 Task: Set up a project for redesigning the company logo.
Action: Mouse moved to (592, 552)
Screenshot: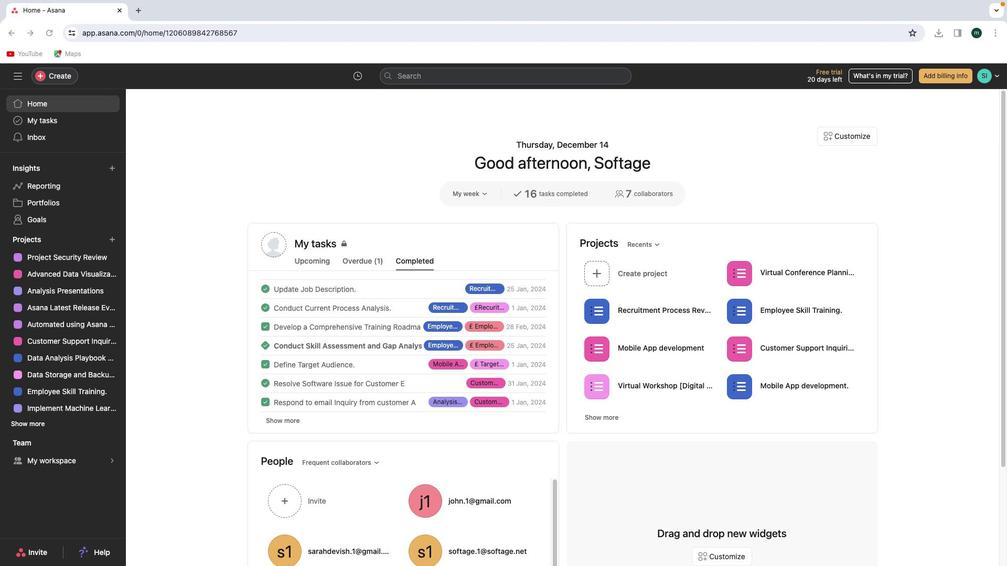 
Action: Mouse pressed left at (592, 552)
Screenshot: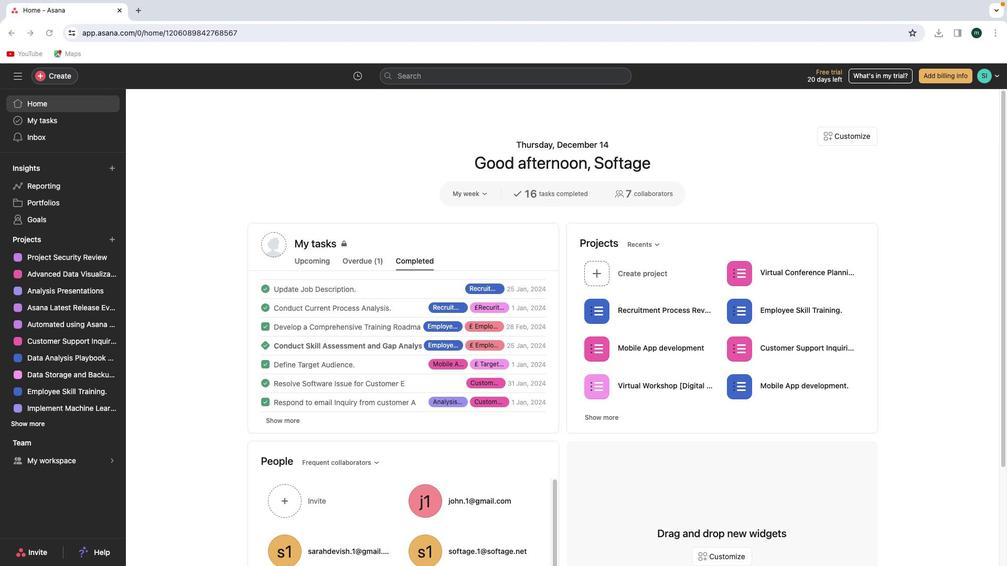
Action: Mouse moved to (397, 52)
Screenshot: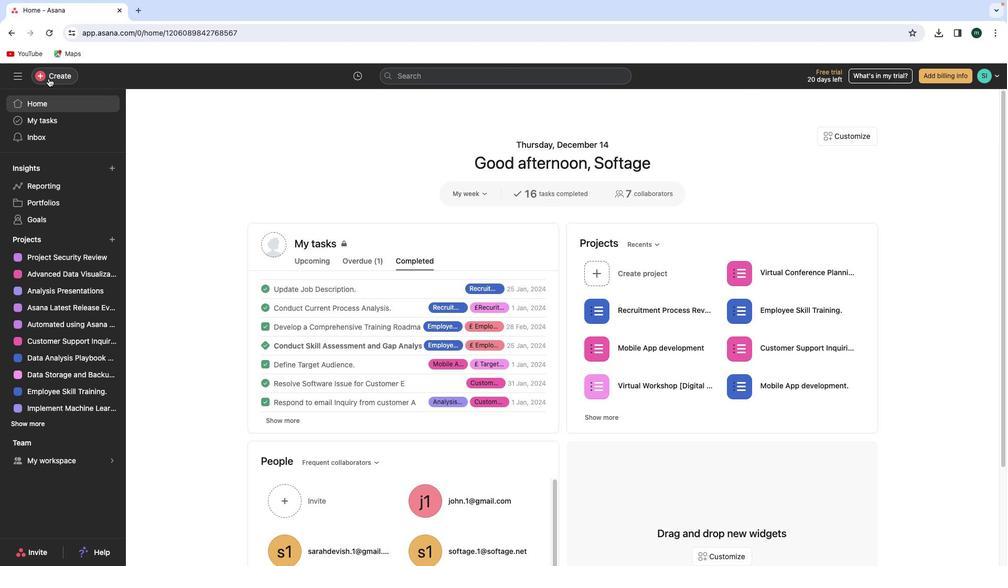 
Action: Mouse pressed left at (397, 52)
Screenshot: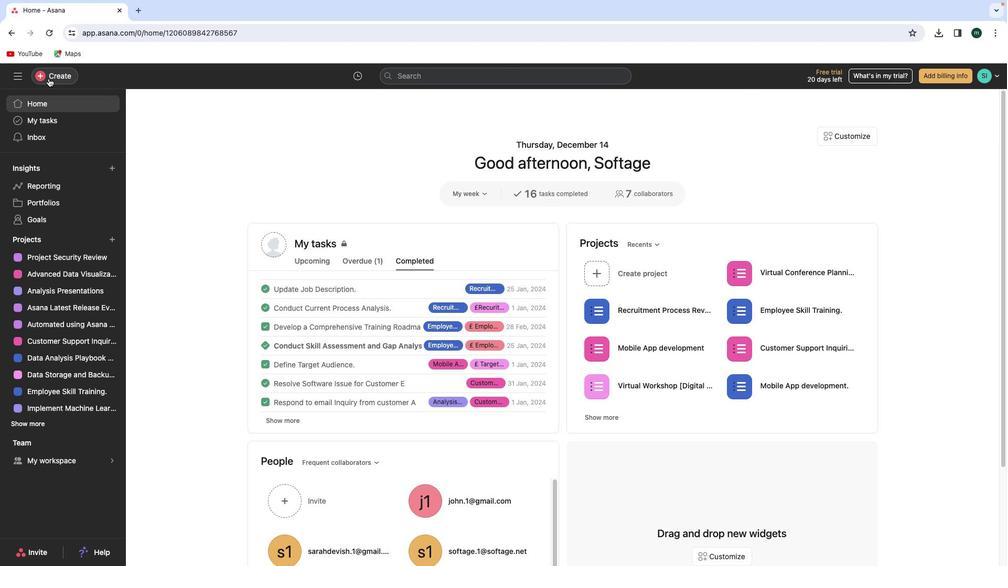 
Action: Mouse moved to (397, 52)
Screenshot: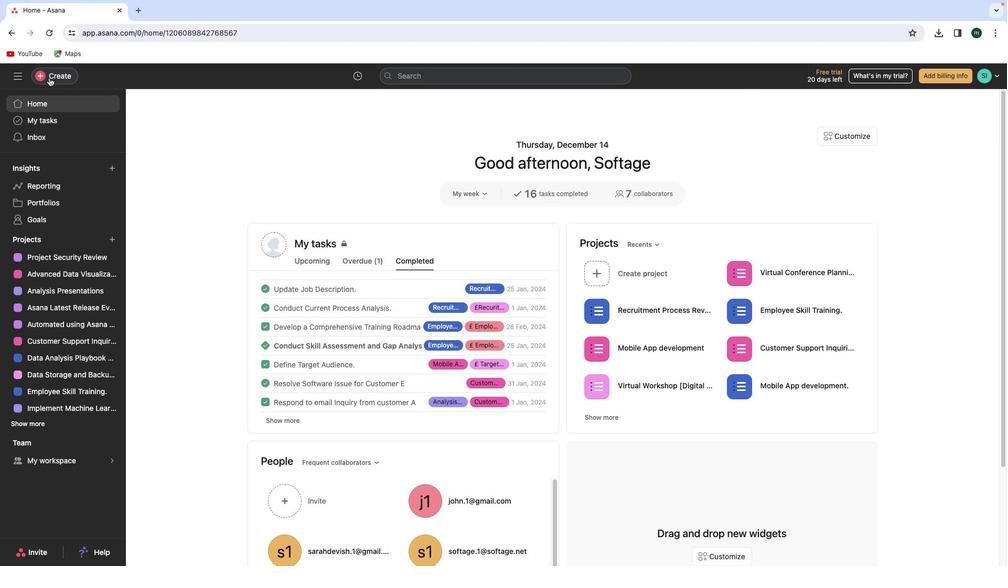 
Action: Mouse pressed left at (397, 52)
Screenshot: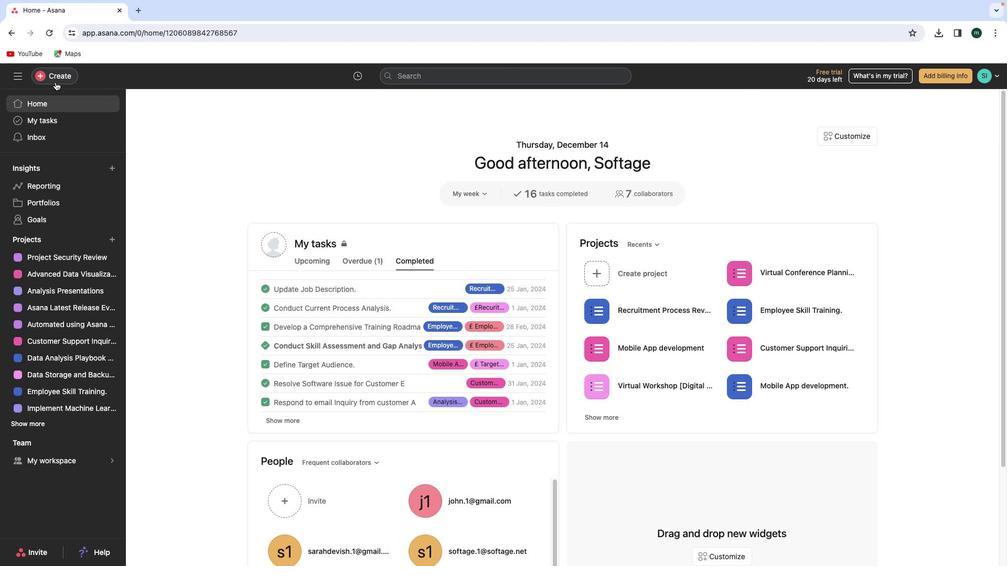 
Action: Mouse moved to (398, 50)
Screenshot: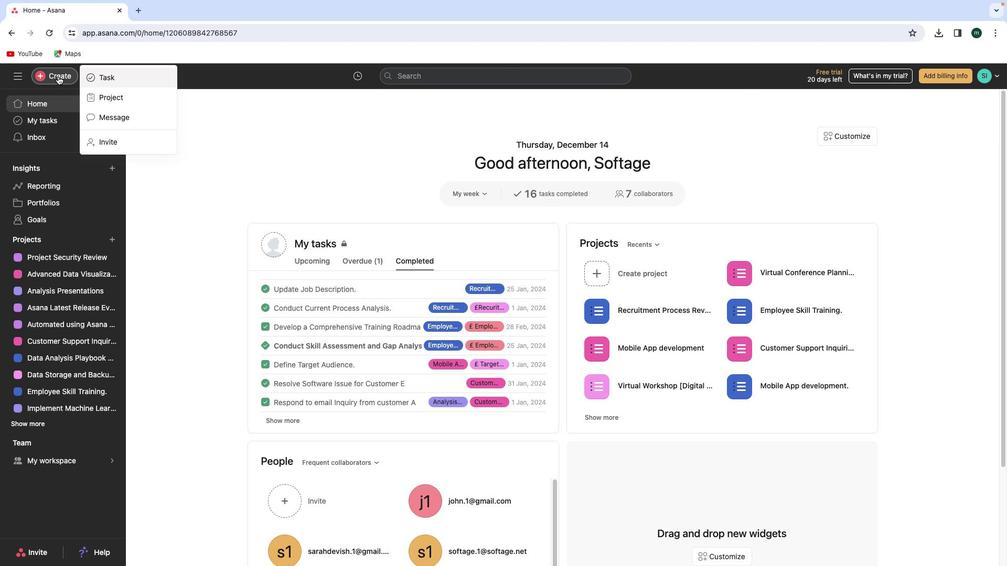 
Action: Mouse pressed left at (398, 50)
Screenshot: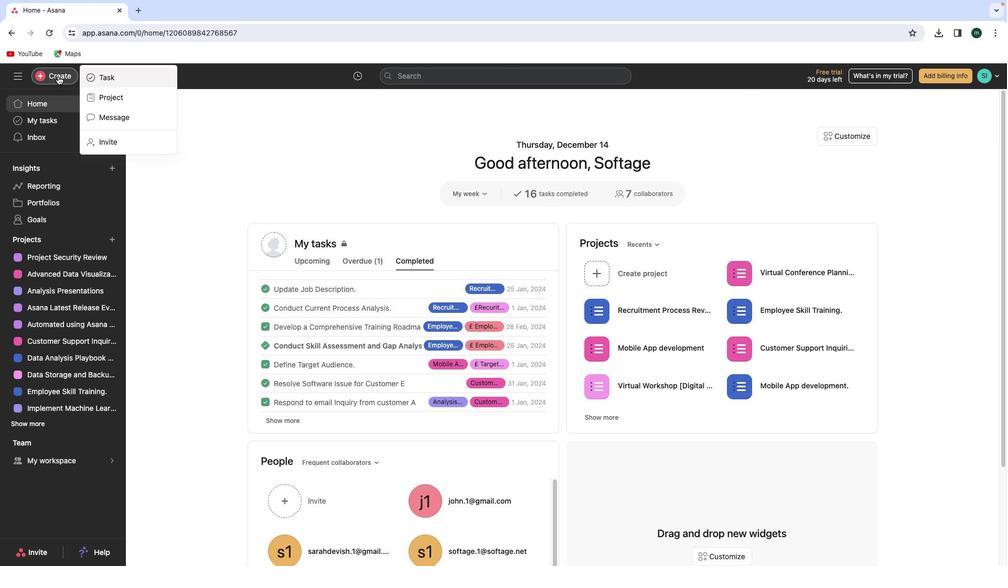 
Action: Mouse moved to (403, 71)
Screenshot: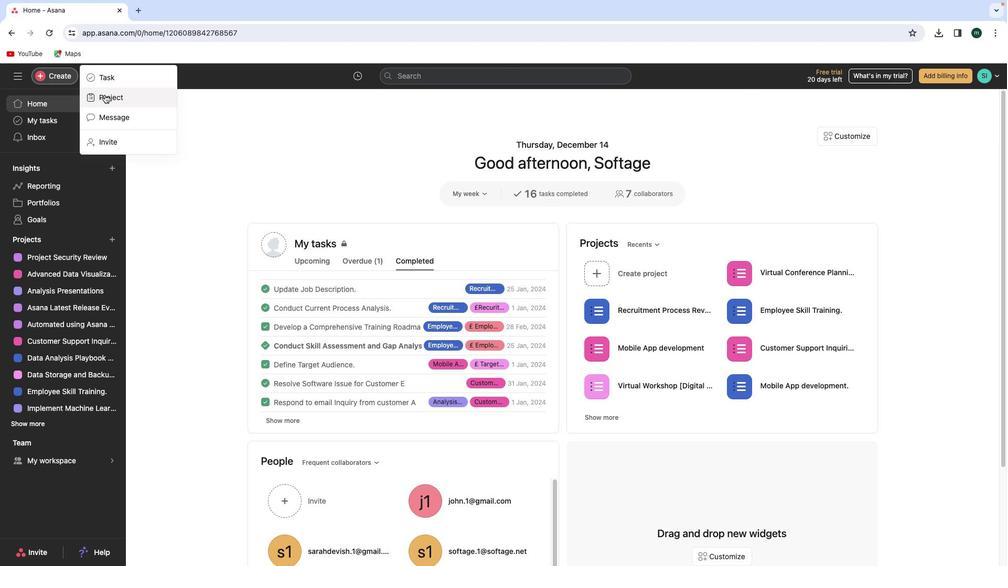 
Action: Mouse pressed left at (403, 71)
Screenshot: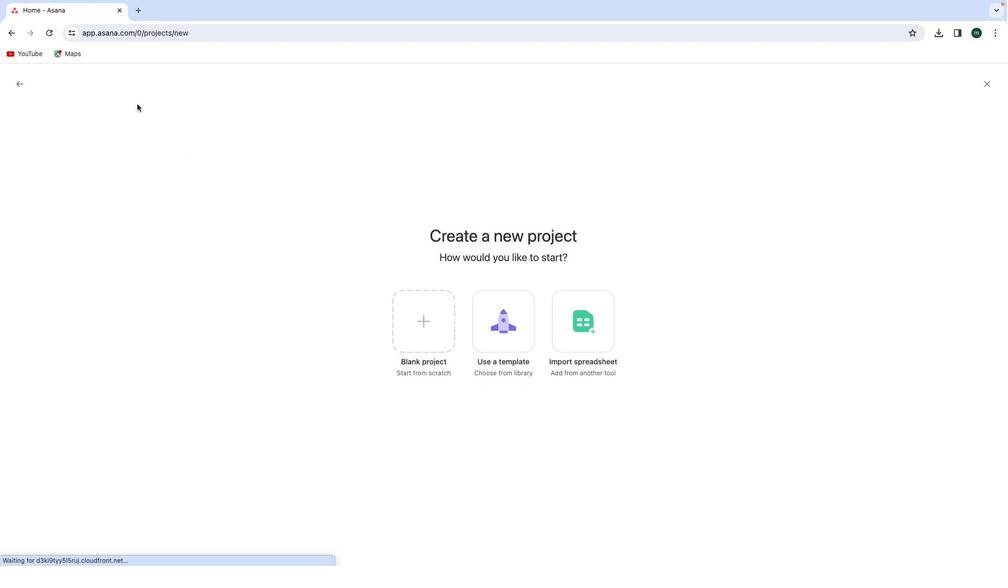 
Action: Mouse moved to (437, 338)
Screenshot: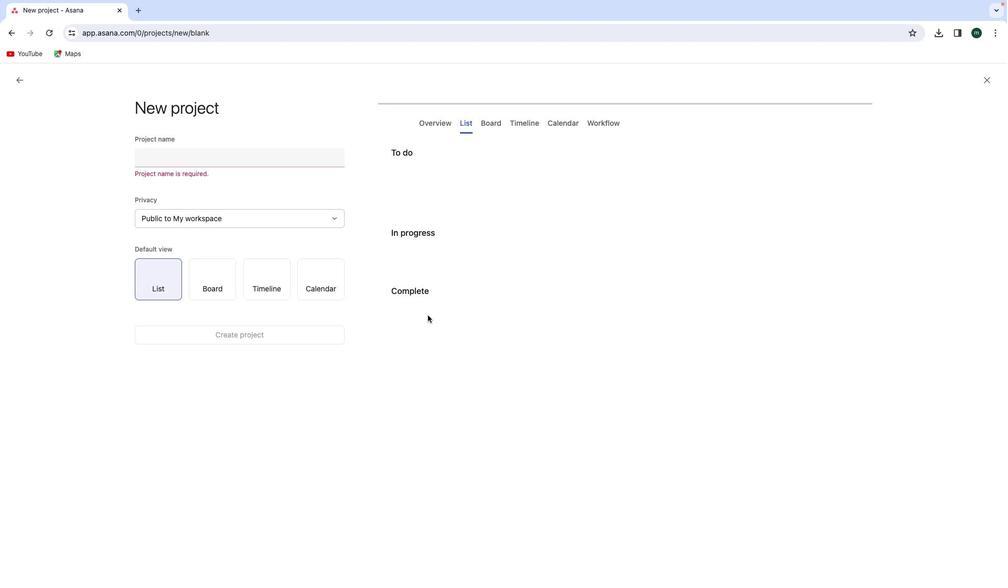 
Action: Mouse pressed left at (437, 338)
Screenshot: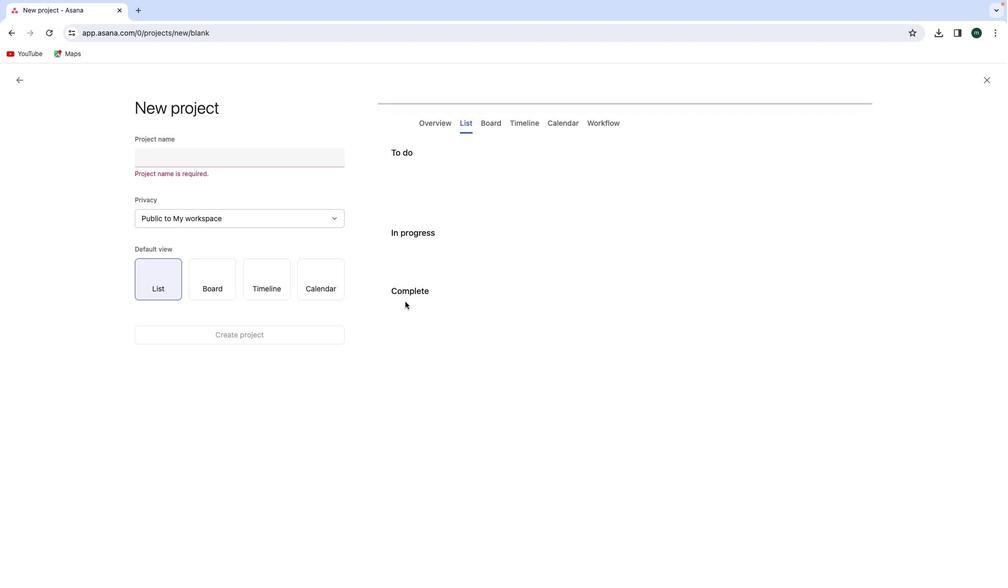 
Action: Mouse moved to (420, 146)
Screenshot: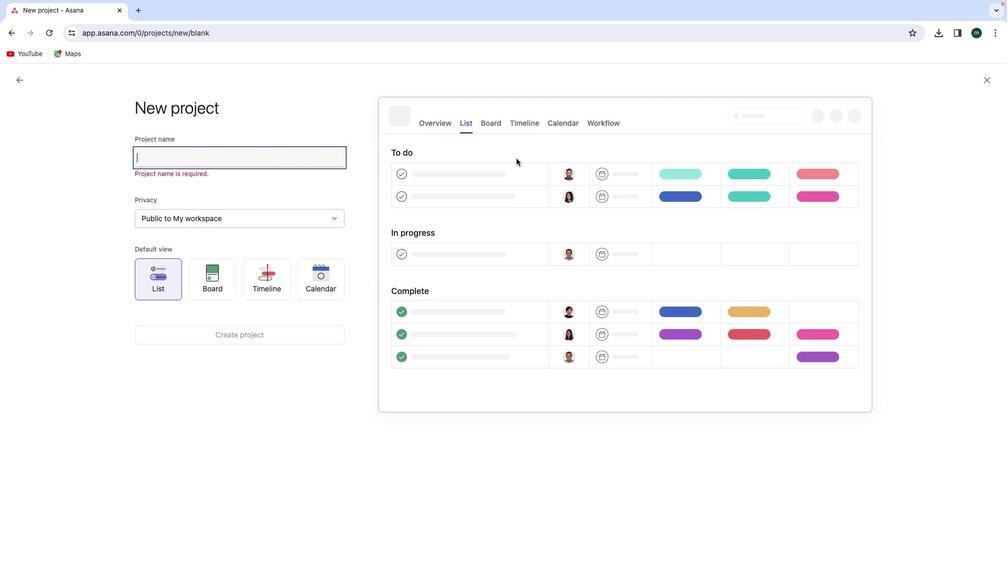 
Action: Mouse pressed left at (420, 146)
Screenshot: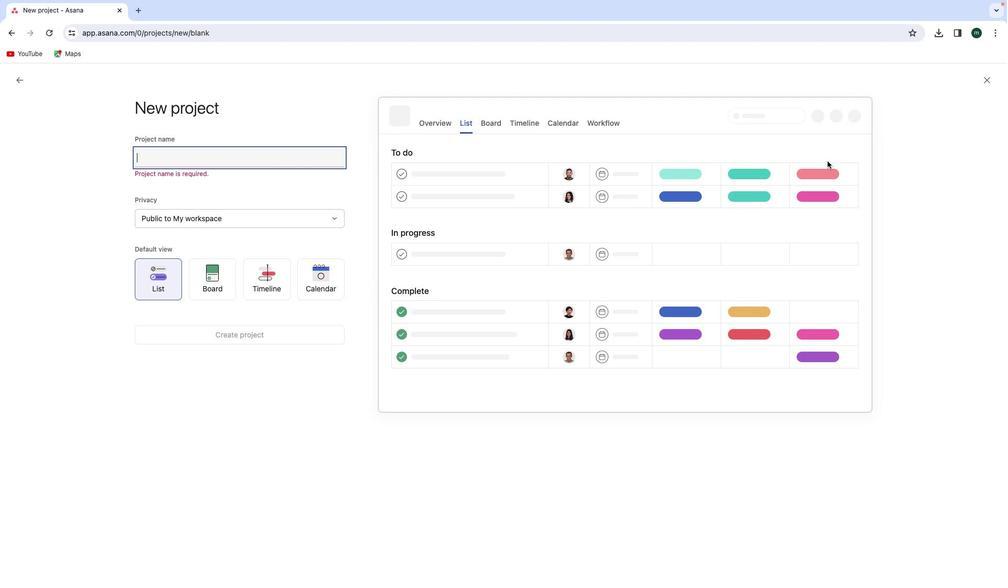 
Action: Mouse moved to (423, 147)
Screenshot: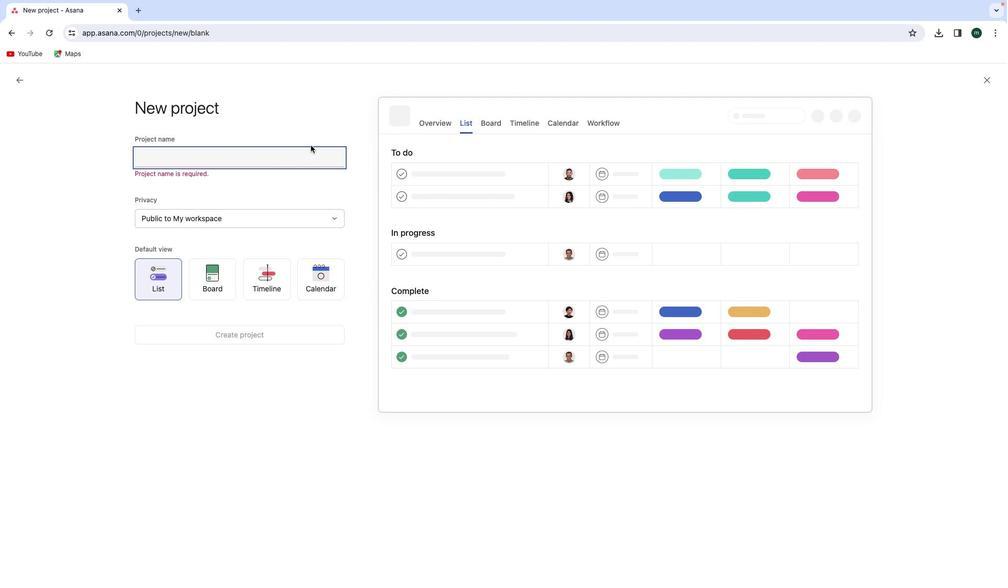 
Action: Mouse pressed left at (423, 147)
Screenshot: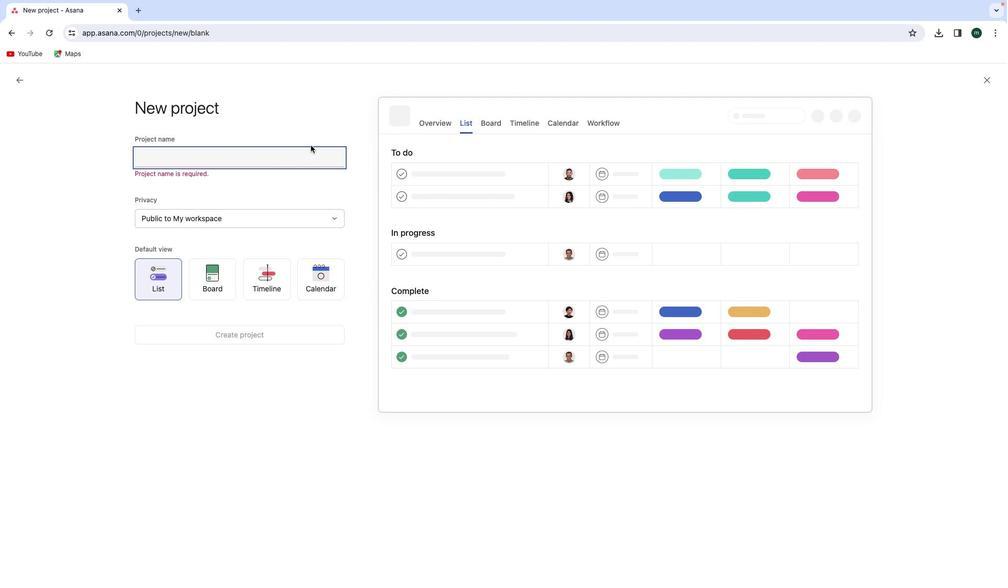 
Action: Mouse moved to (423, 130)
Screenshot: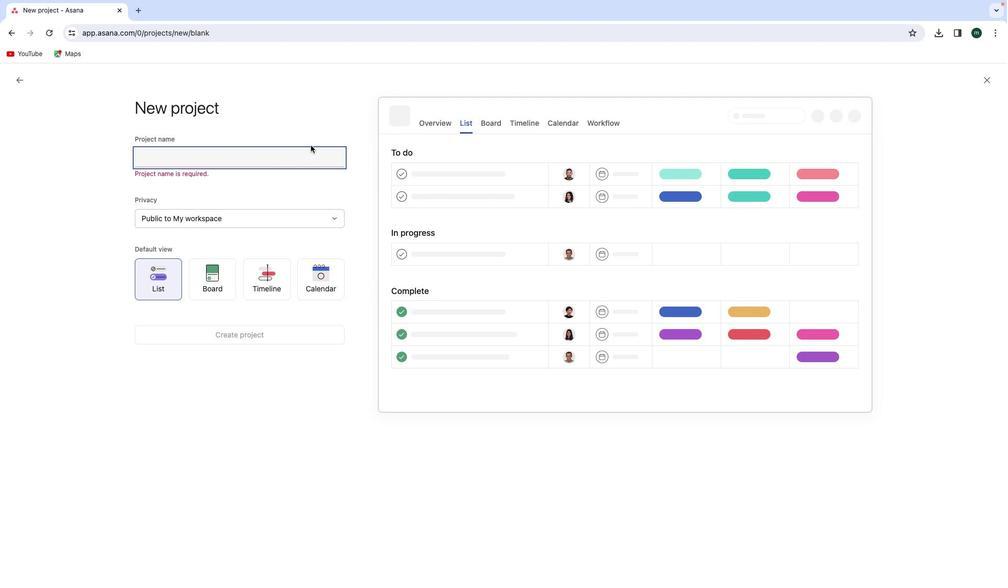 
Action: Key pressed Key.shift'C''o''m''p''a''n''y'Key.spaceKey.shift'L''o''g''o'Key.spaceKey.shift'R''e''d''e''s''i''g''n''.'Key.space
Screenshot: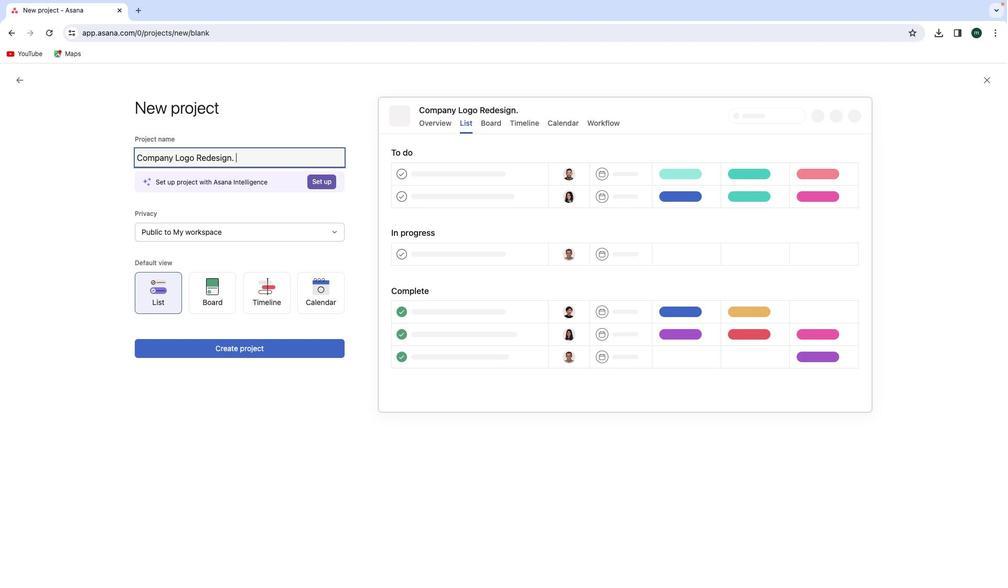
Action: Mouse moved to (424, 226)
Screenshot: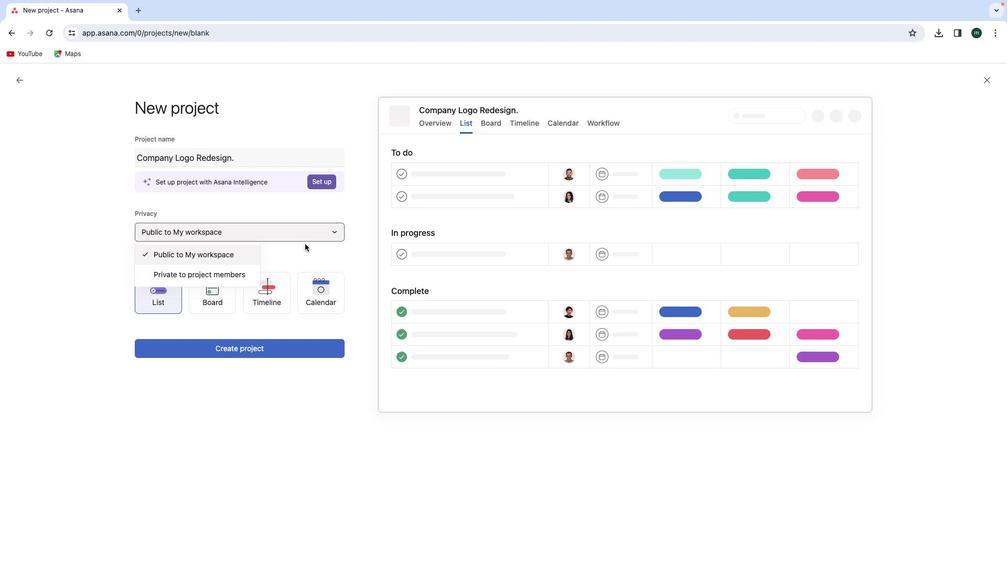 
Action: Mouse pressed left at (424, 226)
Screenshot: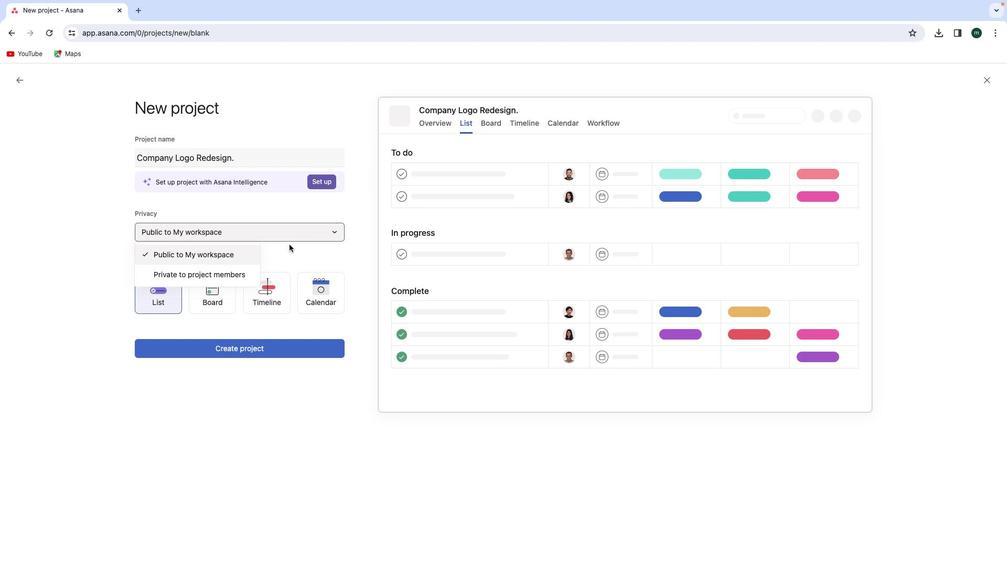 
Action: Mouse moved to (417, 255)
Screenshot: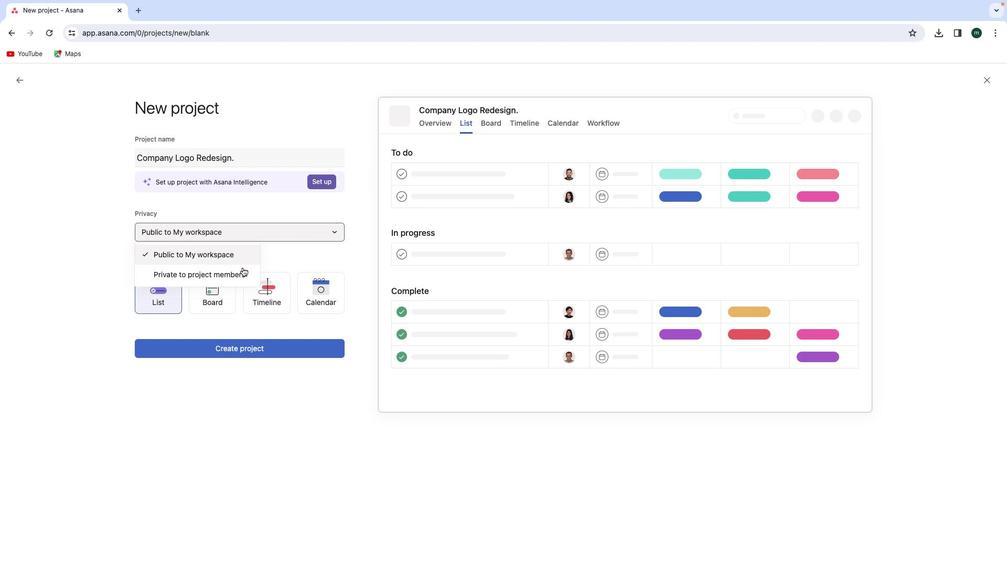 
Action: Mouse pressed left at (417, 255)
Screenshot: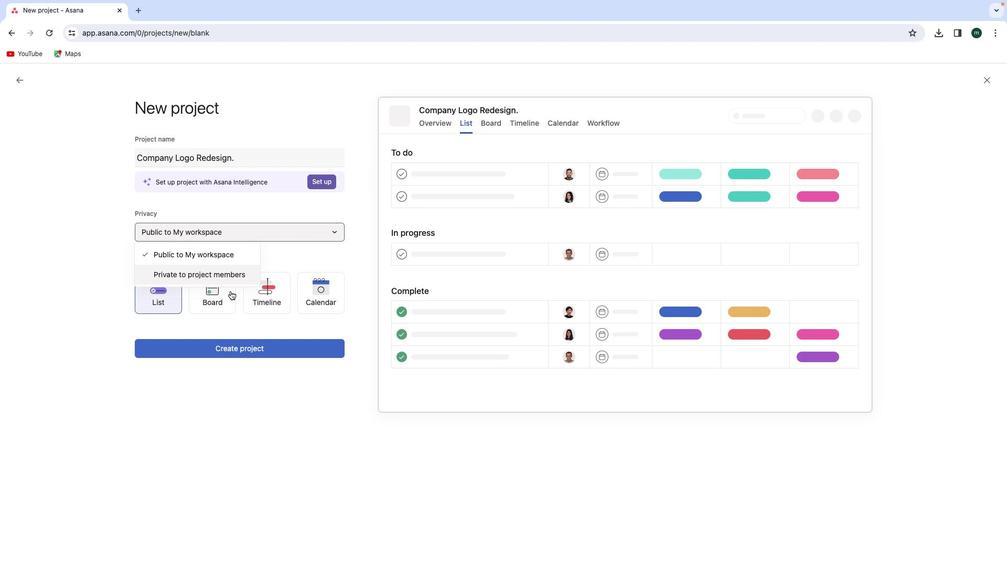 
Action: Mouse moved to (414, 367)
Screenshot: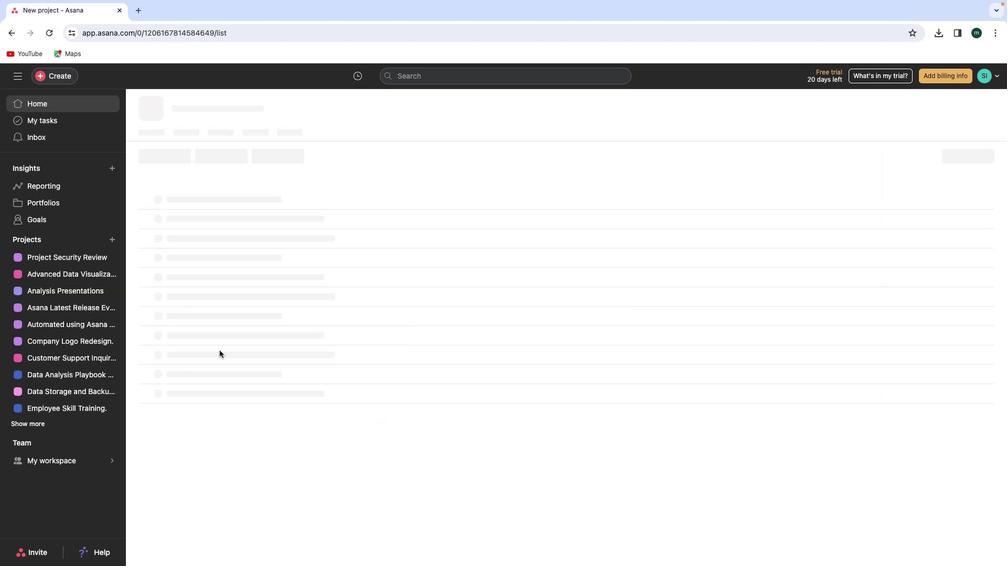 
Action: Mouse pressed left at (414, 367)
Screenshot: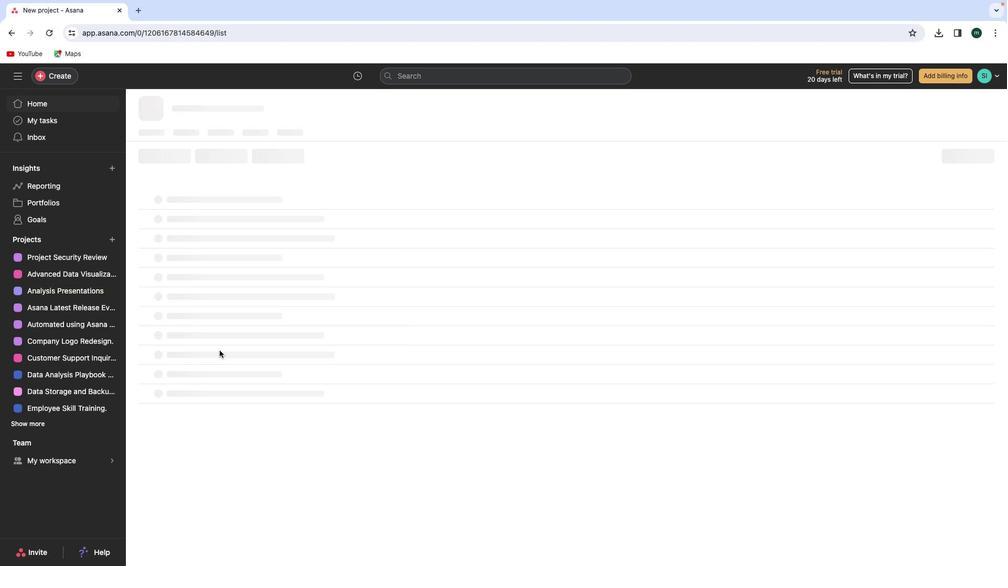 
Action: Mouse moved to (408, 122)
Screenshot: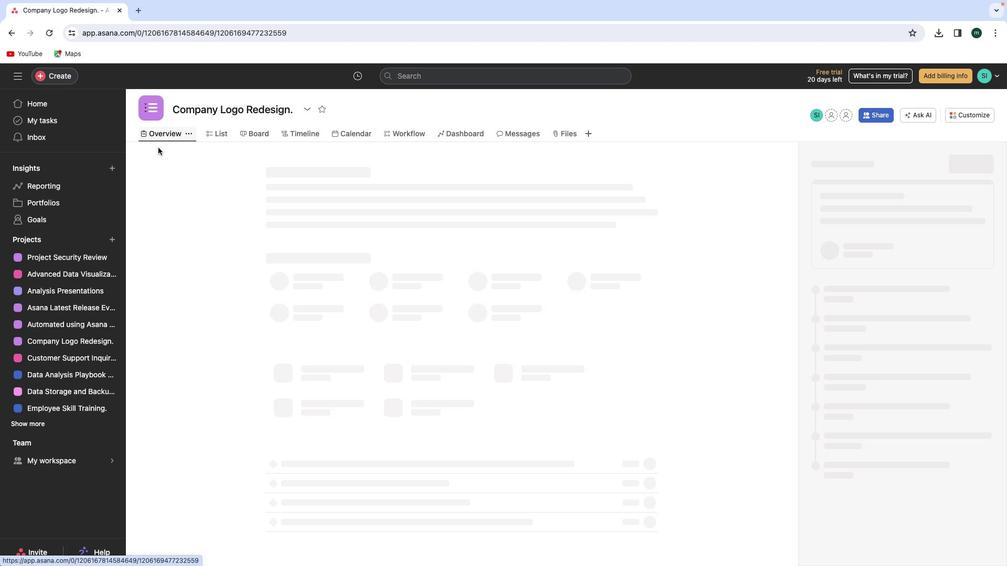 
Action: Mouse pressed left at (408, 122)
Screenshot: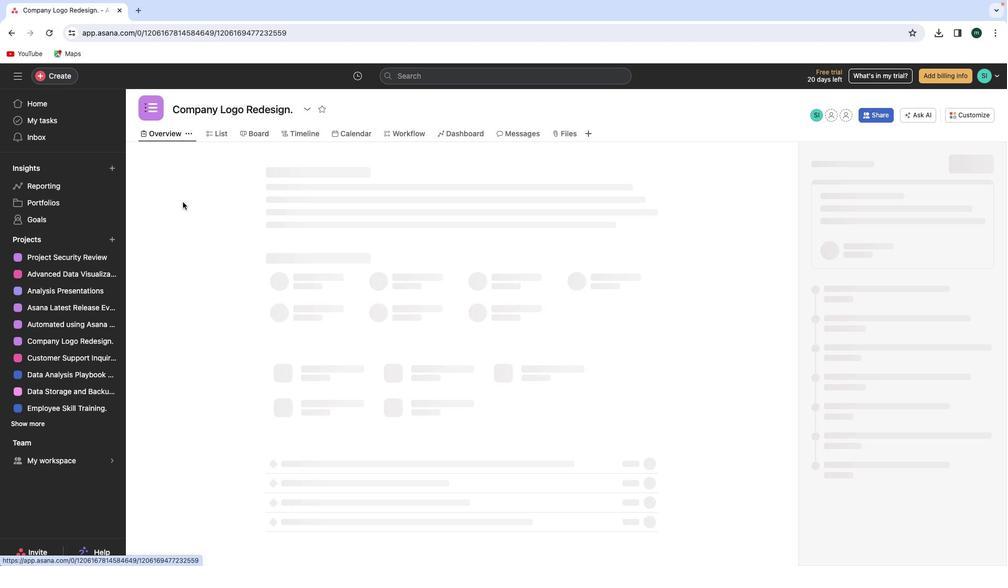 
Action: Mouse moved to (540, 413)
Screenshot: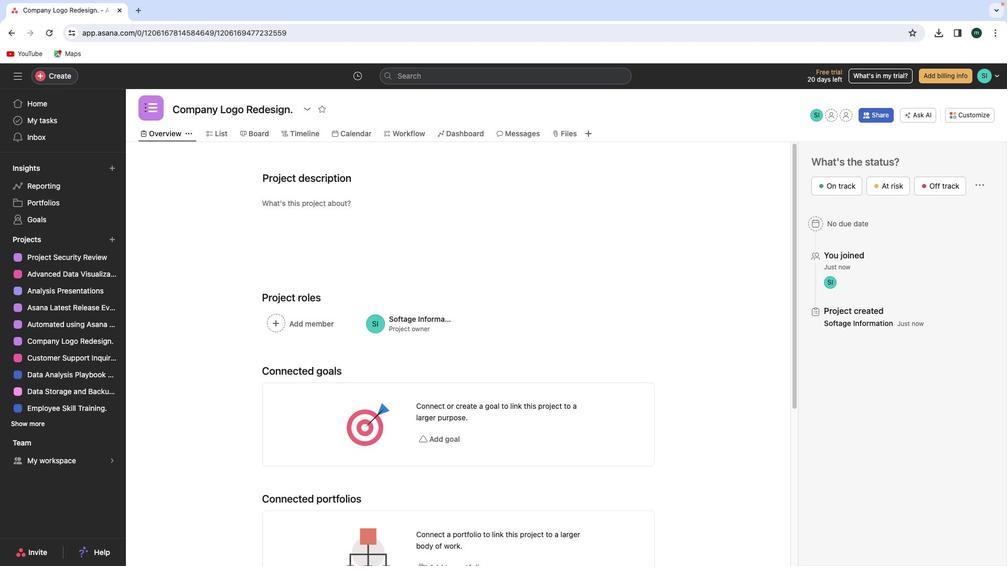 
Action: Mouse scrolled (540, 413) with delta (392, -37)
Screenshot: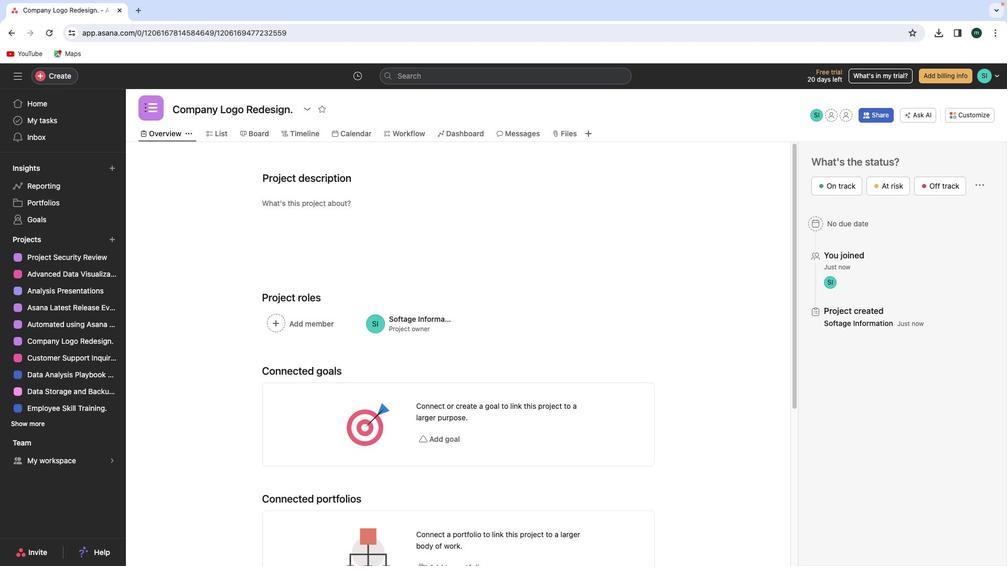 
Action: Mouse moved to (540, 414)
Screenshot: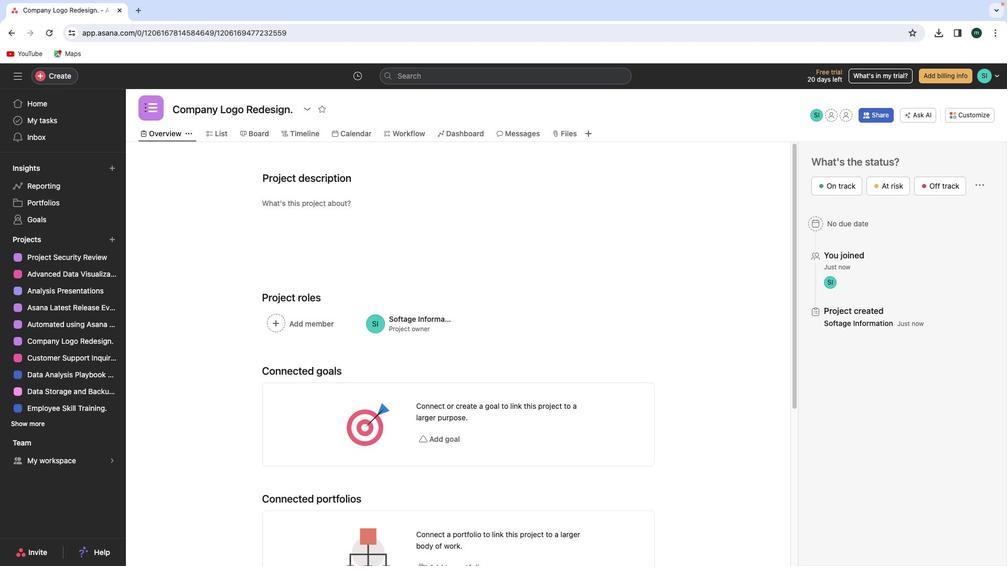 
Action: Mouse scrolled (540, 414) with delta (392, -37)
Screenshot: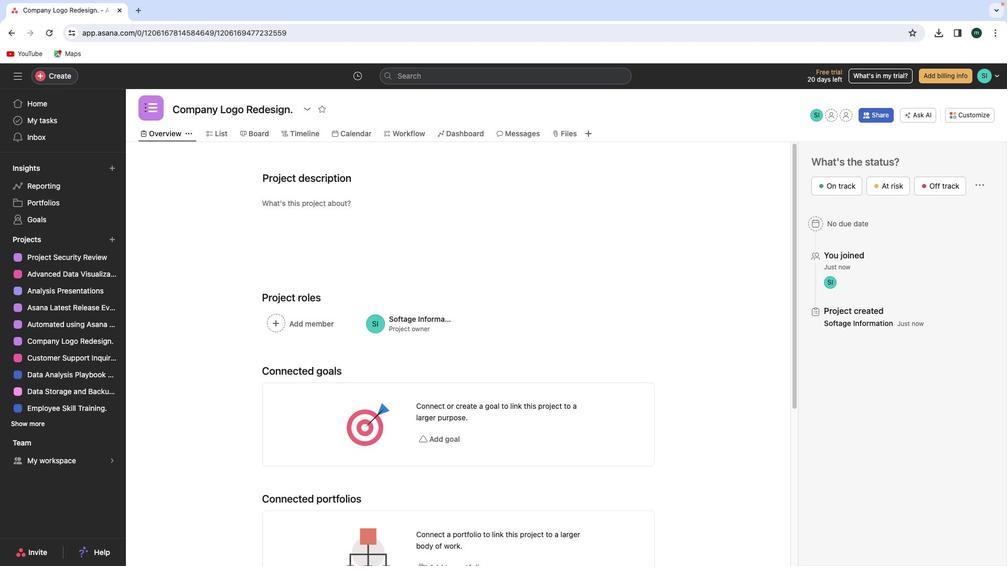 
Action: Mouse moved to (540, 414)
Screenshot: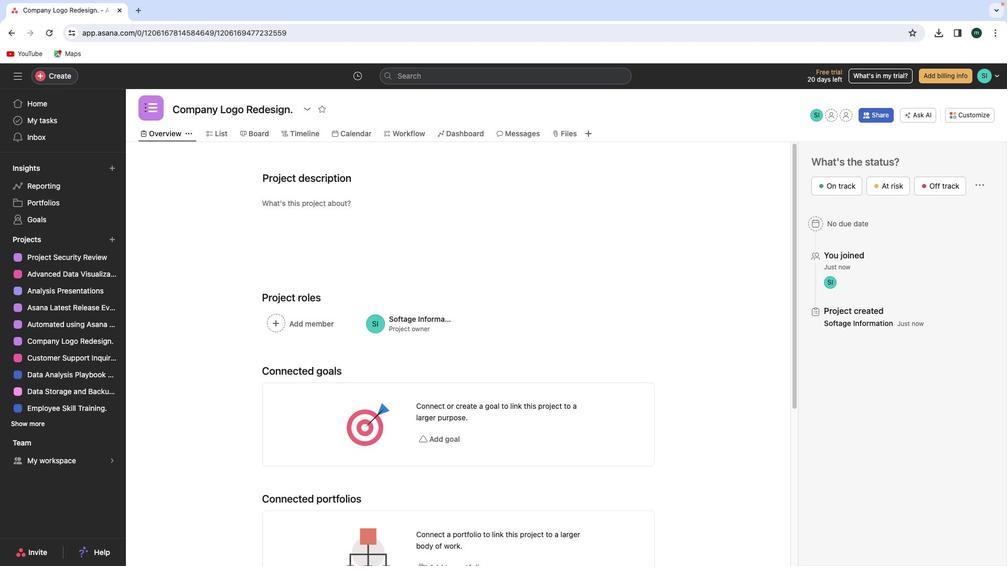 
Action: Mouse scrolled (540, 414) with delta (392, -38)
Screenshot: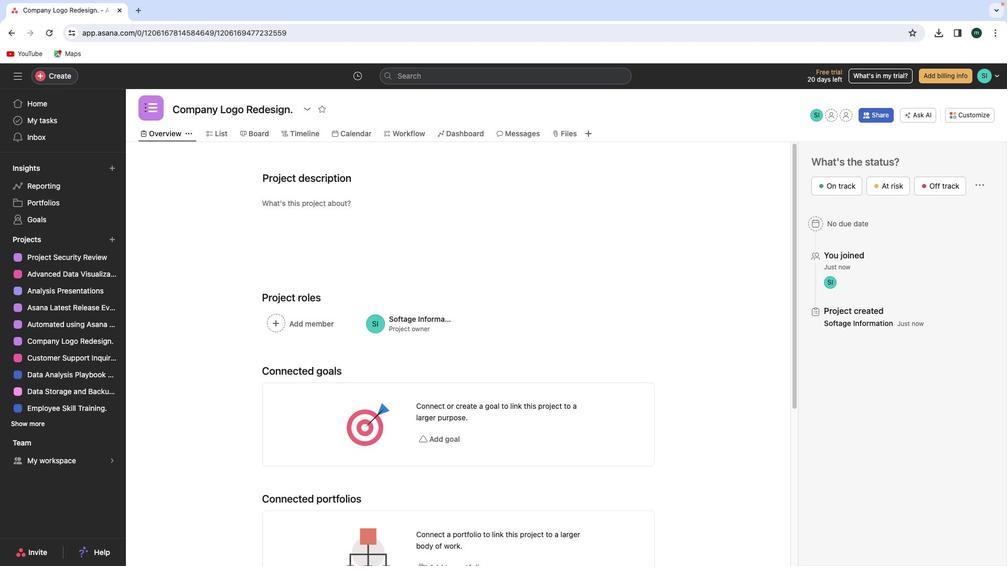 
Action: Mouse moved to (540, 414)
Screenshot: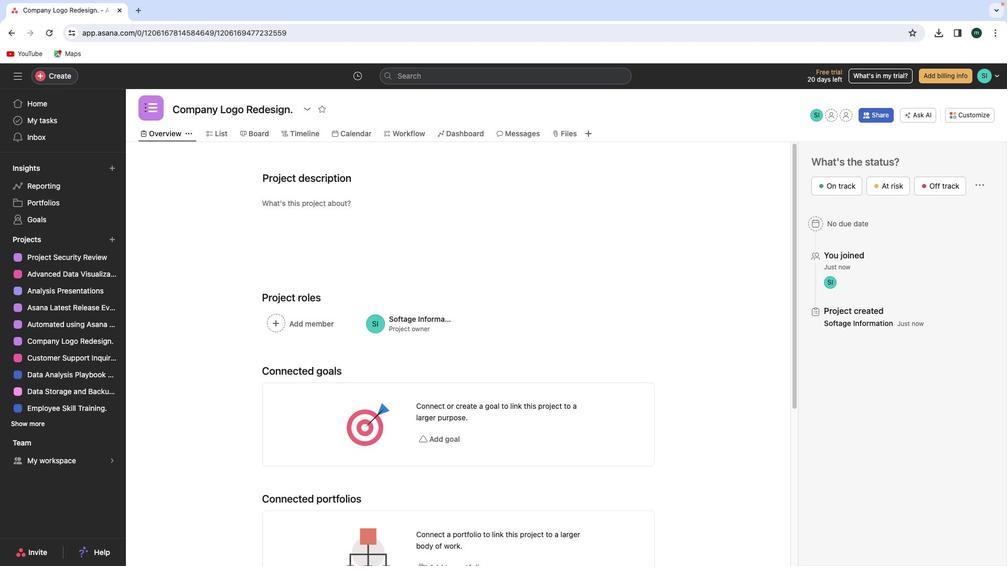 
Action: Mouse scrolled (540, 414) with delta (392, -39)
Screenshot: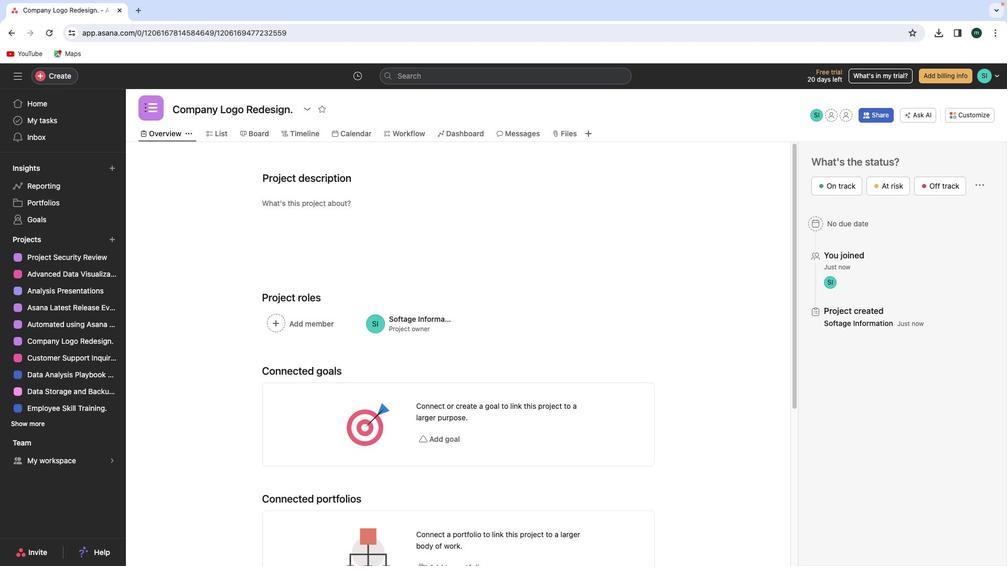
Action: Mouse moved to (541, 414)
Screenshot: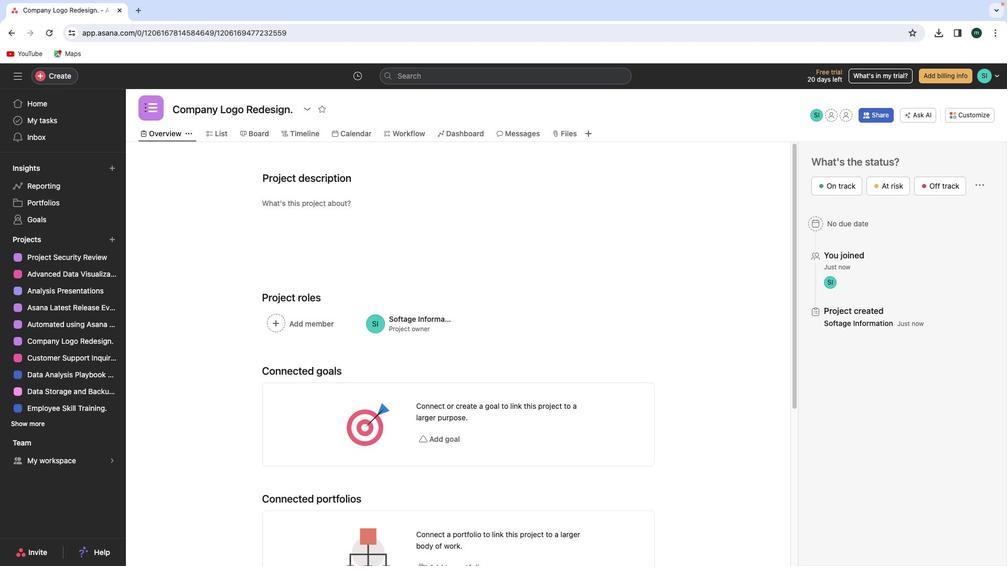 
Action: Mouse scrolled (541, 414) with delta (392, -37)
Screenshot: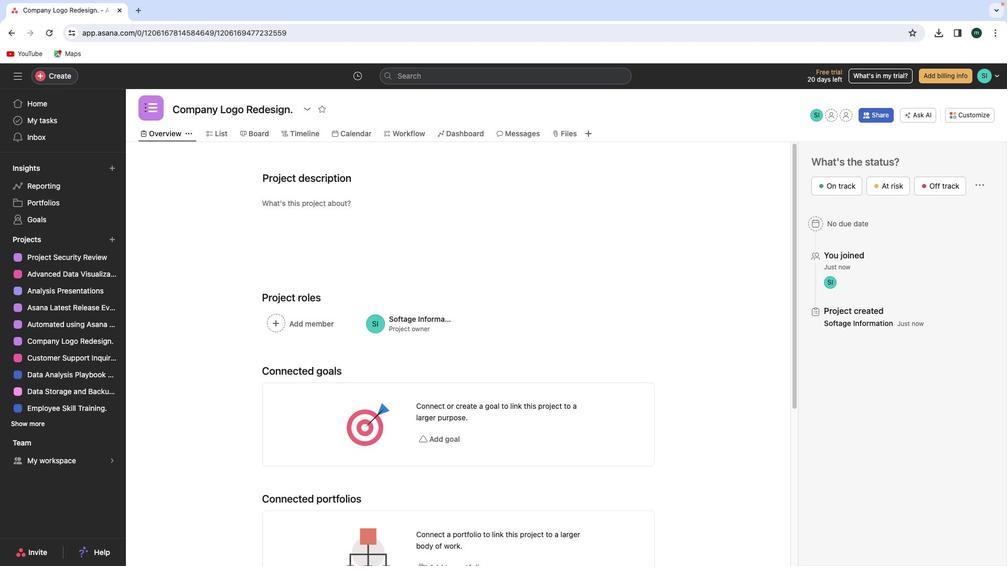 
Action: Mouse moved to (541, 413)
Screenshot: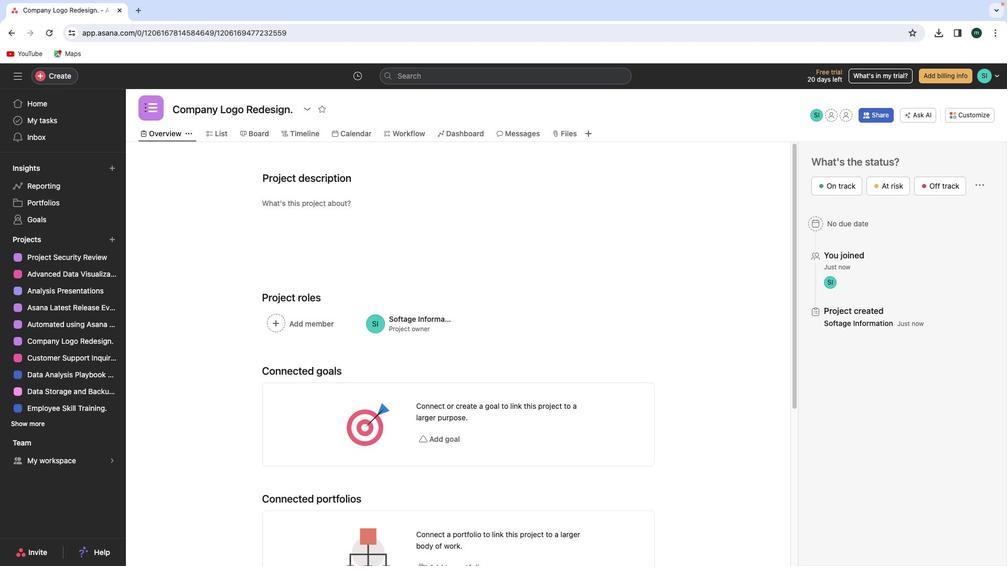 
Action: Mouse scrolled (541, 413) with delta (392, -37)
Screenshot: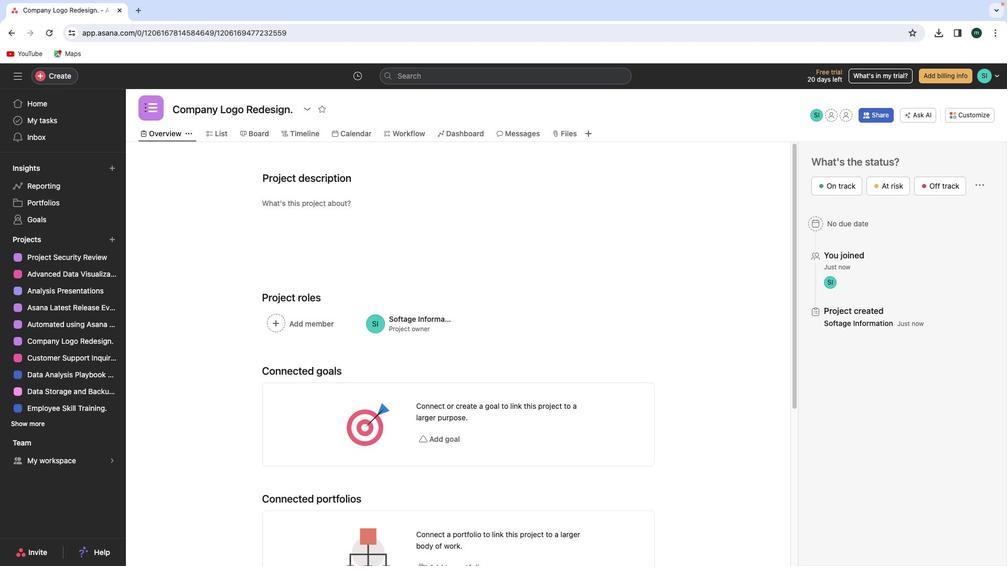 
Action: Mouse moved to (541, 413)
Screenshot: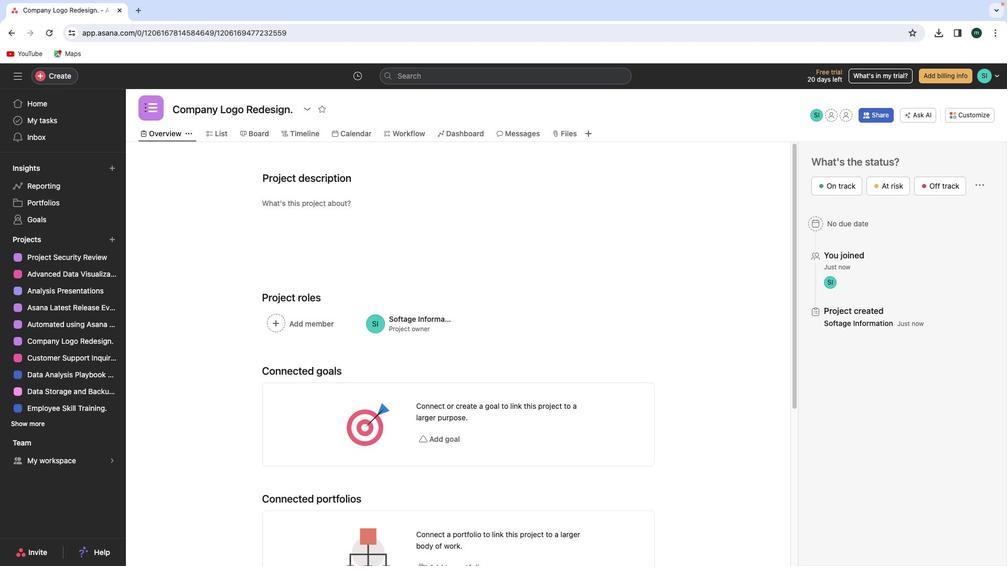 
Action: Mouse scrolled (541, 413) with delta (392, -39)
Screenshot: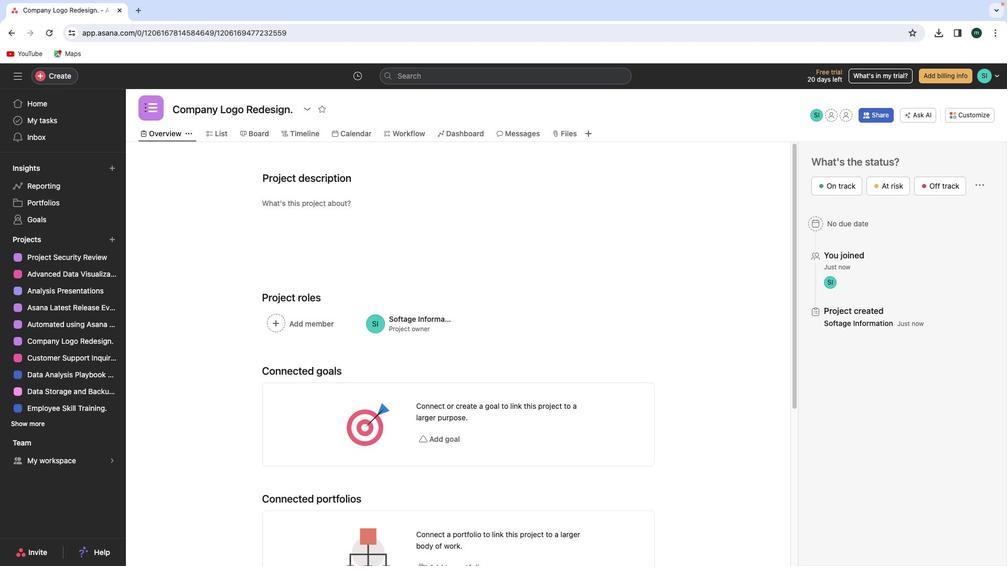 
Action: Mouse moved to (541, 413)
Screenshot: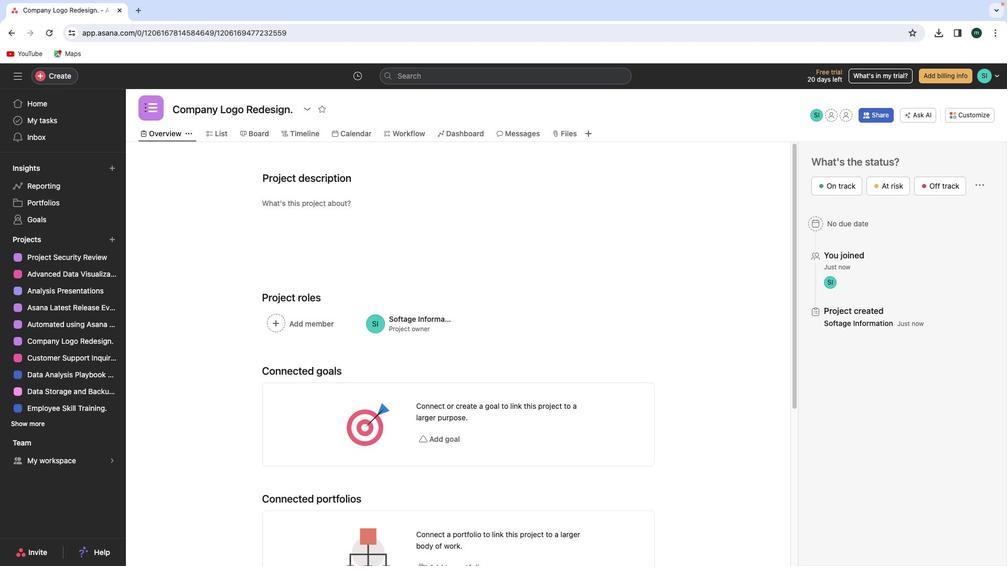 
Action: Mouse scrolled (541, 413) with delta (392, -39)
Screenshot: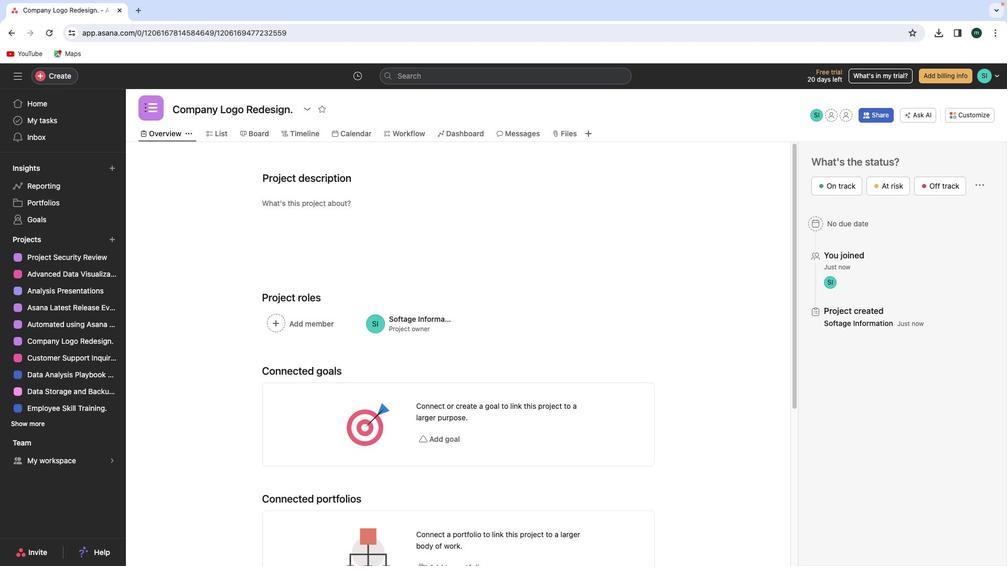 
Action: Mouse moved to (541, 412)
Screenshot: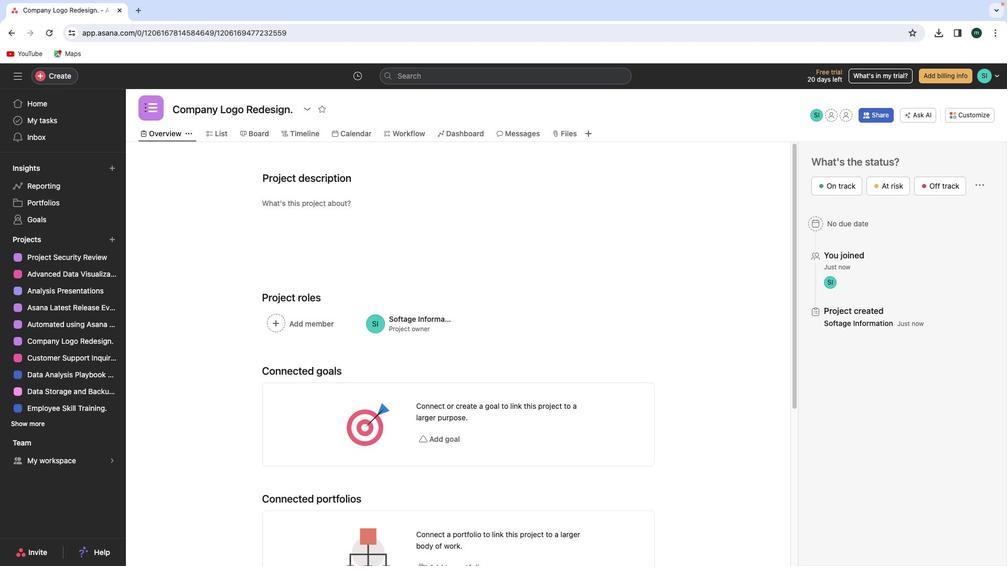 
Action: Mouse scrolled (541, 412) with delta (392, -40)
Screenshot: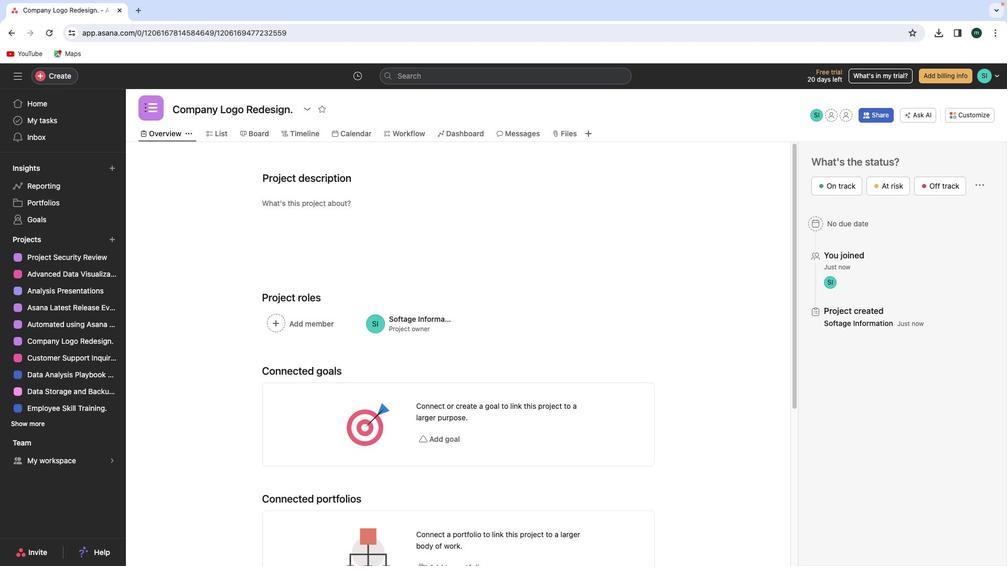 
Action: Mouse moved to (541, 416)
Screenshot: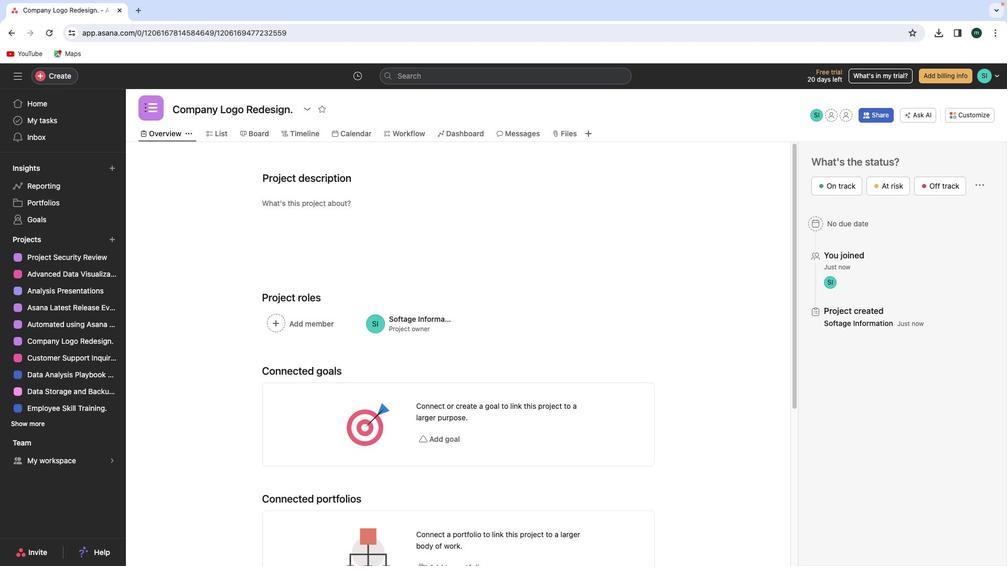
Action: Mouse scrolled (541, 416) with delta (392, -37)
Screenshot: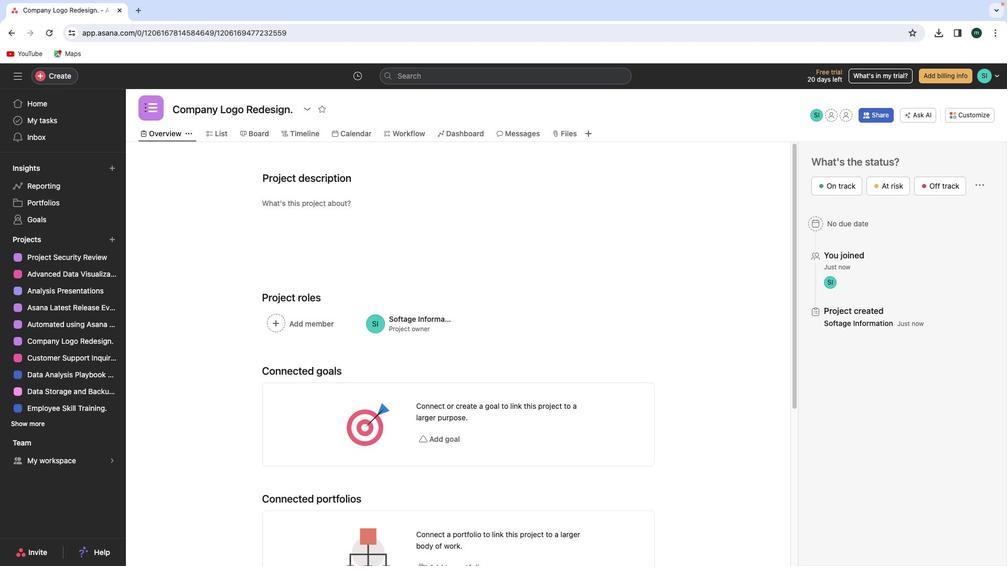 
Action: Mouse scrolled (541, 416) with delta (392, -37)
Screenshot: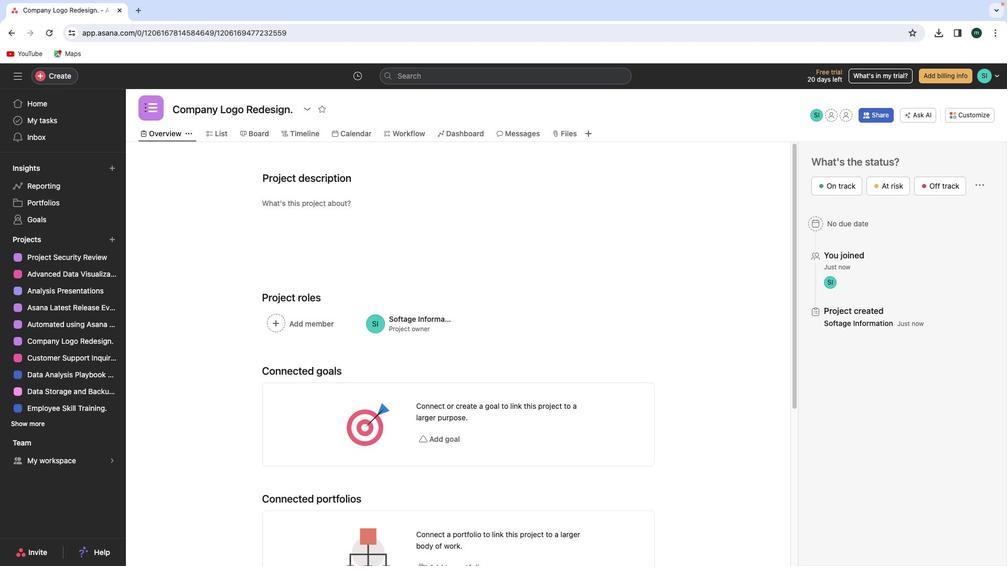 
Action: Mouse scrolled (541, 416) with delta (392, -39)
Screenshot: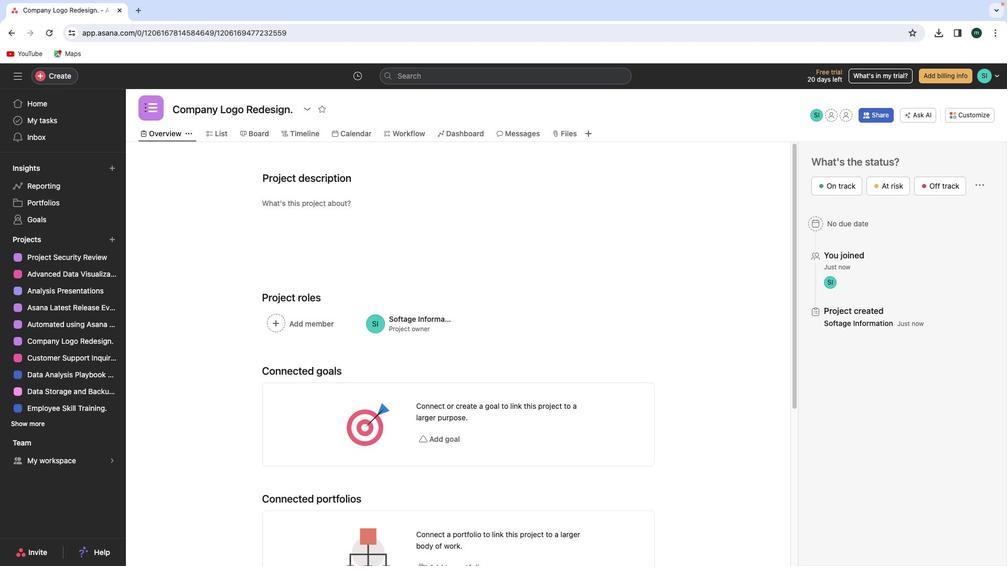 
Action: Mouse moved to (541, 415)
Screenshot: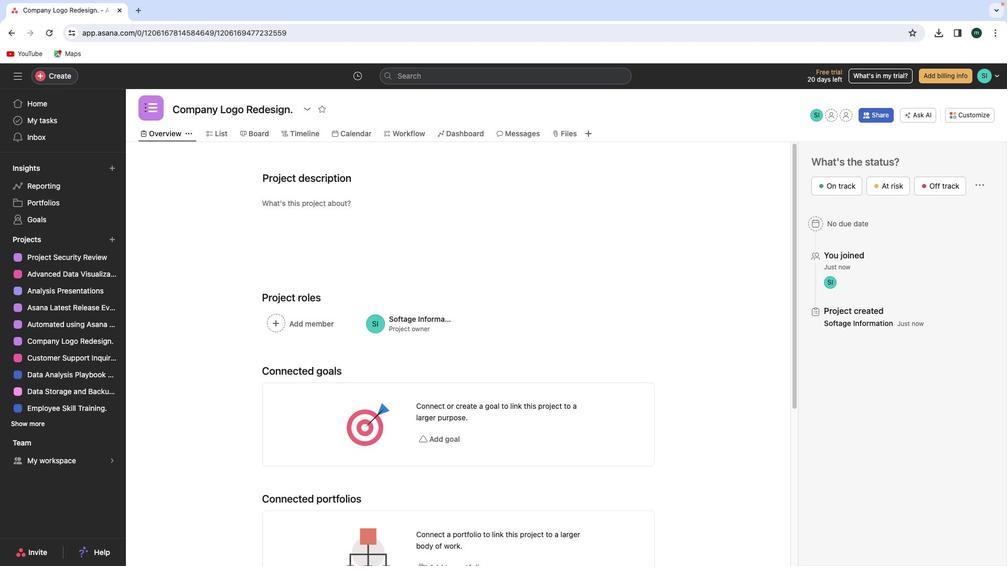 
Action: Mouse scrolled (541, 415) with delta (392, -39)
Screenshot: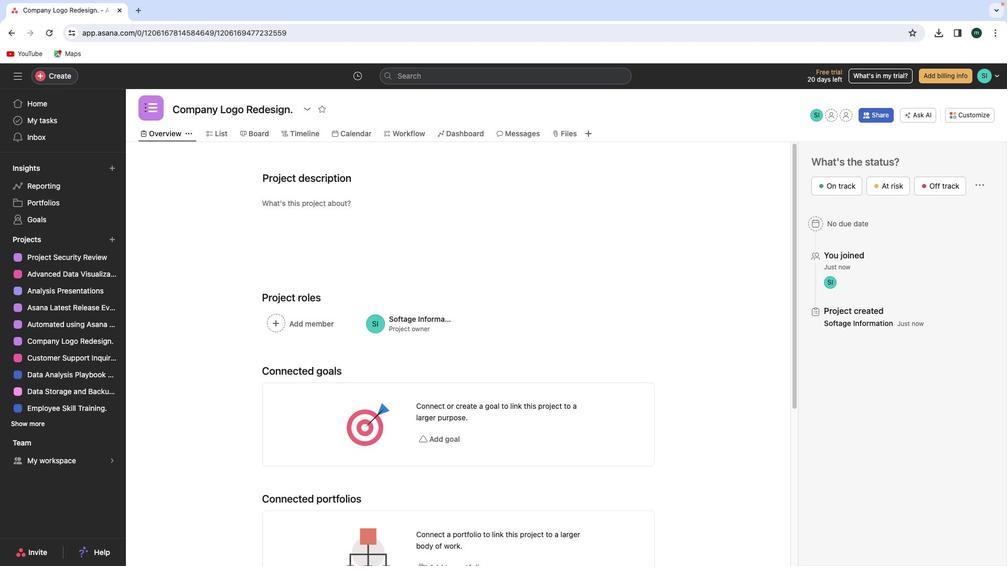 
Action: Mouse scrolled (541, 415) with delta (392, -40)
Screenshot: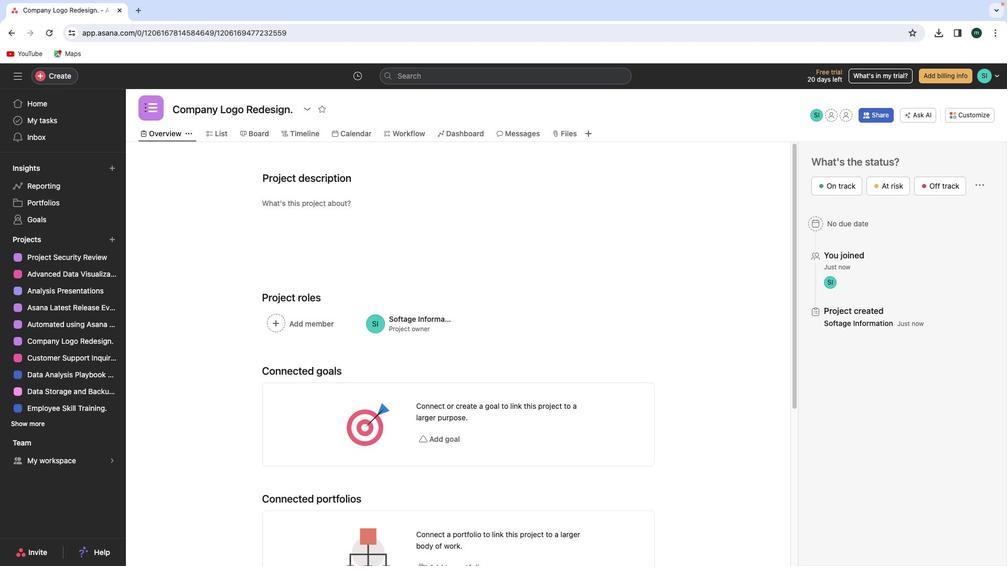 
Action: Mouse moved to (541, 416)
Screenshot: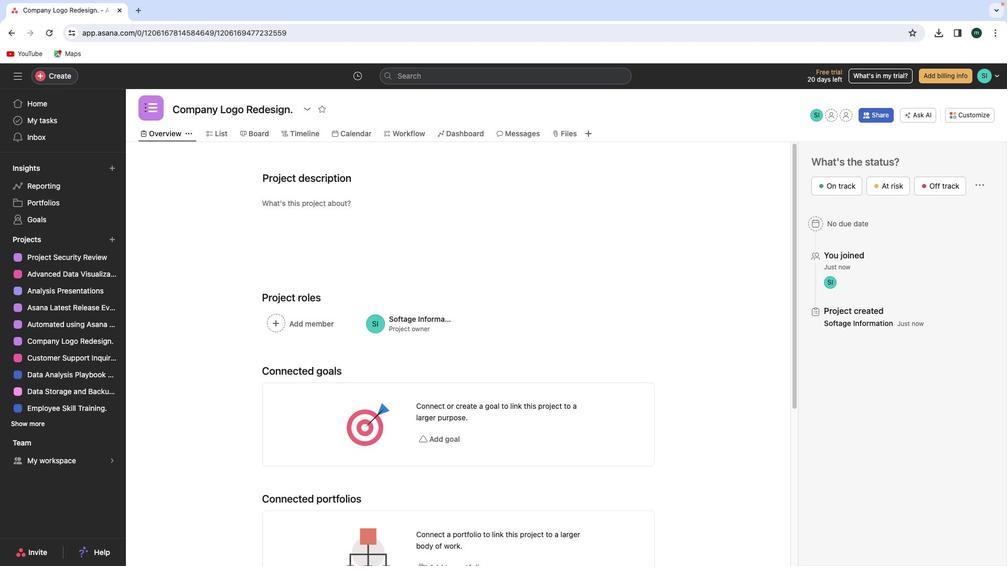 
Action: Mouse scrolled (541, 416) with delta (392, -37)
Screenshot: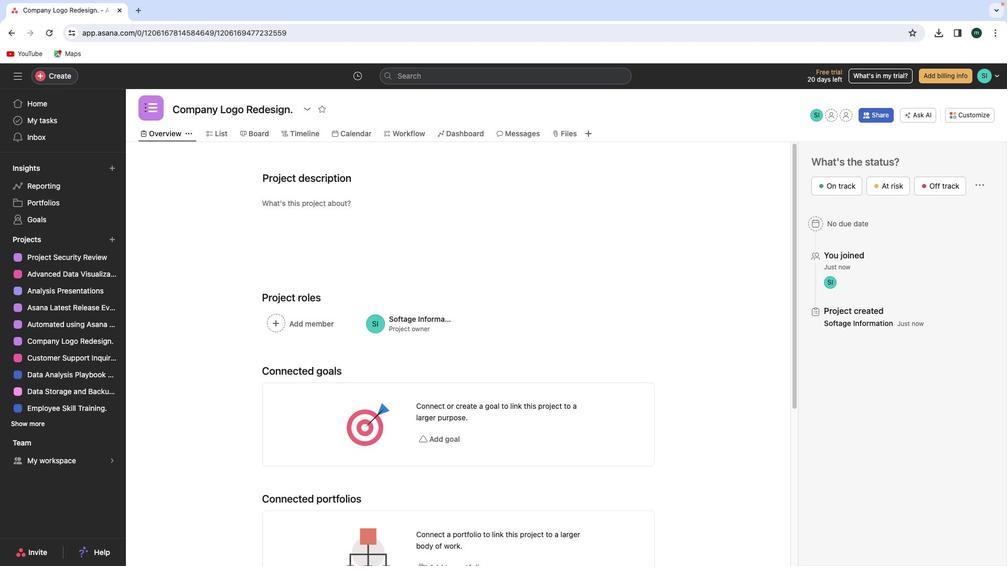 
Action: Mouse scrolled (541, 416) with delta (392, -37)
Screenshot: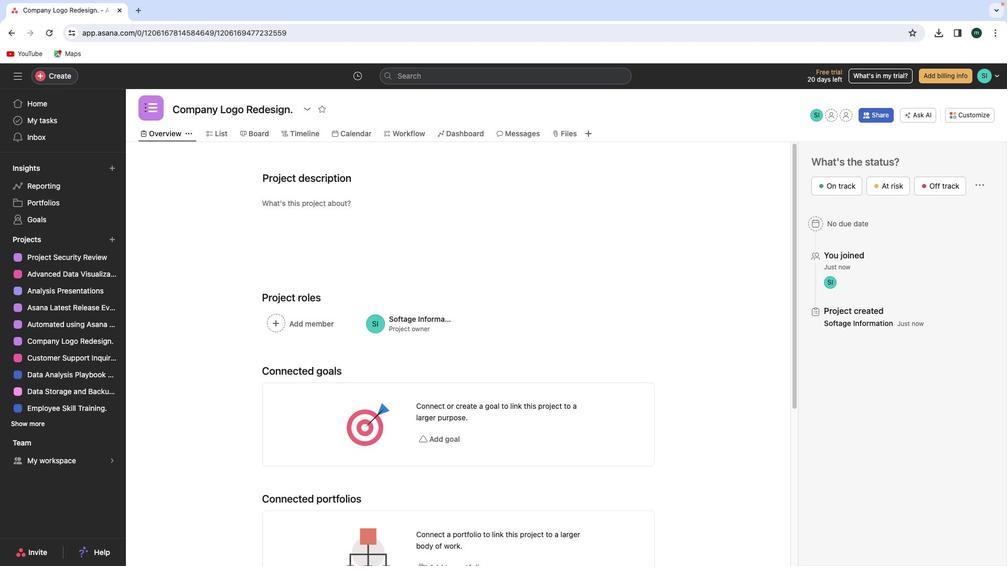 
Action: Mouse scrolled (541, 416) with delta (392, -38)
Screenshot: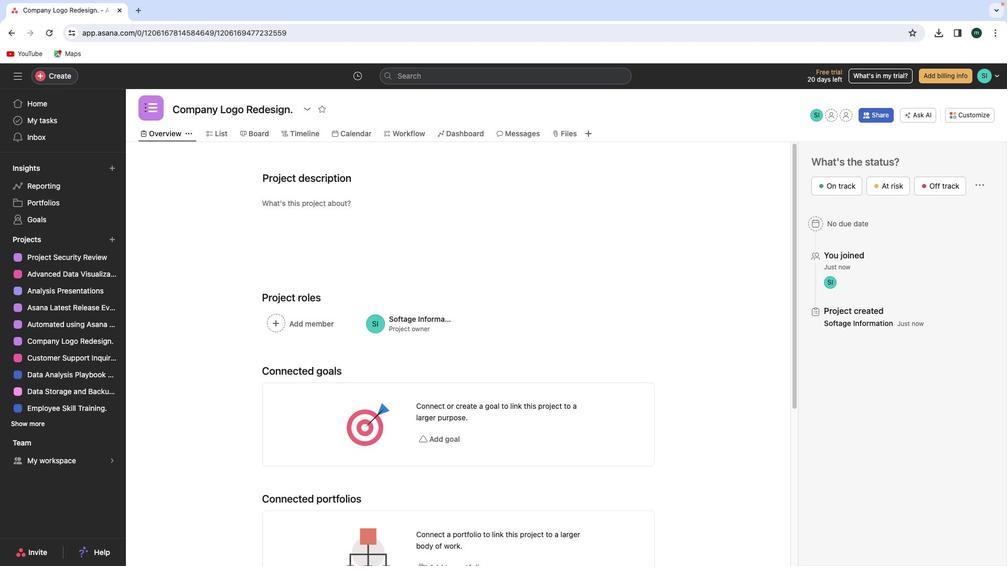 
Action: Mouse scrolled (541, 416) with delta (392, -39)
Screenshot: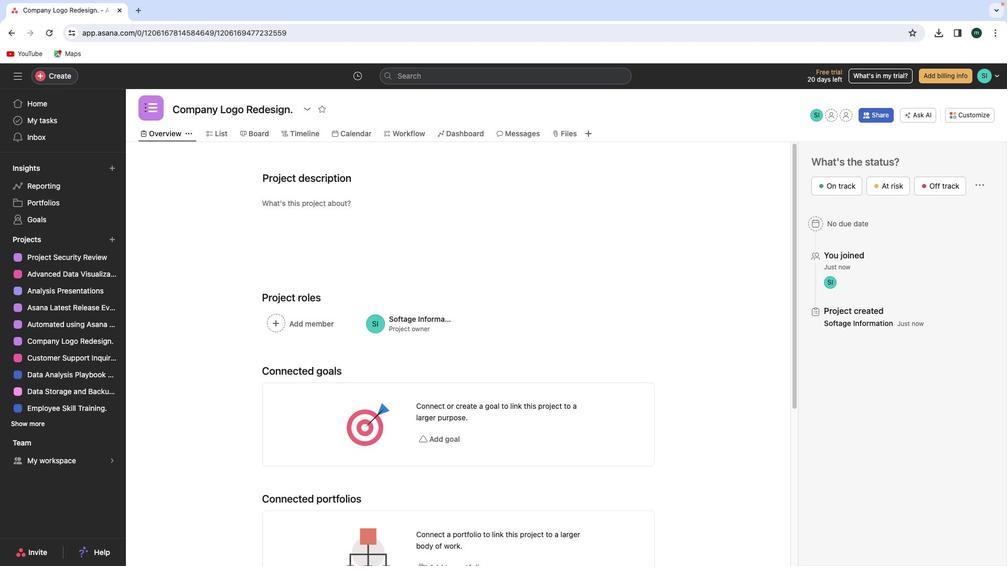 
Action: Mouse moved to (541, 417)
Screenshot: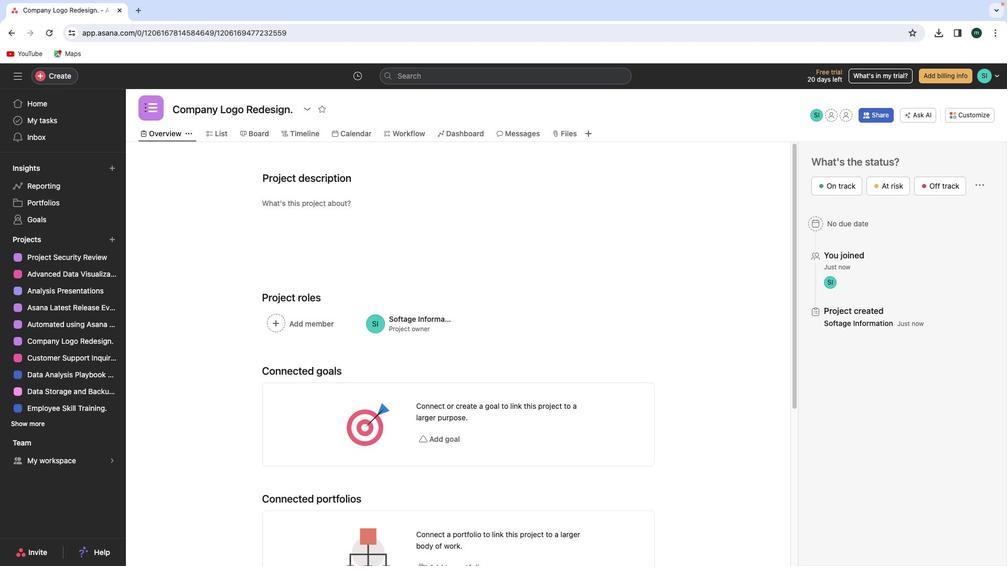 
Action: Mouse scrolled (541, 417) with delta (392, -37)
Screenshot: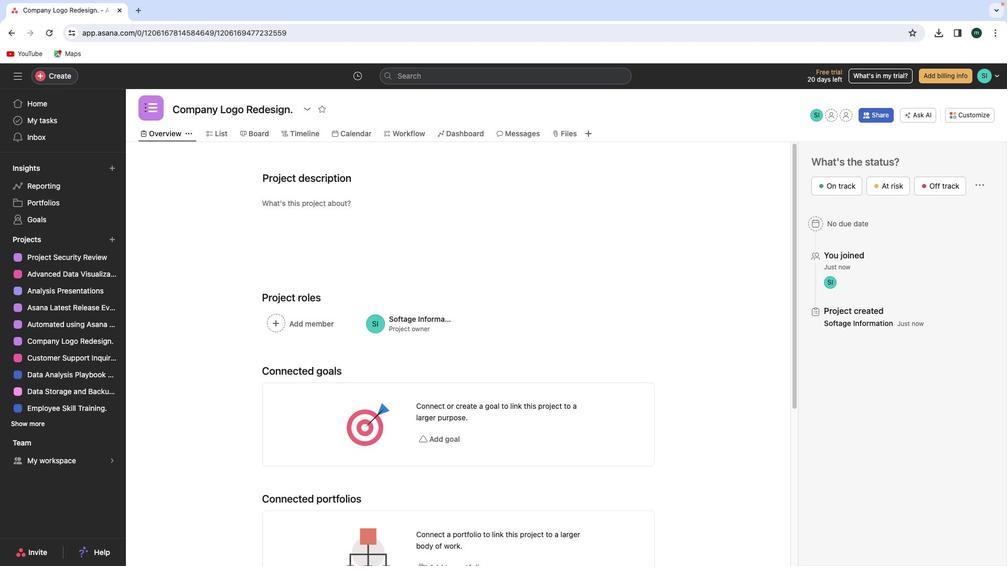 
Action: Mouse scrolled (541, 417) with delta (392, -37)
Screenshot: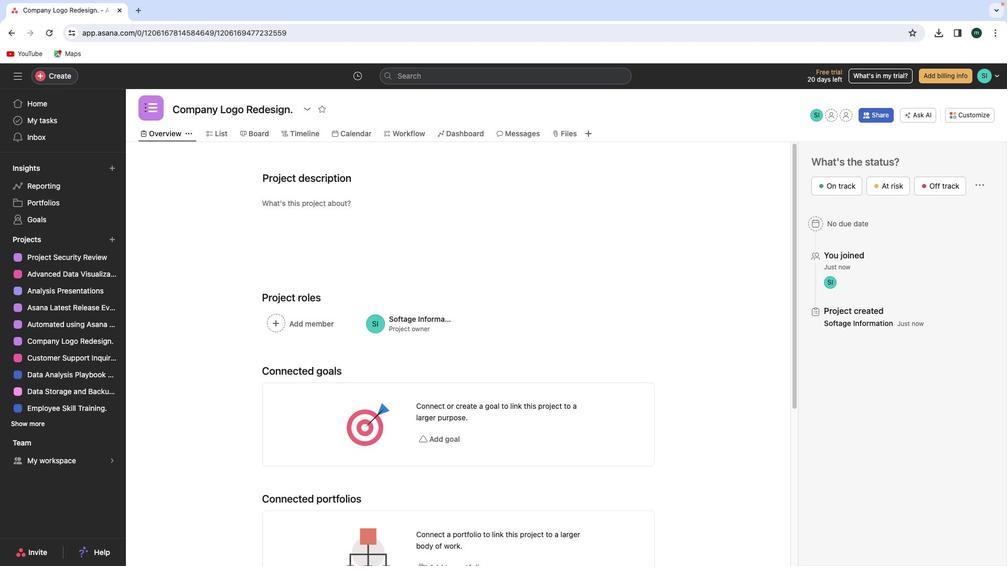 
Action: Mouse scrolled (541, 417) with delta (392, -38)
Screenshot: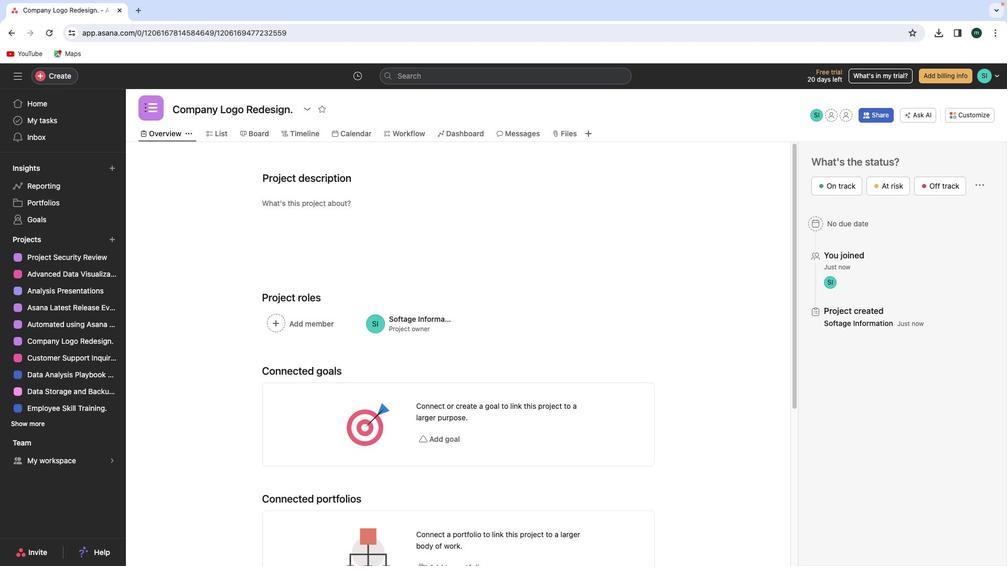 
Action: Mouse moved to (427, 231)
Screenshot: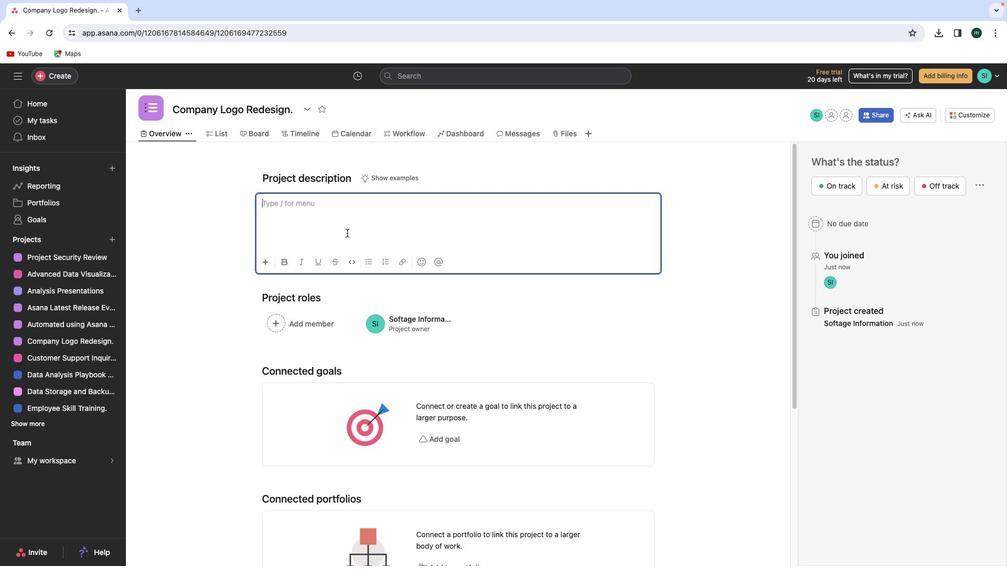 
Action: Mouse pressed left at (427, 231)
Screenshot: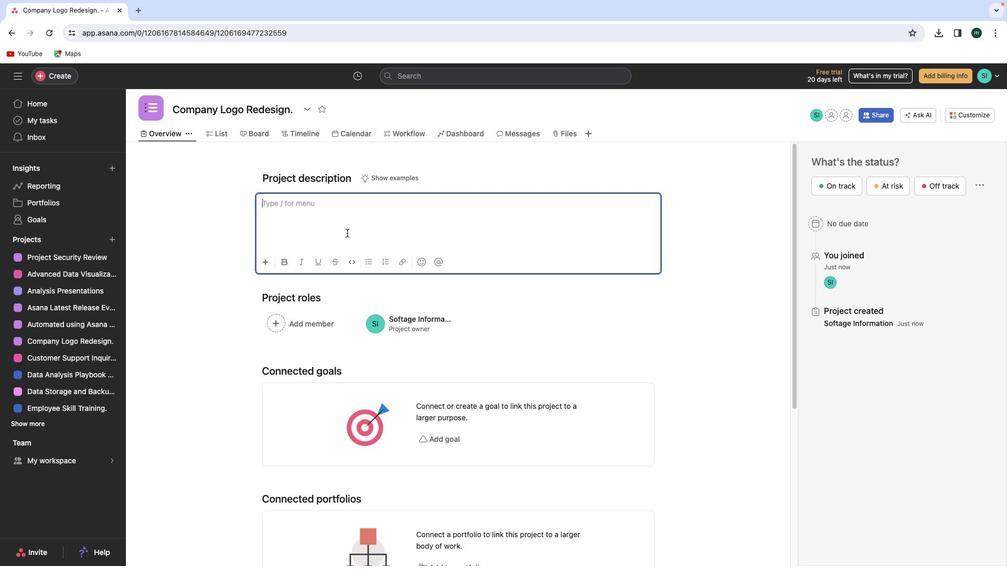
Action: Mouse moved to (427, 231)
Screenshot: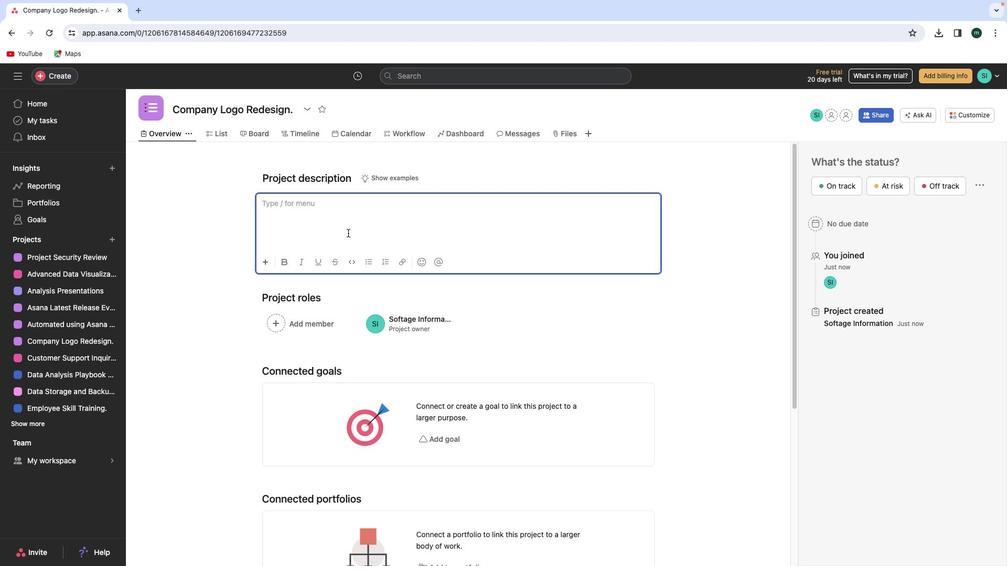 
Action: Key pressed Key.shift'I''n''i''t''a''t''i''n''g'Key.spaceKey.backspaceKey.backspaceKey.backspace'n''g'Key.spaceKey.backspaceKey.backspaceKey.backspaceKey.backspaceKey.backspaceKey.backspaceKey.backspace't''i''a''t''i''n''g'Key.space'a'Key.space'p''r''o''j''e''c''t'Key.space'f''o''r'Key.space'a'Key.space'c''o''m''p''a''n''y'Key.space'l''o''g''o'Key.spaceKey.shift'R''e''d''e''s''i''g''n'Key.spaceKey.backspace','Key.space'i''n''v''o''l''v''i''n''g'Key.space't''a''s''k''s'Key.space'a'Key.backspace'f''r''o''m'Key.space'r''e''s''e''a''r''c''h'Key.space'a''n''d'Key.space'c''o''n''c''e''p''t''u''a''l''i''z''a''t''i''o''n'Key.space't''o'Key.space'd''e''s''i''g''n'Key.space't'Key.backspace'f'Key.backspace'd''r''a''f''t''s'Key.spaceKey.backspace','Key.space'f''e''e''d''b''a''c''k'Key.spaceKey.backspace','Key.space'a''n''d'Key.space'f''i''n''a''l''i''z''a''t''i''o''n'Key.spaceKey.backspaceKey.backspaceKey.backspaceKey.backspaceKey.backspaceKey.backspaceKey.backspaceKey.backspaceKey.backspace'l''i''z''a''t''i''o''n''.'Key.spaceKey.shift'A''s''s''i''g''i''n''i''n''g'Key.spaceKey.backspaceKey.backspaceKey.backspaceKey.backspaceKey.backspaceKey.backspace'n''i''n''g'Key.space'r''e''s''p''o''n''s''i''b''i''l''i''t''i''e''s'Key.spaceKey.backspace','Key.space's''e''t''t''i''n''g'Key.space'd''u''e'Key.space'd''a''t''e''s'Key.space'a'Key.backspace'm'Key.spaceKey.backspaceKey.backspaceKey.backspaceKey.backspace's'','Key.space'a''n''d'Key.space'l''e''v''e''r''a''g''i''n''g'Key.spaceKey.backspace'.'Key.space
Screenshot: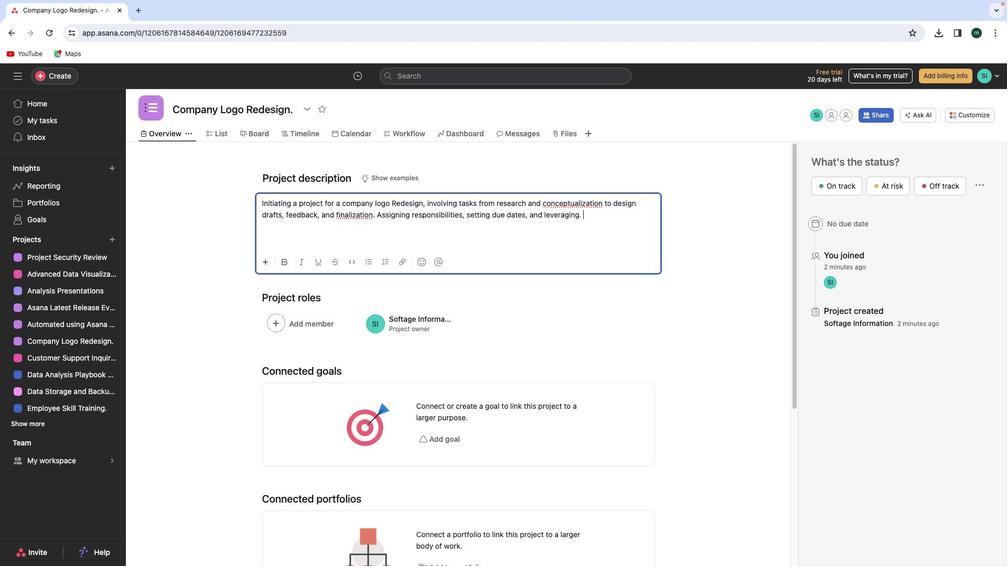 
Action: Mouse moved to (447, 197)
Screenshot: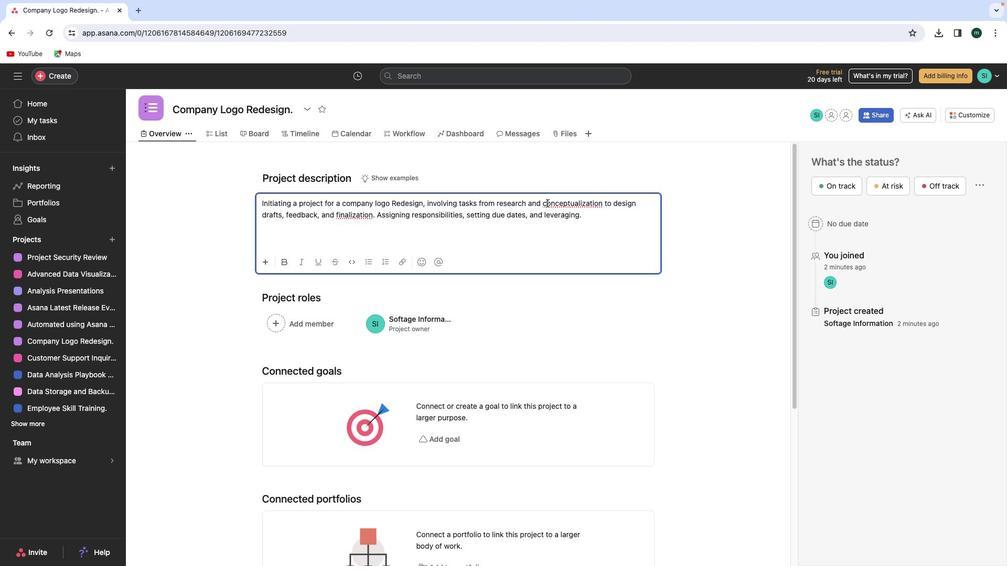 
Action: Mouse pressed left at (447, 197)
Screenshot: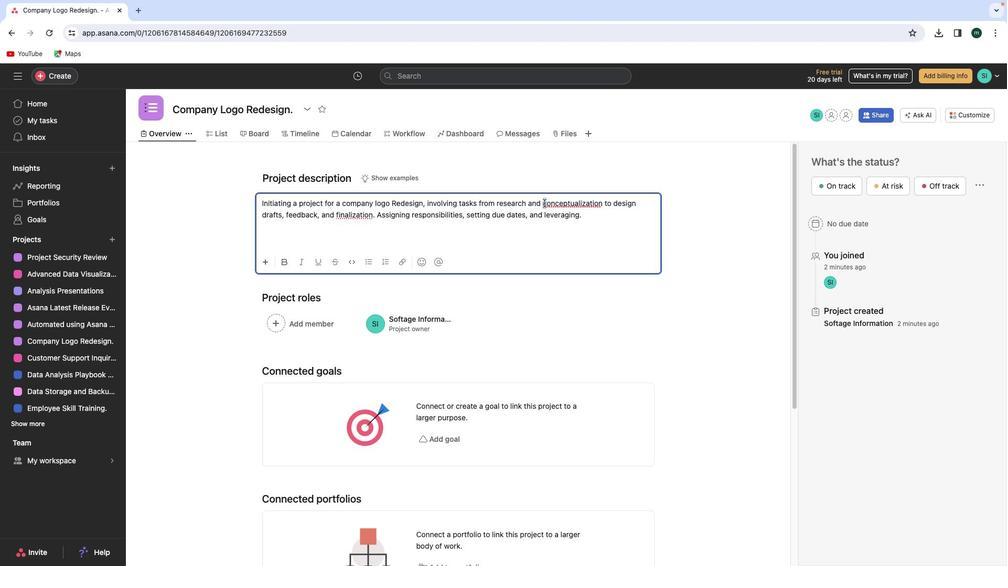 
Action: Mouse moved to (447, 198)
Screenshot: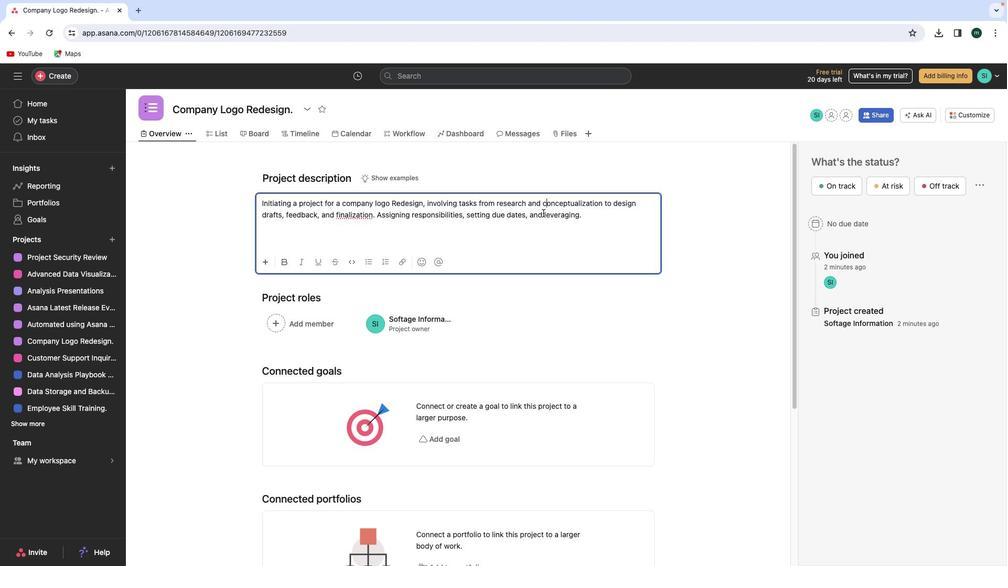 
Action: Key pressed 'c'
Screenshot: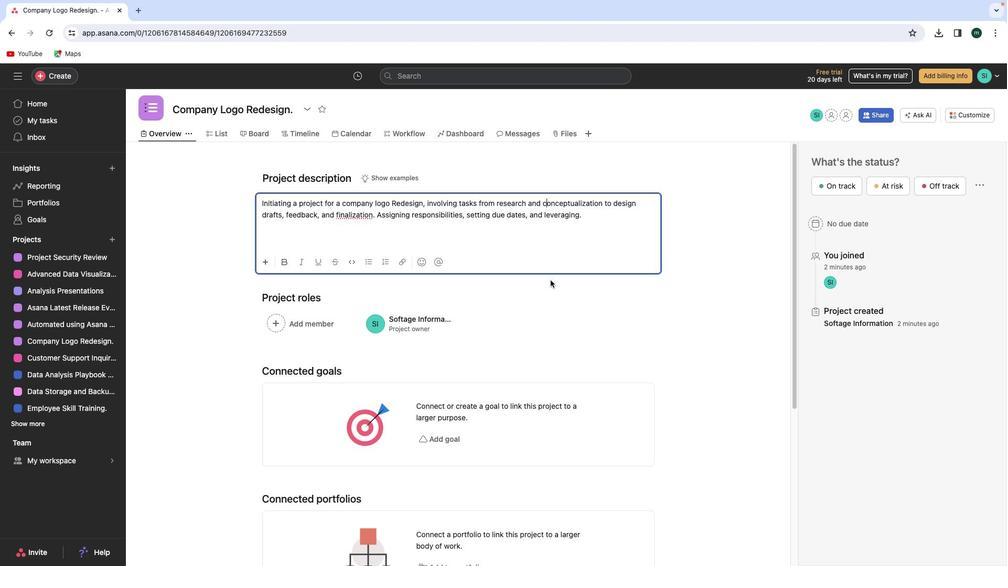 
Action: Mouse moved to (447, 306)
Screenshot: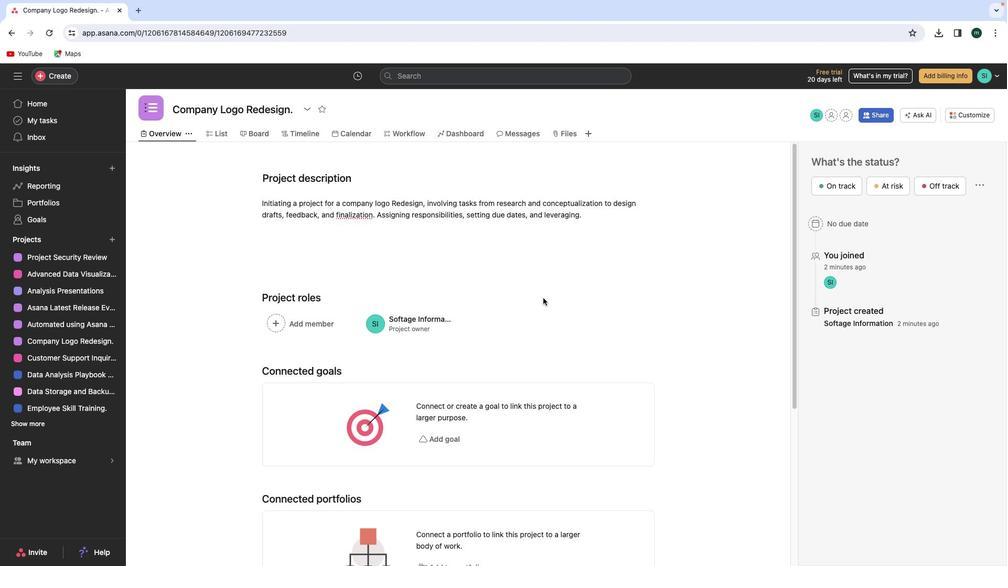 
Action: Mouse pressed left at (447, 306)
Screenshot: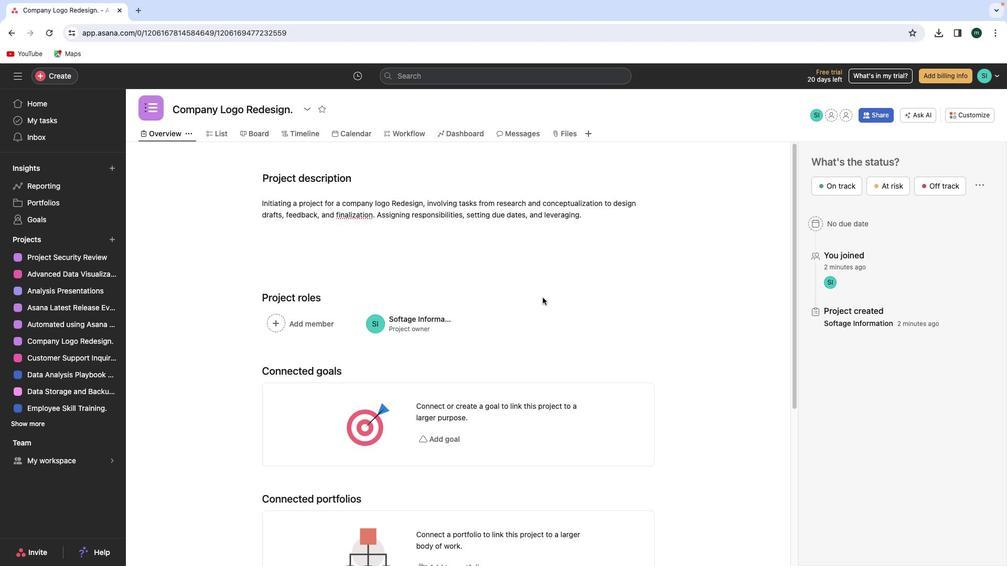 
Action: Mouse moved to (426, 208)
Screenshot: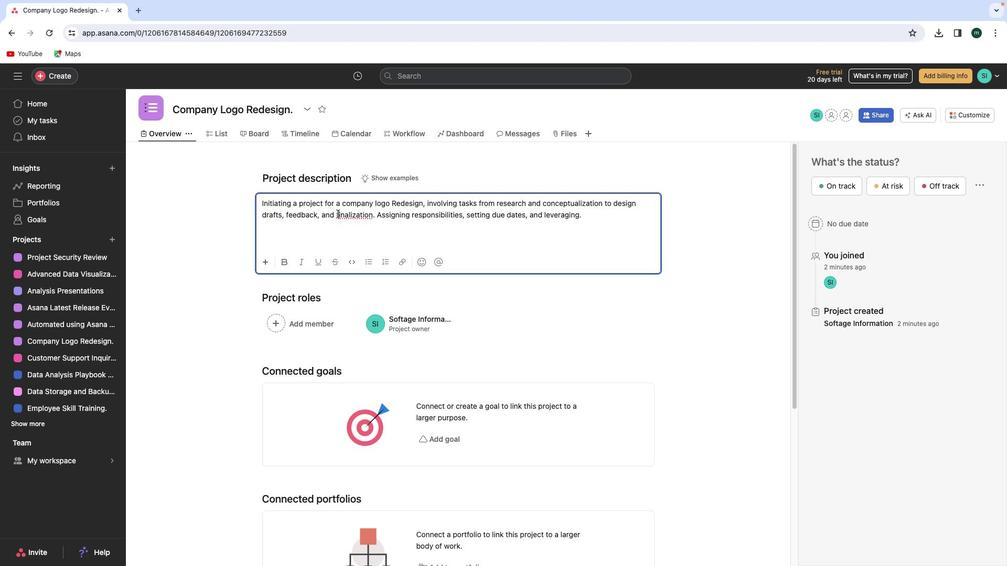 
Action: Mouse pressed left at (426, 208)
Screenshot: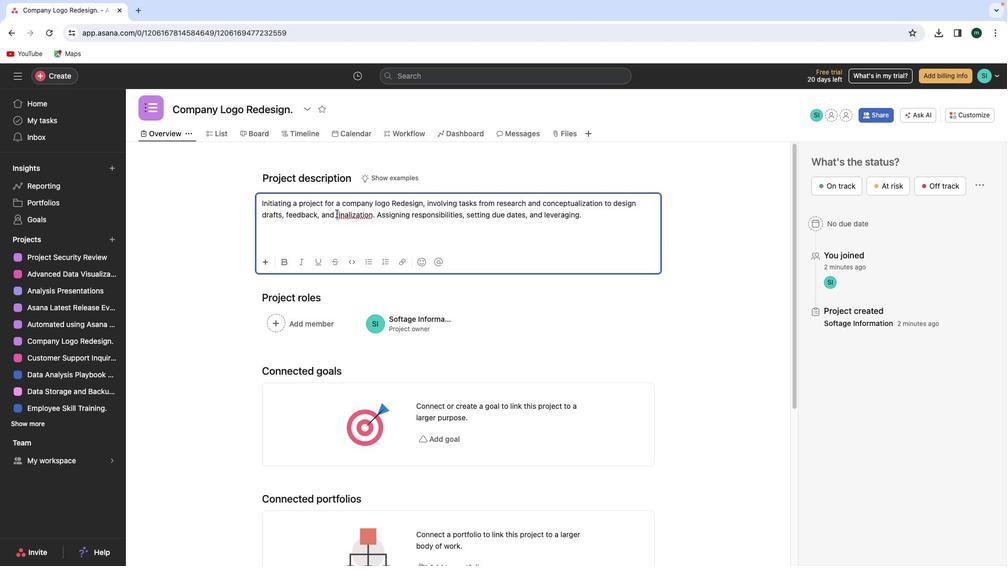 
Action: Mouse moved to (426, 210)
Screenshot: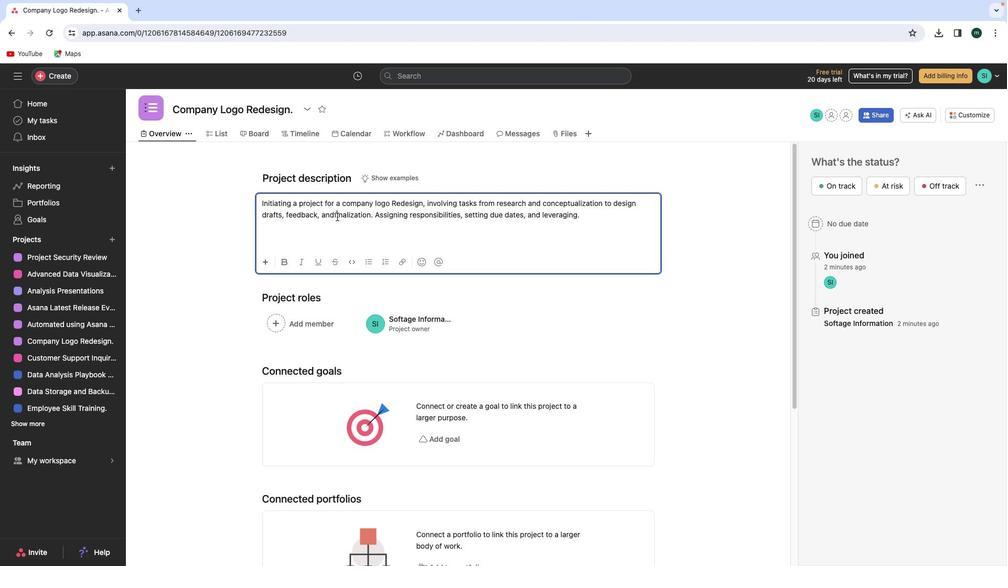 
Action: Key pressed 'f'
Screenshot: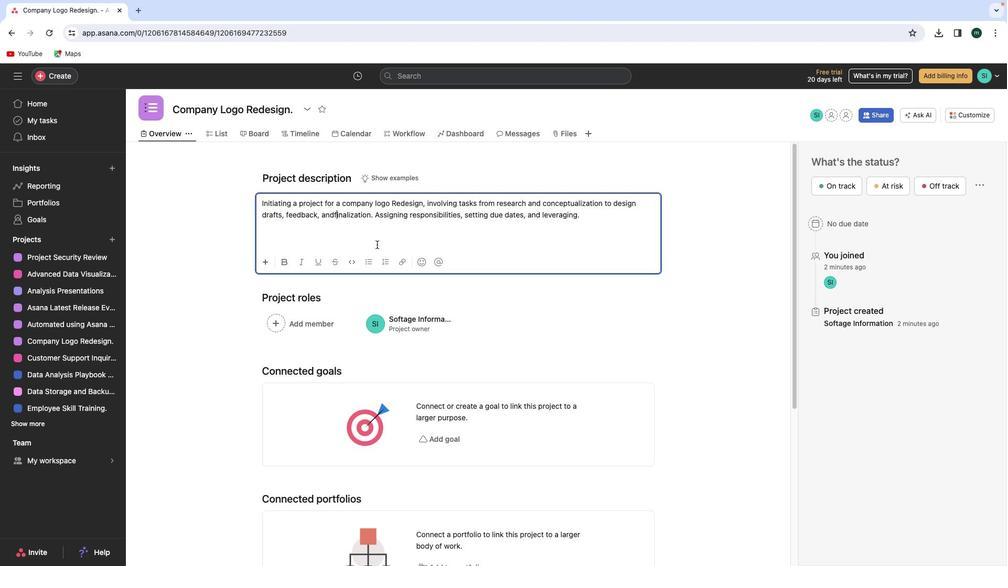 
Action: Mouse moved to (430, 242)
Screenshot: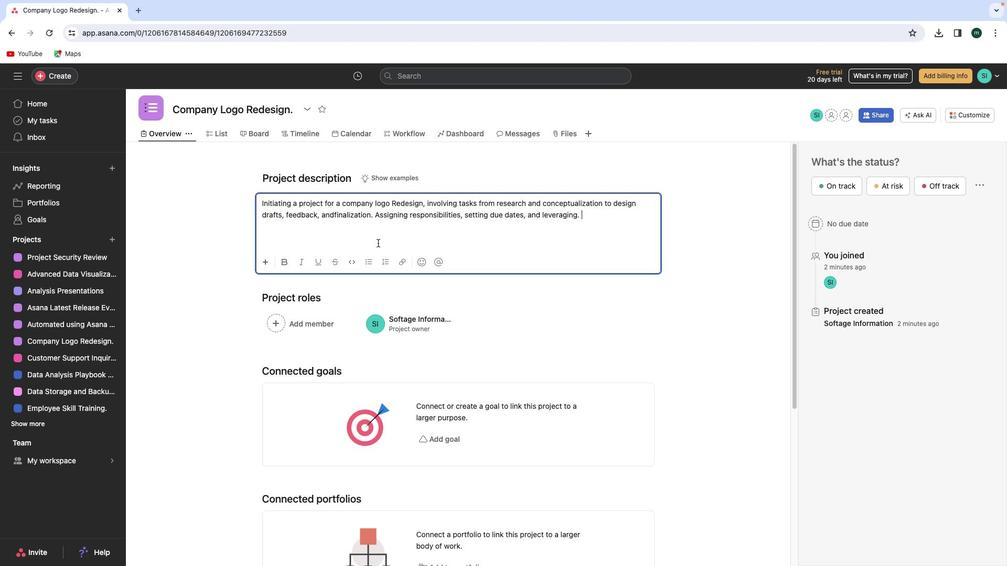 
Action: Mouse pressed left at (430, 242)
Screenshot: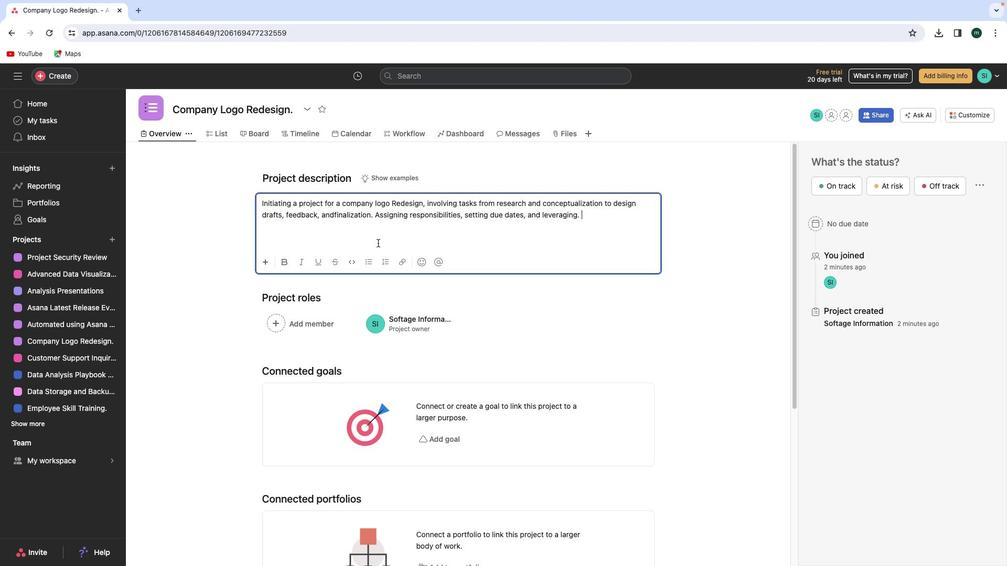 
Action: Mouse moved to (426, 210)
Screenshot: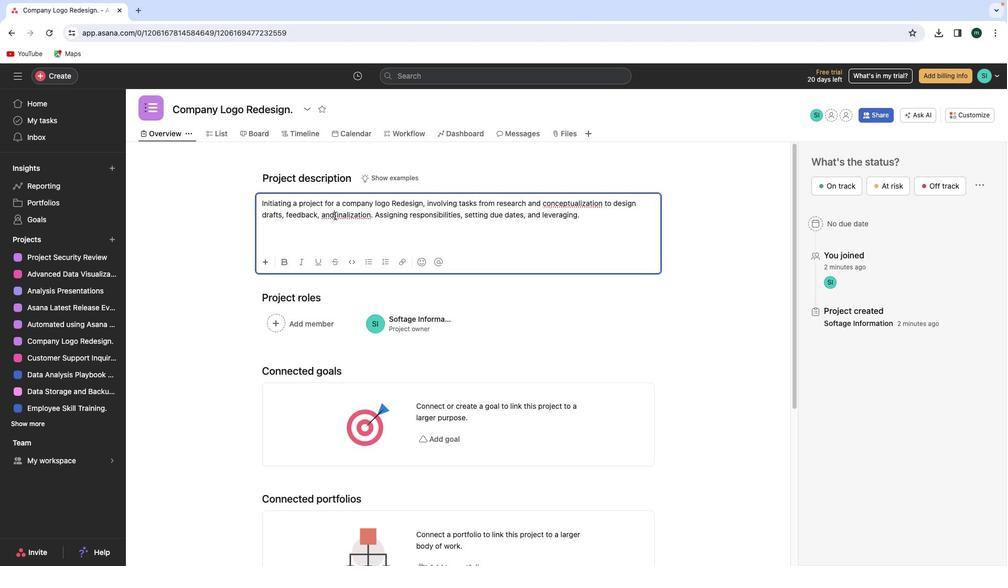 
Action: Mouse pressed left at (426, 210)
Screenshot: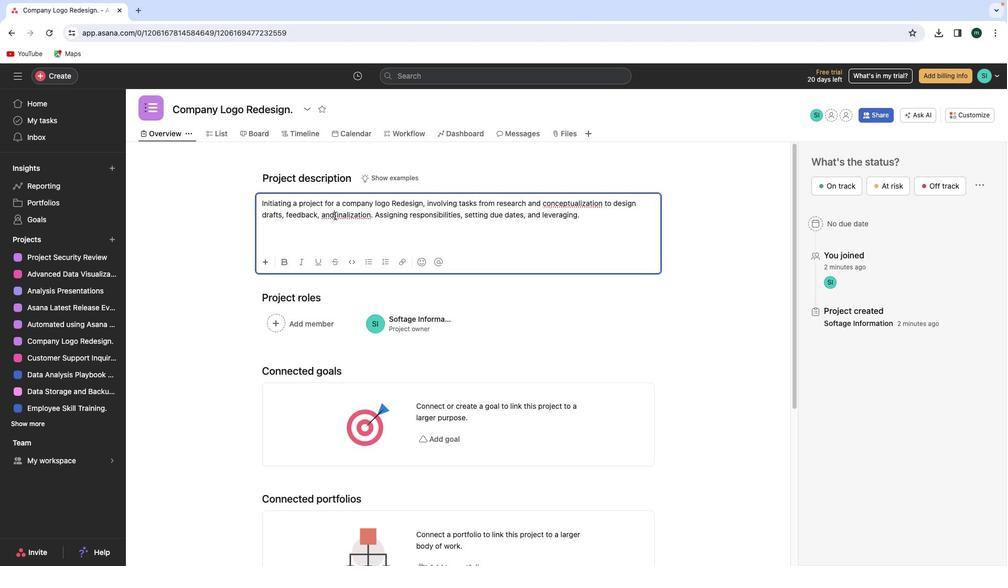 
Action: Key pressed Key.space
Screenshot: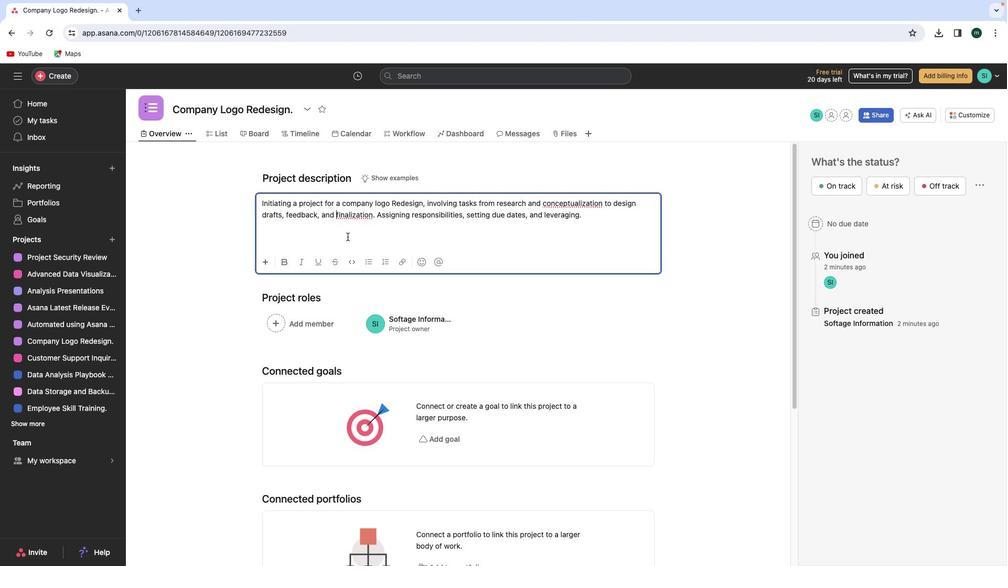
Action: Mouse moved to (427, 235)
Screenshot: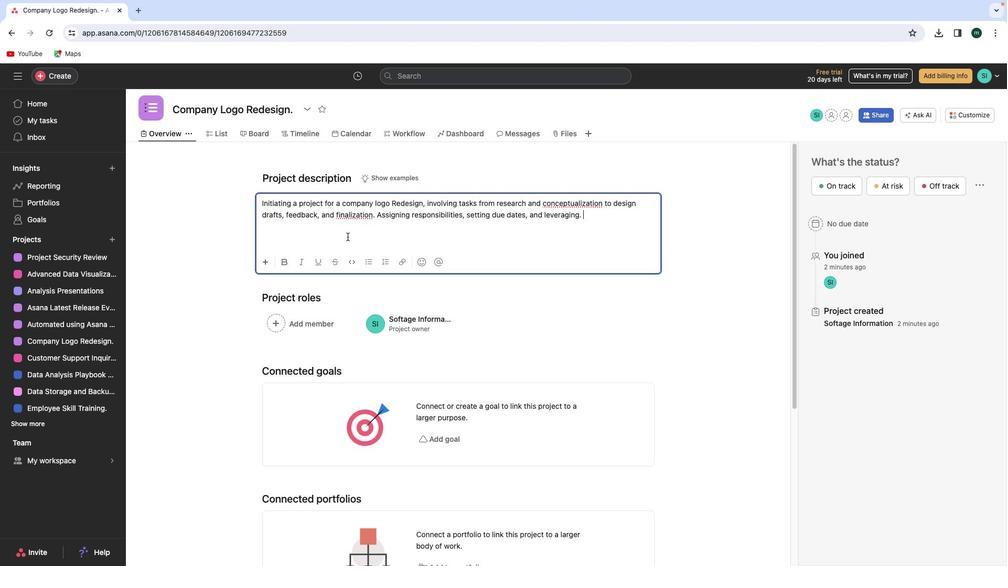 
Action: Mouse pressed left at (427, 235)
Screenshot: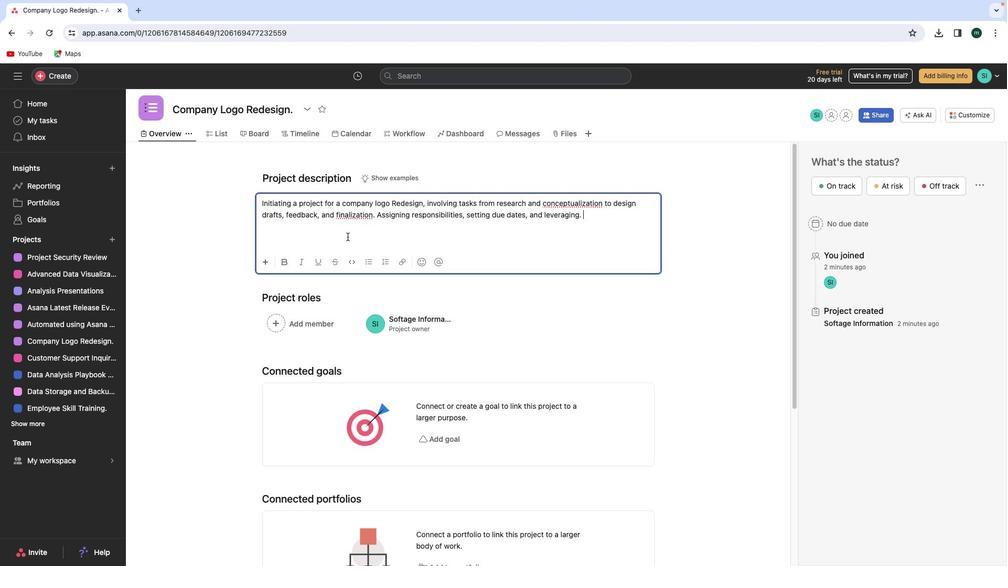 
Action: Mouse moved to (418, 196)
Screenshot: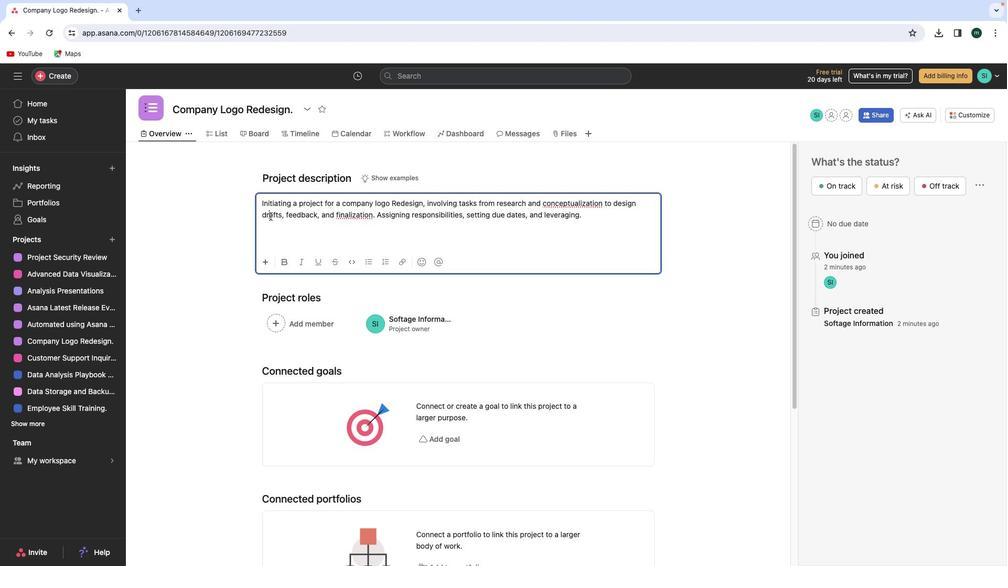 
Action: Mouse pressed left at (418, 196)
Screenshot: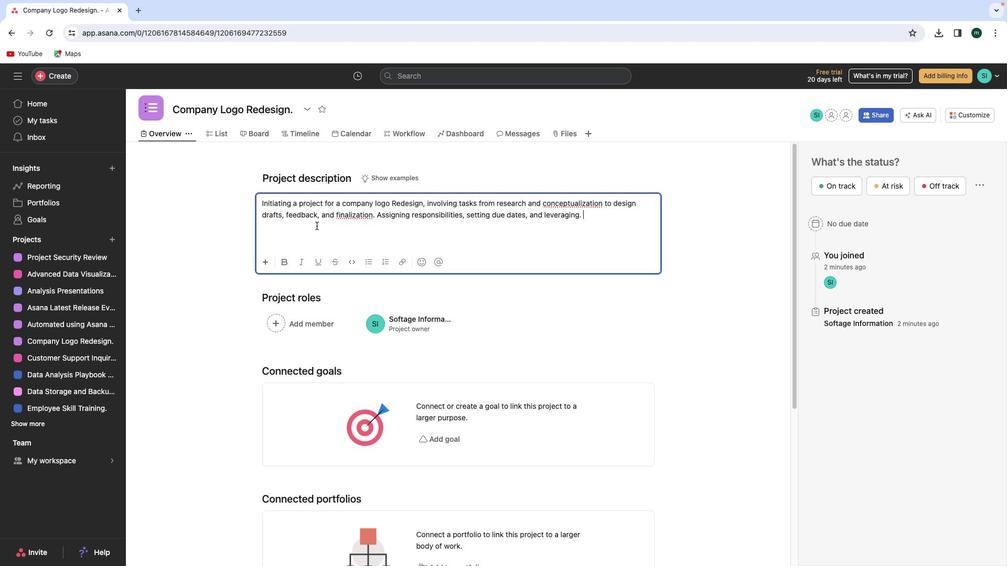 
Action: Mouse moved to (418, 197)
Screenshot: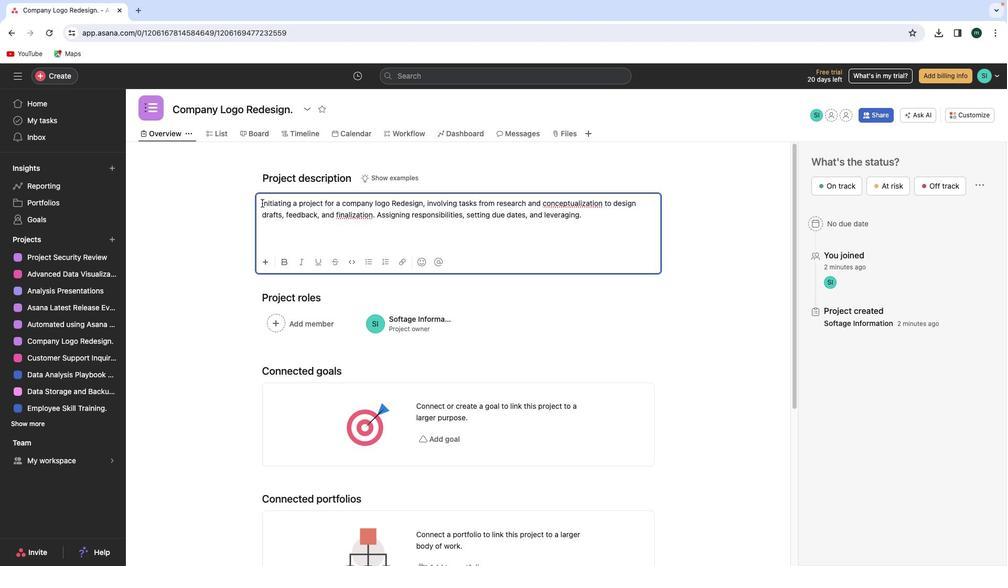 
Action: Mouse pressed left at (418, 197)
Screenshot: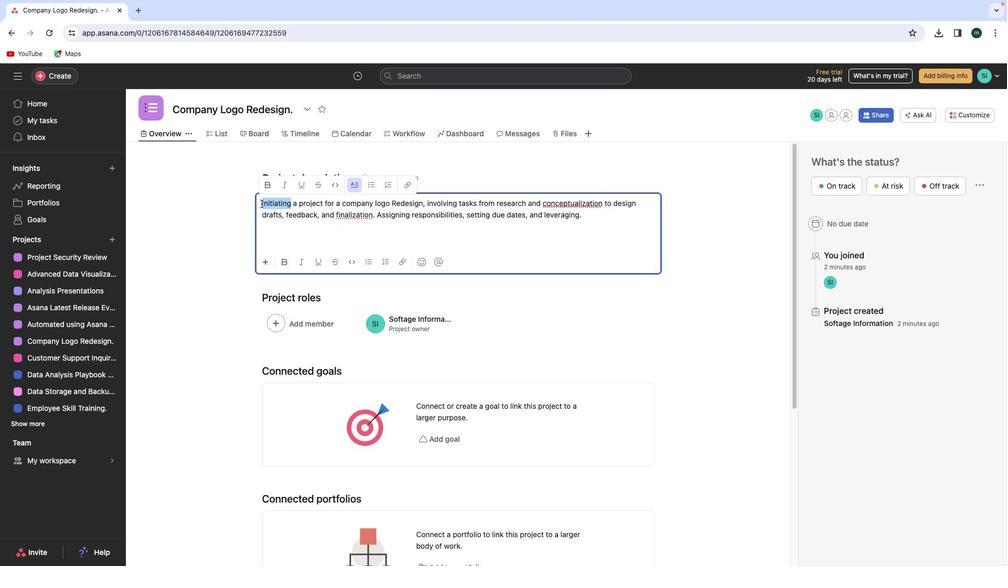 
Action: Mouse pressed left at (418, 197)
Screenshot: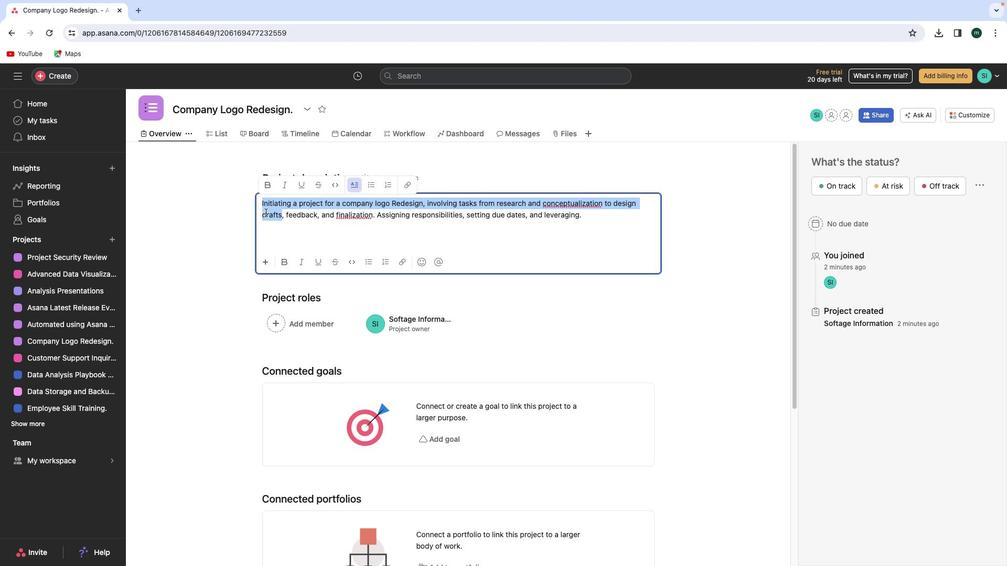 
Action: Mouse moved to (422, 175)
Screenshot: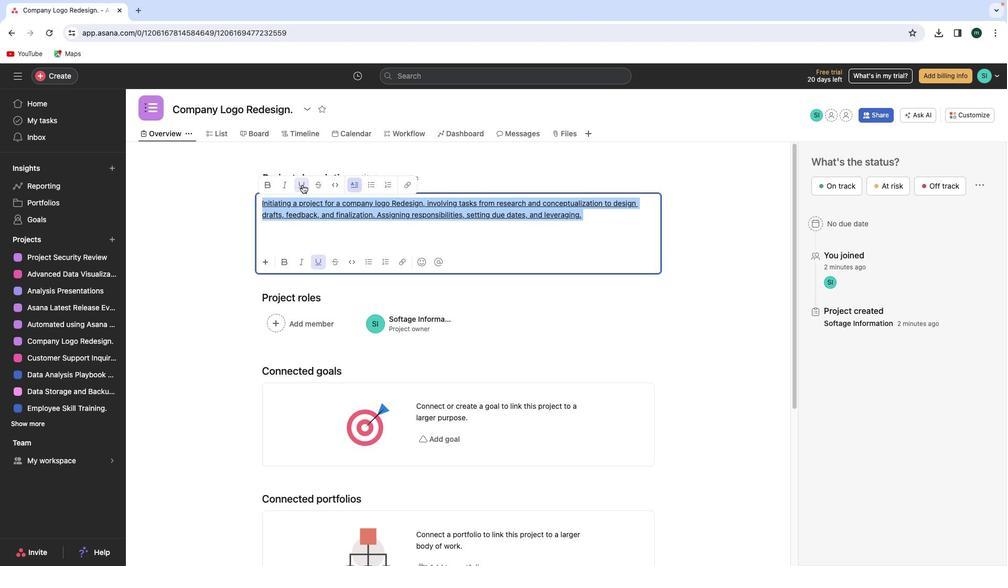 
Action: Mouse pressed left at (422, 175)
Screenshot: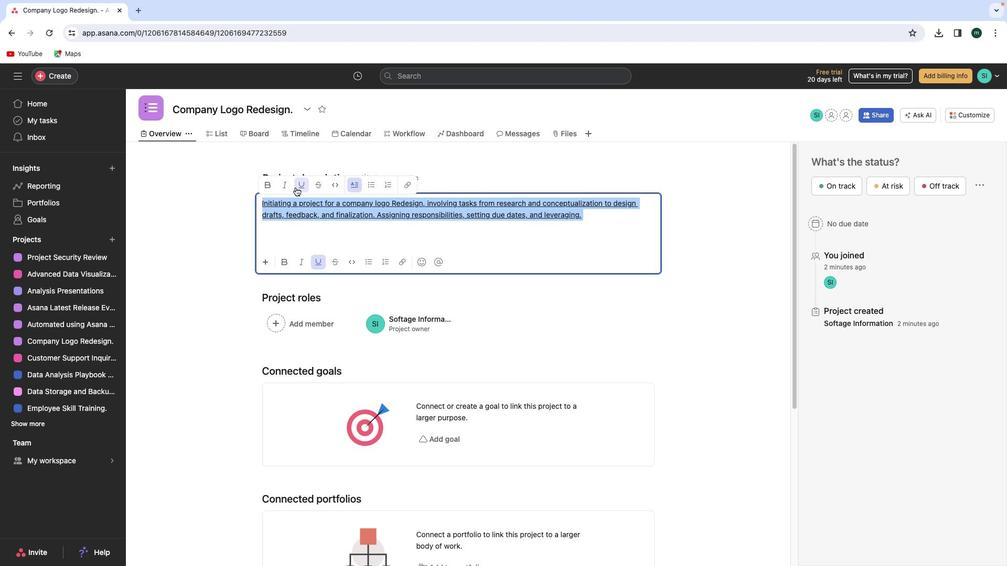 
Action: Mouse moved to (421, 178)
Screenshot: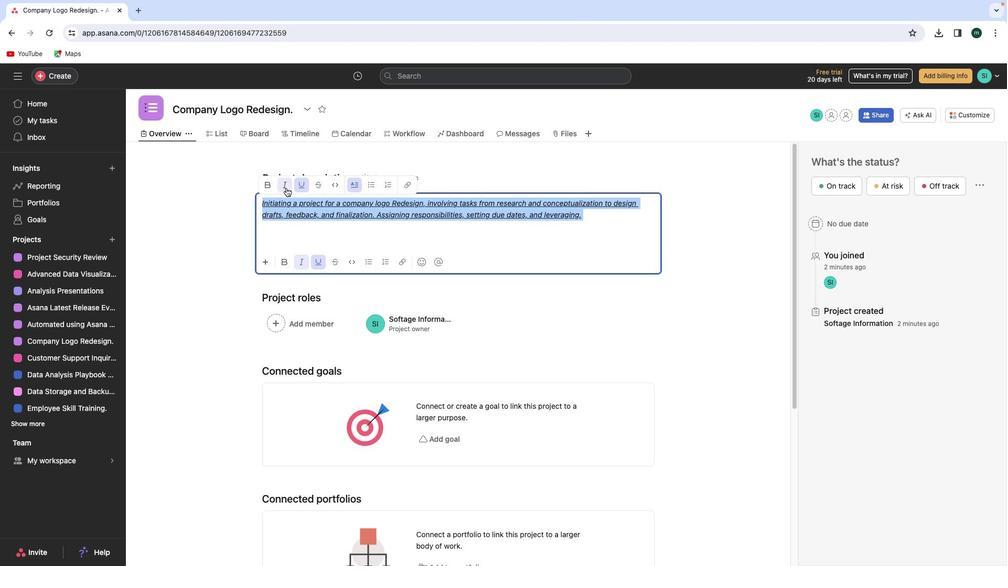 
Action: Mouse pressed left at (421, 178)
Screenshot: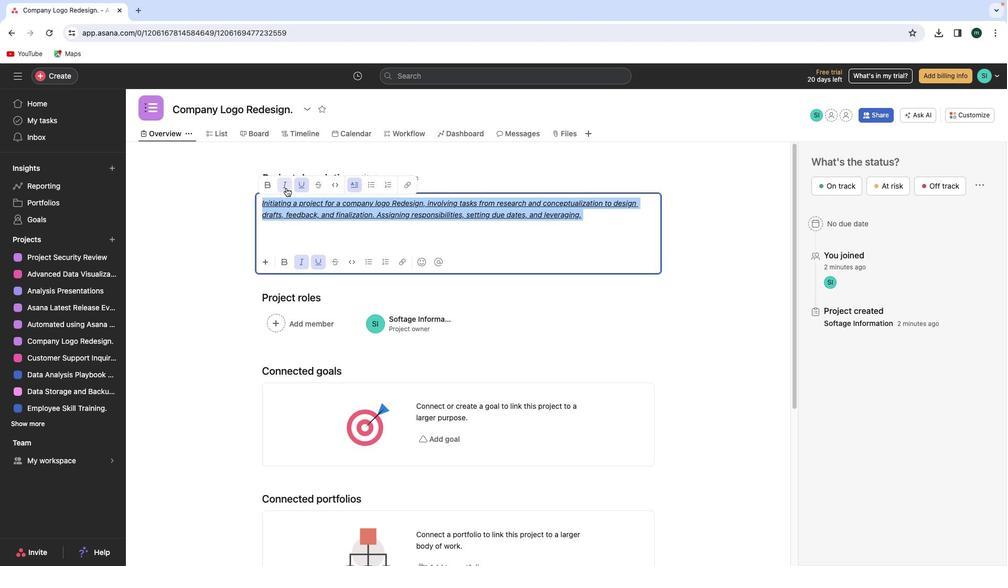 
Action: Mouse moved to (419, 181)
Screenshot: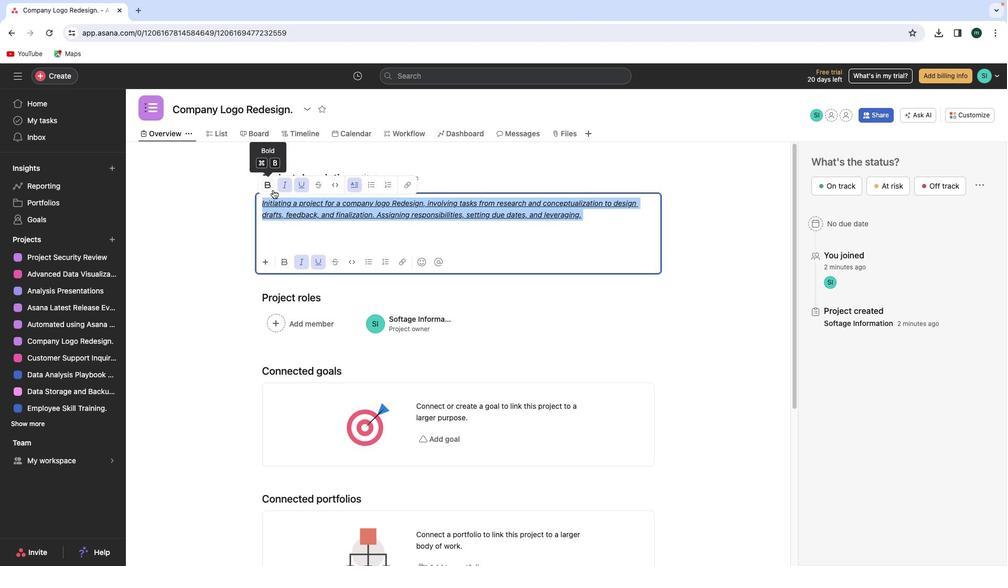 
Action: Mouse pressed left at (419, 181)
Screenshot: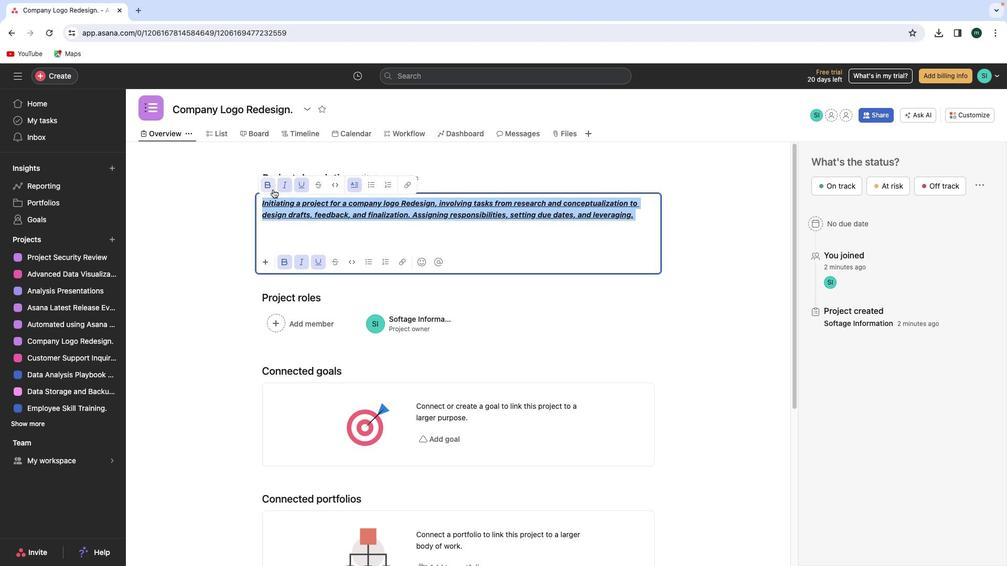 
Action: Mouse moved to (426, 179)
Screenshot: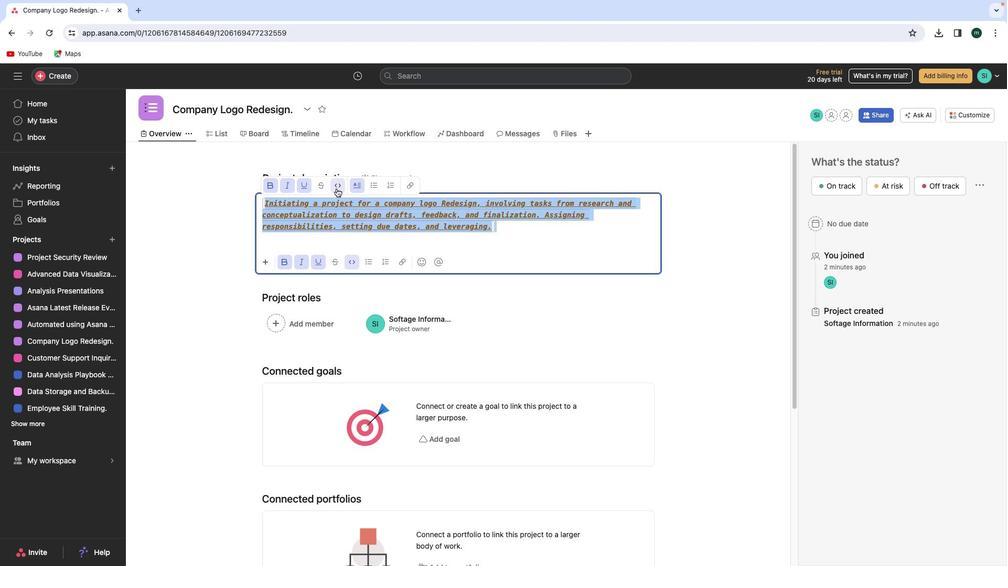 
Action: Mouse pressed left at (426, 179)
Screenshot: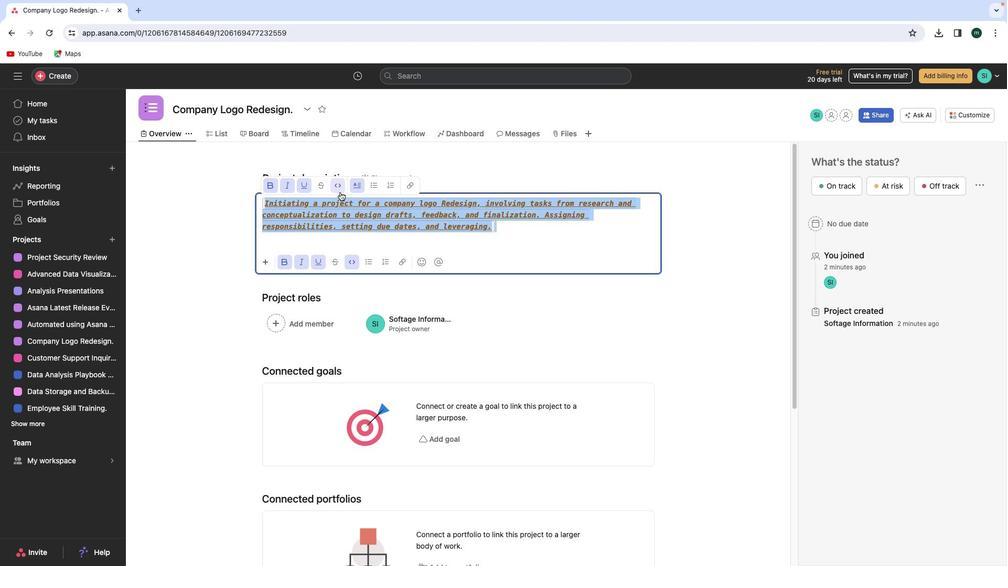 
Action: Mouse moved to (444, 325)
Screenshot: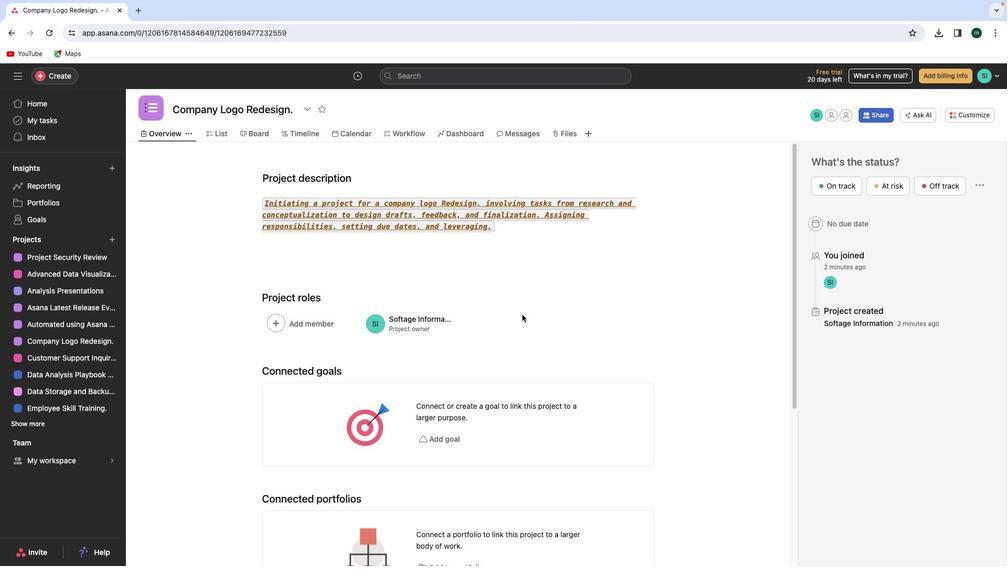 
Action: Mouse pressed left at (444, 325)
Screenshot: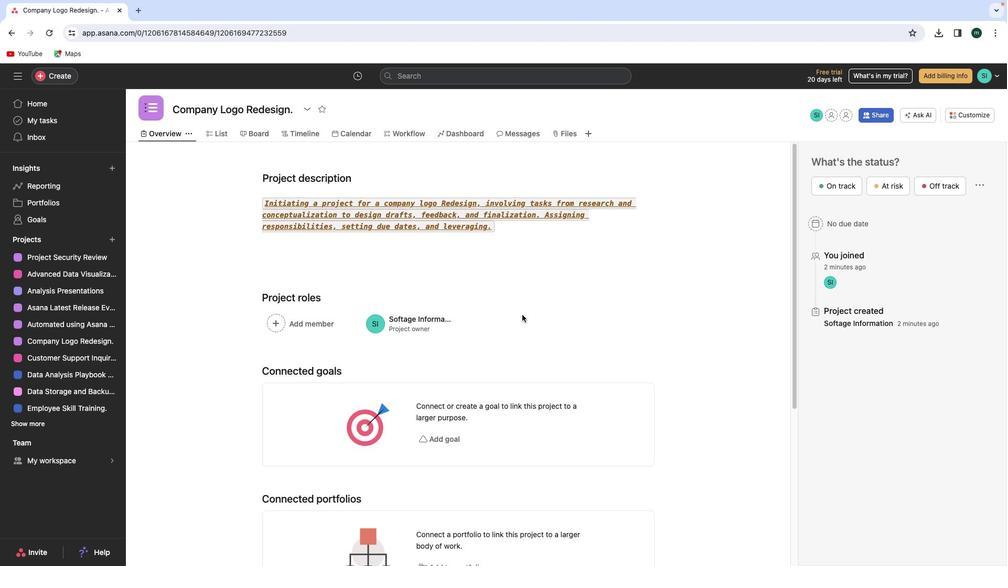 
Action: Mouse moved to (443, 319)
Screenshot: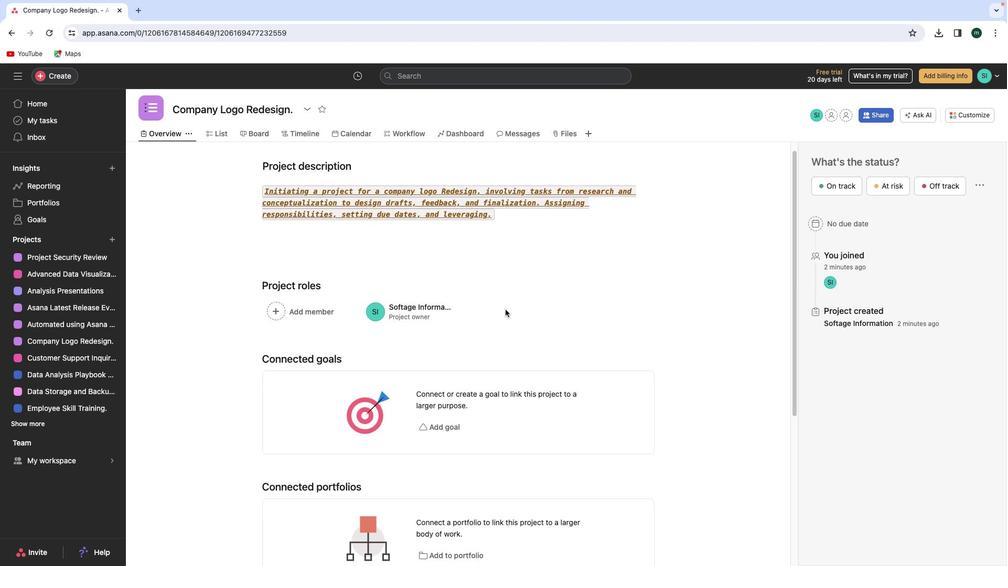 
Action: Mouse scrolled (443, 319) with delta (392, -37)
Screenshot: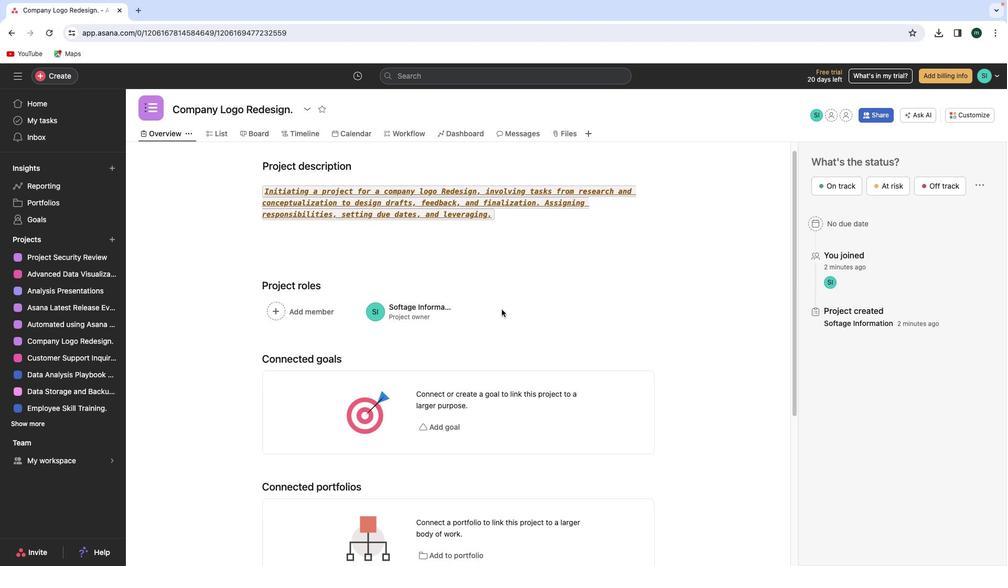 
Action: Mouse scrolled (443, 319) with delta (392, -37)
Screenshot: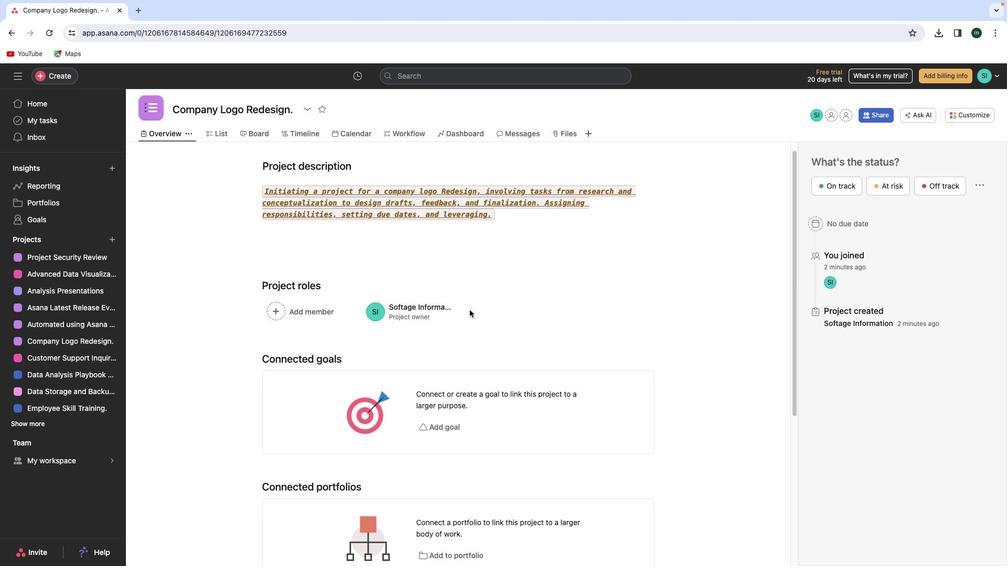 
Action: Mouse moved to (422, 325)
Screenshot: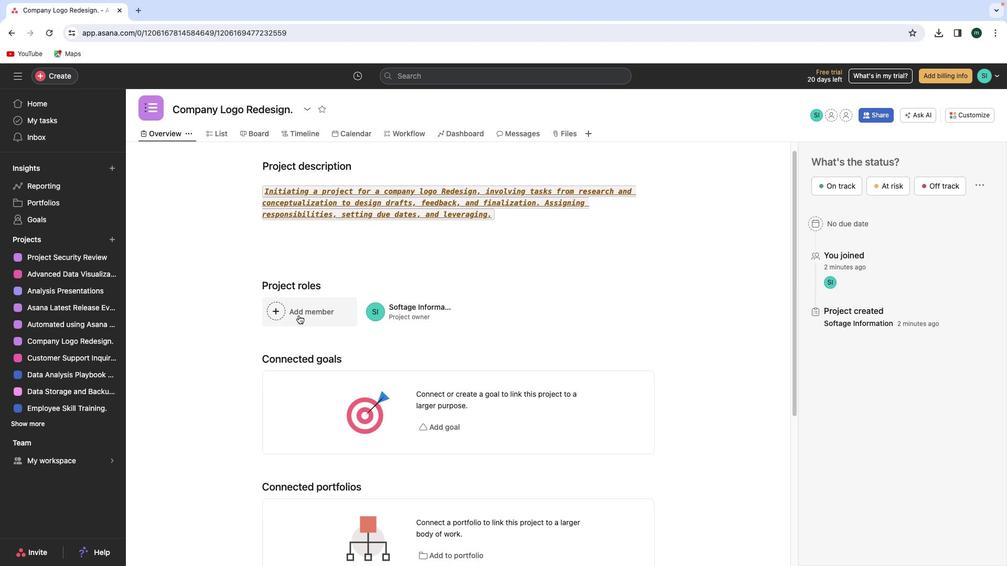 
Action: Mouse pressed left at (422, 325)
Screenshot: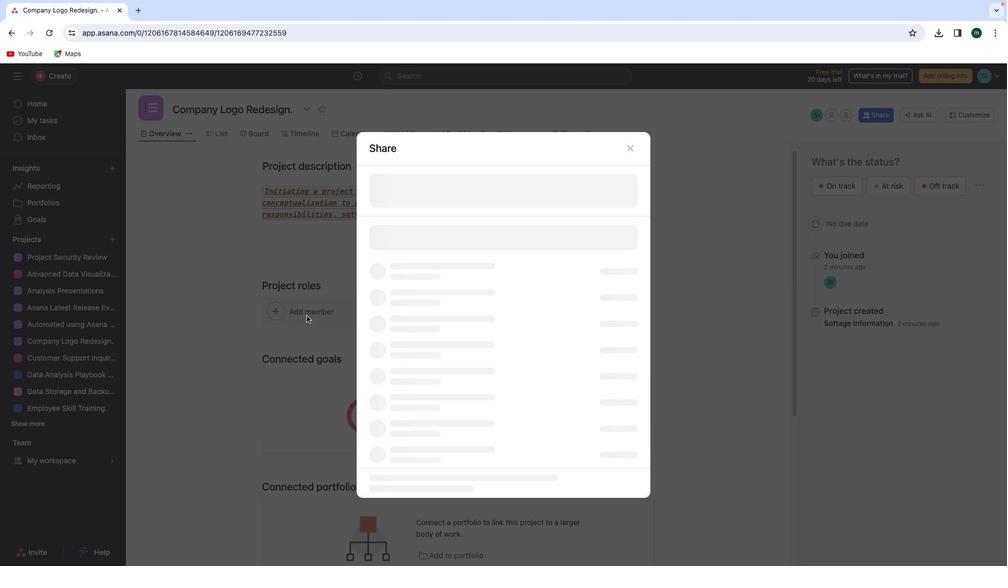 
Action: Mouse moved to (437, 280)
Screenshot: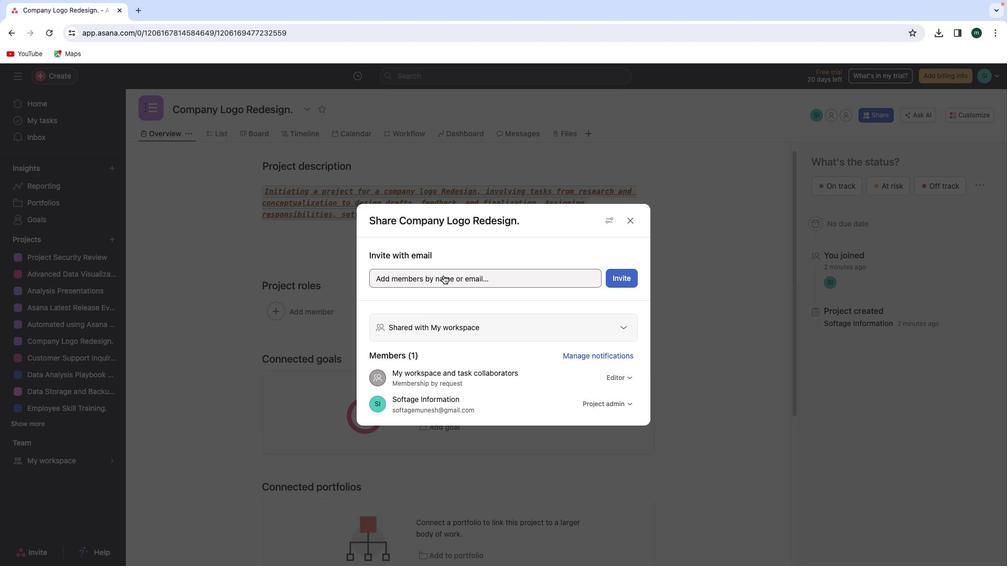 
Action: Mouse pressed left at (437, 280)
Screenshot: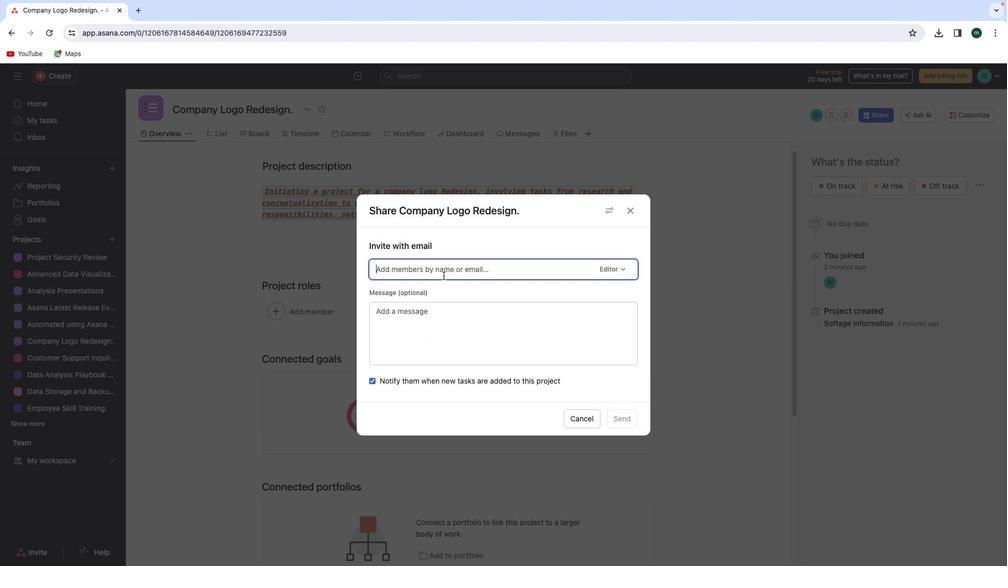 
Action: Mouse moved to (436, 285)
Screenshot: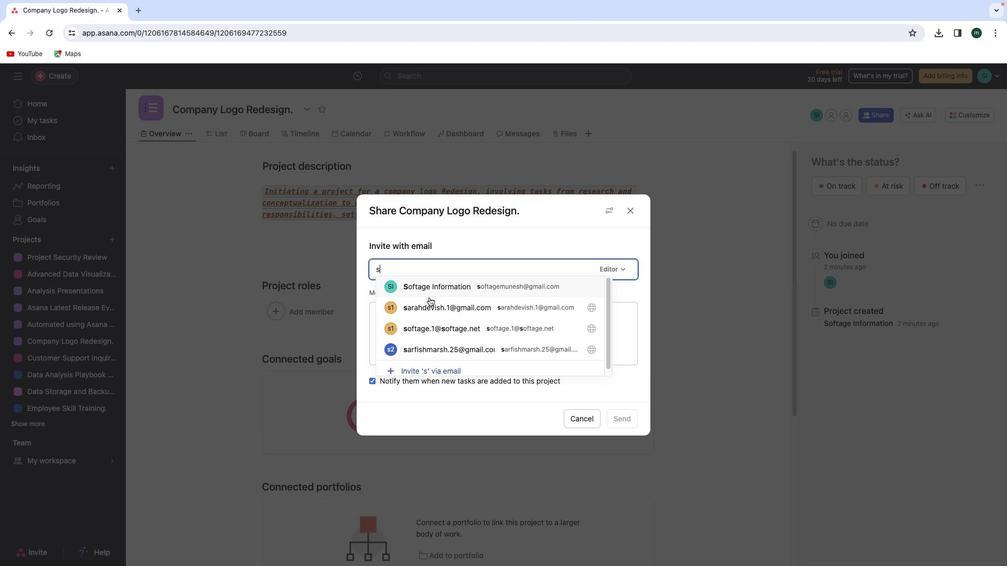 
Action: Key pressed 's'
Screenshot: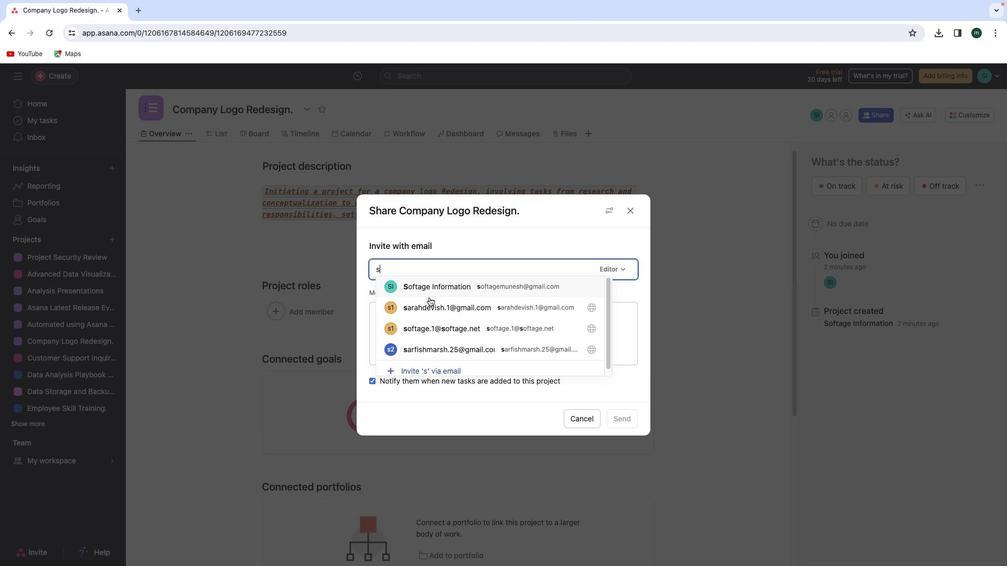 
Action: Mouse moved to (435, 298)
Screenshot: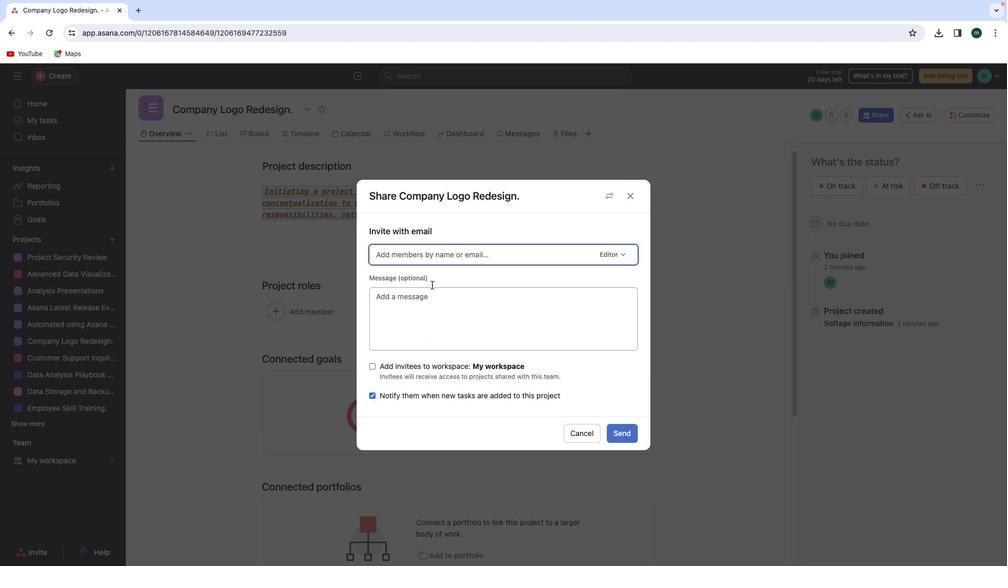 
Action: Mouse pressed left at (435, 298)
Screenshot: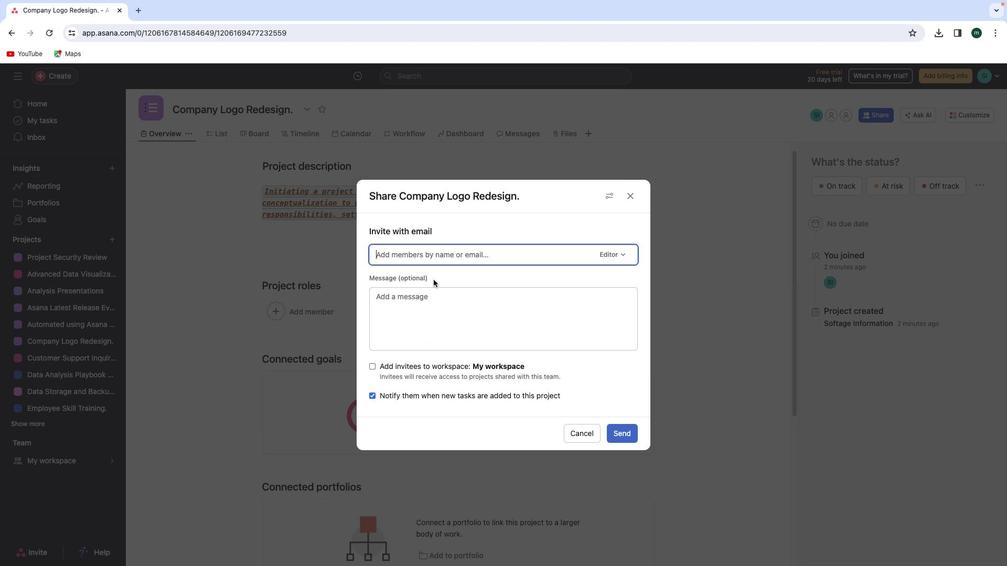 
Action: Mouse moved to (441, 260)
Screenshot: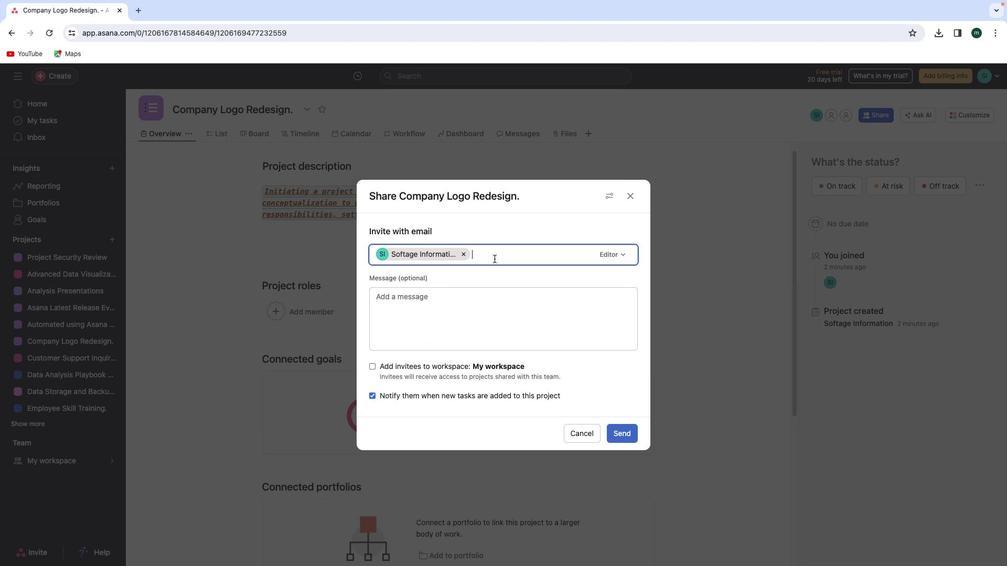 
Action: Key pressed 's'
Screenshot: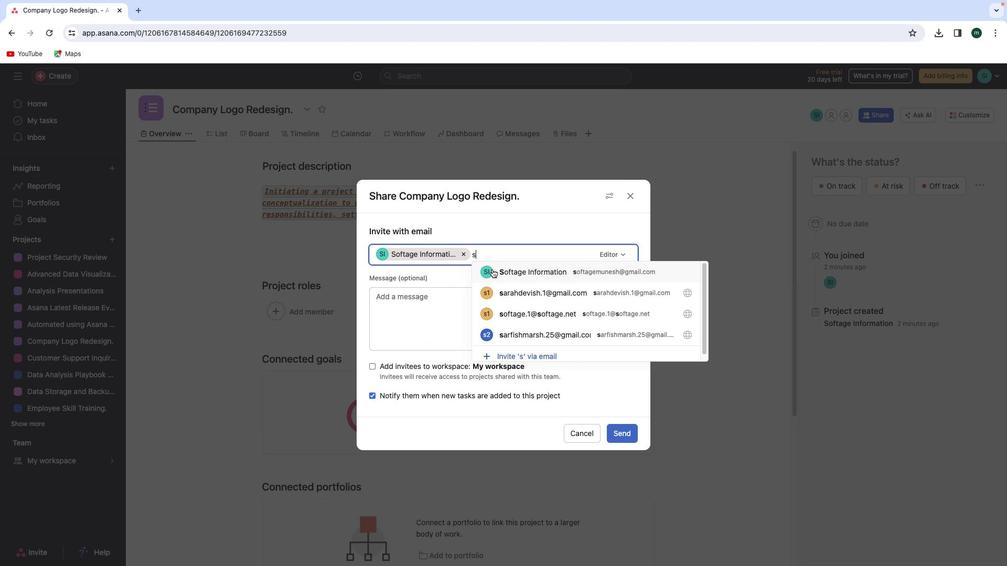 
Action: Mouse moved to (442, 305)
Screenshot: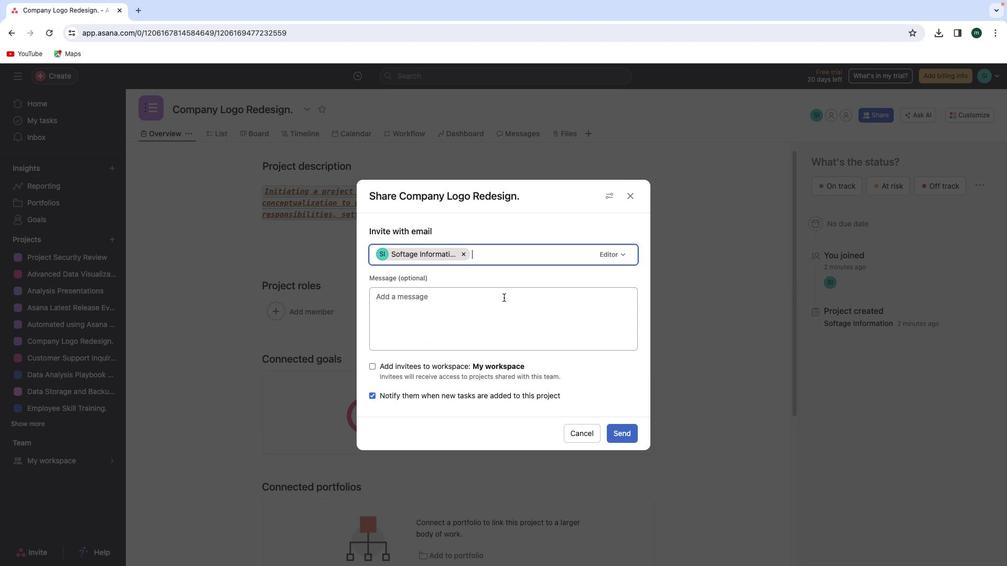 
Action: Mouse pressed left at (442, 305)
Screenshot: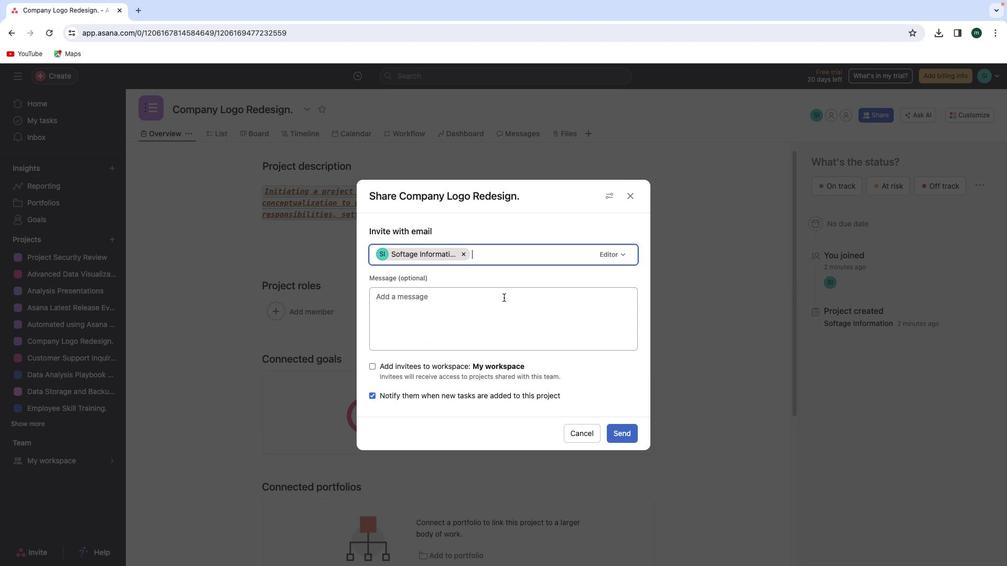 
Action: Mouse moved to (442, 305)
Screenshot: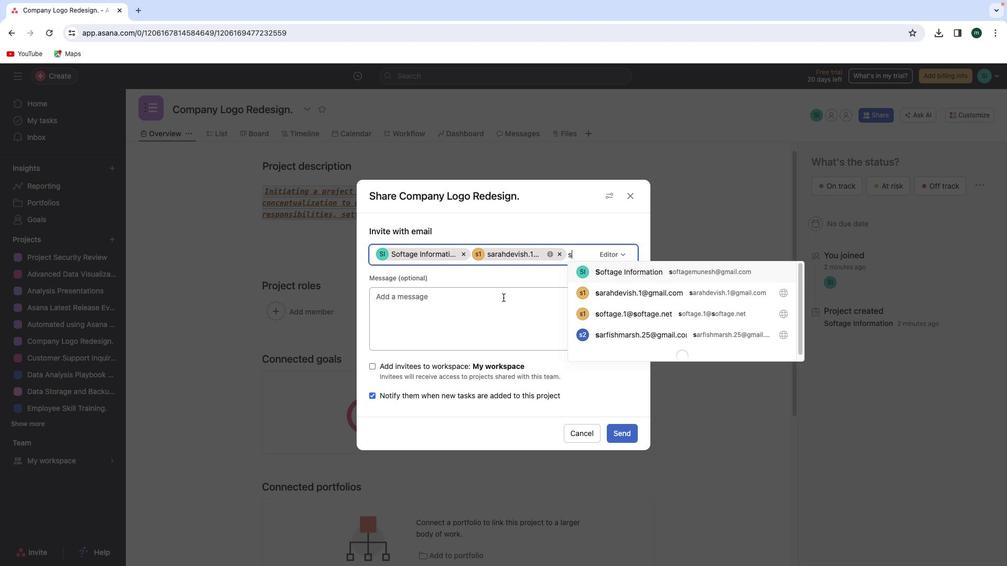 
Action: Key pressed 's'
Screenshot: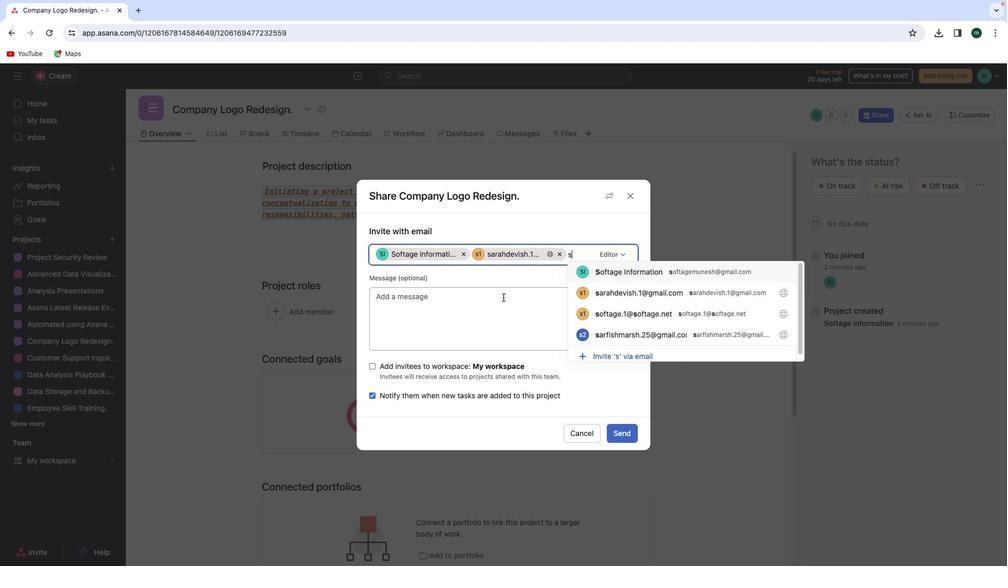 
Action: Mouse moved to (452, 321)
Screenshot: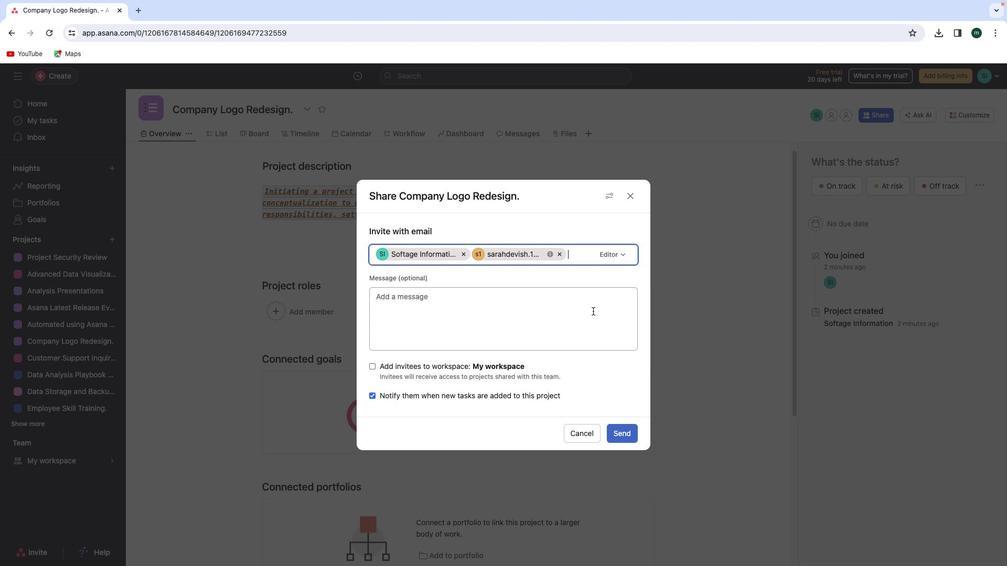 
Action: Mouse pressed left at (452, 321)
Screenshot: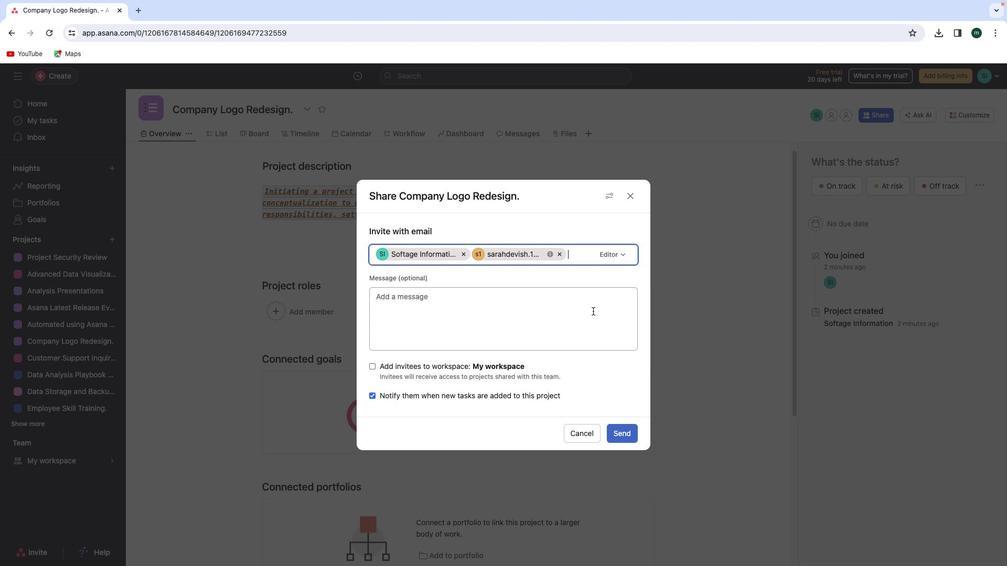 
Action: Mouse moved to (451, 320)
Screenshot: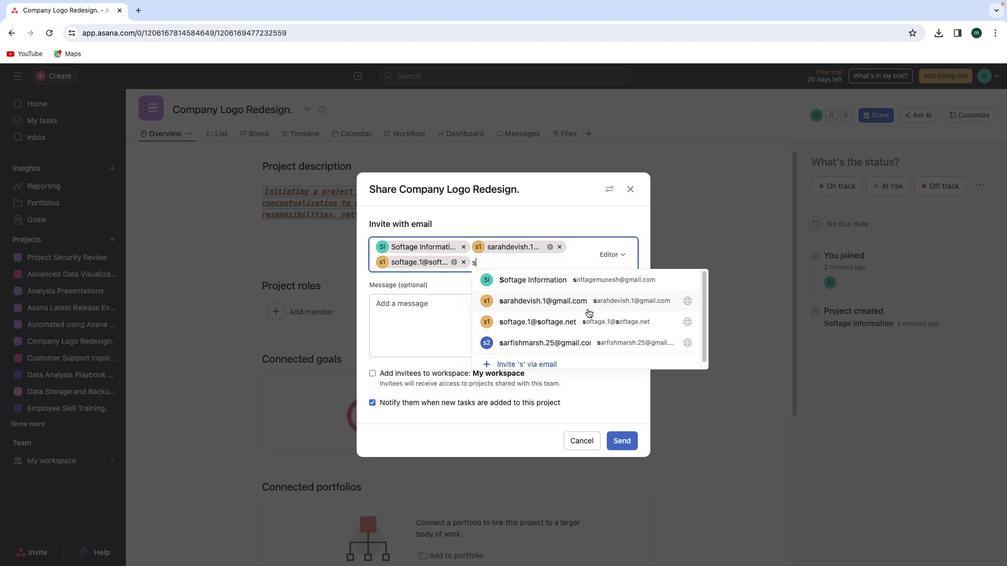 
Action: Key pressed 's'
Screenshot: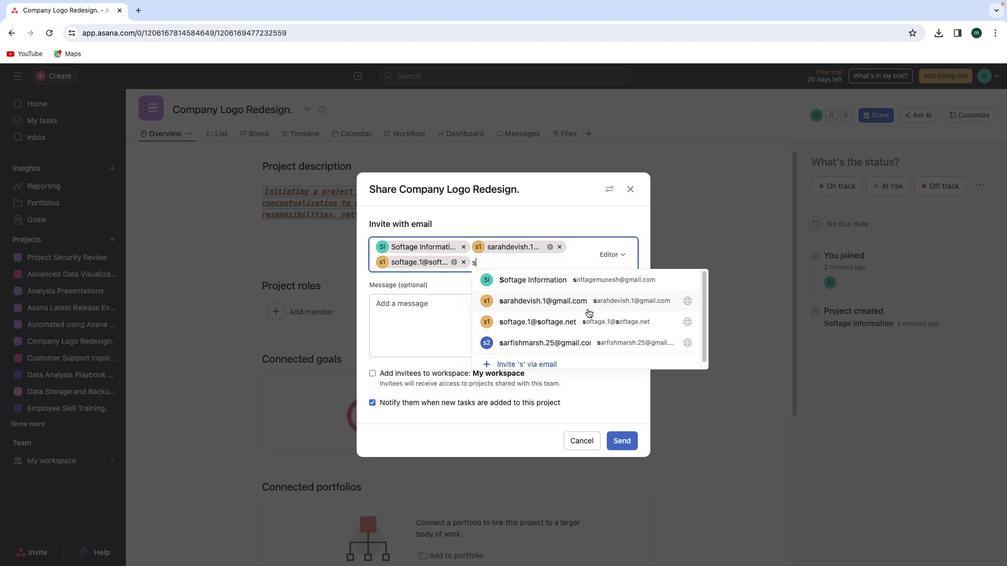
Action: Mouse moved to (448, 356)
Screenshot: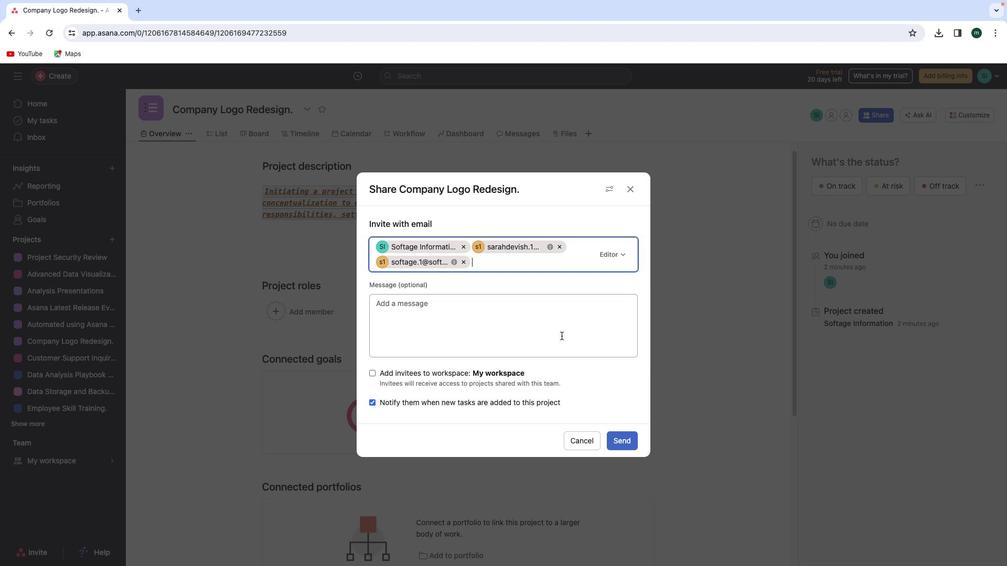 
Action: Mouse pressed left at (448, 356)
Screenshot: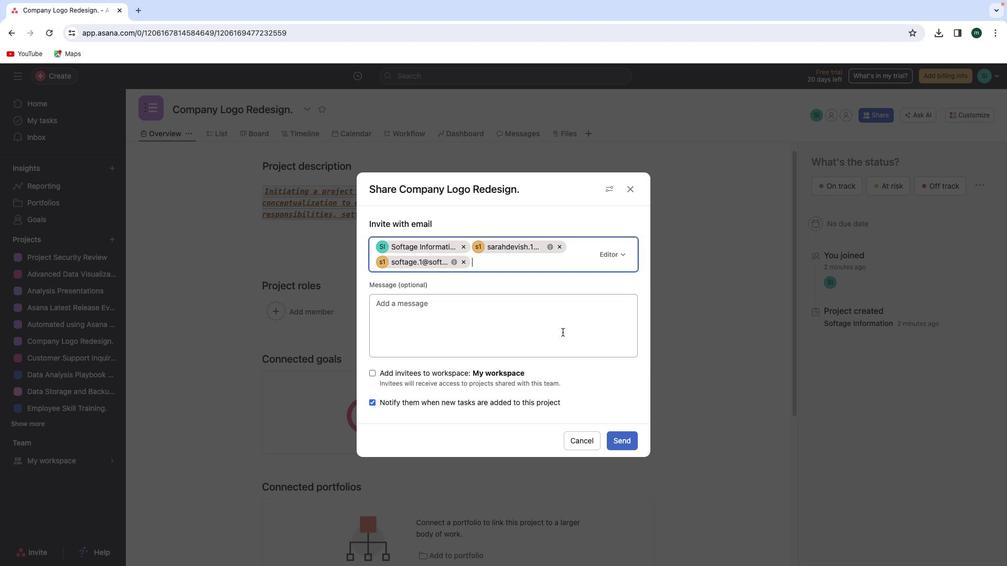 
Action: Mouse moved to (449, 286)
Screenshot: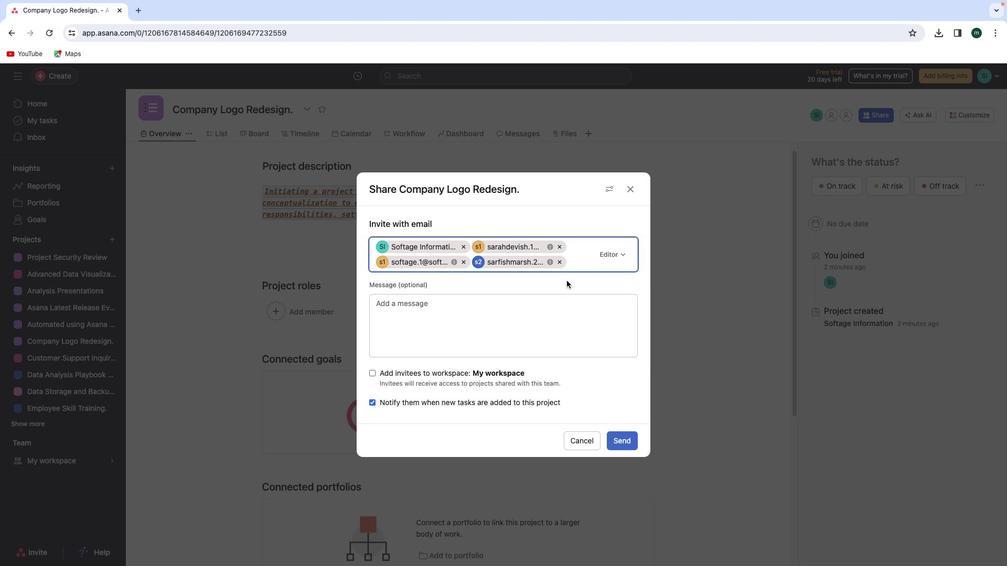 
Action: Key pressed 'w'
Screenshot: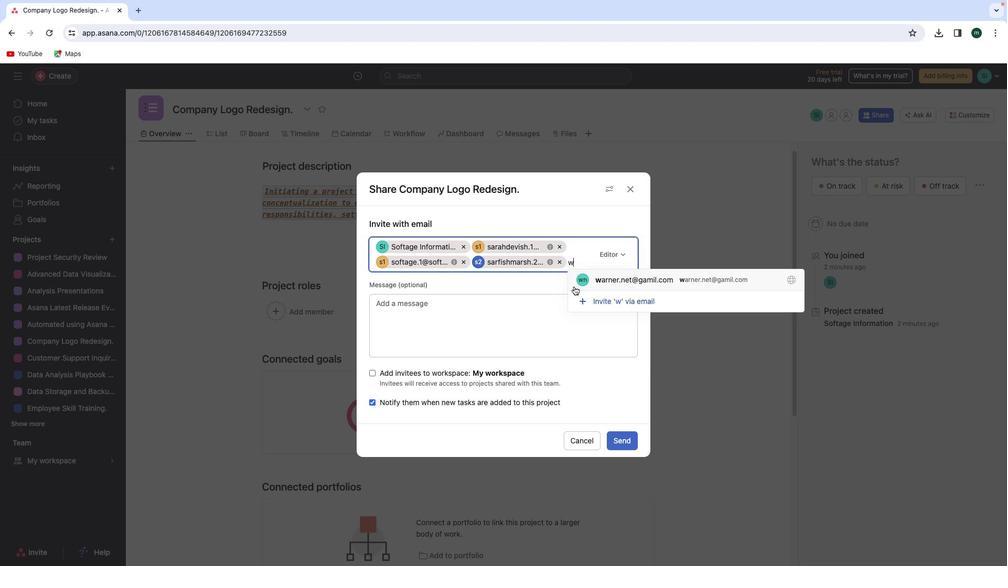 
Action: Mouse moved to (452, 291)
Screenshot: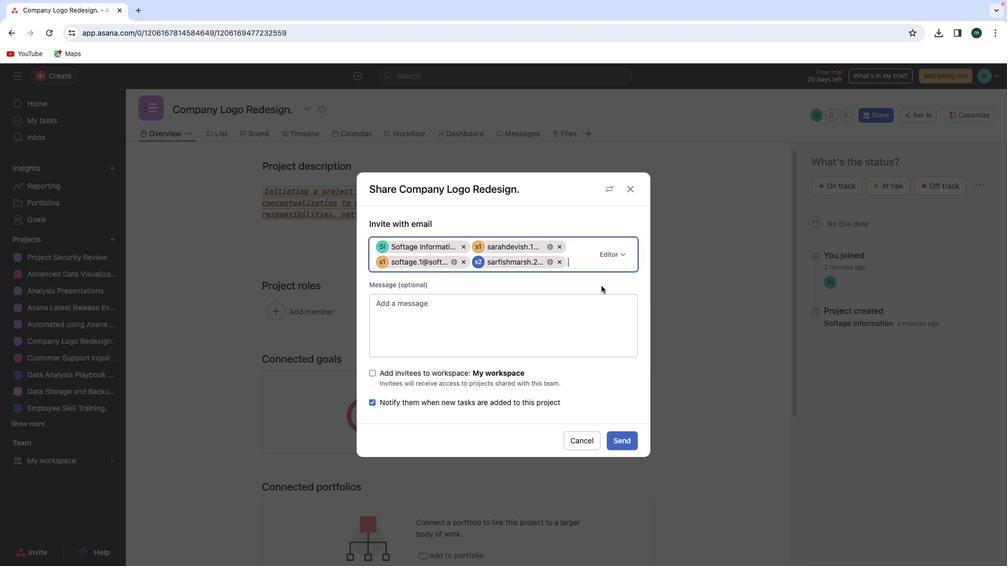 
Action: Mouse pressed left at (452, 291)
Screenshot: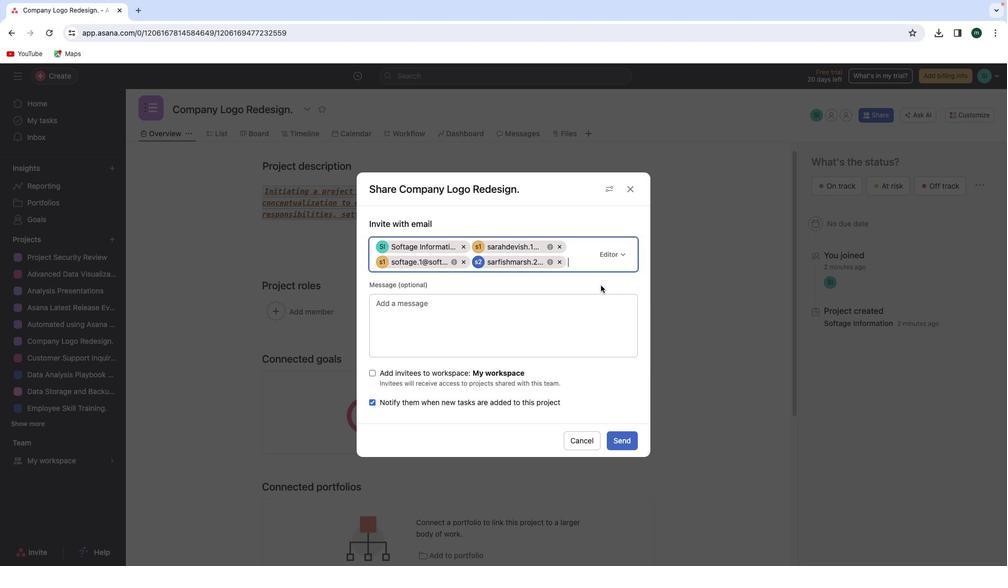 
Action: Mouse moved to (452, 293)
Screenshot: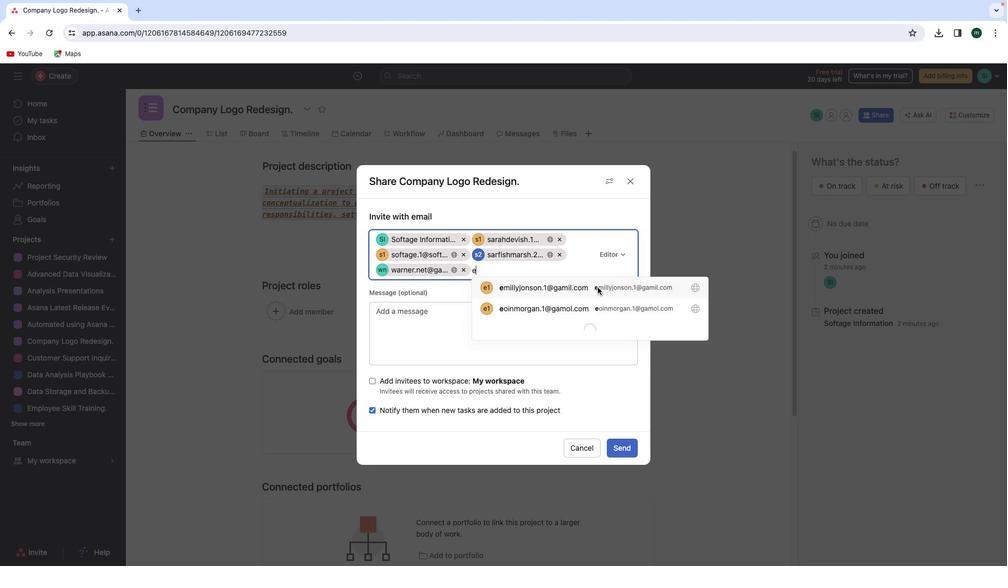 
Action: Key pressed 'e'
Screenshot: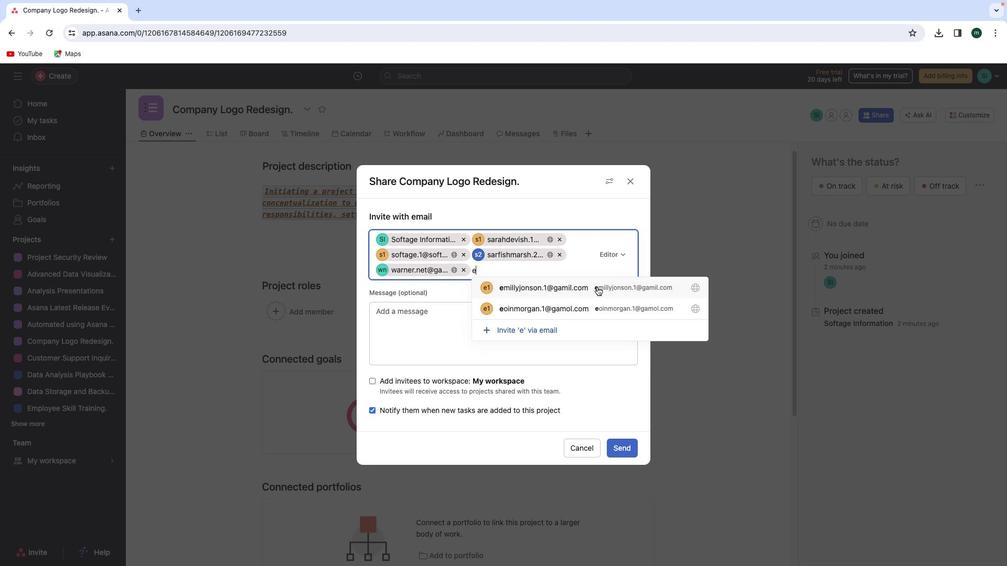 
Action: Mouse moved to (453, 303)
Screenshot: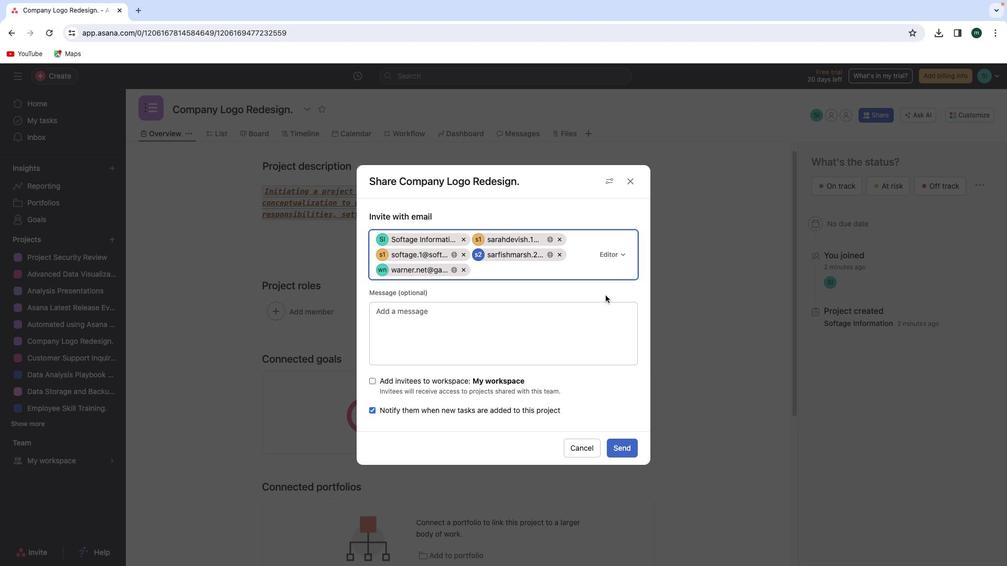 
Action: Mouse pressed left at (453, 303)
Screenshot: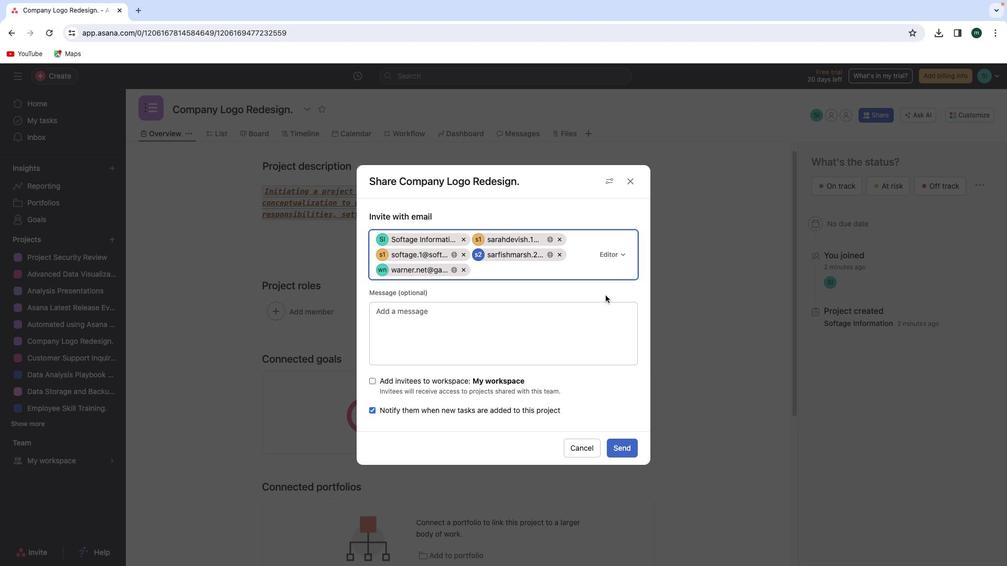 
Action: Mouse moved to (452, 303)
Screenshot: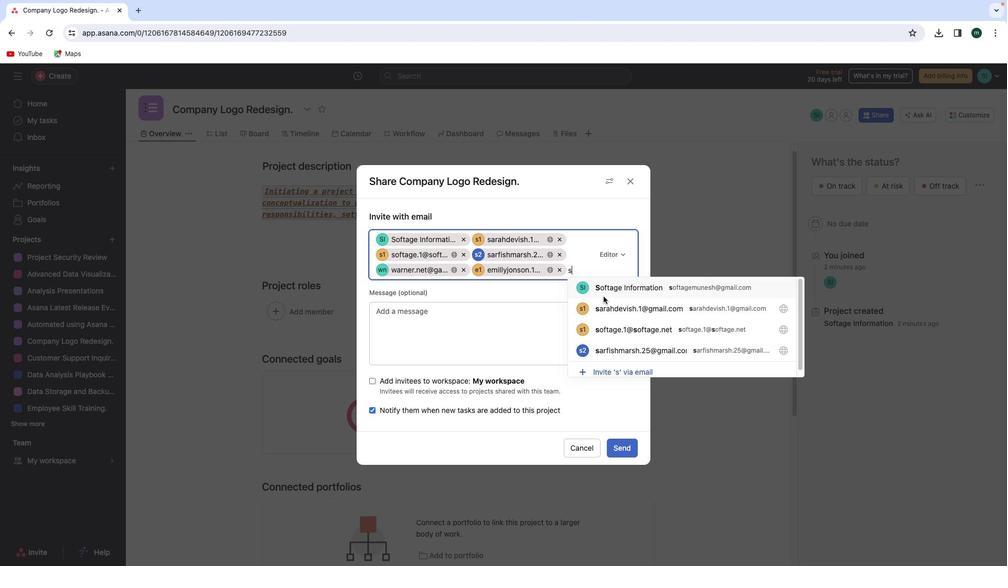 
Action: Key pressed 's'
Screenshot: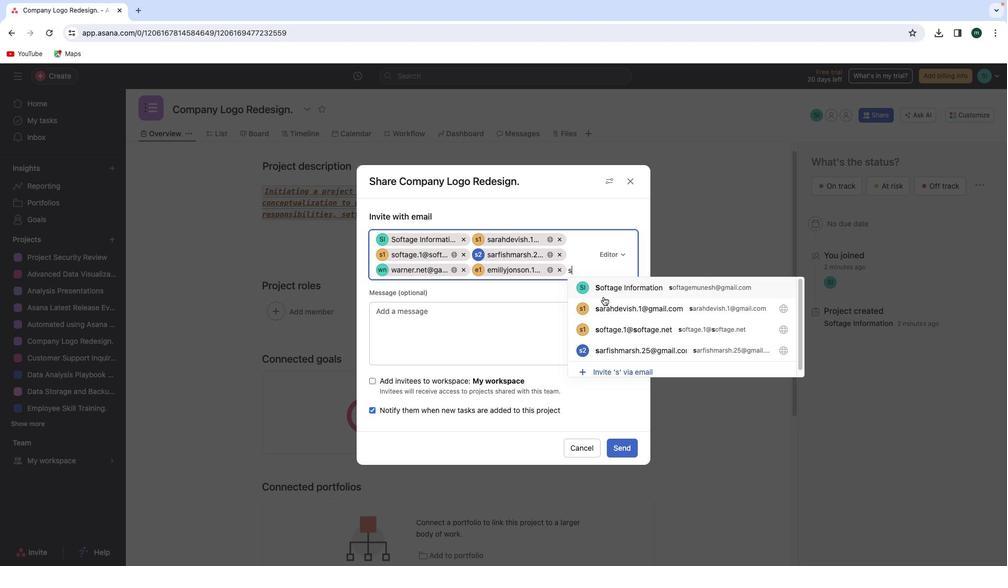 
Action: Mouse moved to (454, 340)
Screenshot: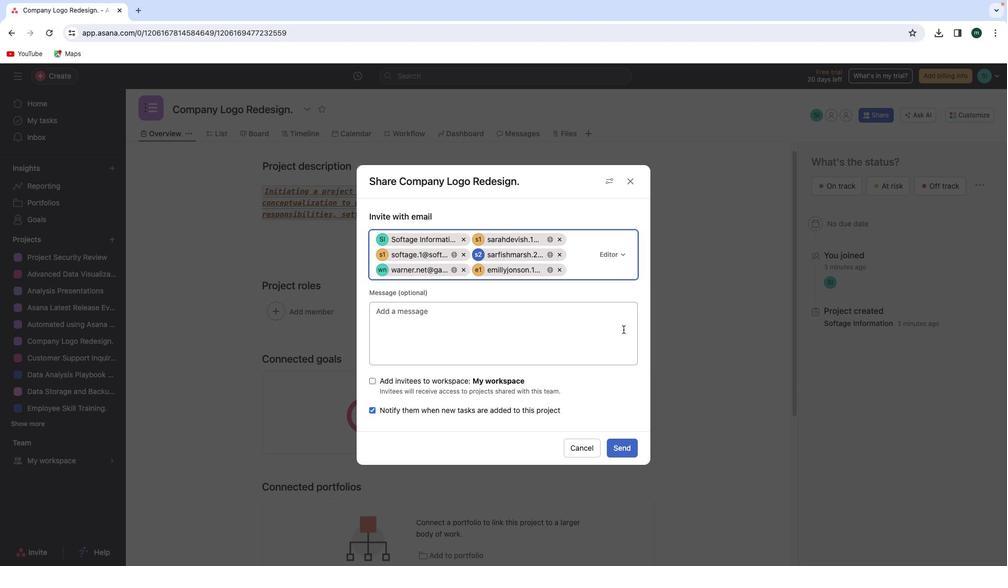 
Action: Key pressed Key.backspace
Screenshot: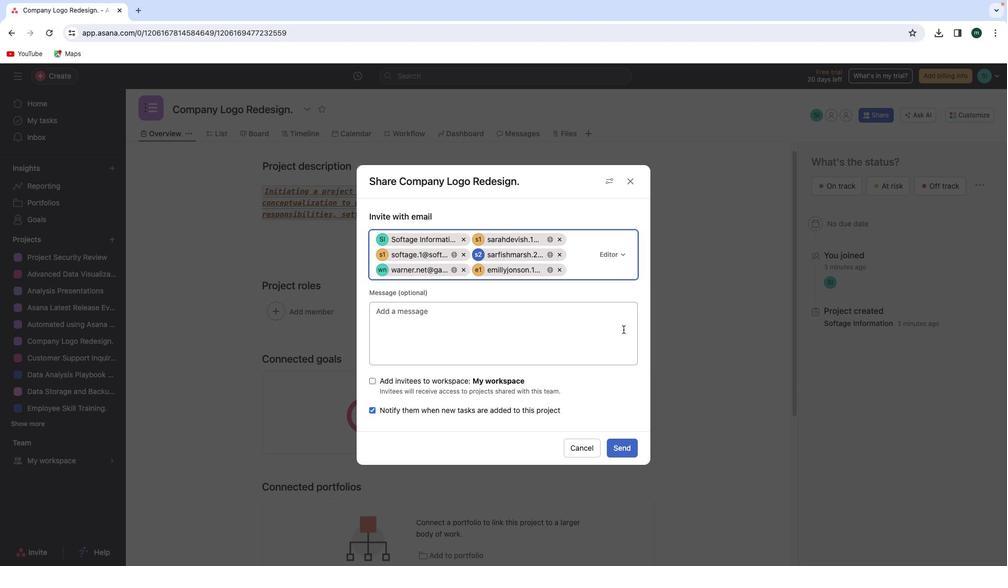 
Action: Mouse moved to (454, 342)
Screenshot: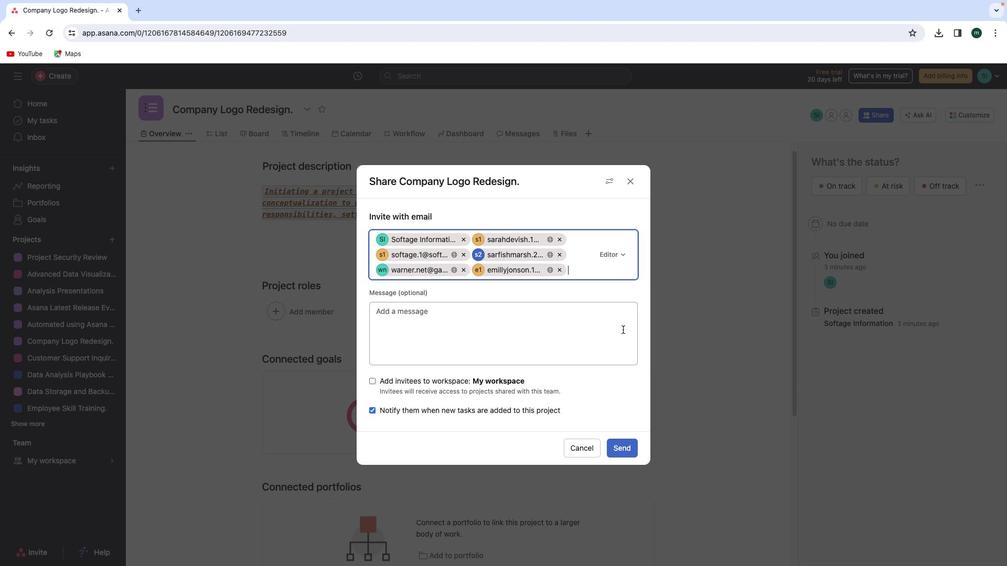 
Action: Key pressed 'e'
Screenshot: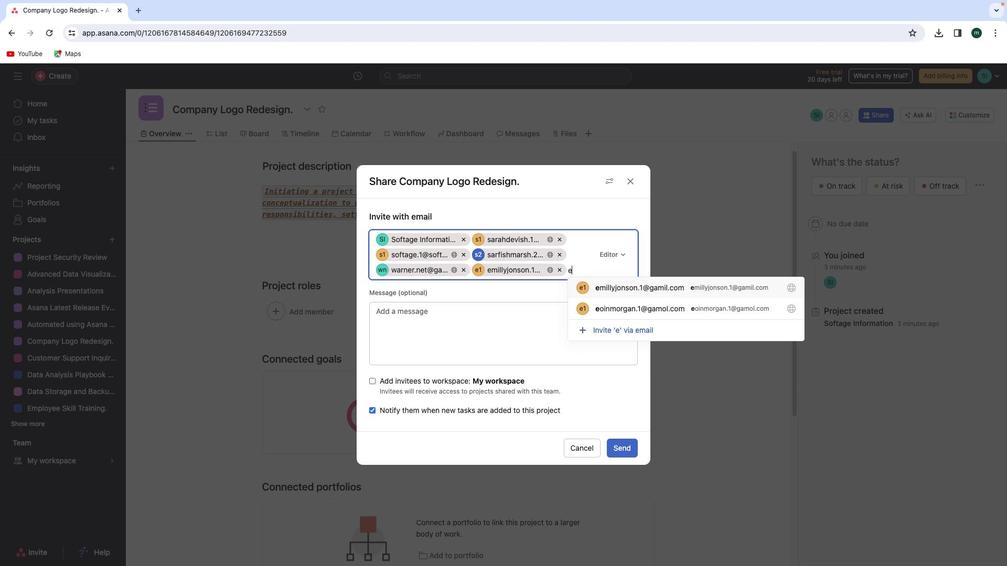 
Action: Mouse moved to (455, 319)
Screenshot: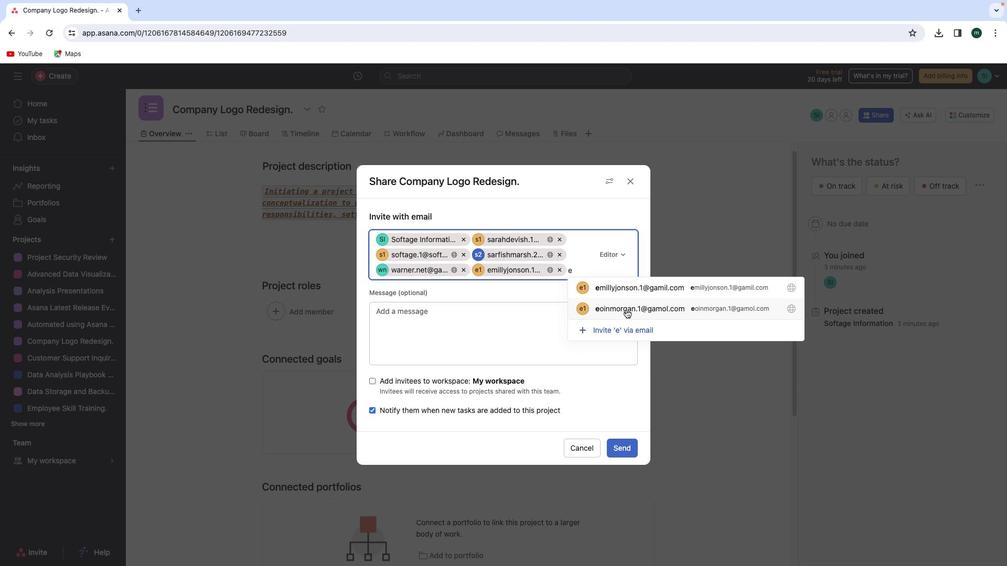 
Action: Mouse pressed left at (455, 319)
Screenshot: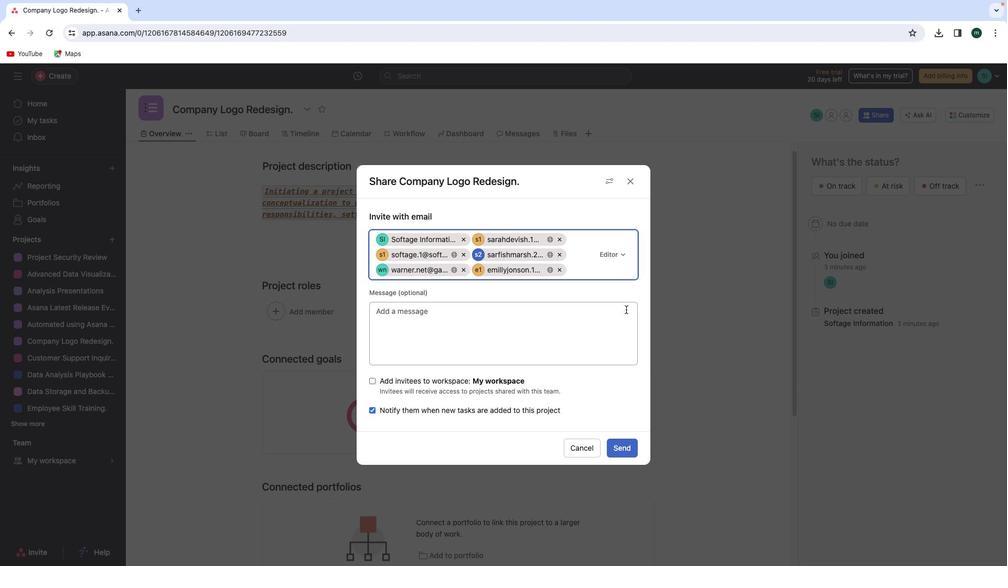 
Action: Mouse moved to (454, 482)
Screenshot: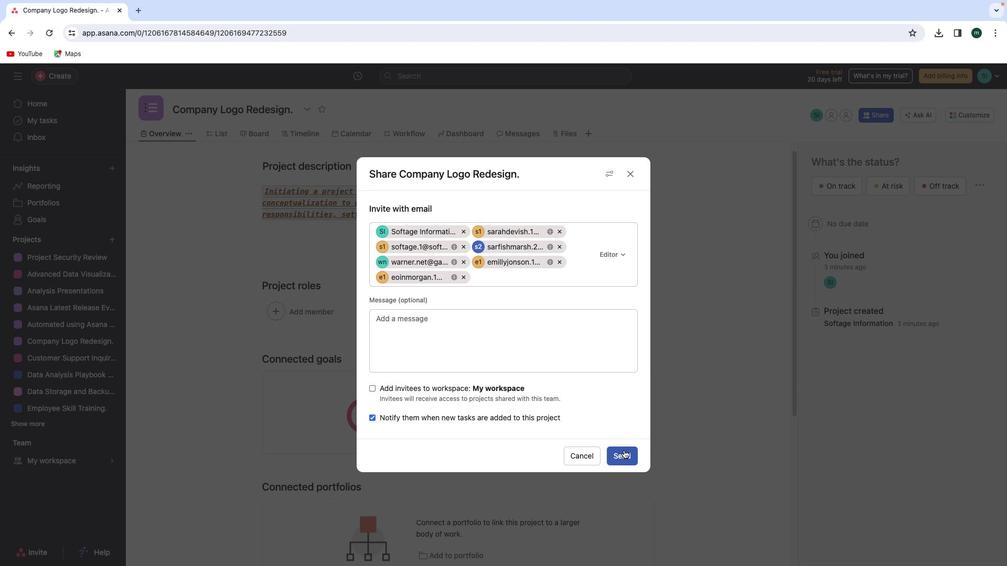 
Action: Mouse pressed left at (454, 482)
Screenshot: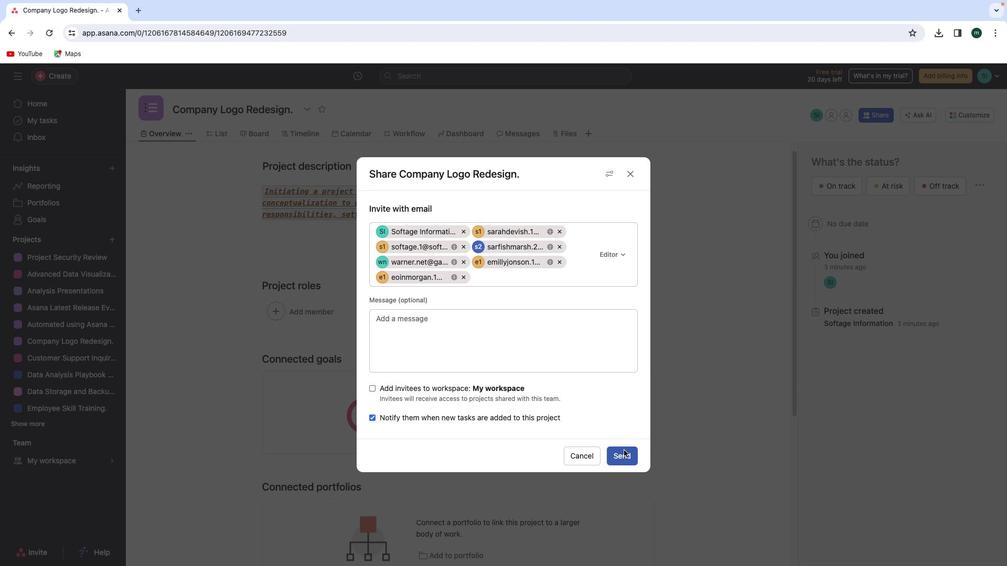 
Action: Mouse moved to (461, 354)
Screenshot: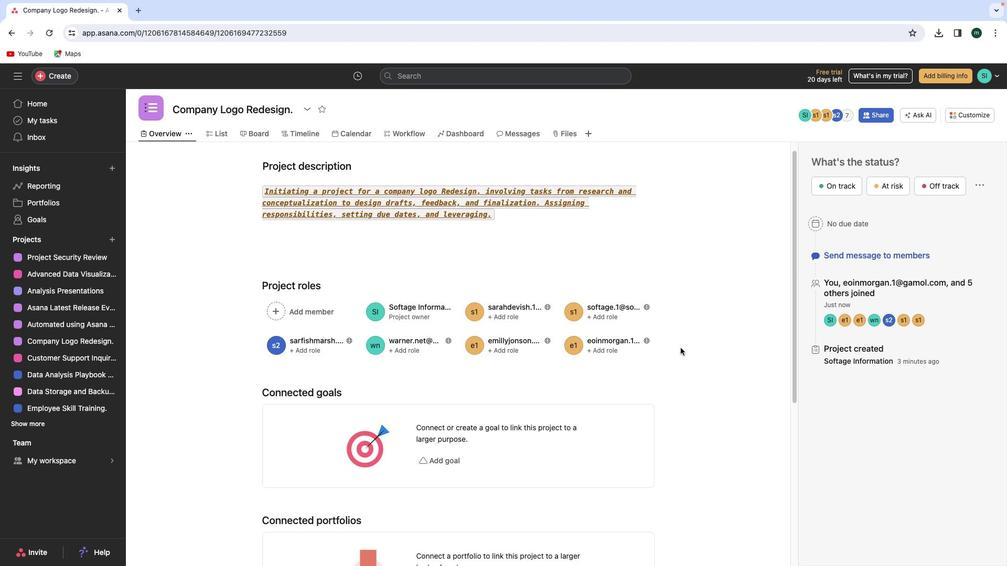 
Action: Mouse pressed left at (461, 354)
Screenshot: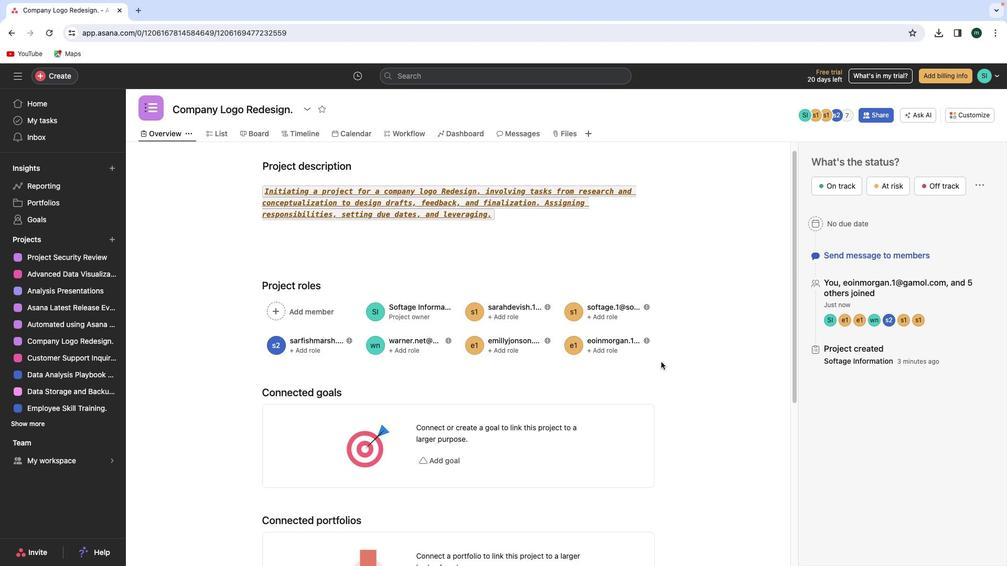 
Action: Mouse moved to (437, 492)
Screenshot: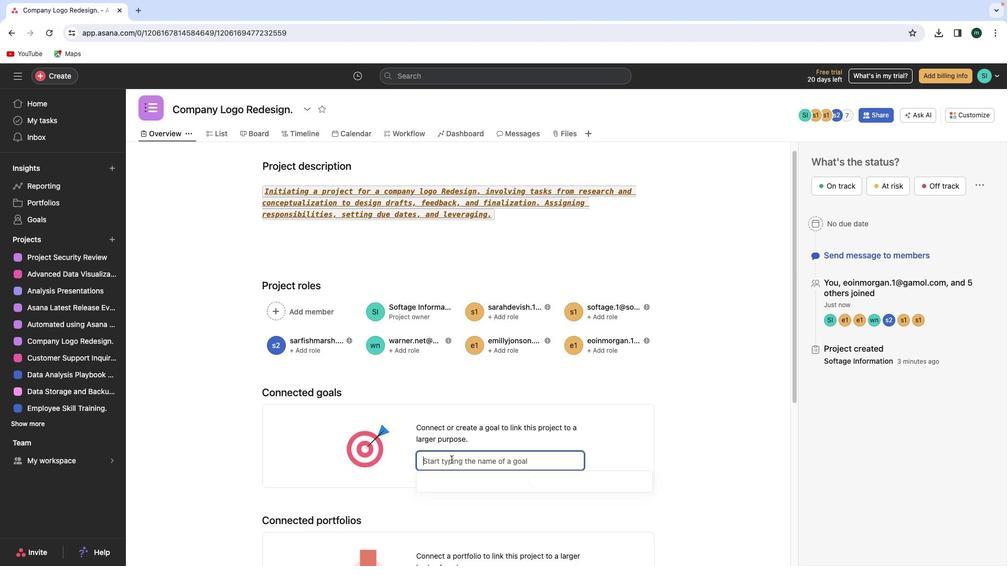 
Action: Mouse pressed left at (437, 492)
Screenshot: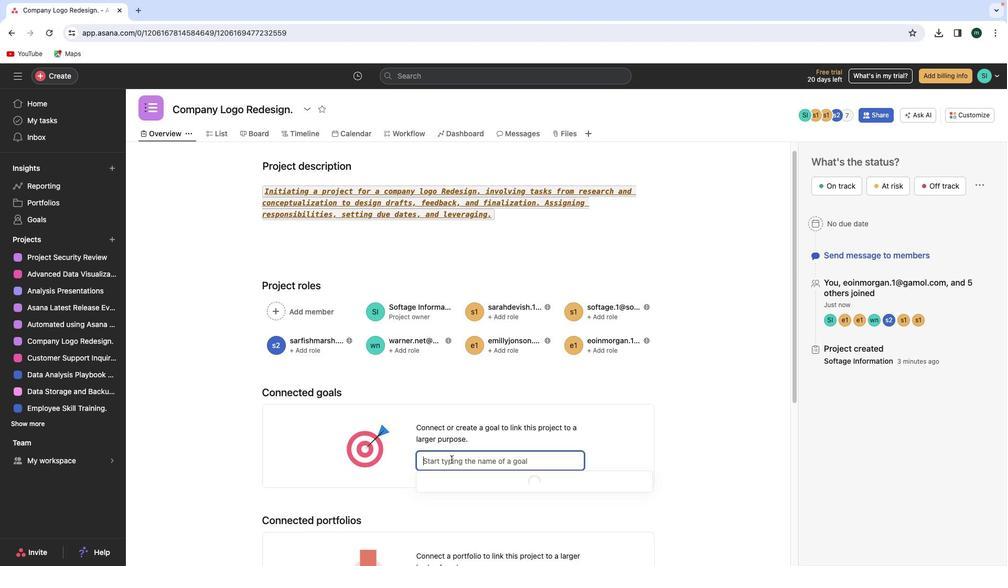 
Action: Mouse moved to (438, 498)
Screenshot: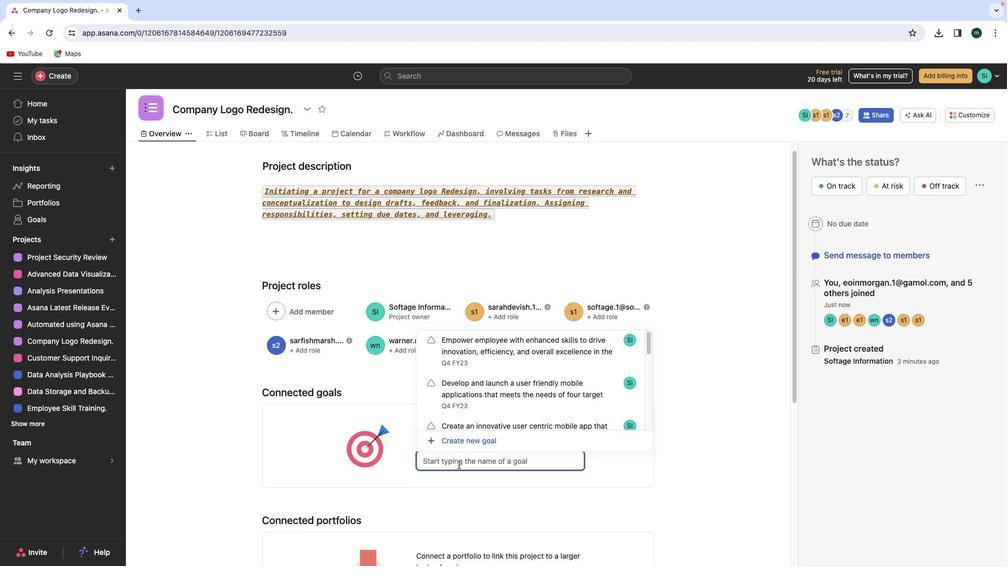 
Action: Mouse pressed left at (438, 498)
Screenshot: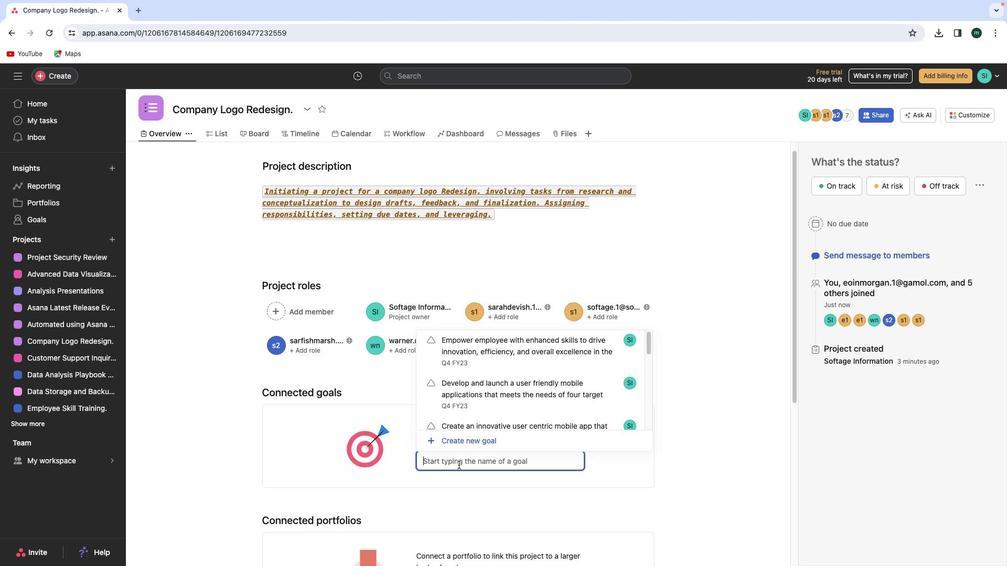 
Action: Mouse moved to (438, 497)
Screenshot: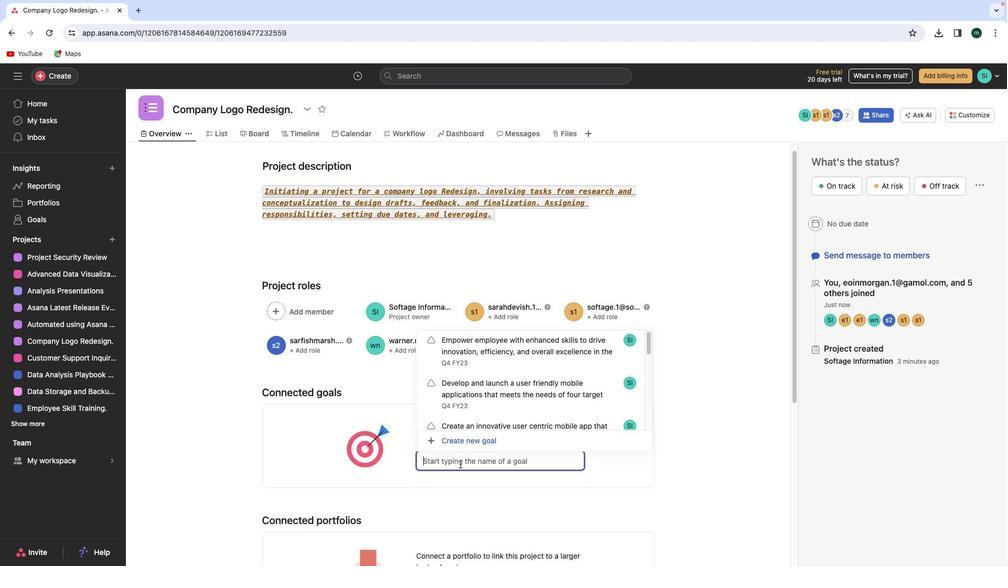 
Action: Key pressed Key.shift'R''e''v''a''m''p'Key.space't''h''e'Key.space'c''o''m''p''a''n''y'"'"'s'Key.space'v''i''s''u''a''l'Key.space'i''d''e''n''t''i''t''y'Key.space't''h''r''o''u''g''h'Key.space'a'Key.space'l''o''g''o'Key.space'r''e''d''e''s''i''n''g'Key.spaceKey.backspaceKey.backspaceKey.backspace'g''n'Key.spaceKey.backspace','Key.space'e''n''s''u''r''i''g''n'Key.spaceKey.backspaceKey.backspaceKey.backspace'n''g'Key.space'a'Key.space'm''o''d''e''r''n'','Key.space'i''m''p''a''c''t''f''u''l'','Key.space'a''n''d'Key.space'b''r''a''n''d'Key.space'-'Key.space'a''l''i''g''n''e''d'Key.space'r''e''p''r''e''s''e''n''t''a''t''i''o''n''.'Key.space
Screenshot: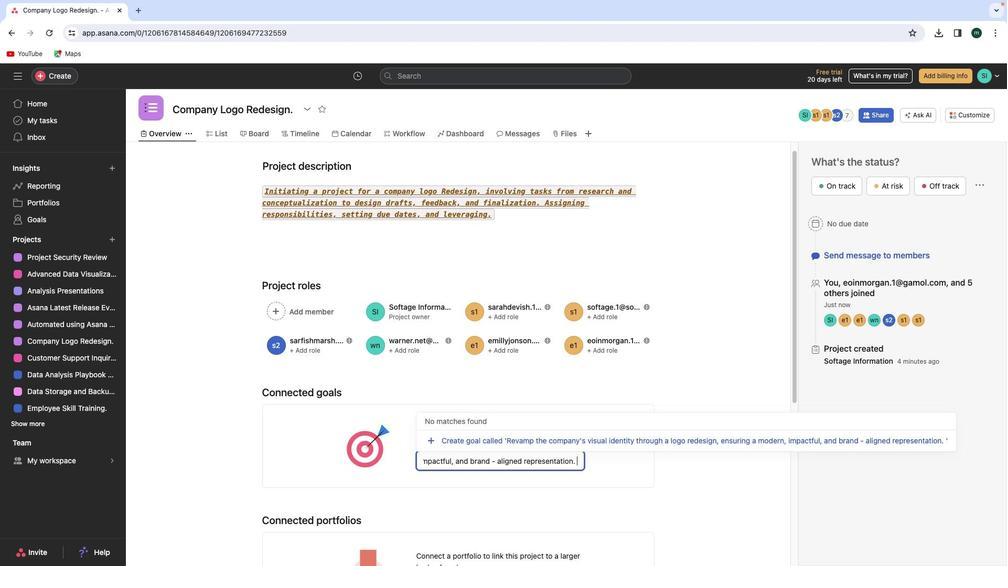 
Action: Mouse moved to (444, 474)
Screenshot: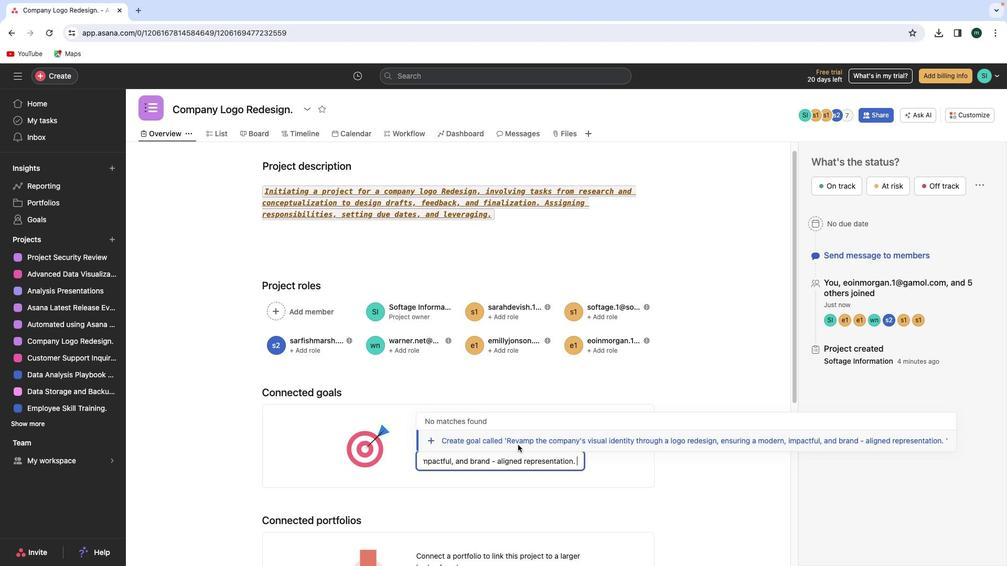 
Action: Mouse pressed left at (444, 474)
Screenshot: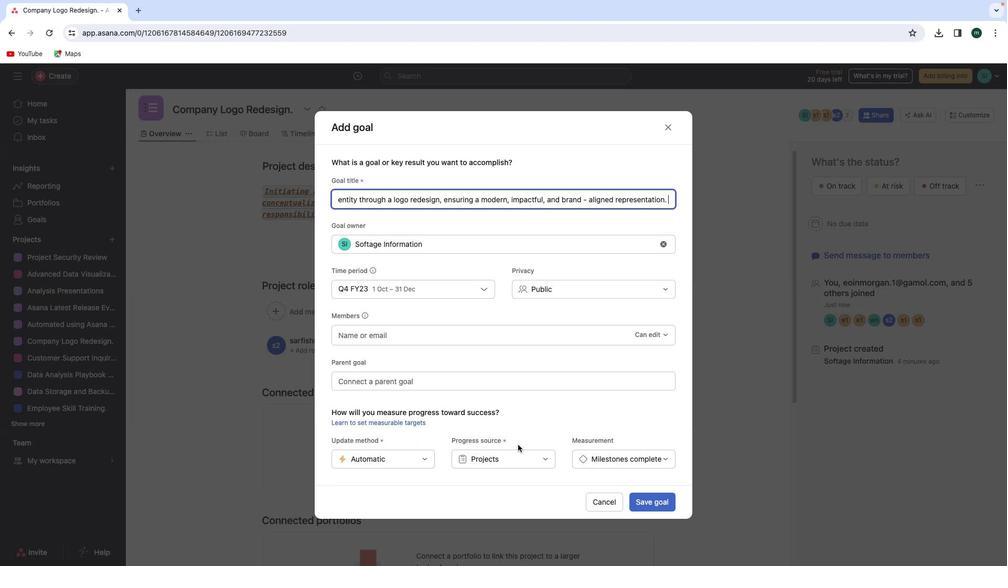 
Action: Mouse moved to (440, 287)
Screenshot: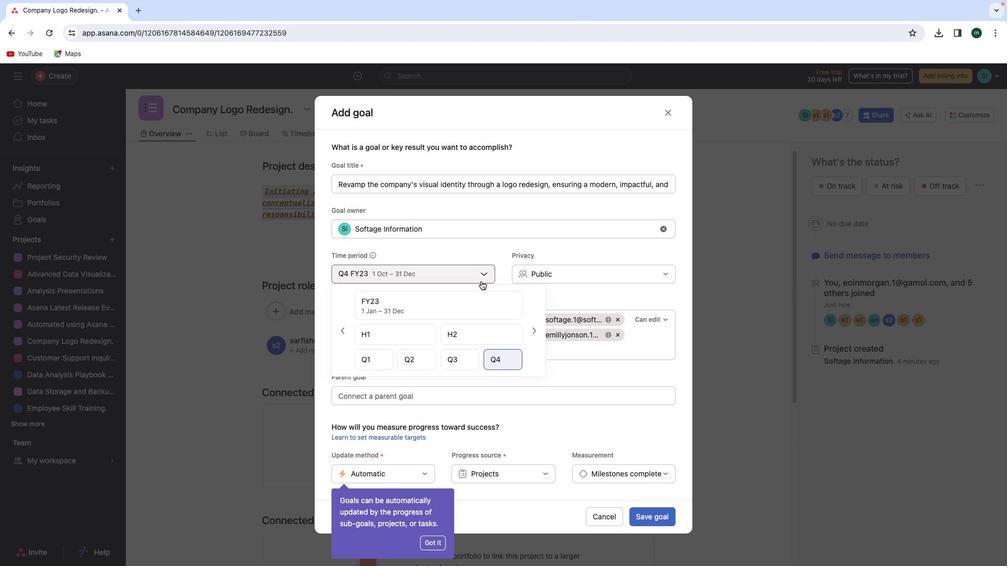 
Action: Mouse pressed left at (440, 287)
Screenshot: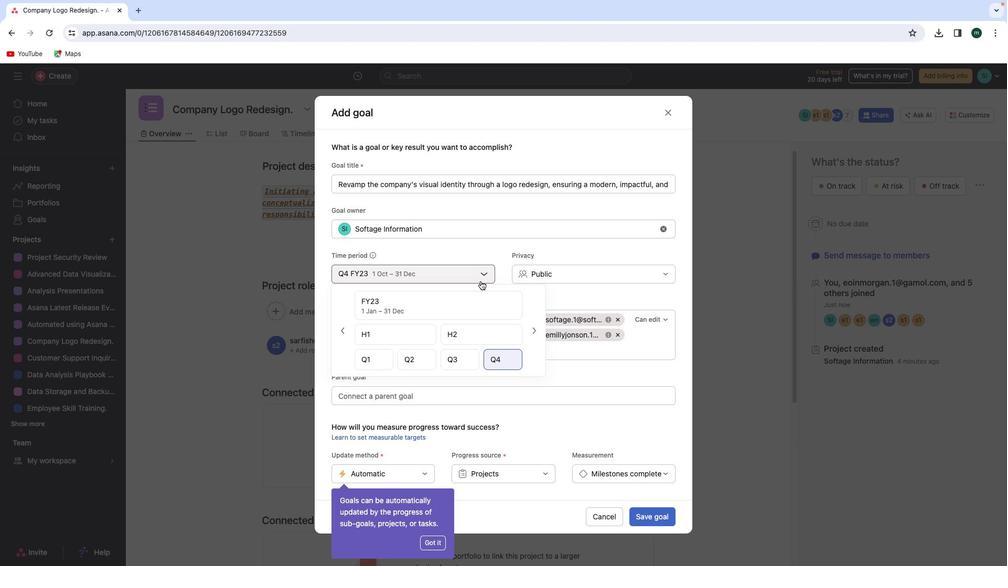 
Action: Mouse moved to (441, 385)
Screenshot: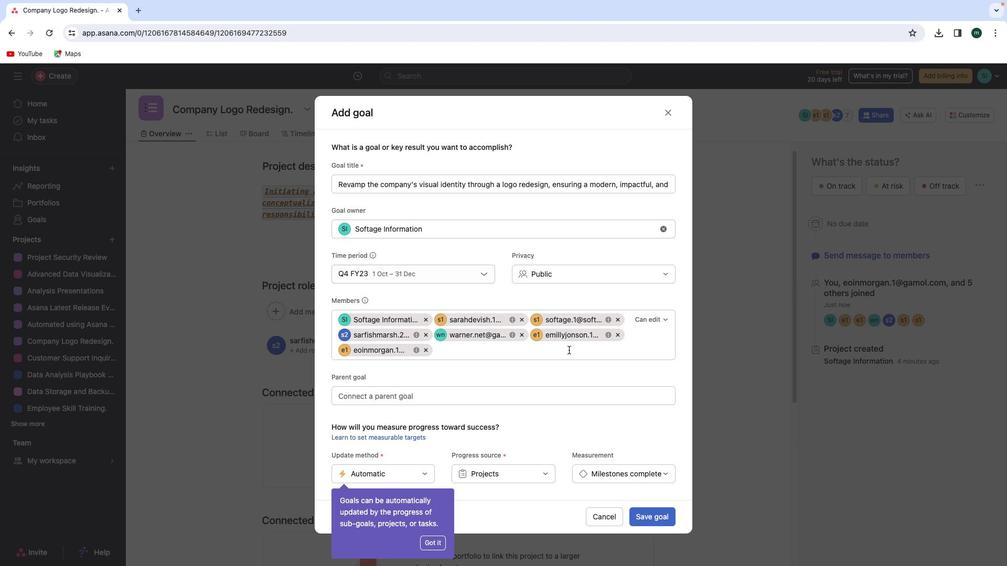 
Action: Mouse pressed left at (441, 385)
Screenshot: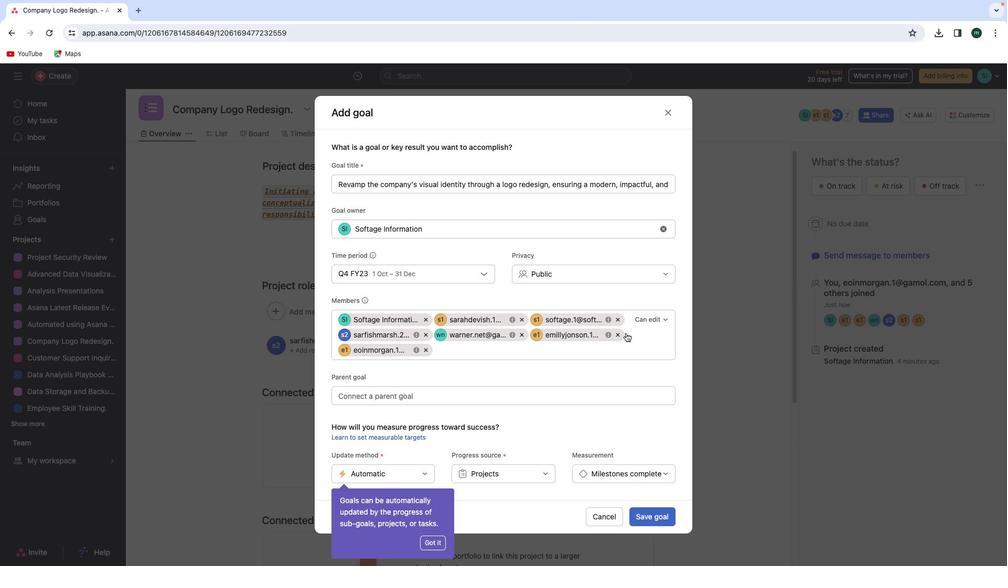 
Action: Mouse moved to (456, 282)
Screenshot: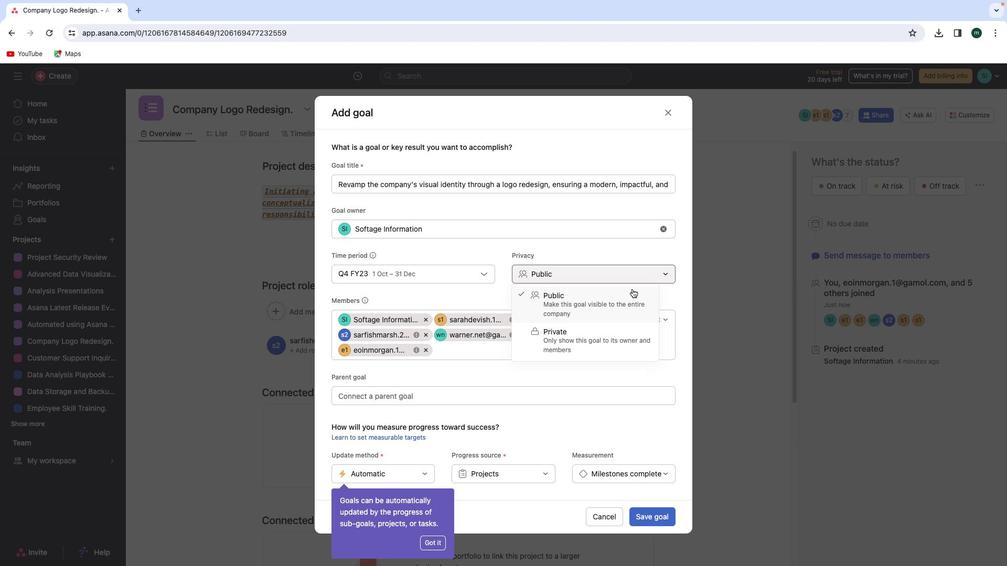 
Action: Mouse pressed left at (456, 282)
Screenshot: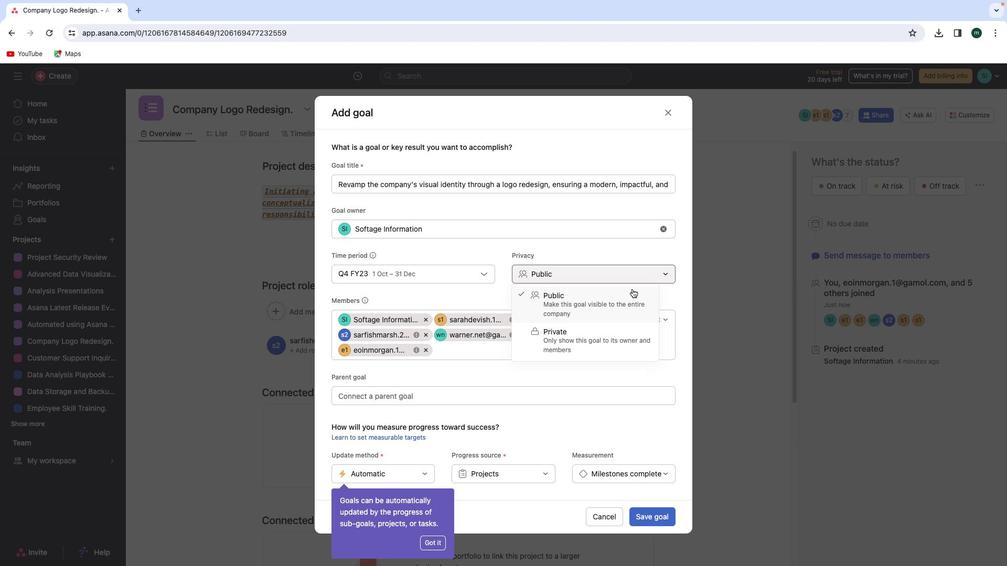 
Action: Mouse moved to (453, 317)
Screenshot: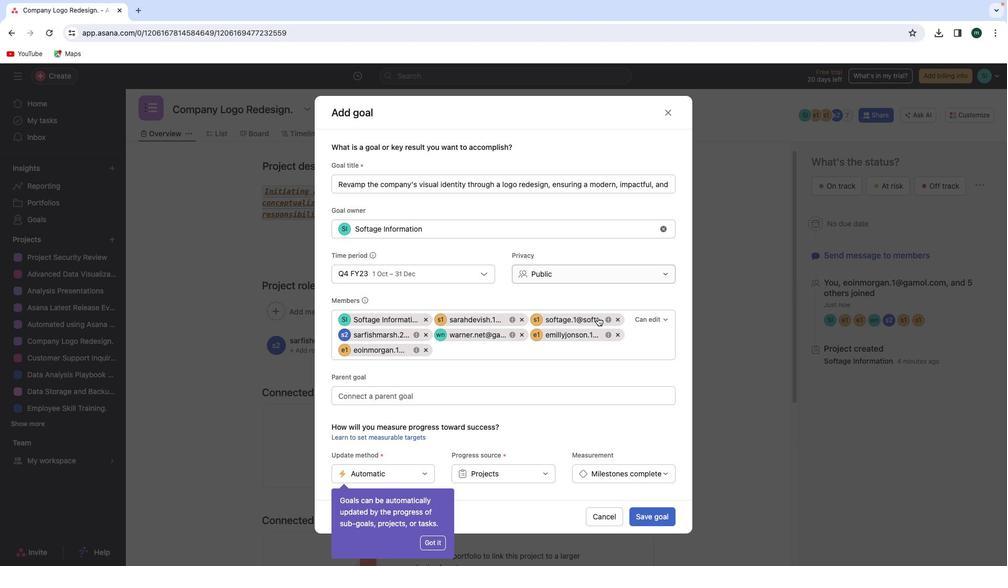
Action: Mouse pressed left at (453, 317)
Screenshot: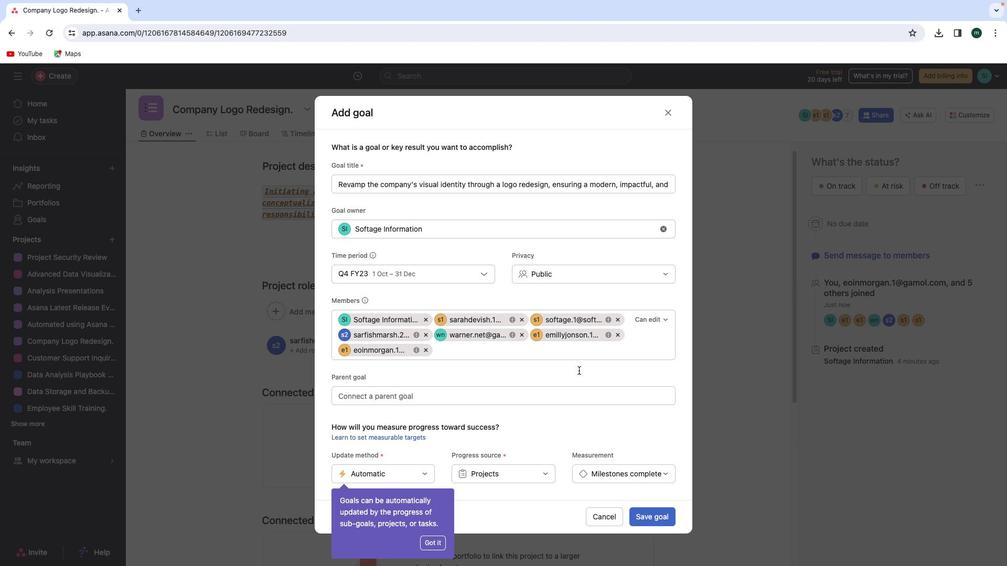 
Action: Mouse moved to (438, 416)
Screenshot: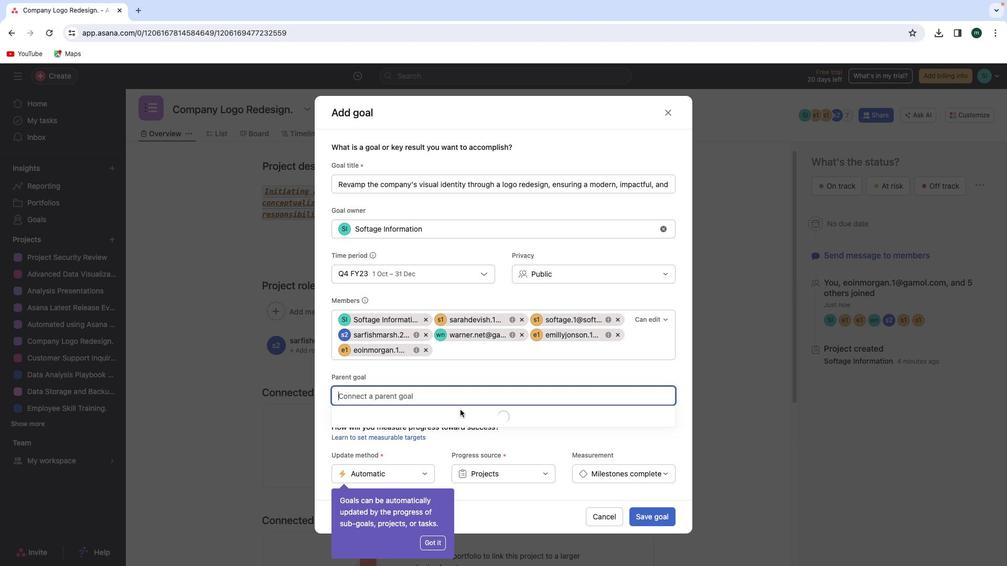 
Action: Mouse pressed left at (438, 416)
Screenshot: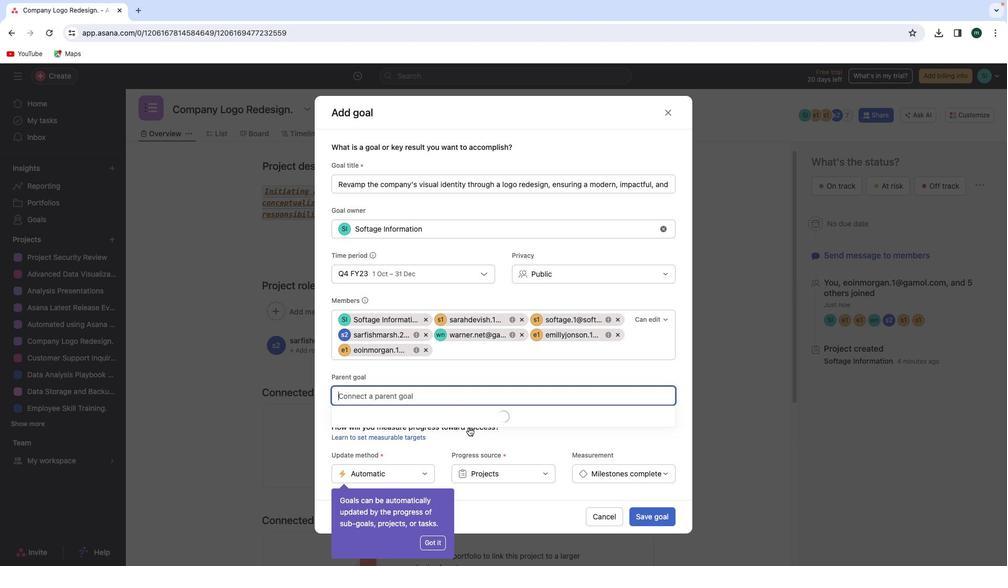 
Action: Mouse moved to (440, 463)
Screenshot: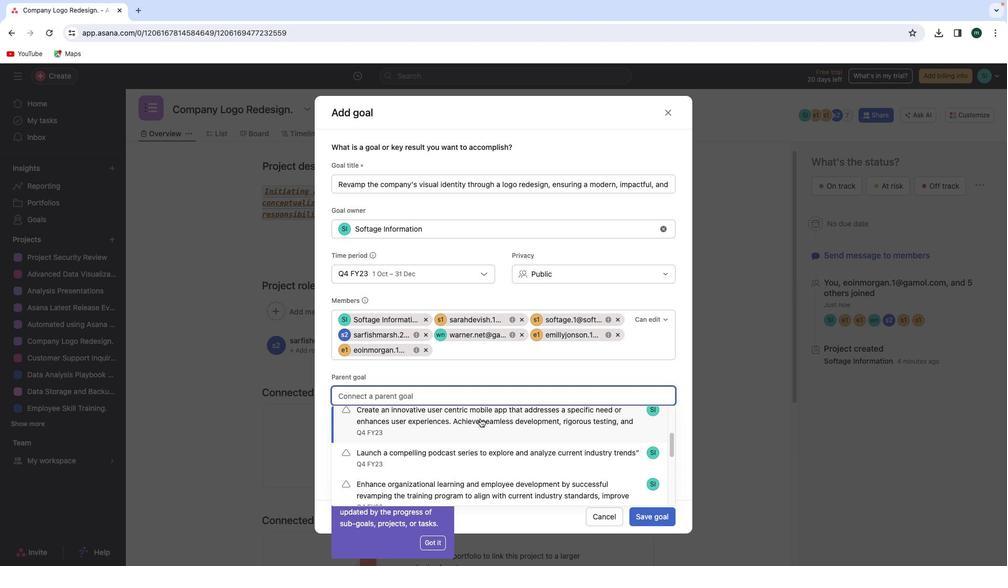 
Action: Mouse scrolled (440, 463) with delta (392, -37)
Screenshot: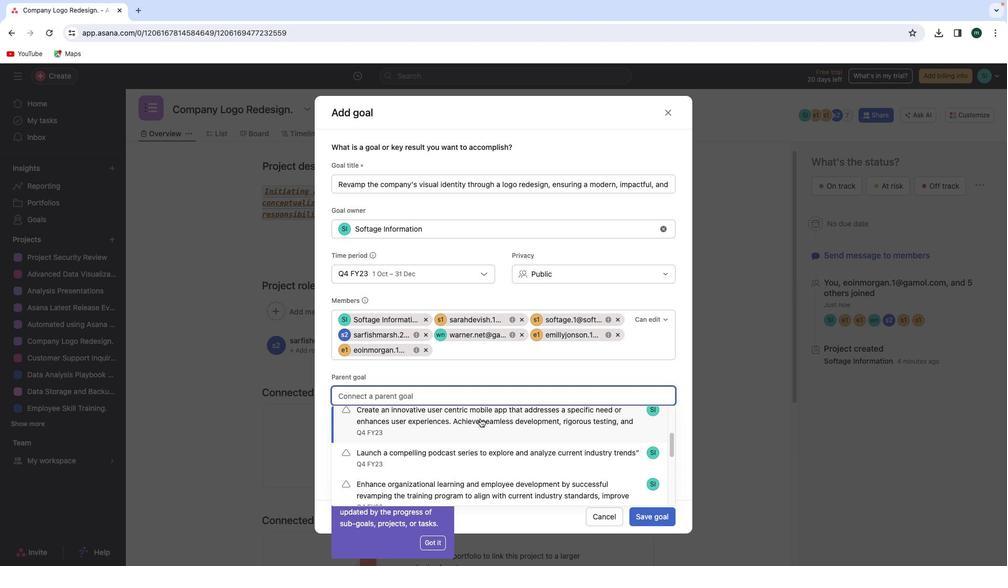 
Action: Mouse moved to (440, 463)
Screenshot: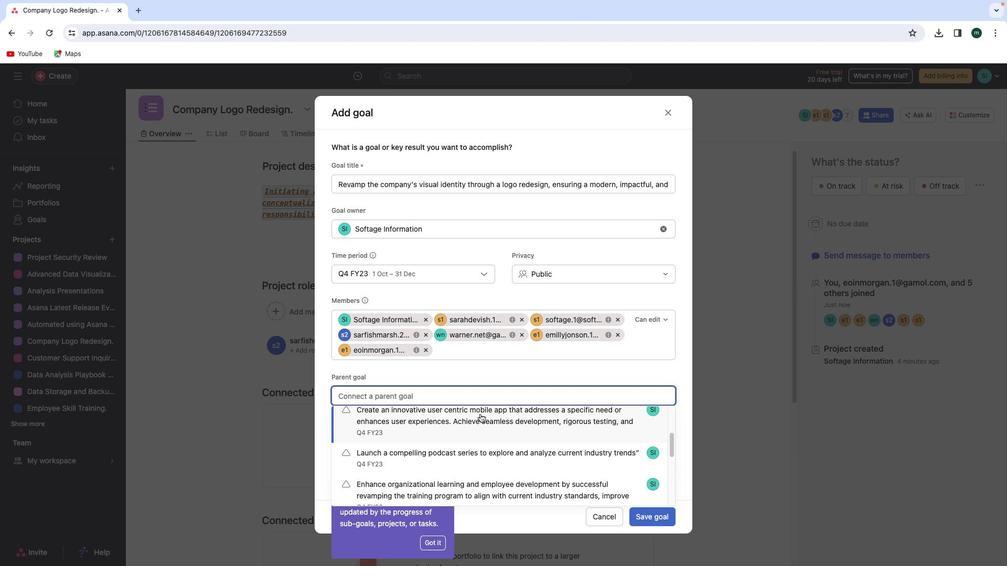 
Action: Mouse scrolled (440, 463) with delta (392, -37)
Screenshot: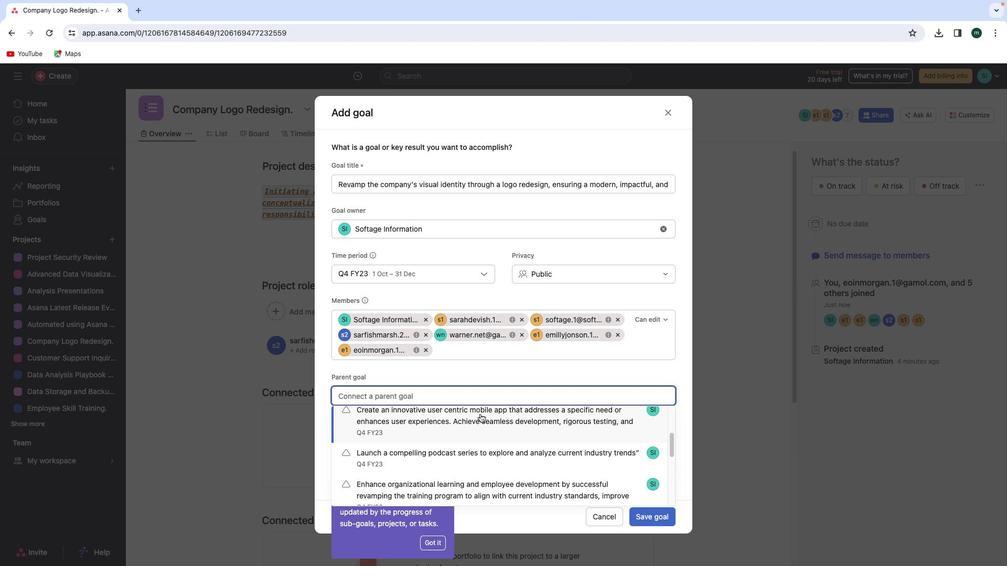 
Action: Mouse moved to (440, 463)
Screenshot: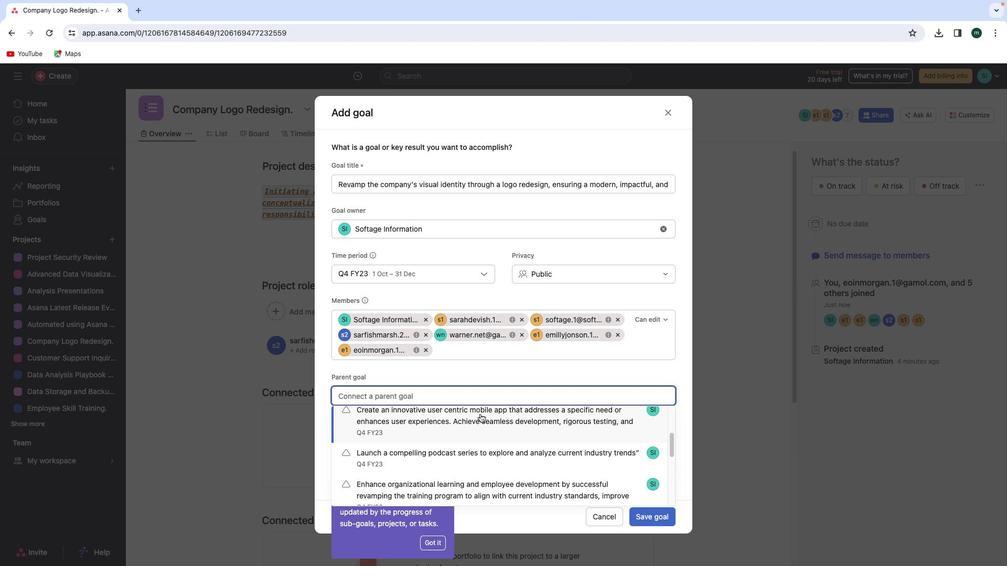 
Action: Mouse scrolled (440, 463) with delta (392, -38)
Screenshot: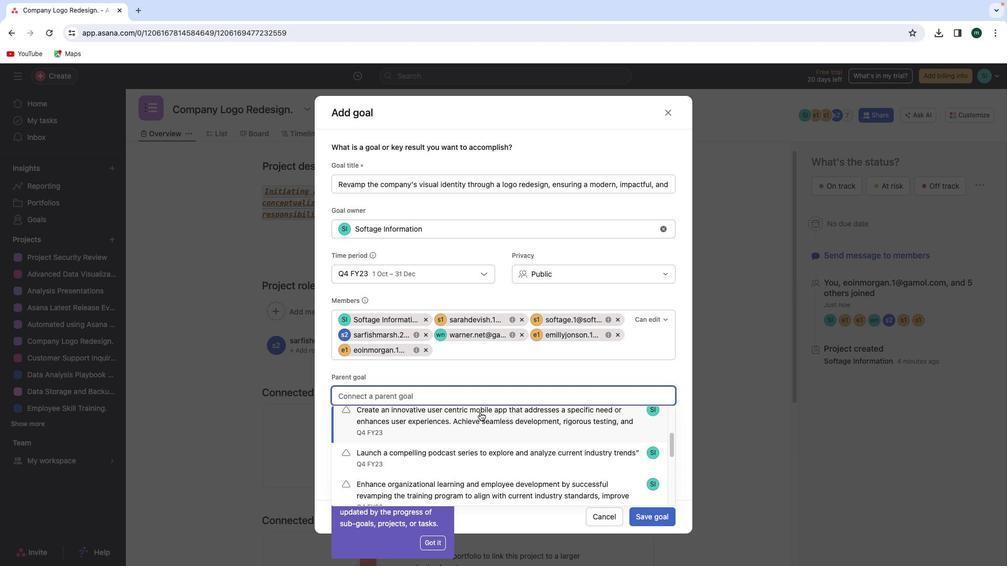 
Action: Mouse moved to (440, 437)
Screenshot: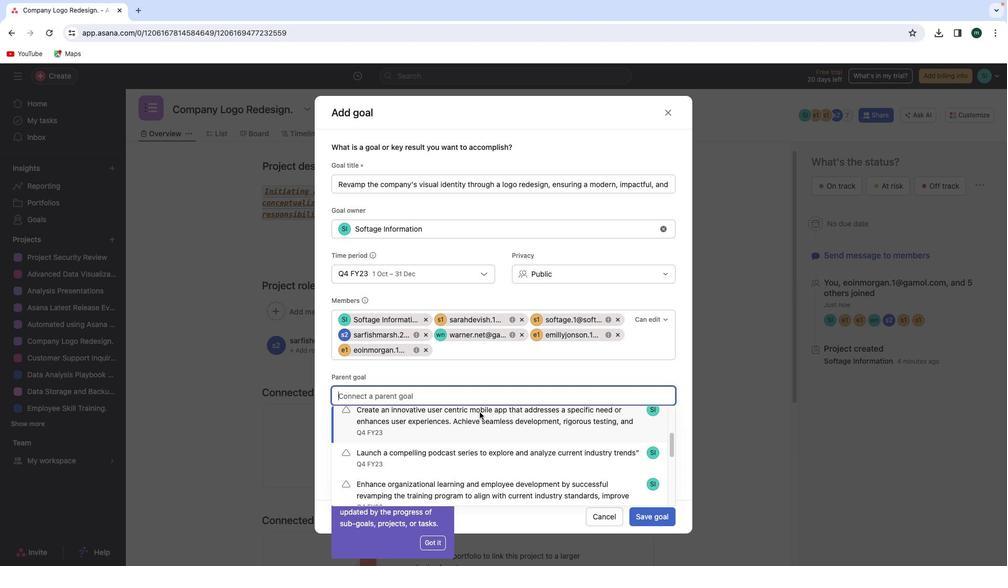 
Action: Mouse pressed left at (440, 437)
Screenshot: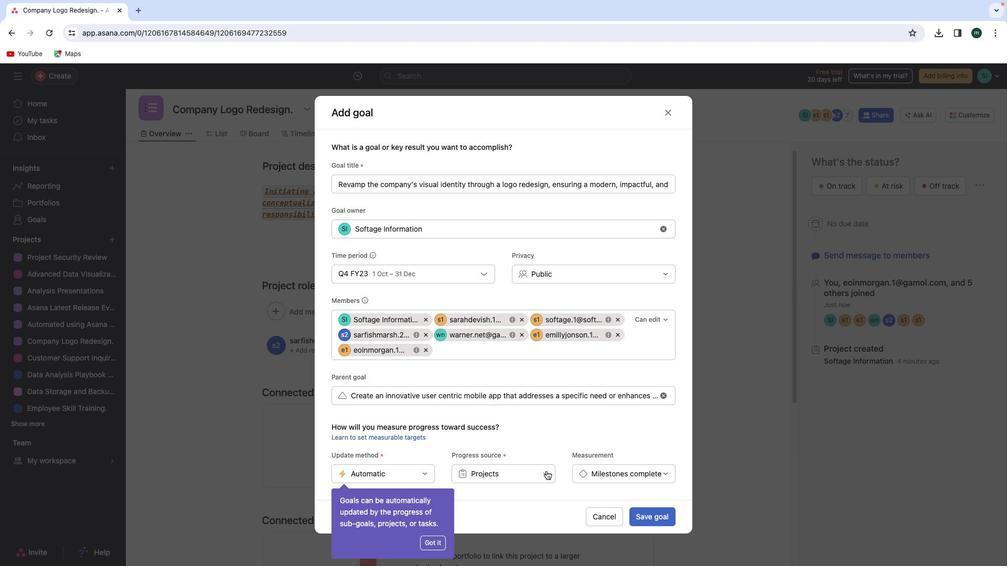 
Action: Mouse moved to (458, 563)
Screenshot: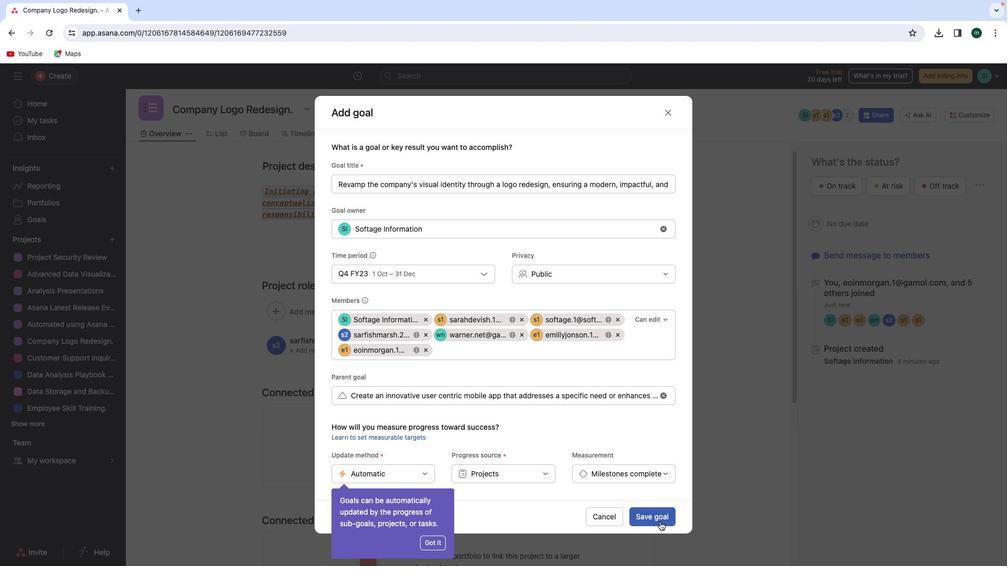 
Action: Mouse pressed left at (458, 563)
Screenshot: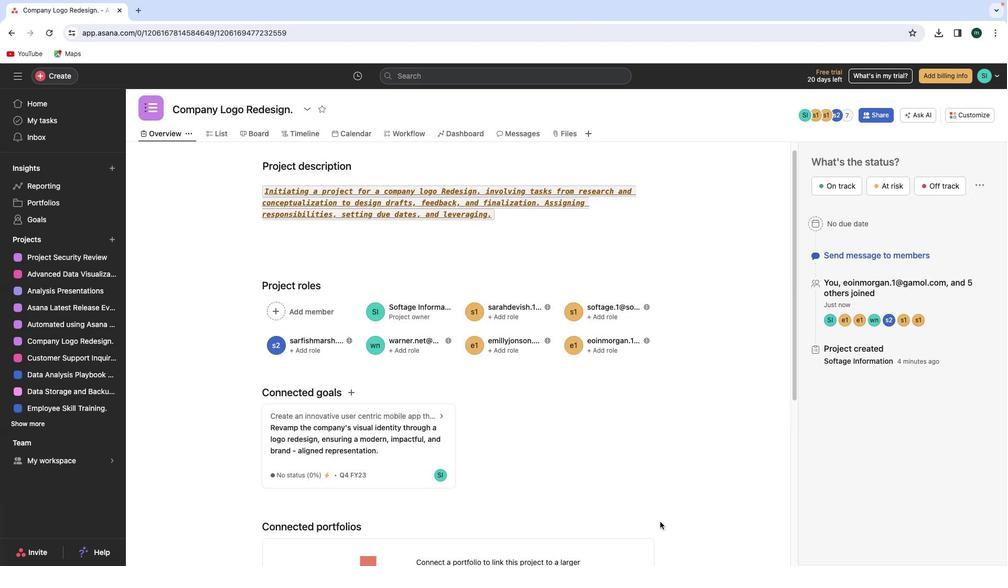 
Action: Mouse moved to (475, 221)
Screenshot: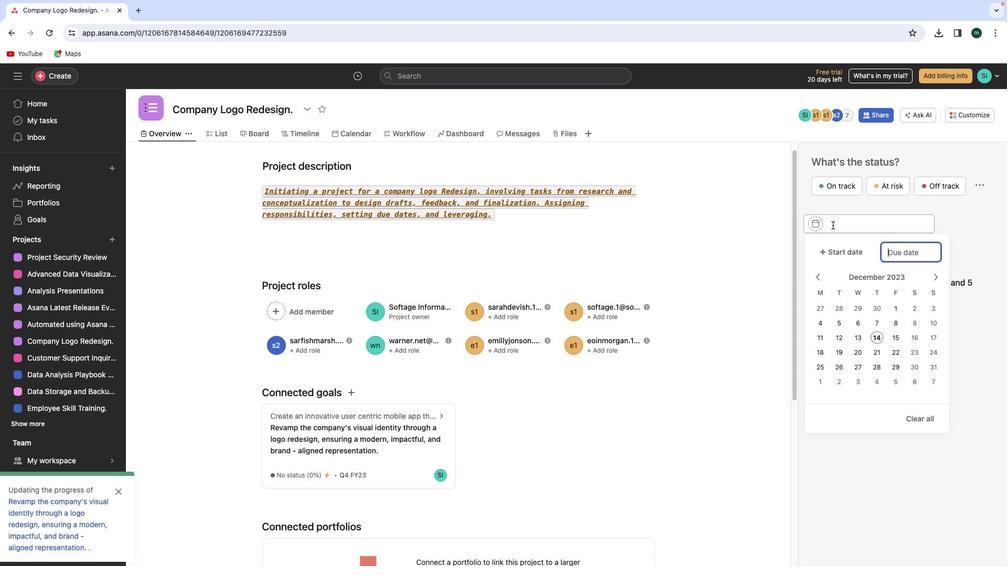 
Action: Mouse pressed left at (475, 221)
Screenshot: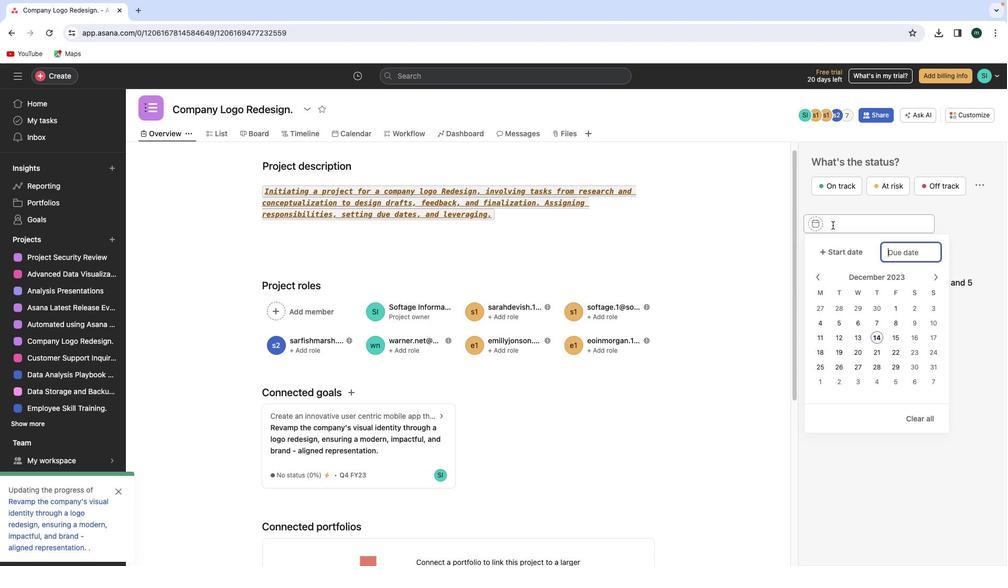 
Action: Mouse moved to (476, 257)
Screenshot: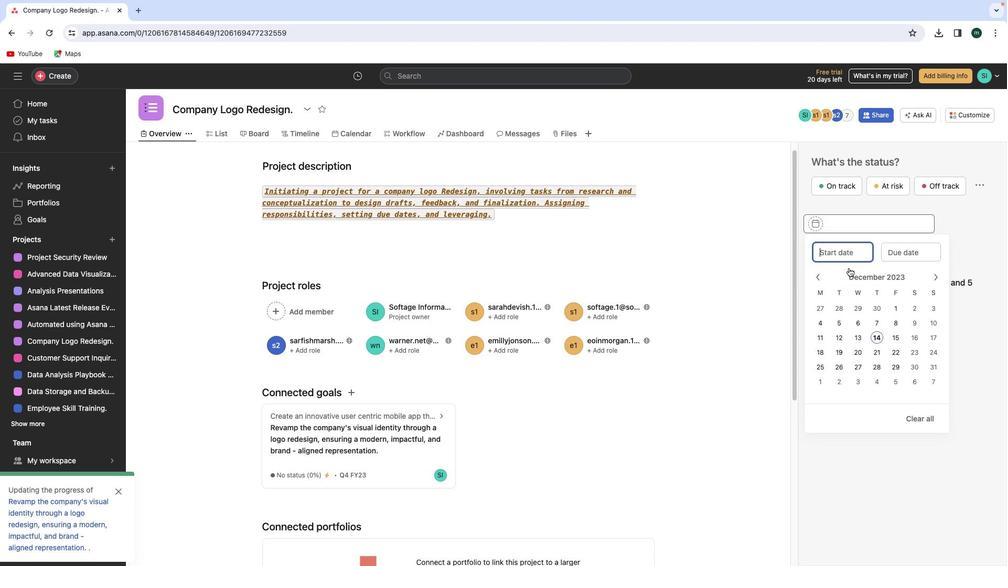 
Action: Mouse pressed left at (476, 257)
Screenshot: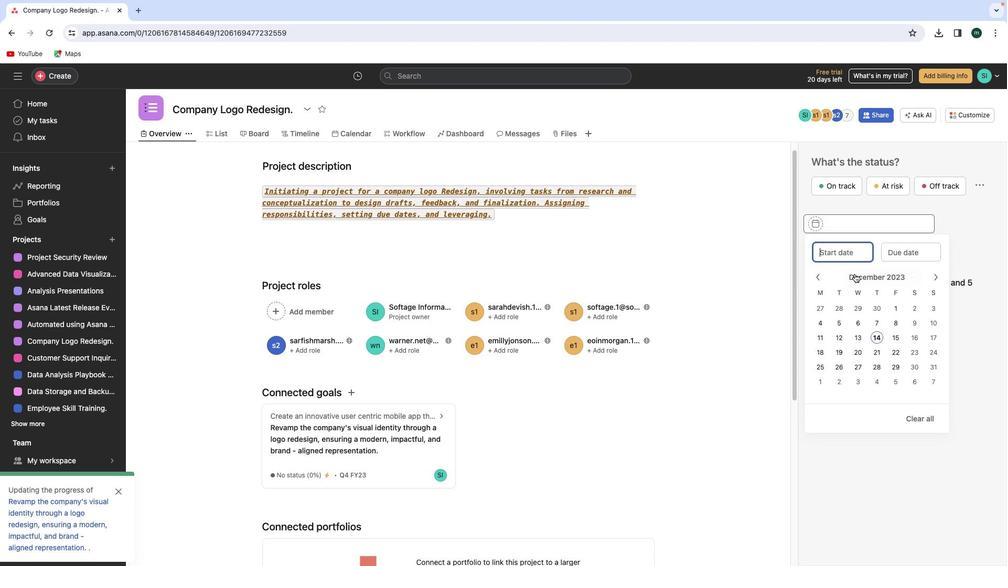 
Action: Mouse moved to (486, 289)
Screenshot: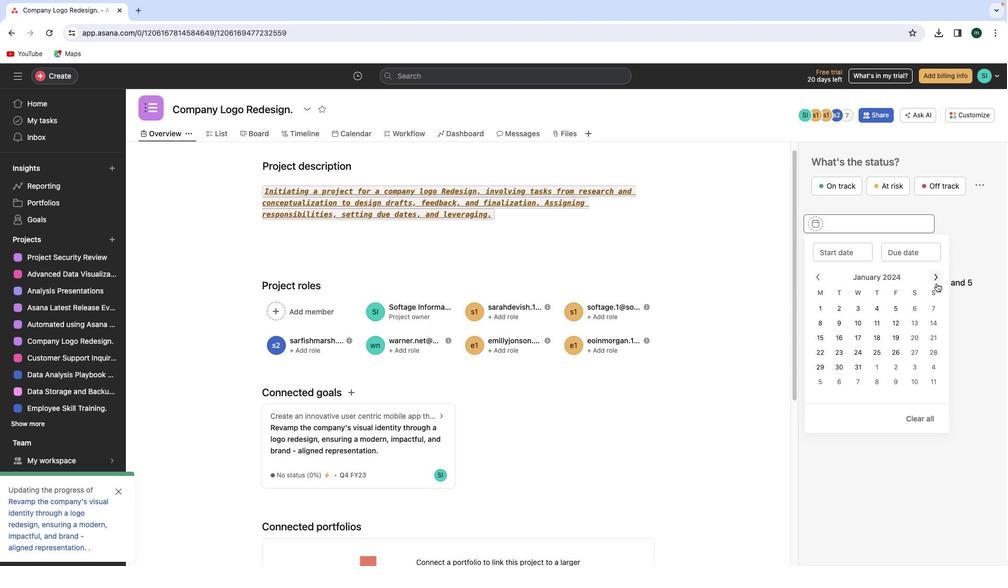 
Action: Mouse pressed left at (486, 289)
Screenshot: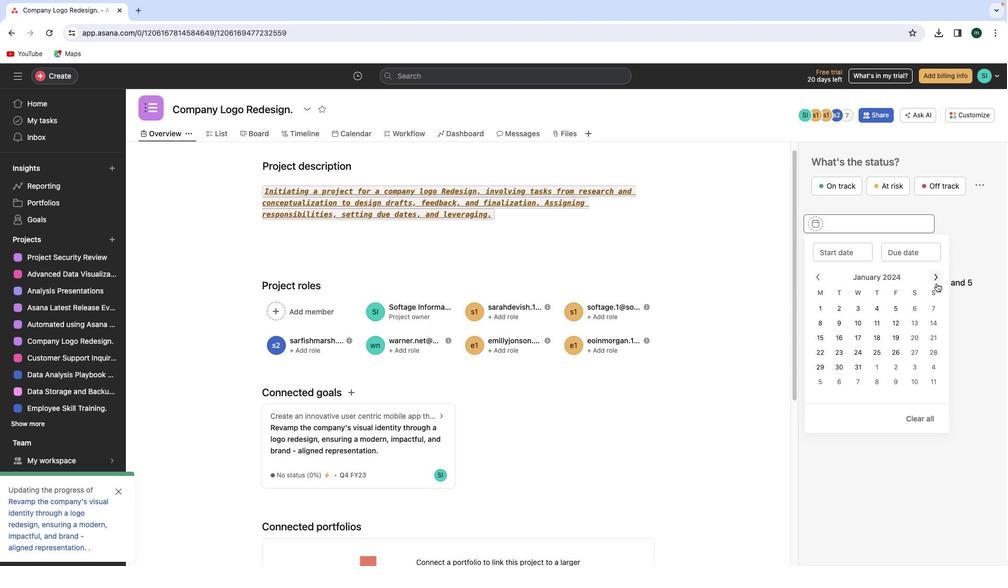 
Action: Mouse pressed left at (486, 289)
Screenshot: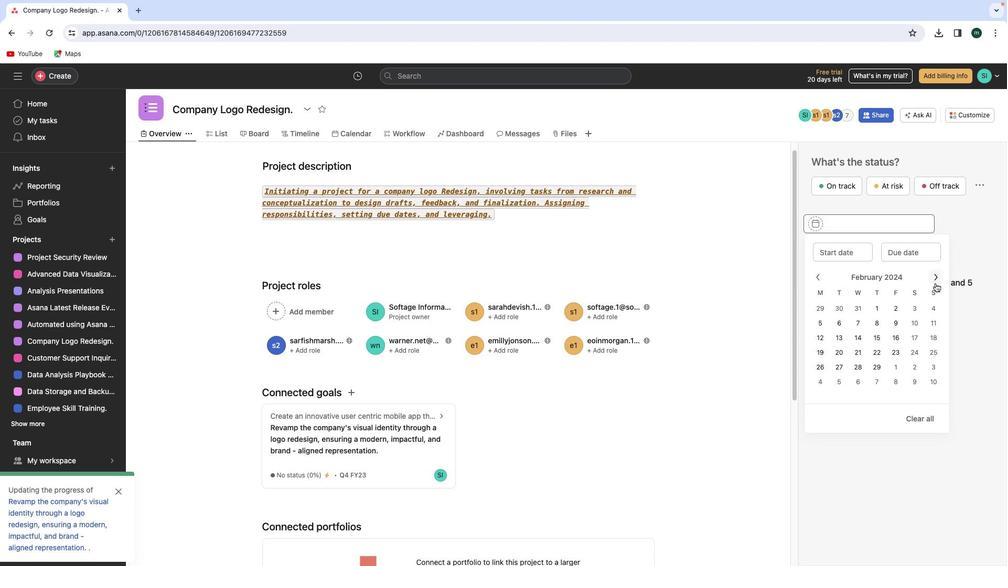 
Action: Mouse moved to (480, 317)
Screenshot: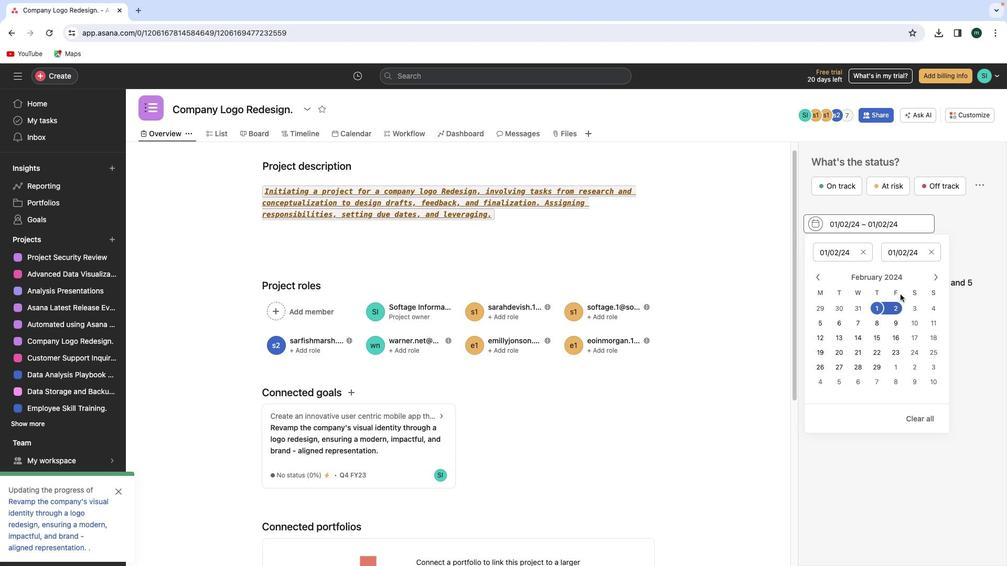 
Action: Mouse pressed left at (480, 317)
Screenshot: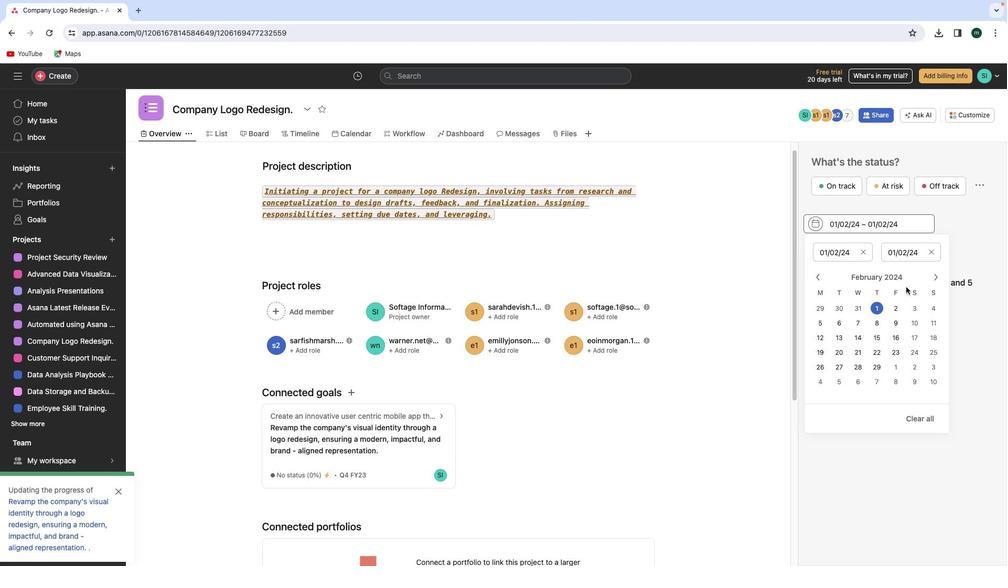 
Action: Mouse moved to (485, 256)
Screenshot: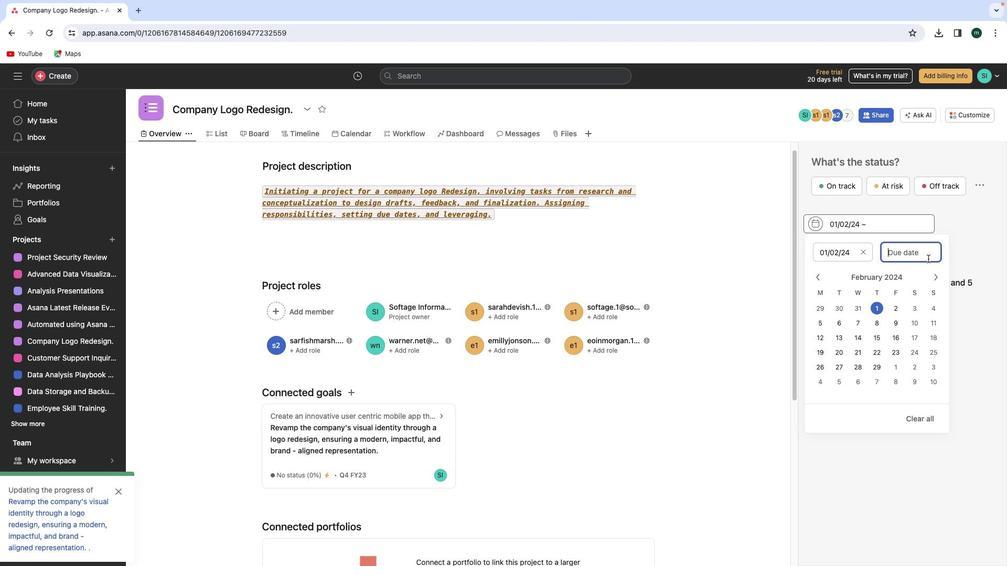
Action: Mouse pressed left at (485, 256)
Screenshot: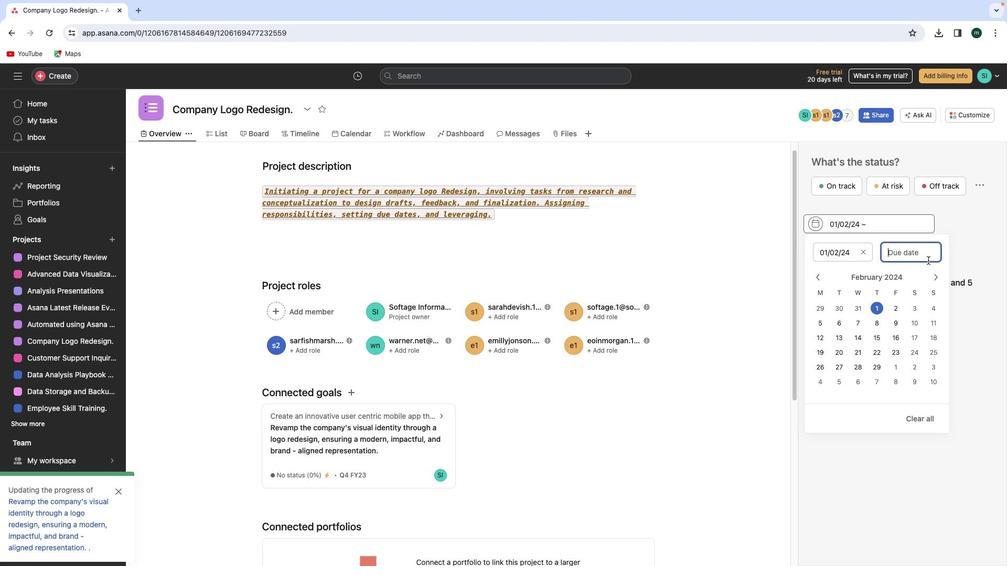 
Action: Mouse moved to (485, 280)
Screenshot: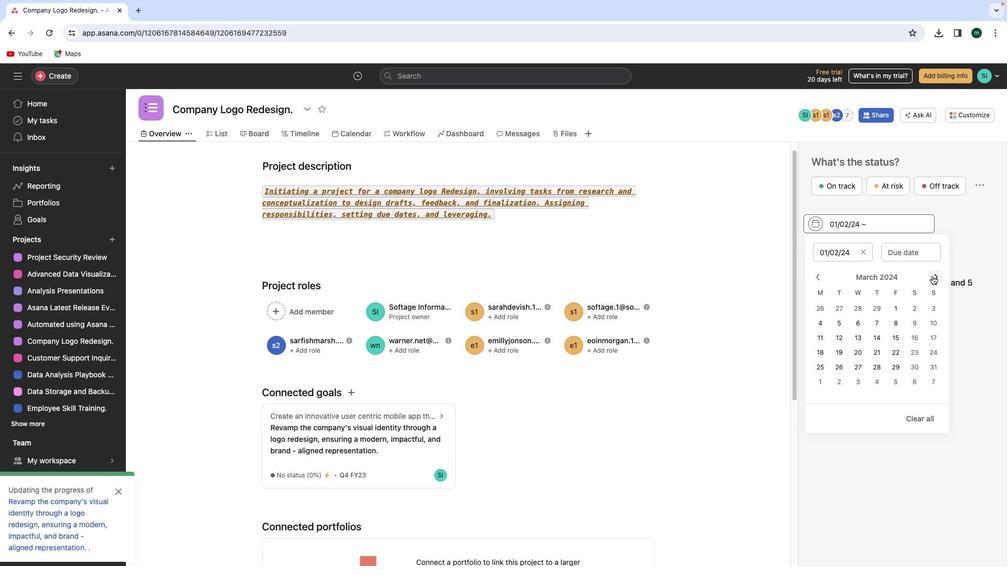 
Action: Mouse pressed left at (485, 280)
Screenshot: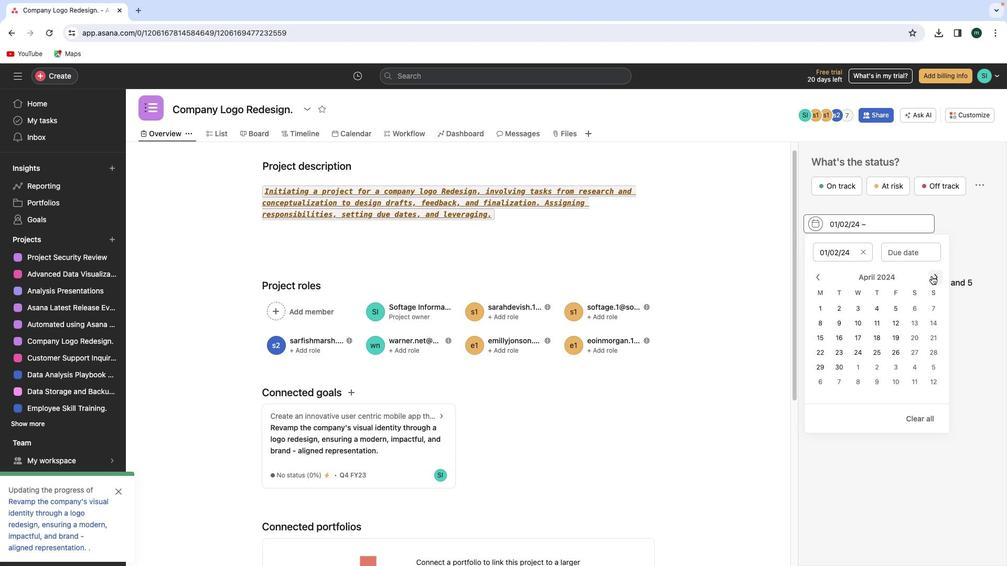 
Action: Mouse pressed left at (485, 280)
Screenshot: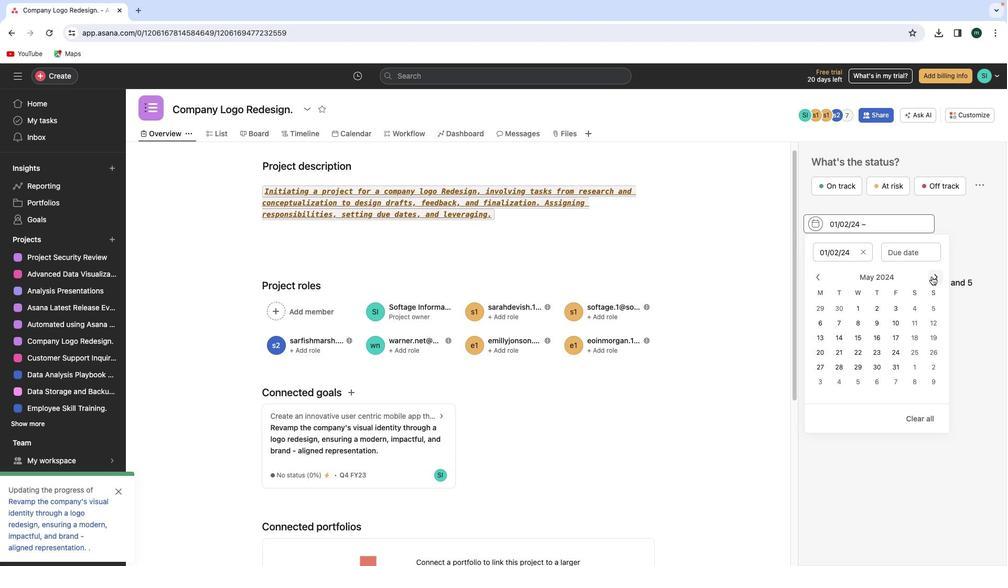 
Action: Mouse moved to (485, 280)
Screenshot: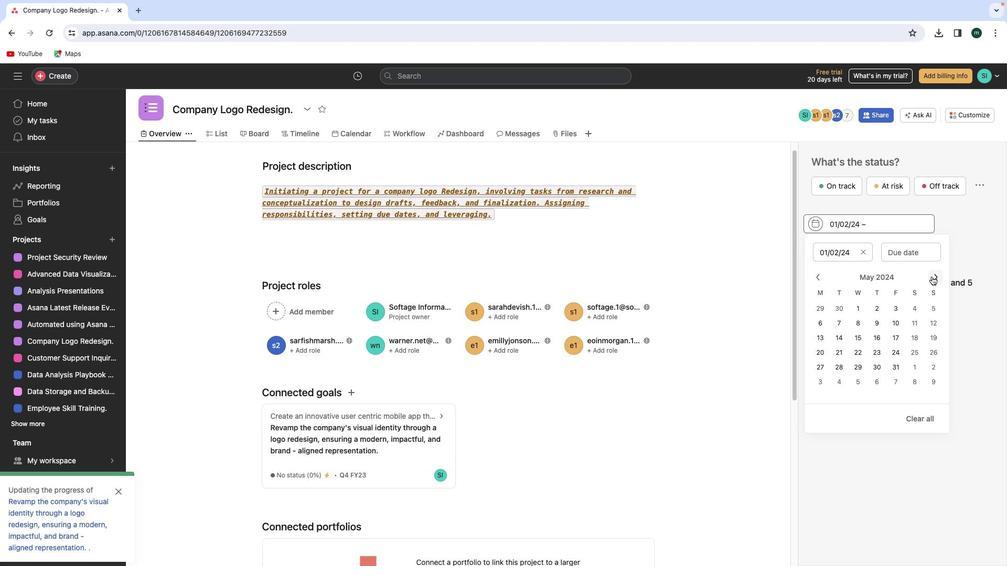 
Action: Mouse pressed left at (485, 280)
Screenshot: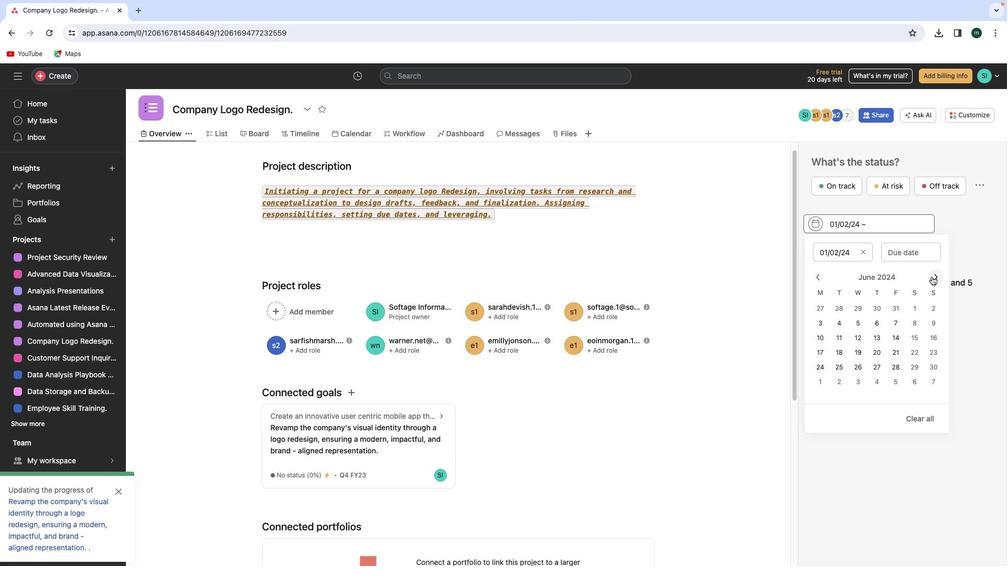 
Action: Mouse moved to (485, 280)
Screenshot: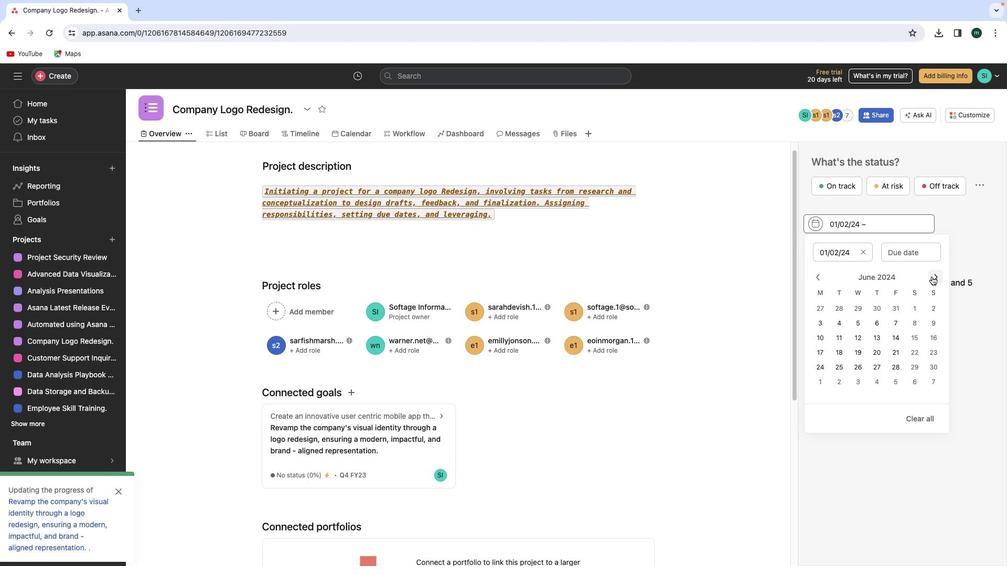 
Action: Mouse pressed left at (485, 280)
Screenshot: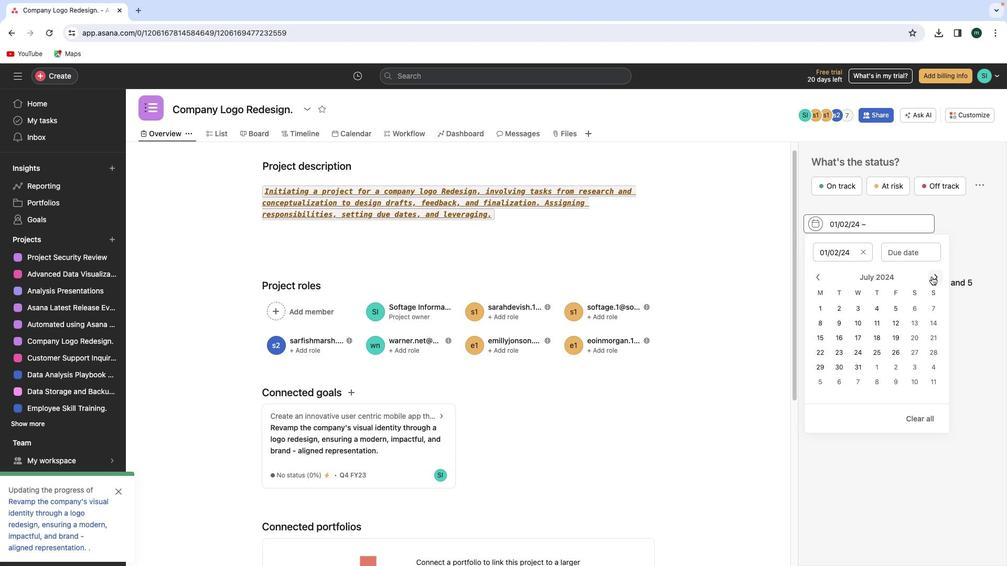 
Action: Mouse pressed left at (485, 280)
Screenshot: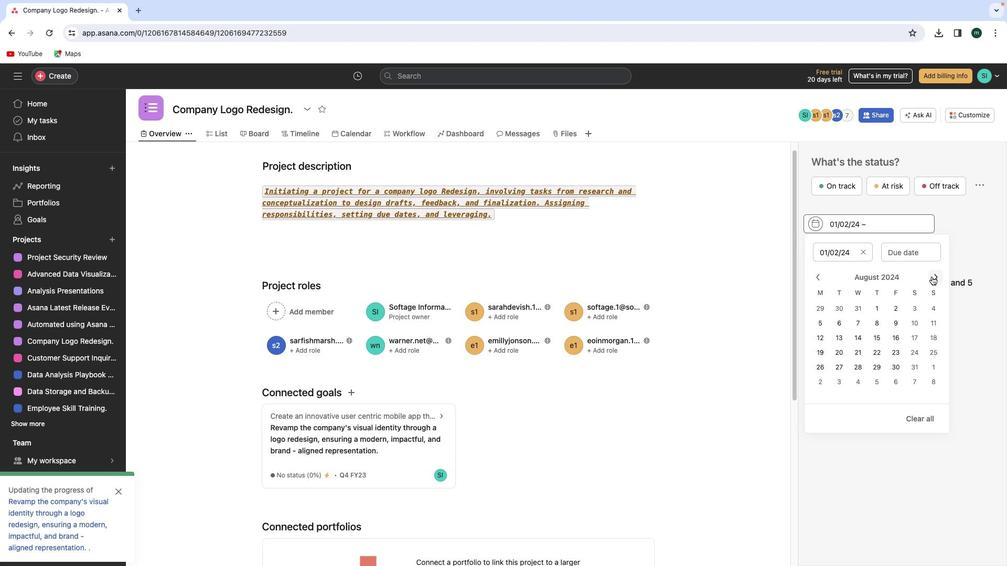
Action: Mouse pressed left at (485, 280)
Screenshot: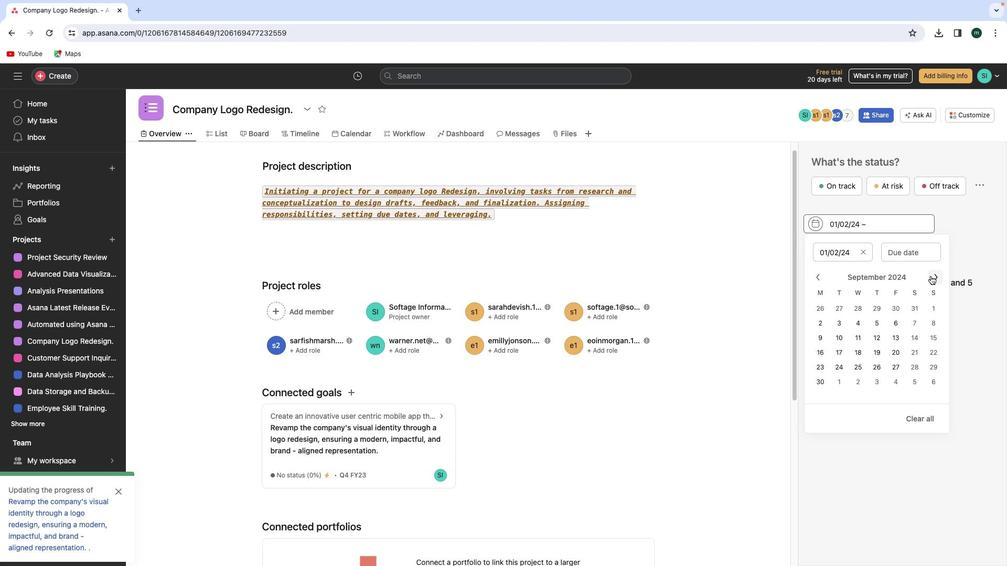 
Action: Mouse pressed left at (485, 280)
Screenshot: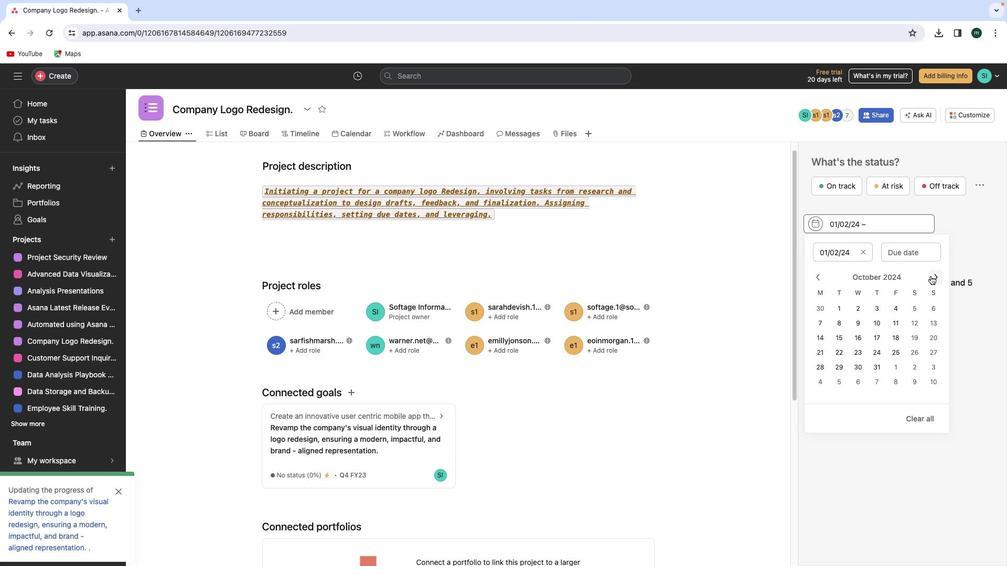 
Action: Mouse moved to (485, 280)
Screenshot: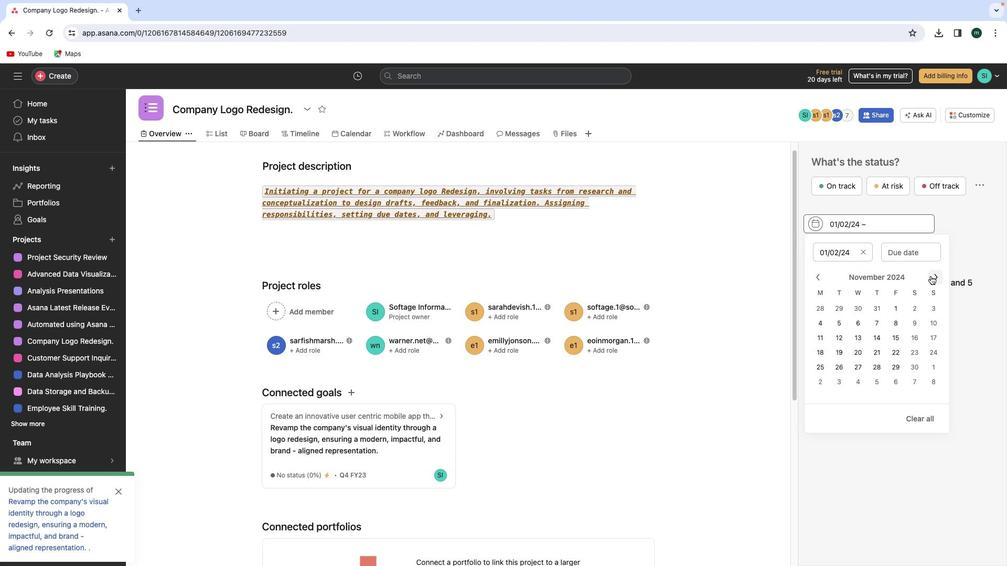 
Action: Mouse pressed left at (485, 280)
Screenshot: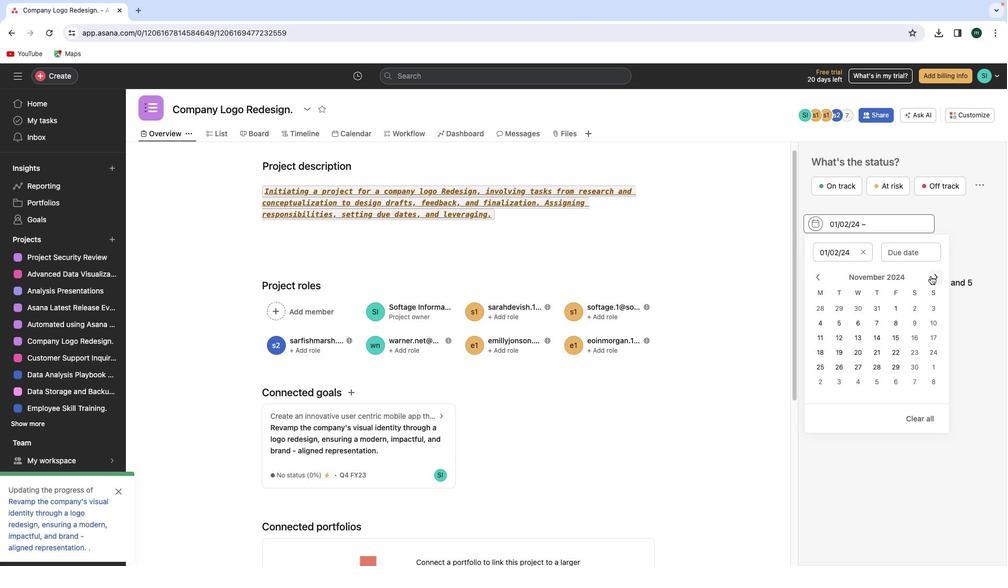 
Action: Mouse pressed left at (485, 280)
Screenshot: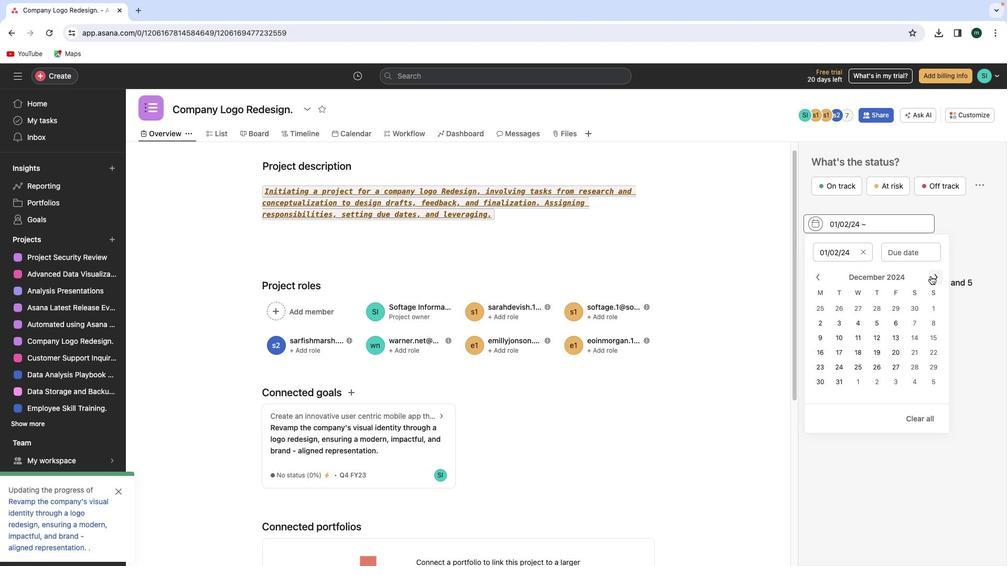
Action: Mouse pressed left at (485, 280)
Screenshot: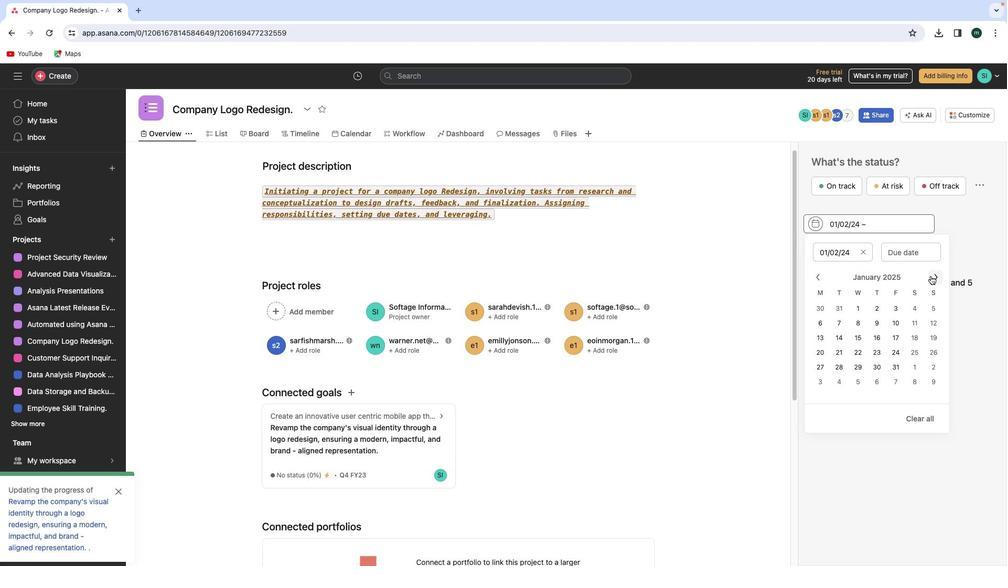 
Action: Mouse pressed left at (485, 280)
Screenshot: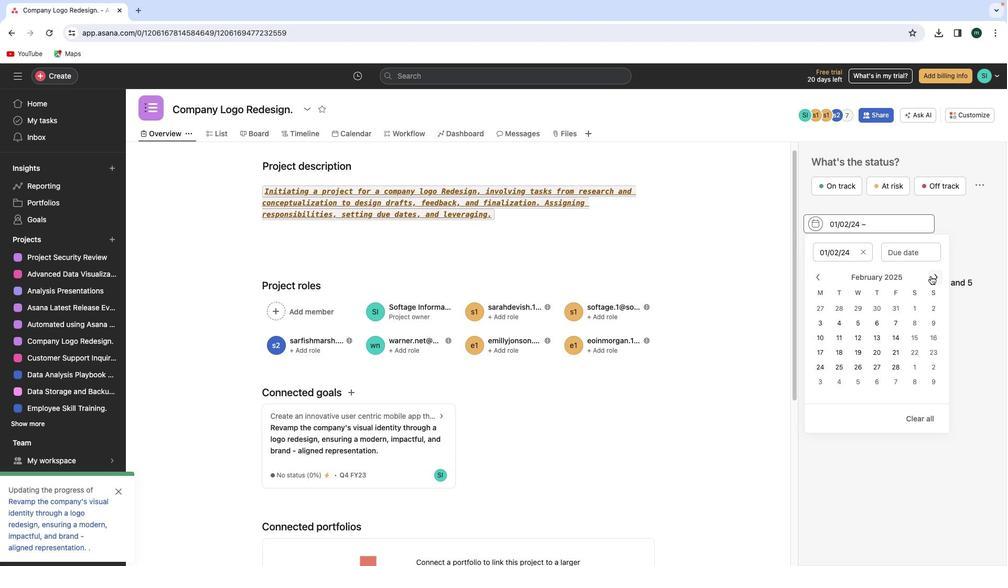 
Action: Mouse pressed left at (485, 280)
Screenshot: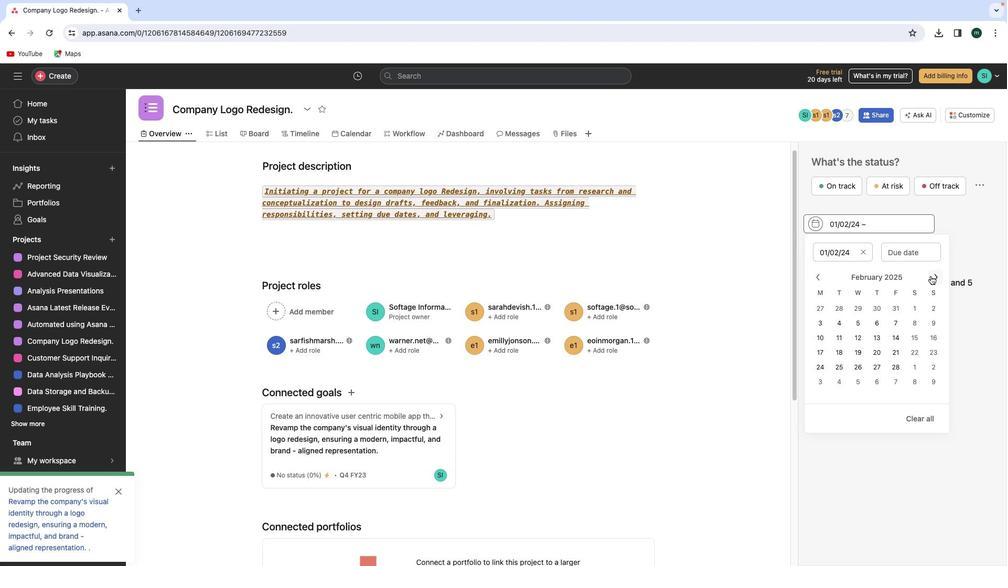 
Action: Mouse pressed left at (485, 280)
Screenshot: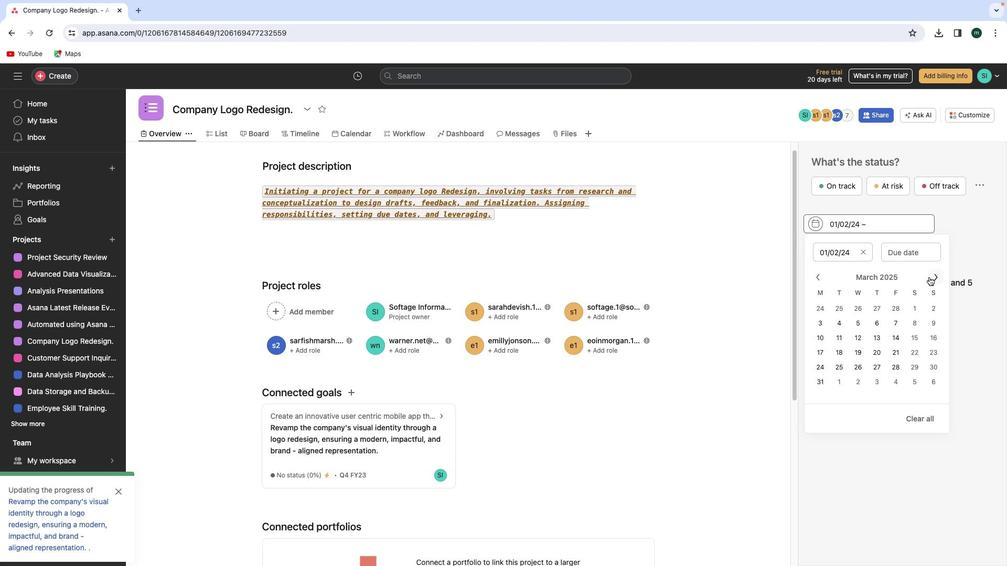 
Action: Mouse moved to (486, 282)
Screenshot: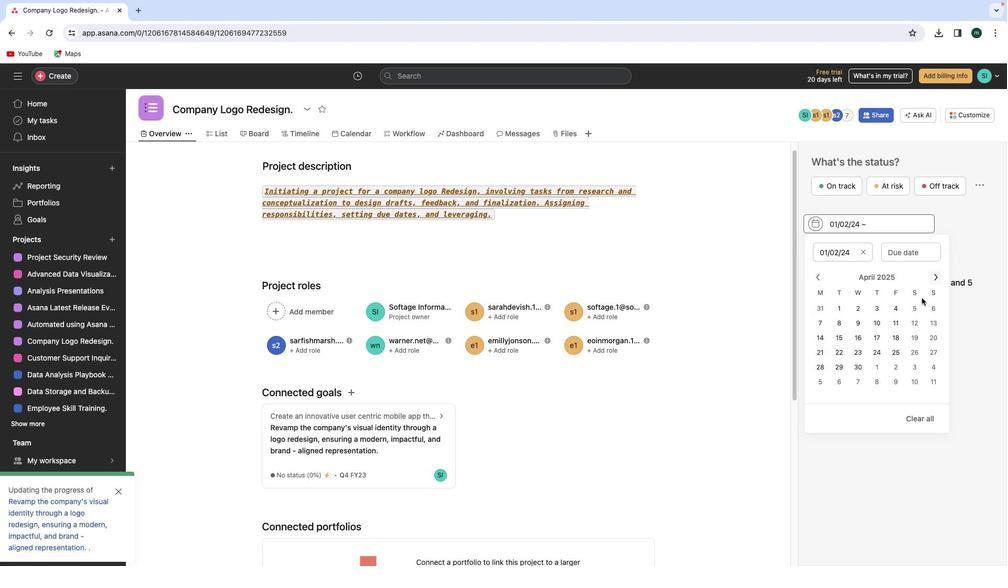 
Action: Mouse pressed left at (486, 282)
Screenshot: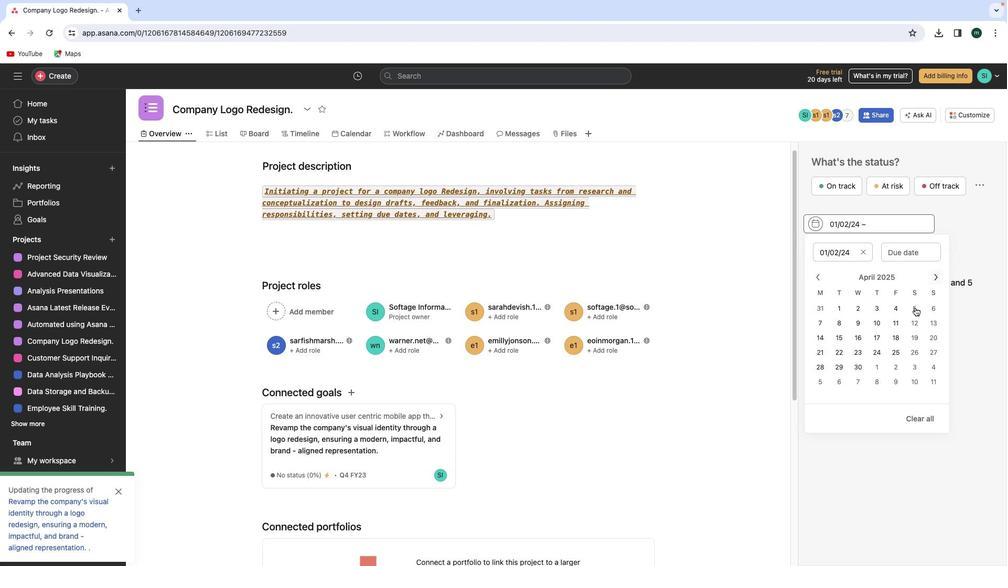 
Action: Mouse moved to (481, 367)
Screenshot: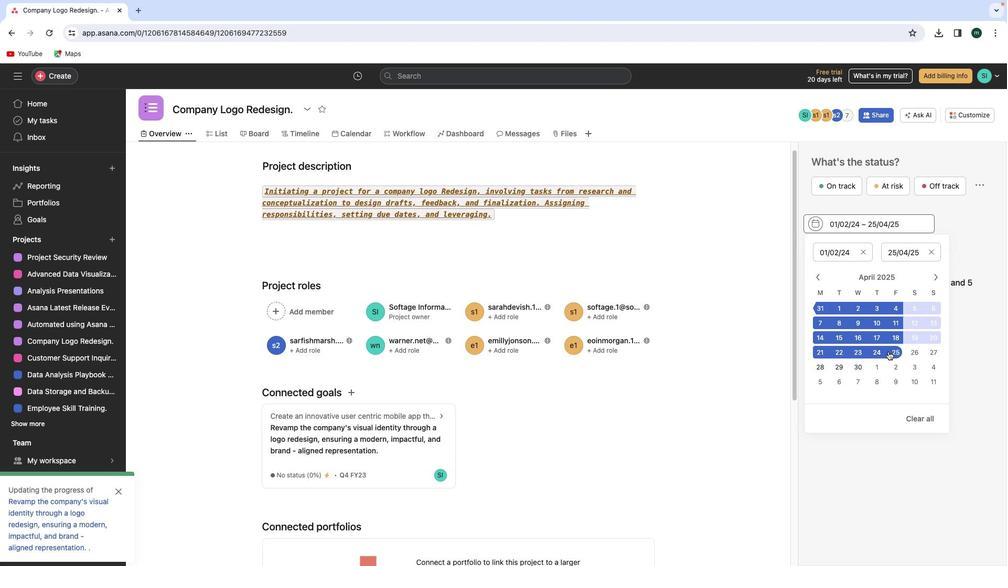 
Action: Mouse pressed left at (481, 367)
Screenshot: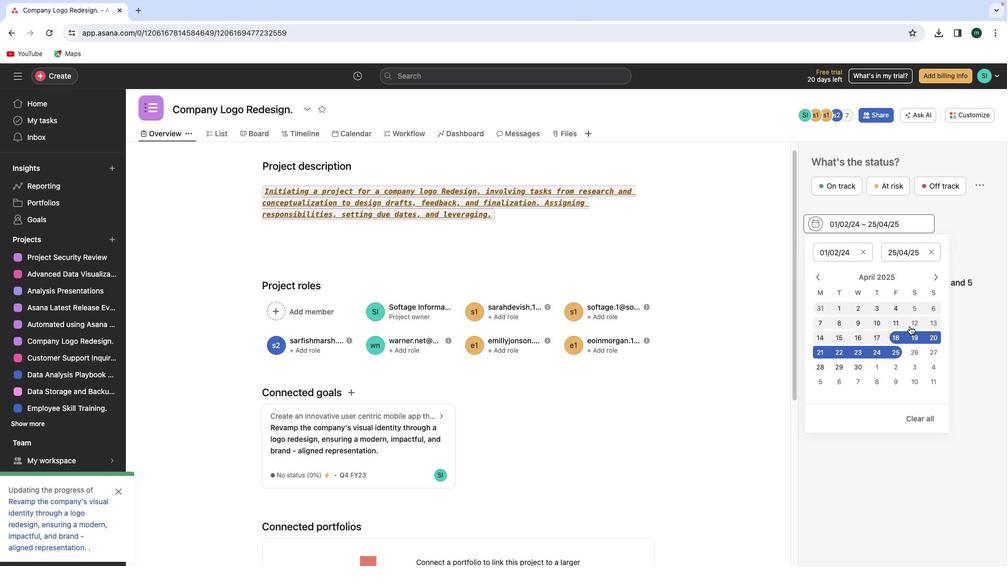 
Action: Mouse moved to (488, 263)
Screenshot: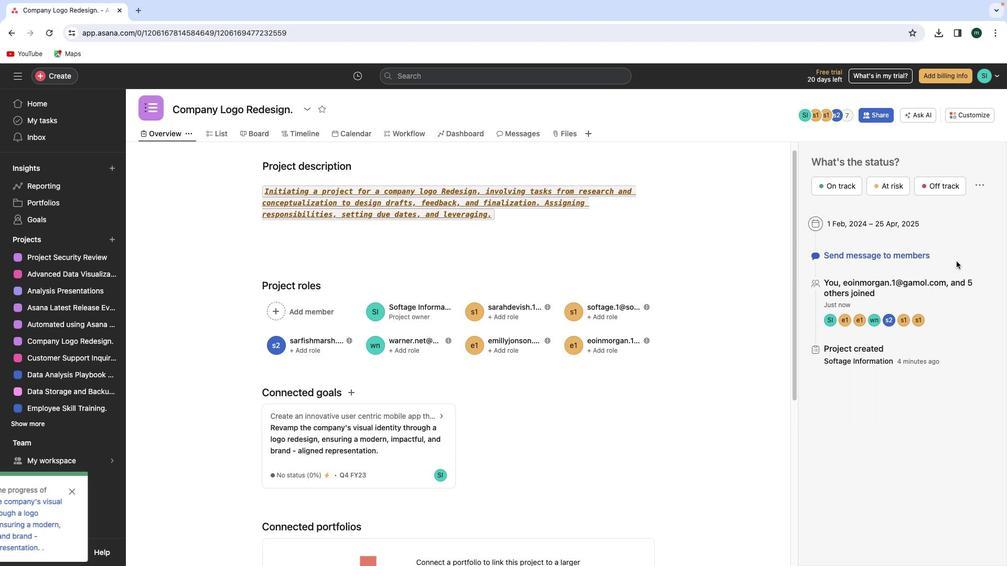 
Action: Mouse pressed left at (488, 263)
Screenshot: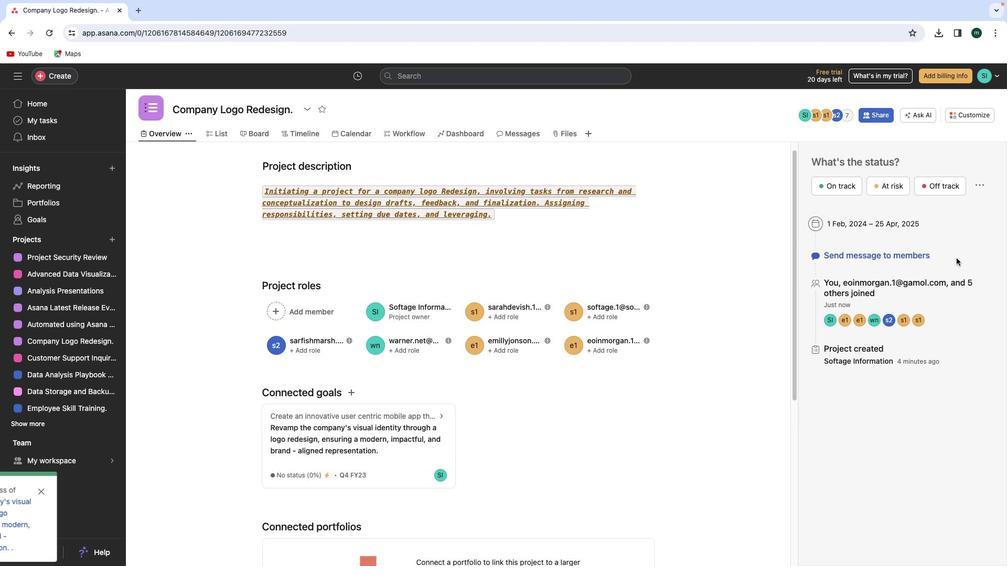 
Action: Mouse moved to (413, 118)
Screenshot: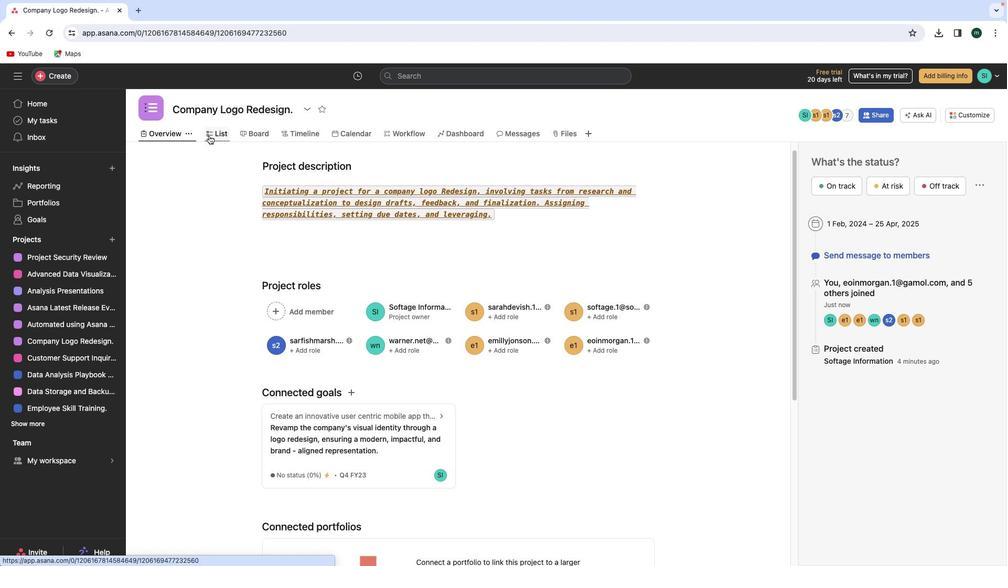 
Action: Mouse pressed left at (413, 118)
Screenshot: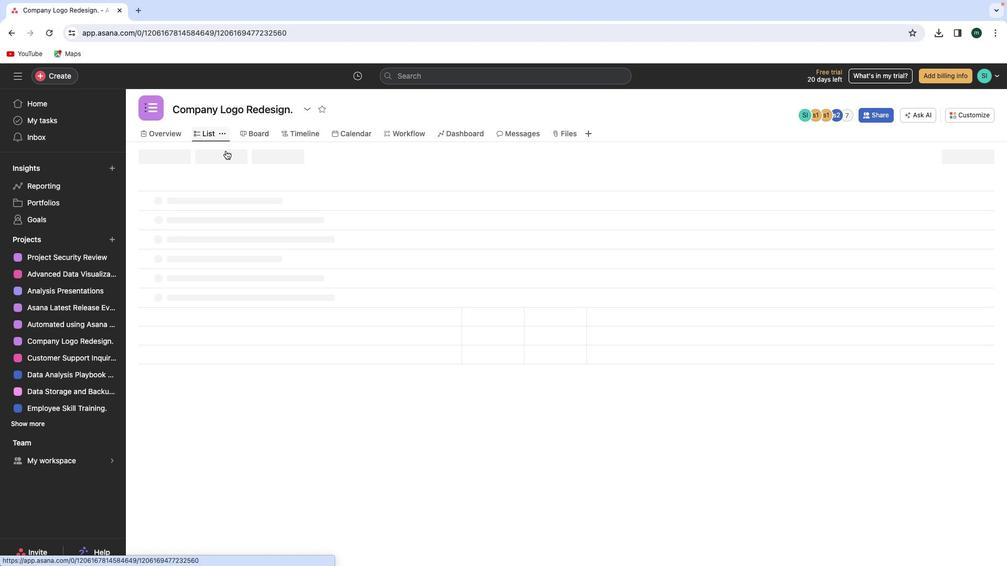 
Action: Mouse moved to (565, 394)
Screenshot: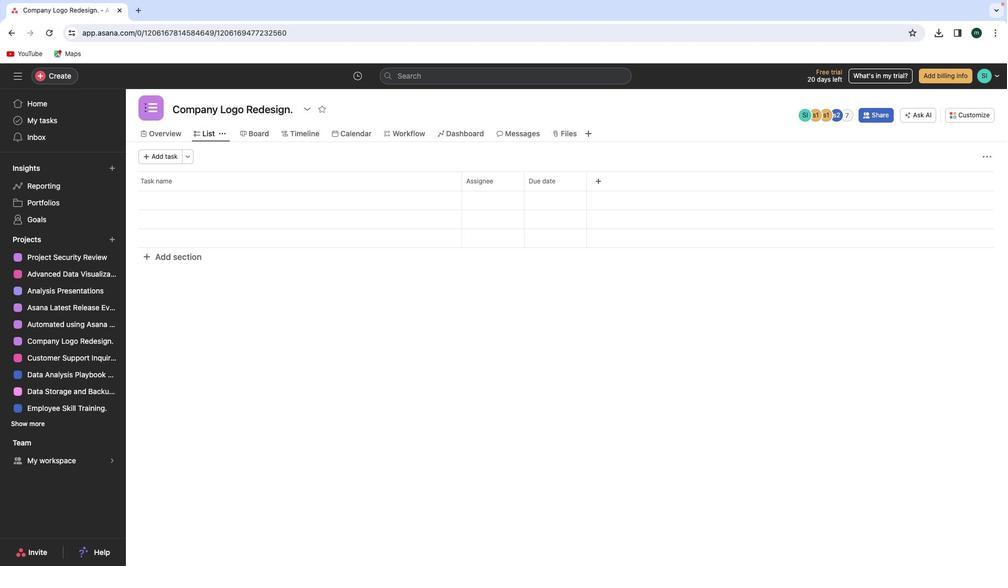 
Action: Mouse scrolled (565, 394) with delta (392, -36)
Screenshot: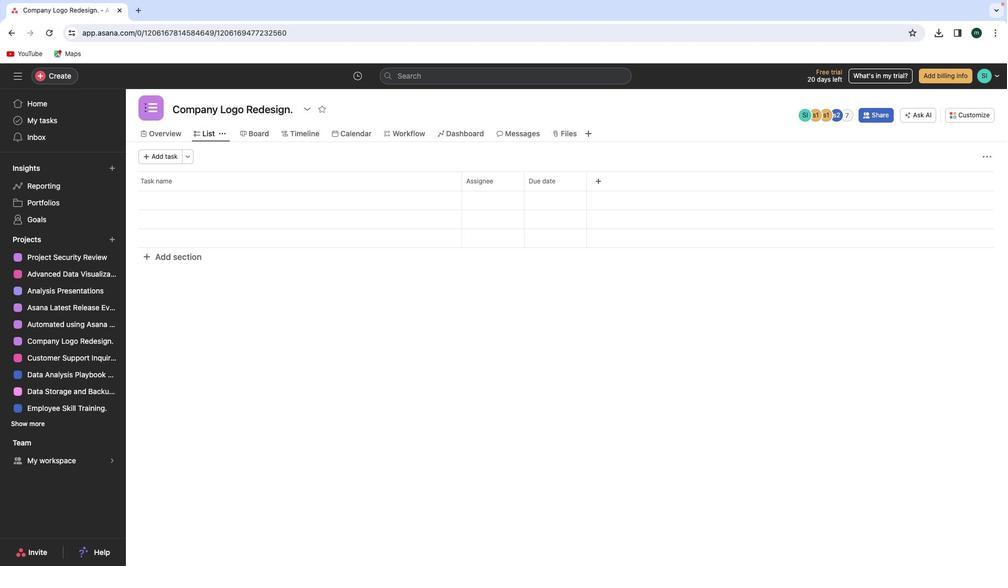 
Action: Mouse scrolled (565, 394) with delta (392, -36)
Screenshot: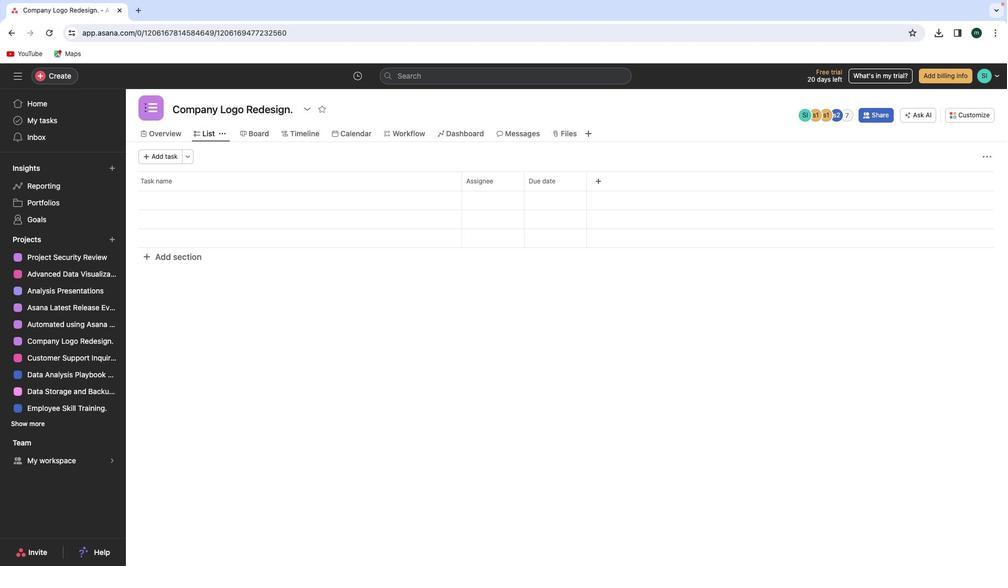 
Action: Mouse moved to (565, 394)
Screenshot: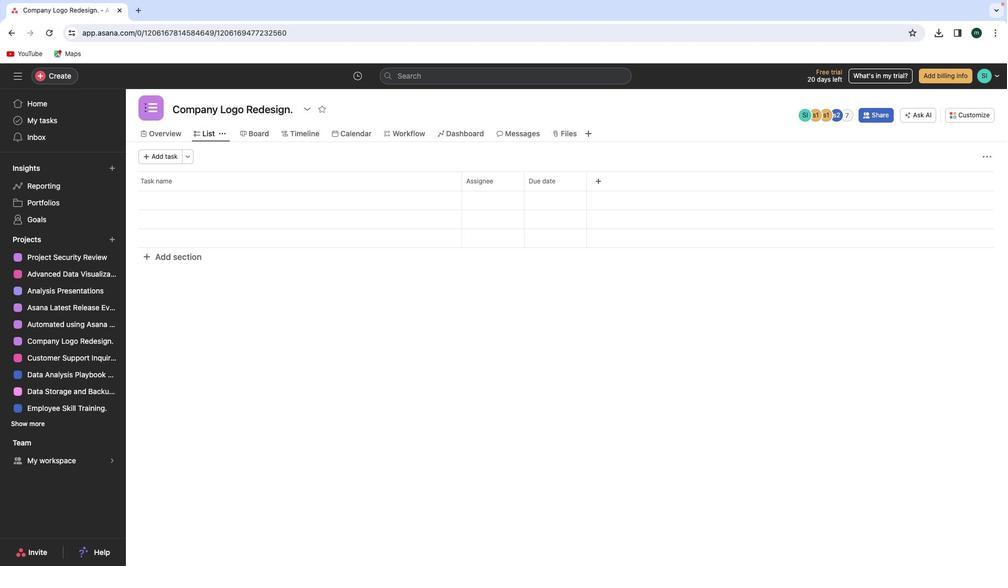 
Action: Mouse scrolled (565, 394) with delta (392, -35)
Screenshot: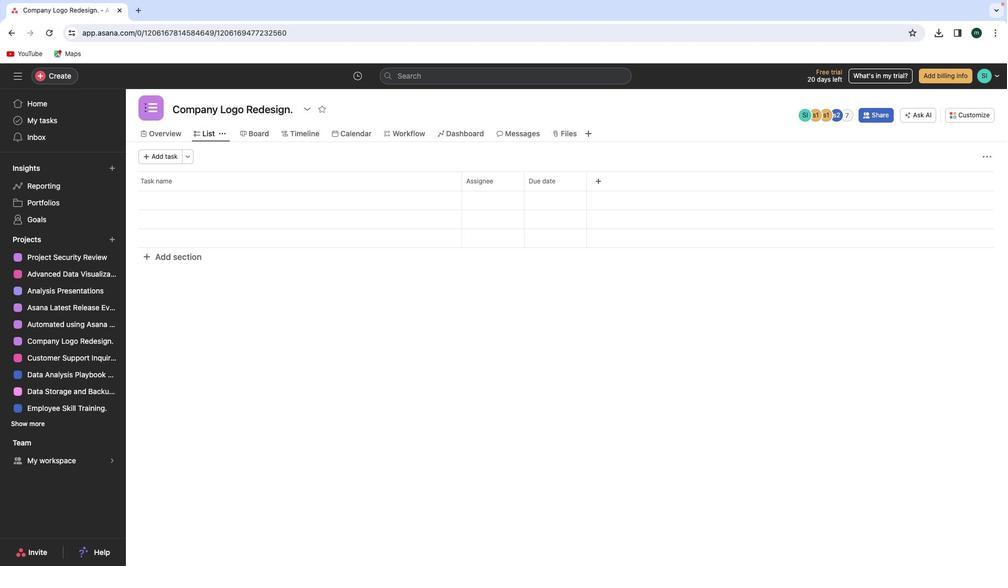 
Action: Mouse scrolled (565, 394) with delta (392, -33)
Screenshot: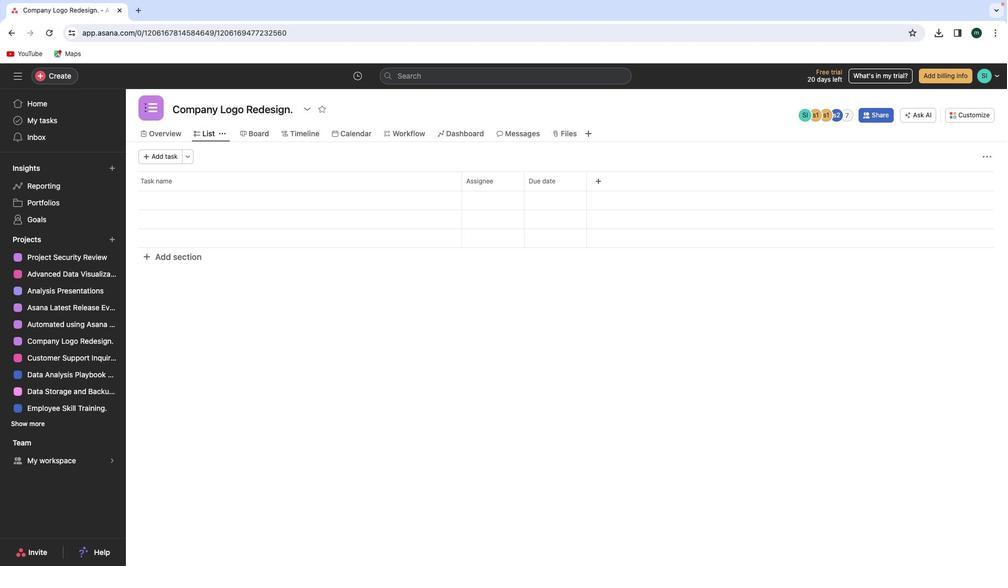 
Action: Mouse scrolled (565, 394) with delta (392, -33)
Screenshot: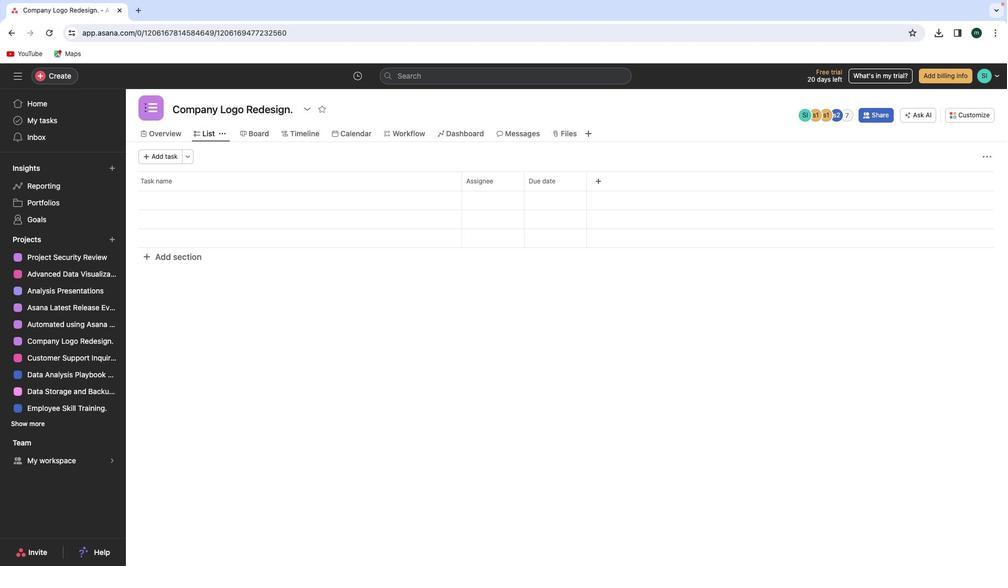 
Action: Mouse moved to (565, 394)
Screenshot: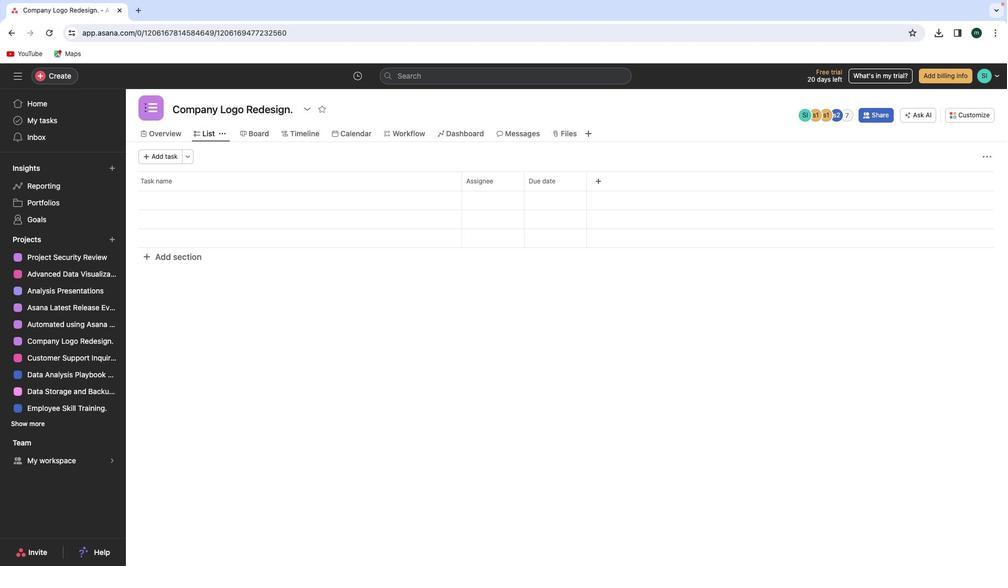 
Action: Mouse scrolled (565, 394) with delta (392, -36)
Screenshot: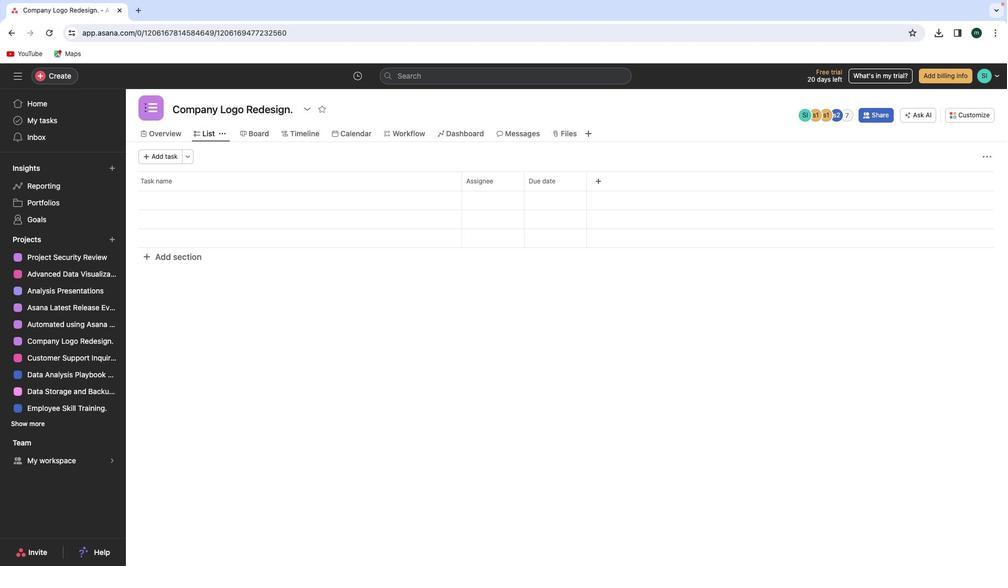 
Action: Mouse scrolled (565, 394) with delta (392, -36)
Screenshot: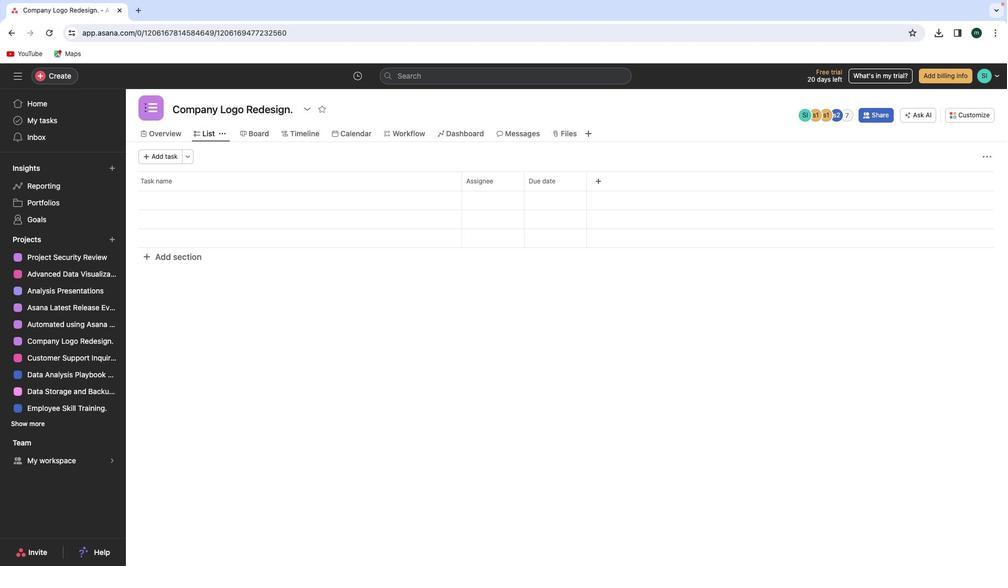 
Action: Mouse scrolled (565, 394) with delta (392, -35)
Screenshot: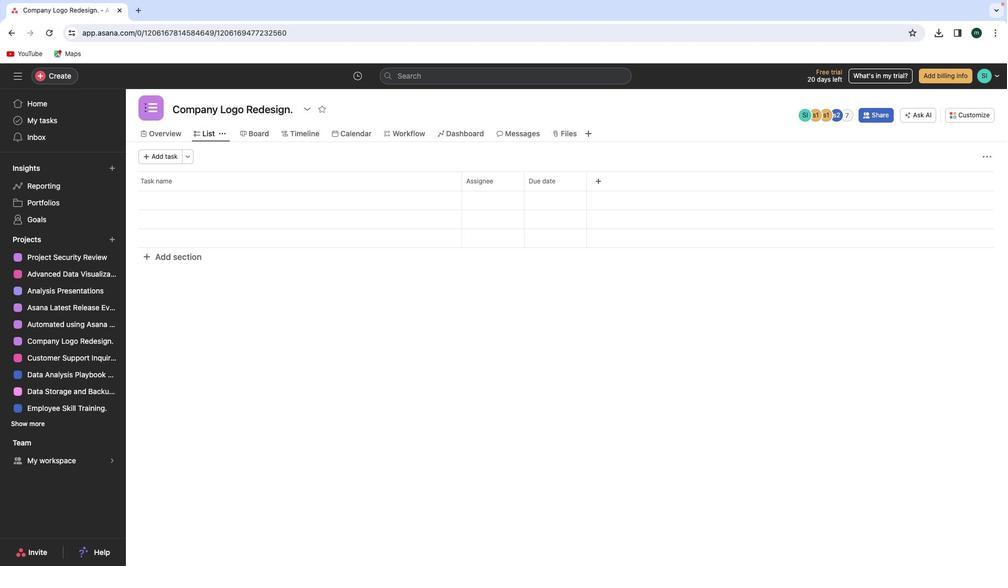 
Action: Mouse scrolled (565, 394) with delta (392, -33)
Screenshot: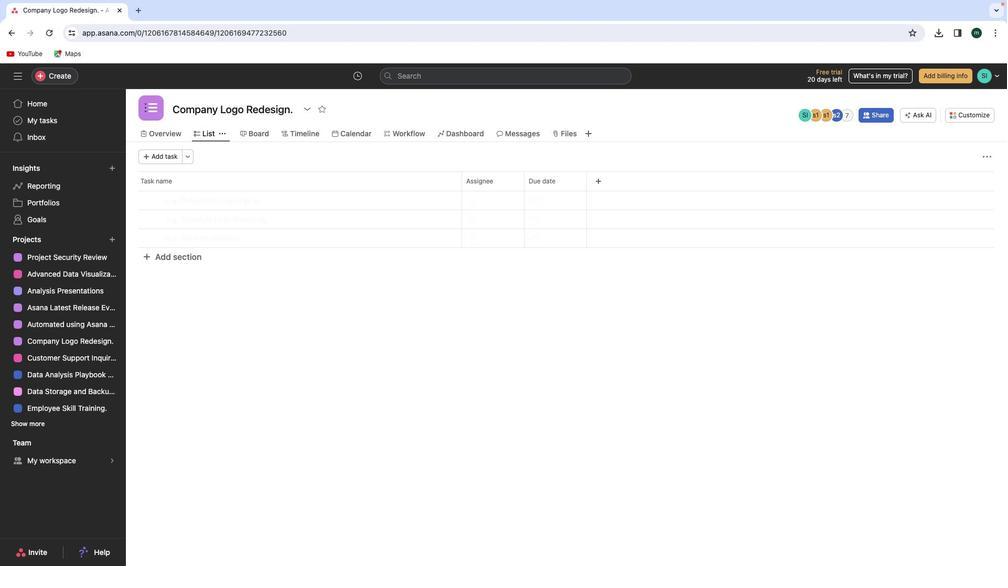 
Action: Mouse scrolled (565, 394) with delta (392, -33)
Screenshot: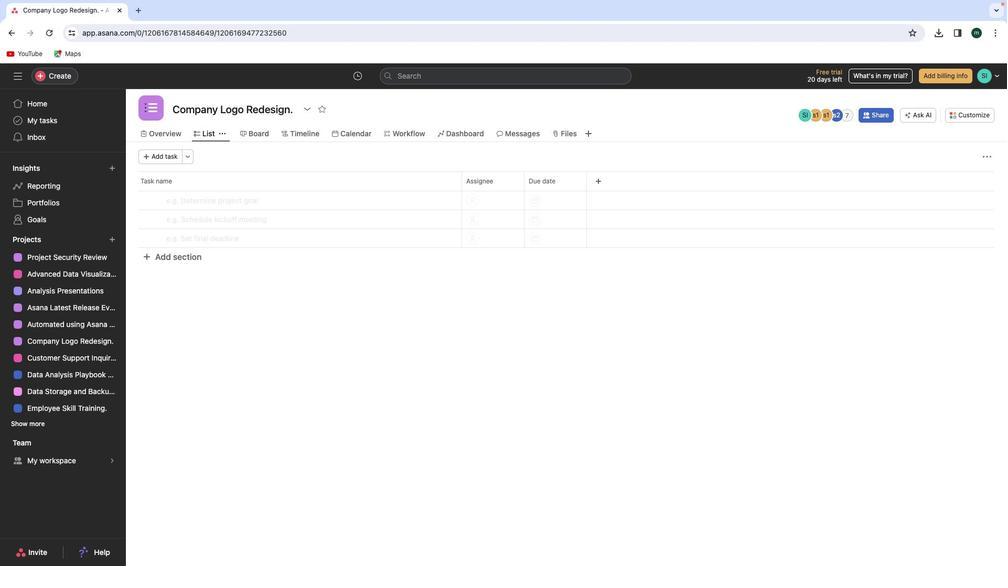 
Action: Mouse moved to (565, 394)
Screenshot: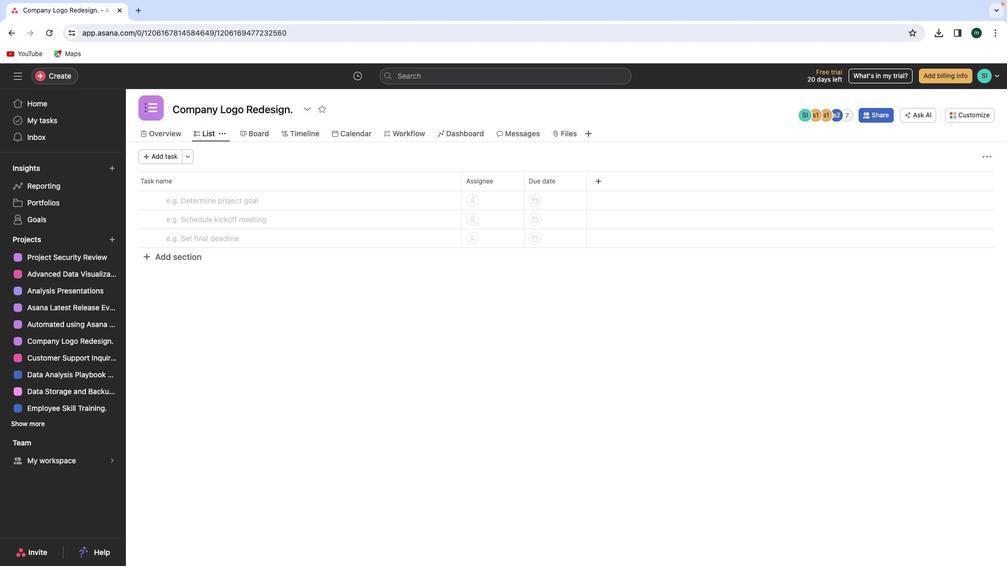 
Action: Mouse scrolled (565, 394) with delta (392, -36)
Screenshot: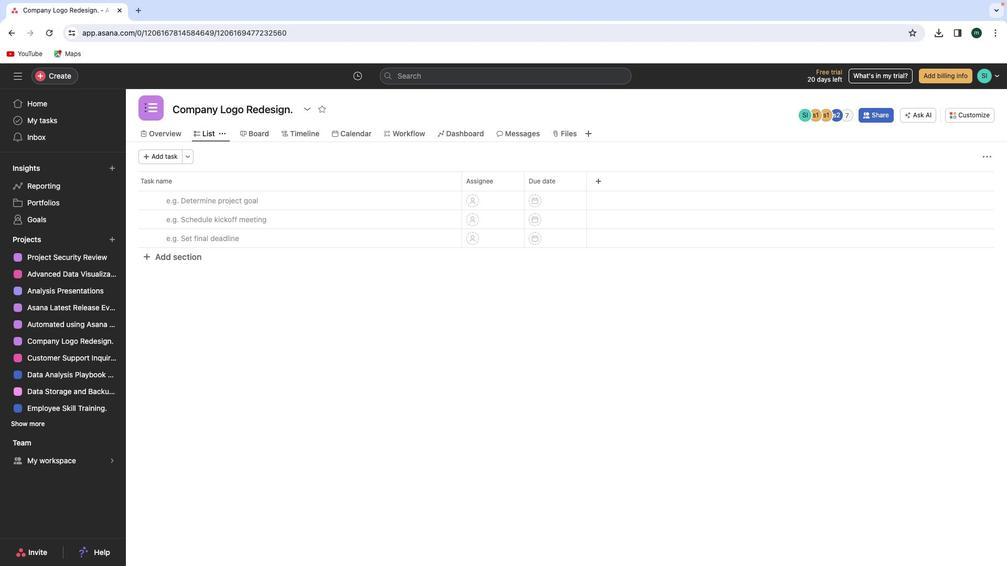 
Action: Mouse scrolled (565, 394) with delta (392, -36)
Screenshot: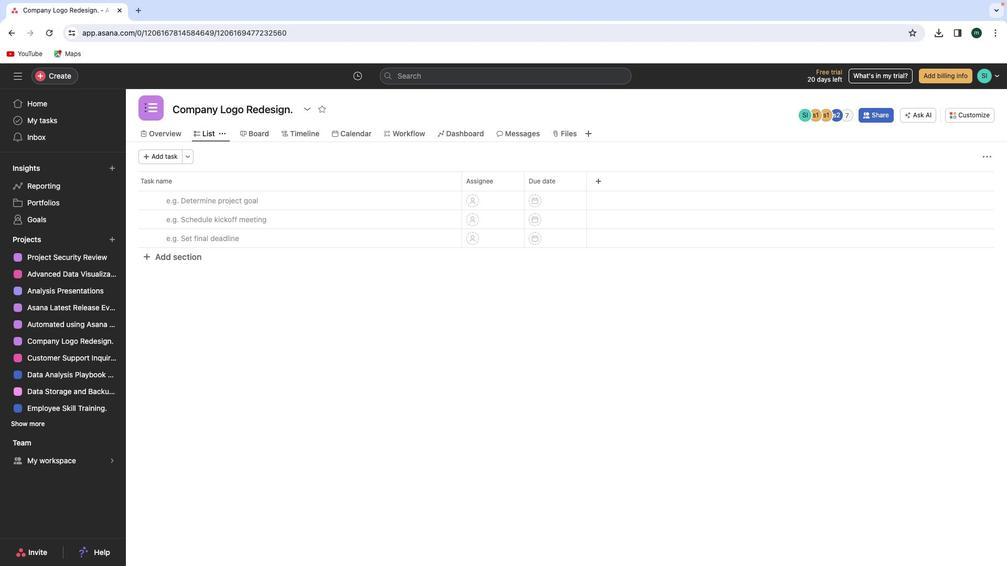 
Action: Mouse scrolled (565, 394) with delta (392, -36)
Screenshot: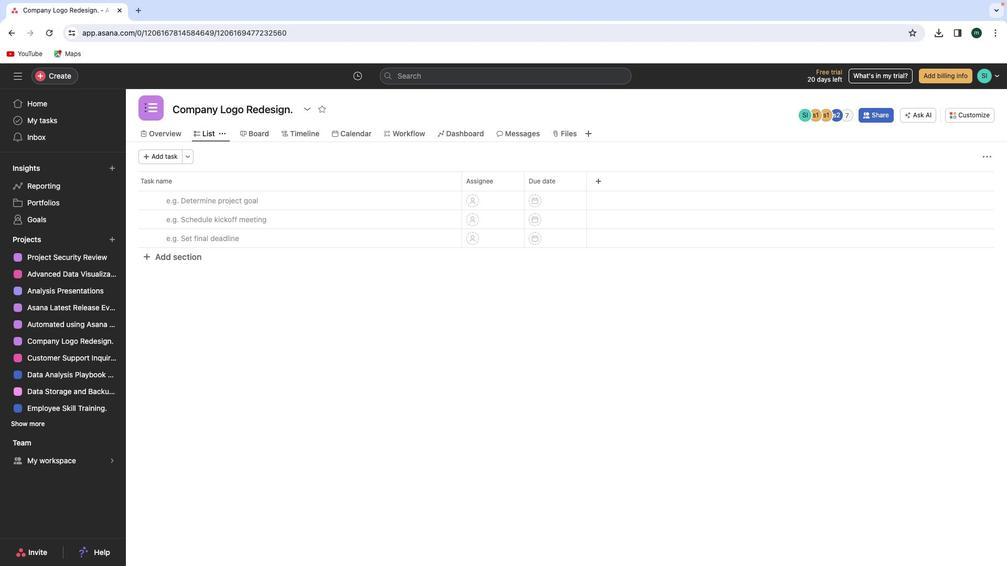 
Action: Mouse scrolled (565, 394) with delta (392, -36)
Screenshot: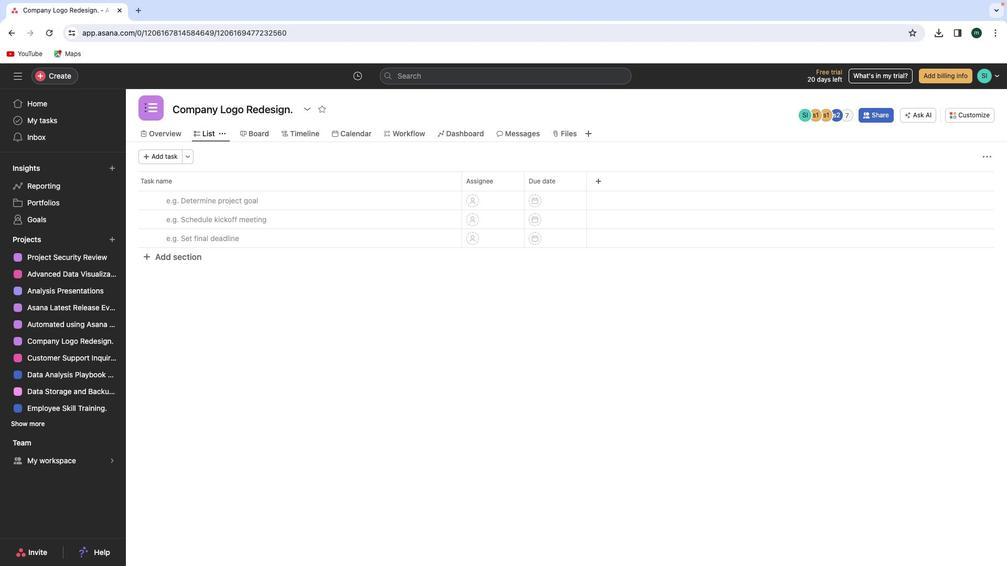 
Action: Mouse scrolled (565, 394) with delta (392, -35)
Screenshot: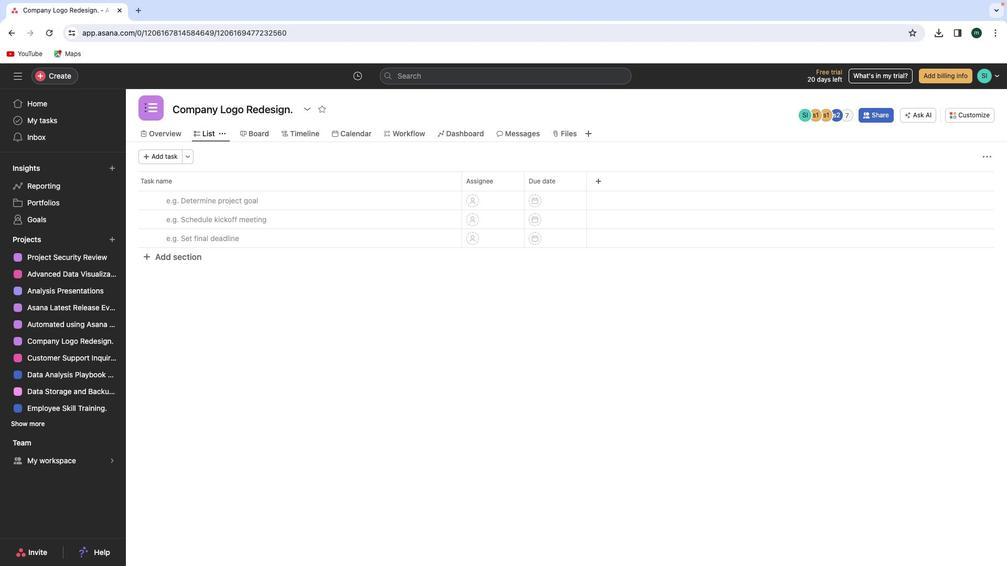 
Action: Mouse scrolled (565, 394) with delta (392, -34)
Screenshot: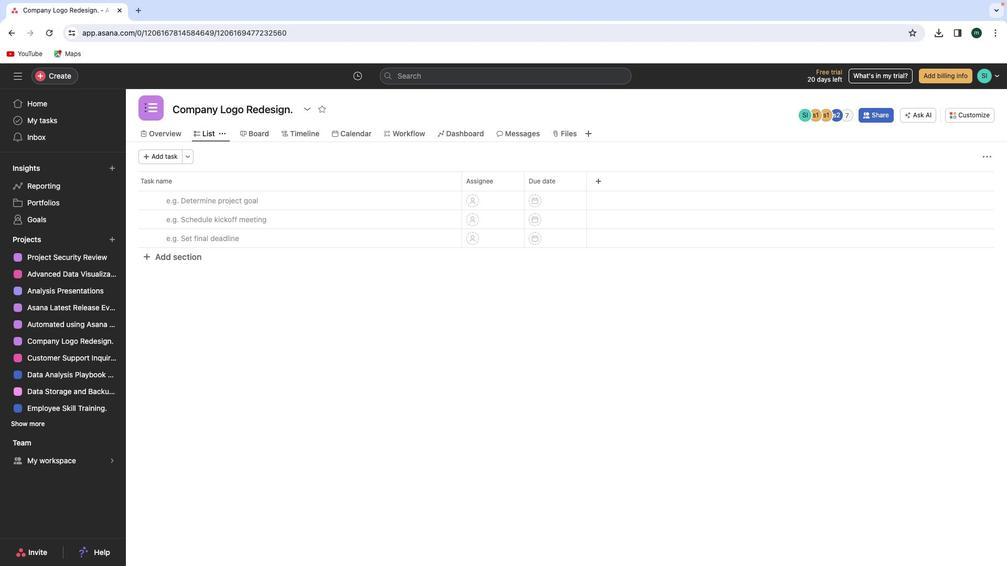 
Action: Mouse scrolled (565, 394) with delta (392, -36)
Screenshot: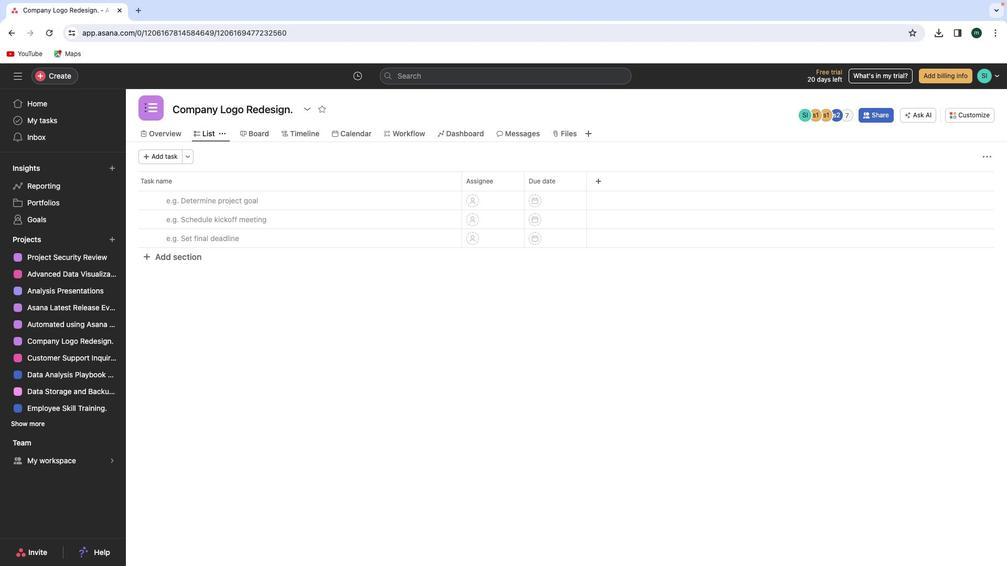 
Action: Mouse scrolled (565, 394) with delta (392, -36)
Screenshot: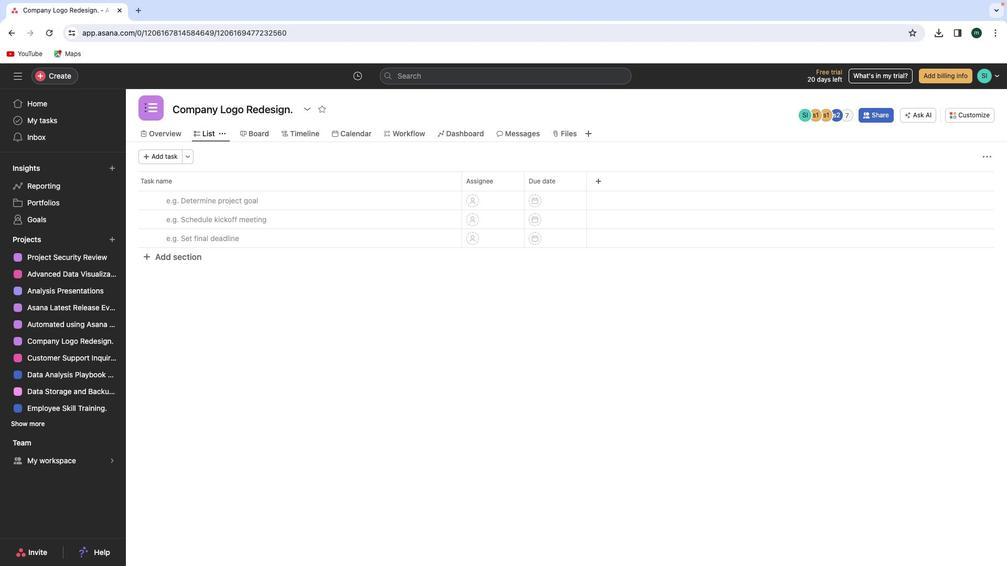 
Action: Mouse scrolled (565, 394) with delta (392, -36)
Screenshot: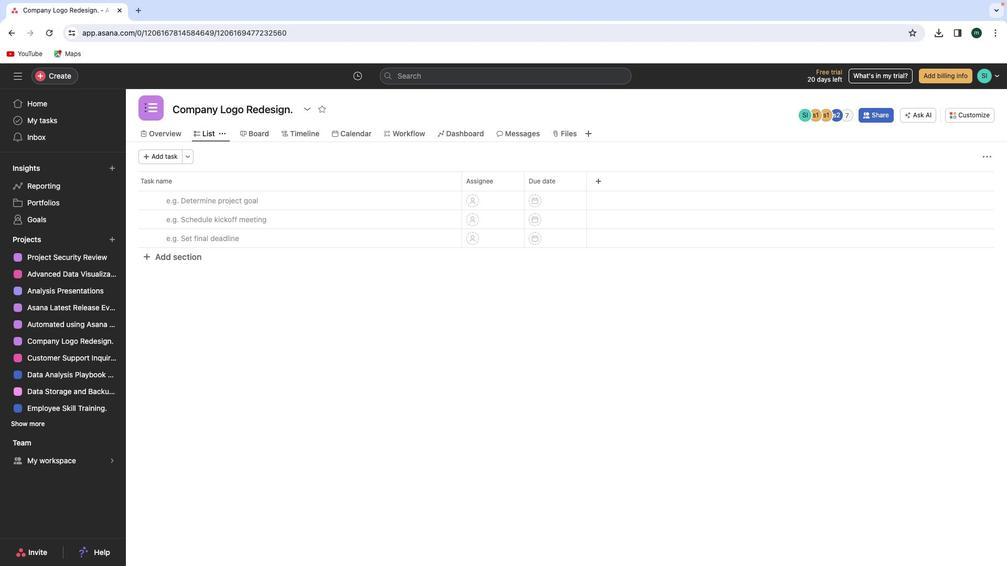 
Action: Mouse scrolled (565, 394) with delta (392, -36)
Screenshot: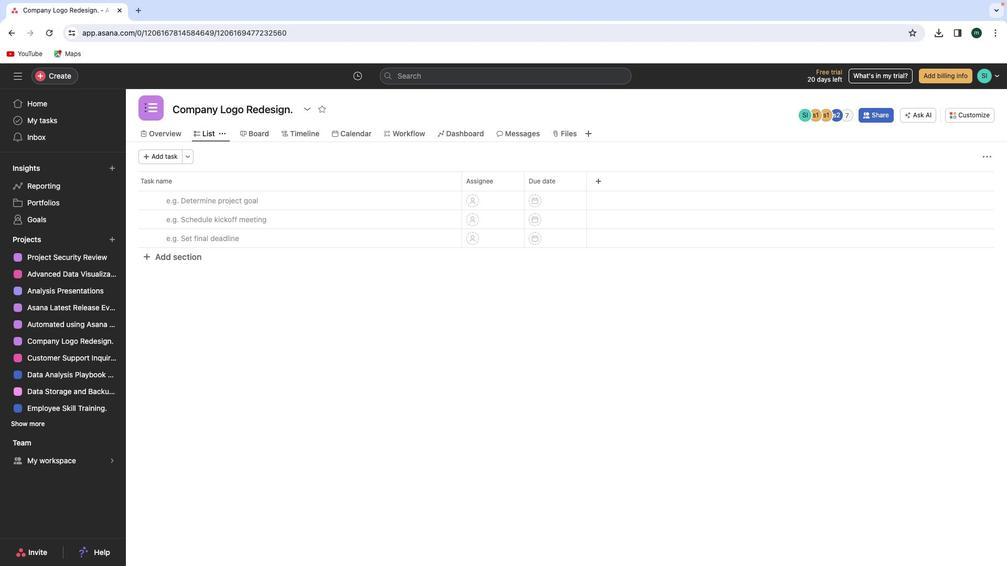 
Action: Mouse scrolled (565, 394) with delta (392, -36)
Screenshot: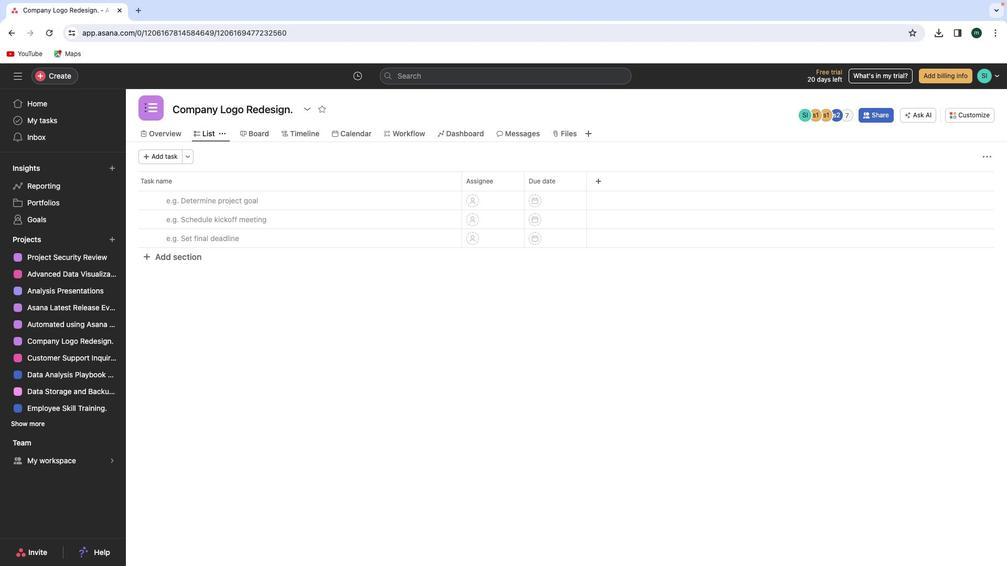 
Action: Mouse scrolled (565, 394) with delta (392, -36)
Screenshot: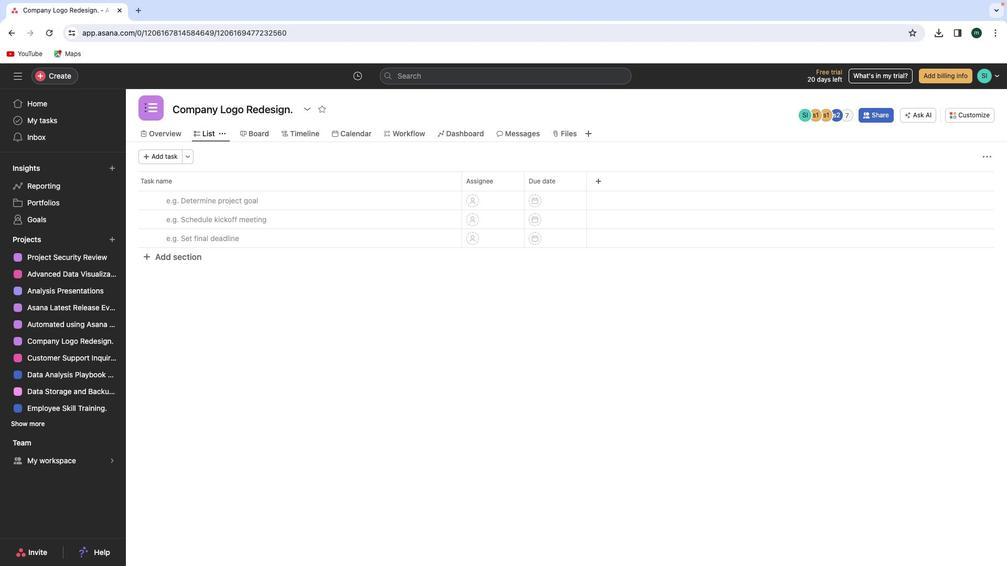 
Action: Mouse scrolled (565, 394) with delta (392, -36)
Screenshot: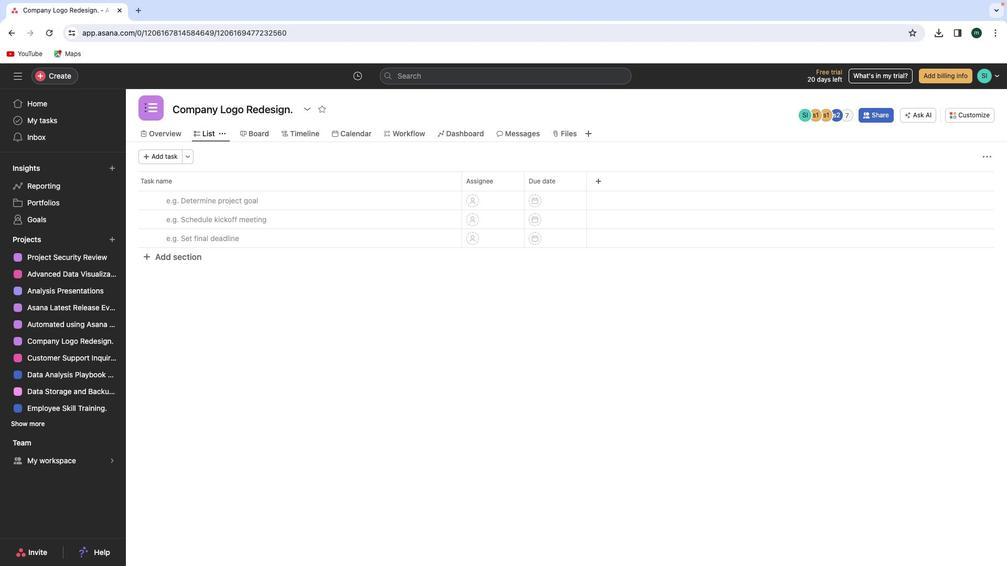 
Action: Mouse scrolled (565, 394) with delta (392, -35)
Screenshot: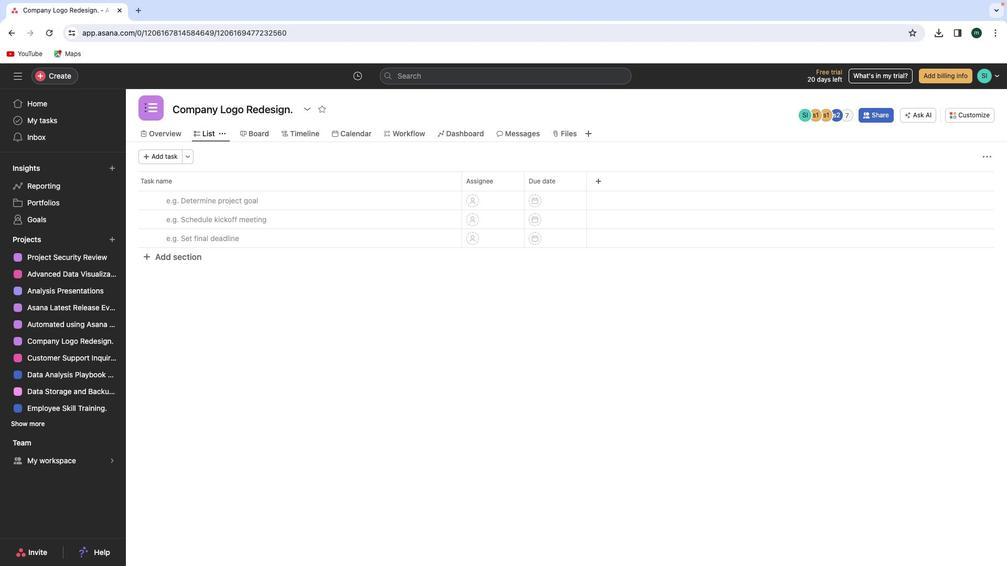 
Action: Mouse moved to (411, 145)
Screenshot: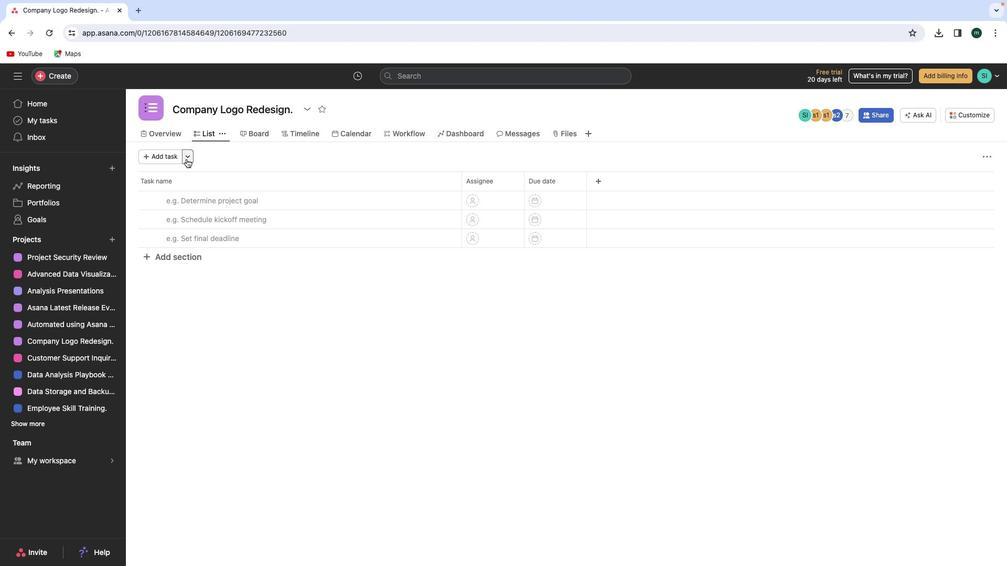 
Action: Mouse pressed left at (411, 145)
Screenshot: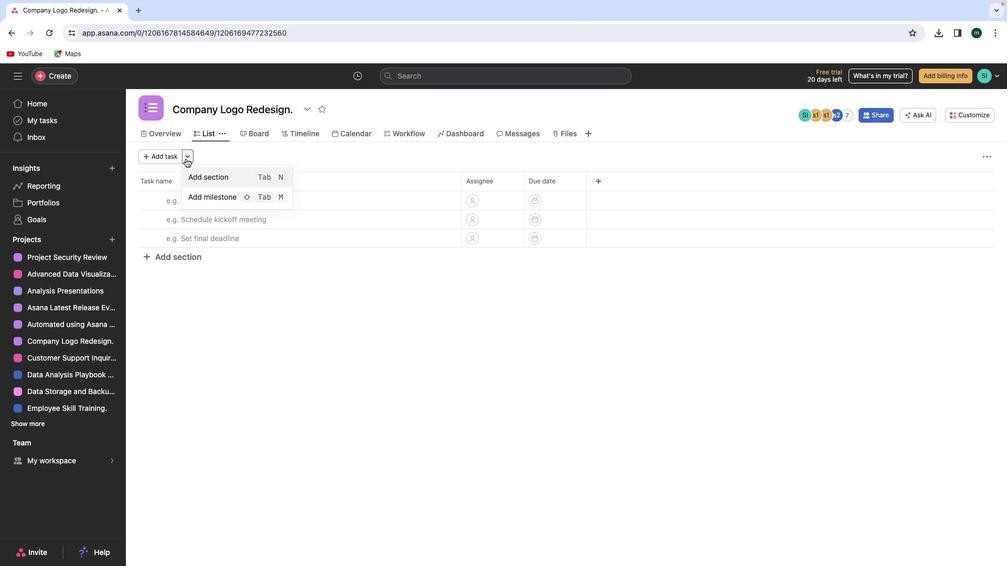 
Action: Mouse moved to (411, 170)
Screenshot: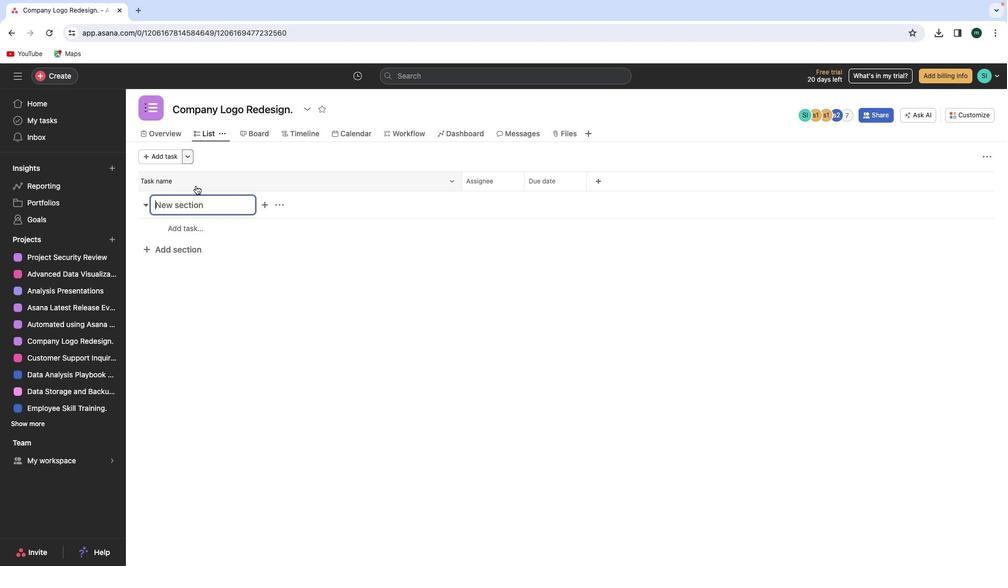
Action: Mouse pressed left at (411, 170)
Screenshot: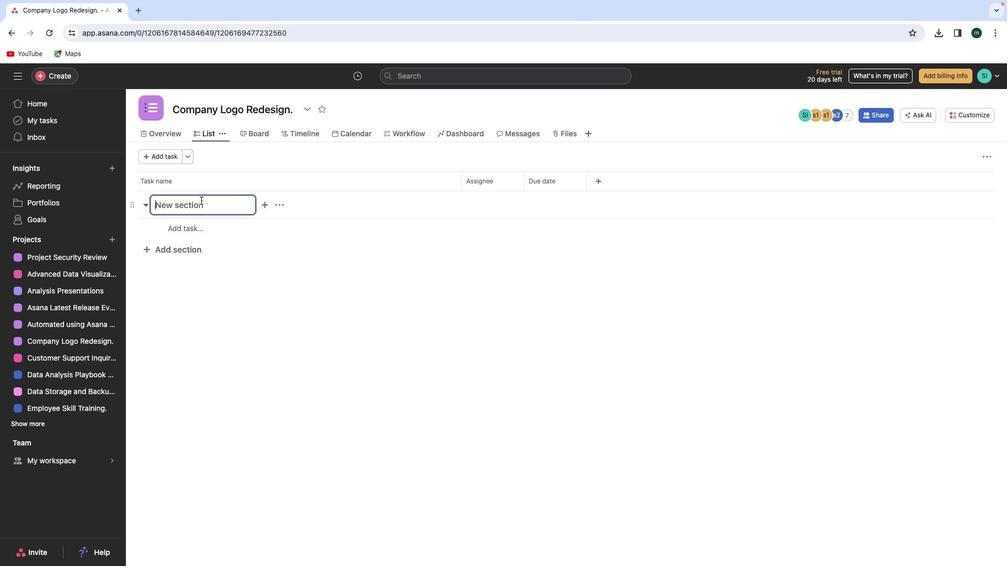 
Action: Mouse moved to (414, 203)
Screenshot: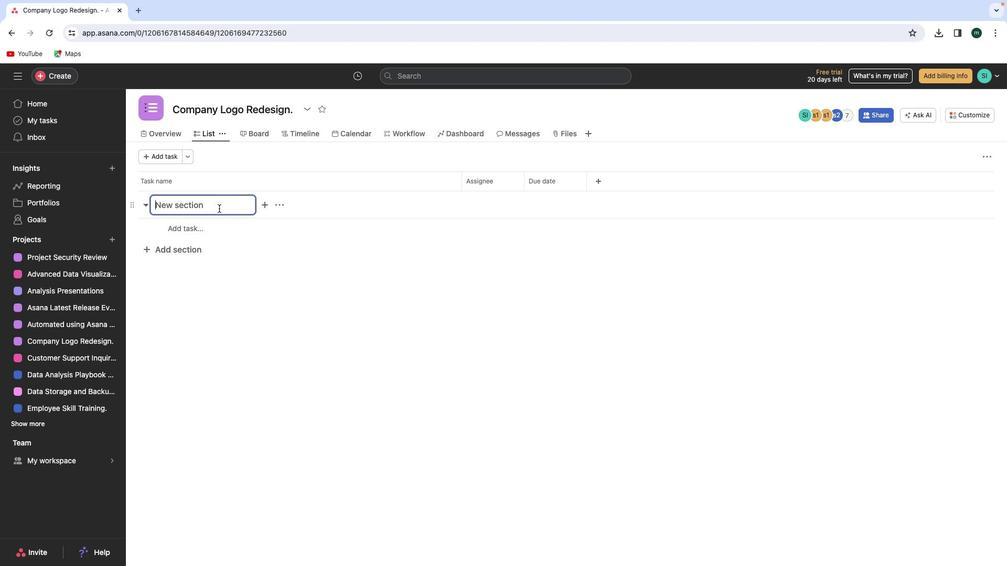 
Action: Mouse pressed left at (414, 203)
Screenshot: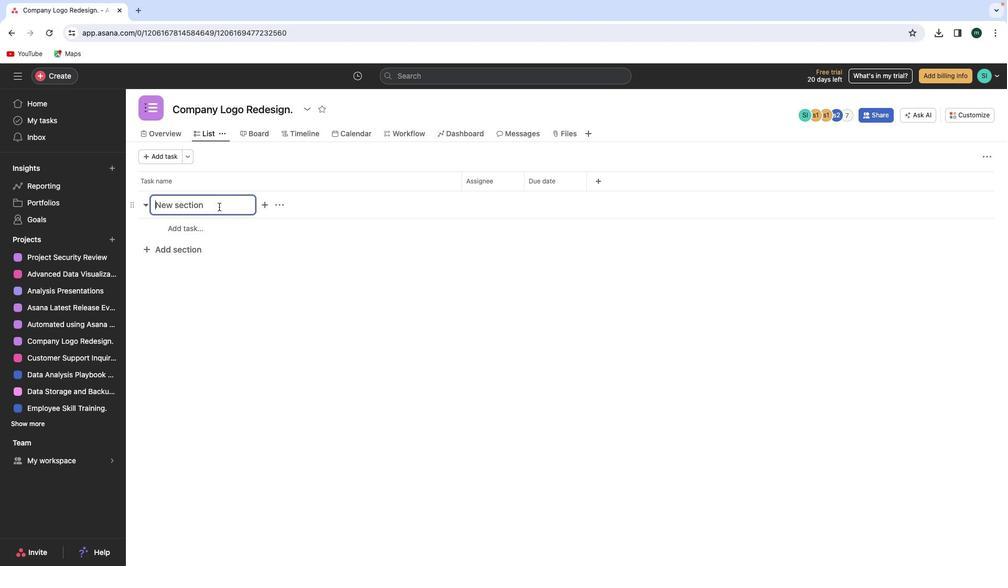 
Action: Mouse moved to (414, 200)
Screenshot: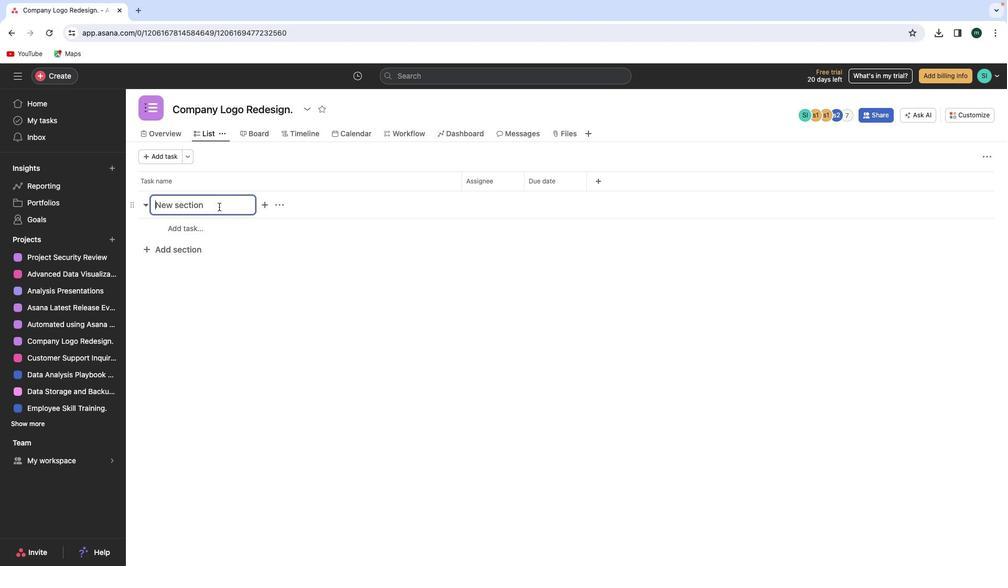 
Action: Key pressed Key.shift'R''e''e''a'Key.backspaceKey.backspace's''e''a''r''c''h'Key.space'a''n''d'Key.spaceKey.shift'I''m''s'Key.backspaceKey.backspace'n''s''p''i''r''a''t''i''o''n'Key.spaceKey.shift_r':'Key.enter
Screenshot: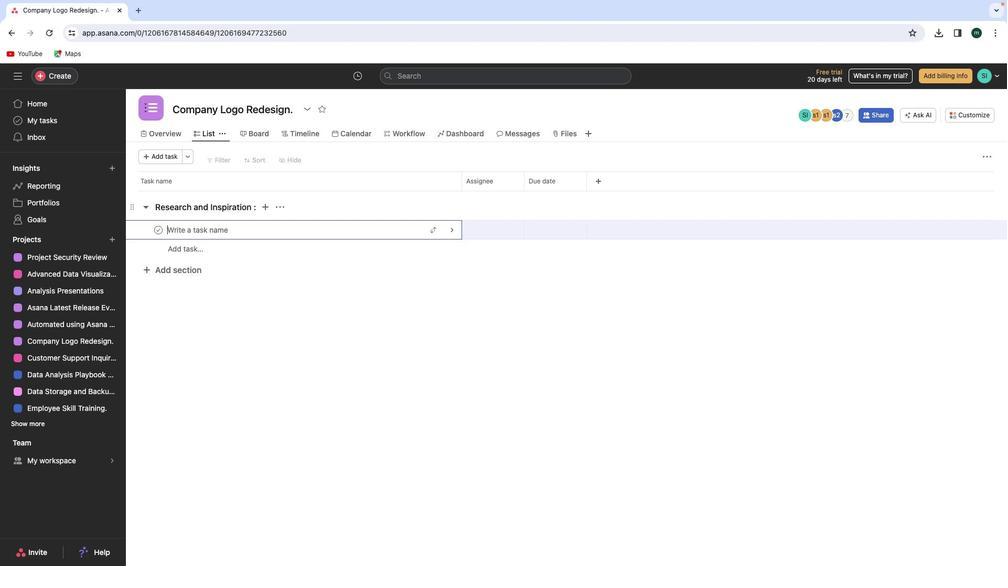 
Action: Mouse moved to (411, 266)
Screenshot: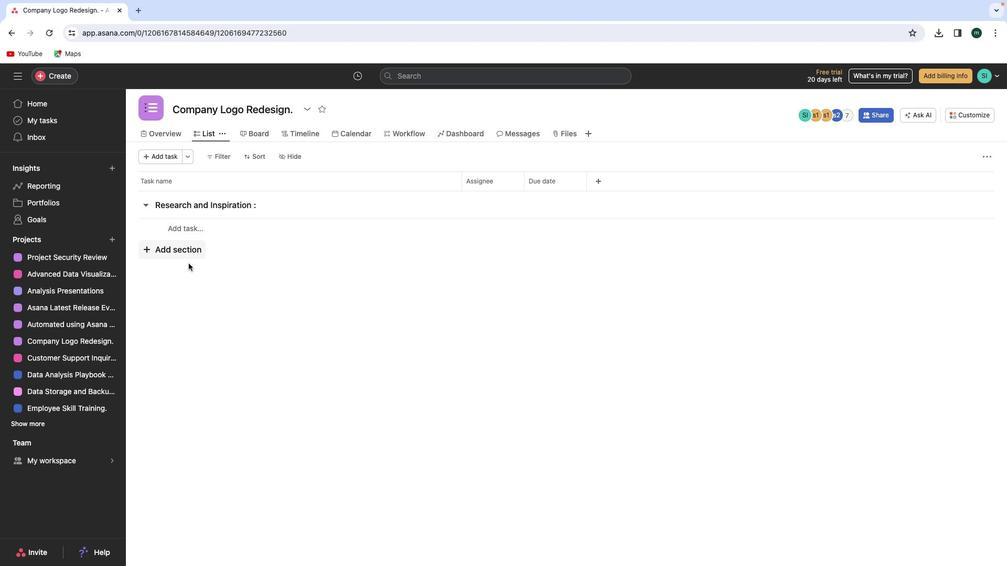 
Action: Mouse pressed left at (411, 266)
Screenshot: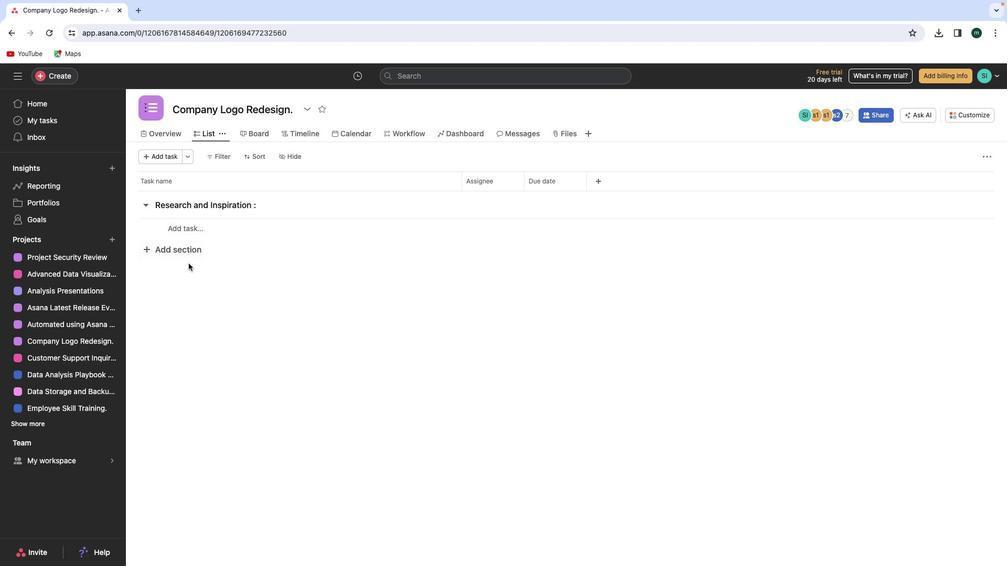 
Action: Mouse moved to (411, 247)
Screenshot: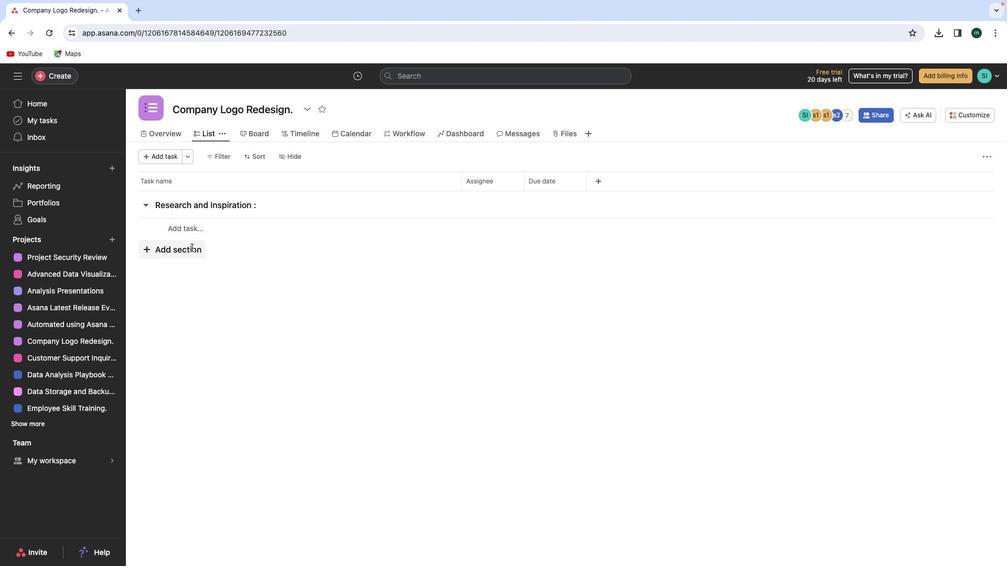 
Action: Mouse pressed left at (411, 247)
Screenshot: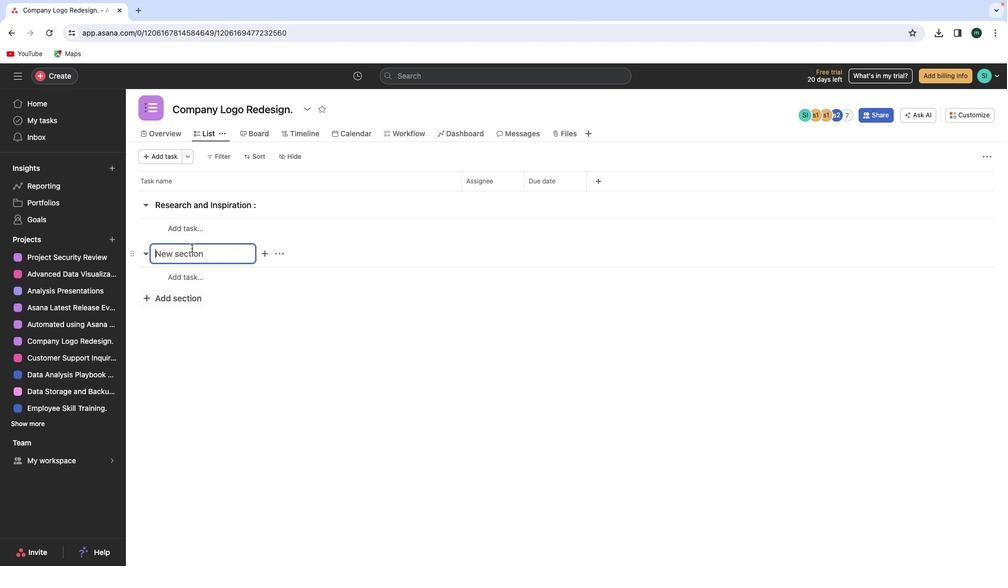 
Action: Mouse moved to (411, 258)
Screenshot: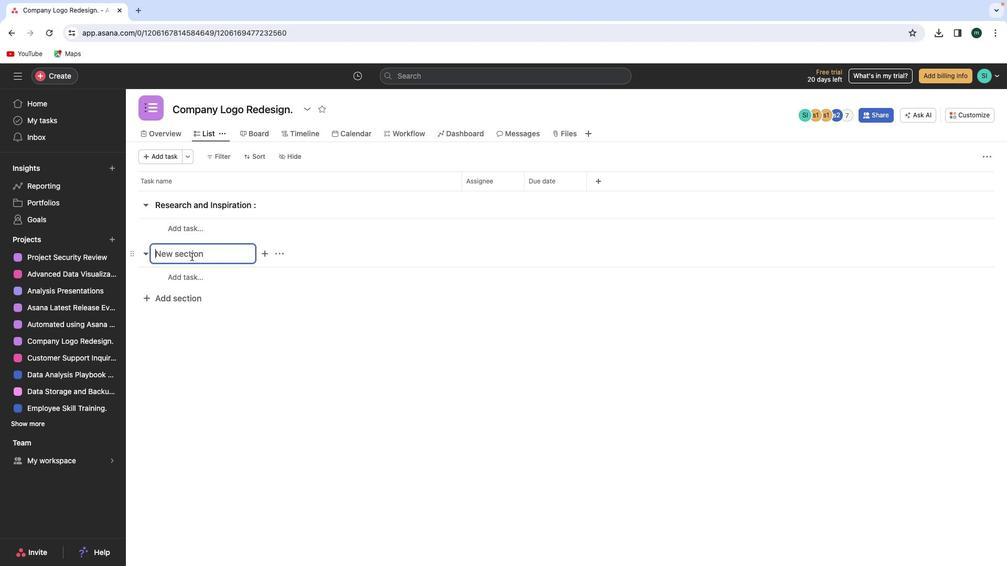 
Action: Mouse pressed left at (411, 258)
Screenshot: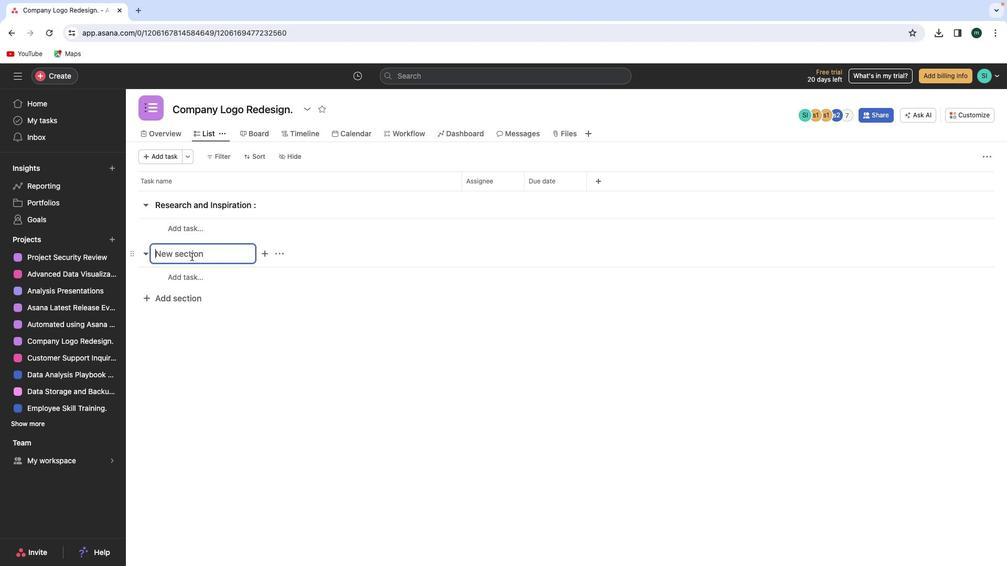 
Action: Key pressed Key.shift
Screenshot: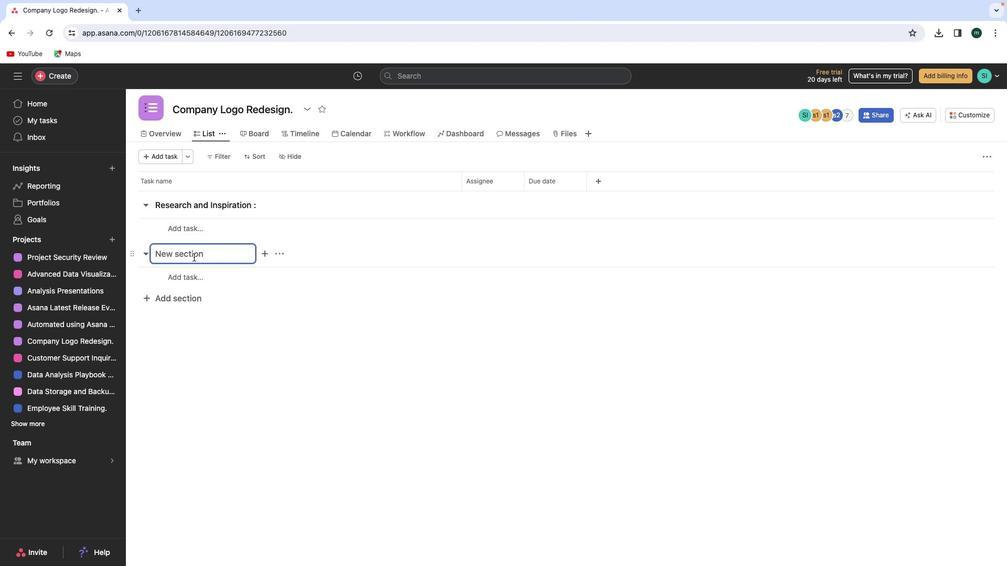 
Action: Mouse moved to (411, 259)
Screenshot: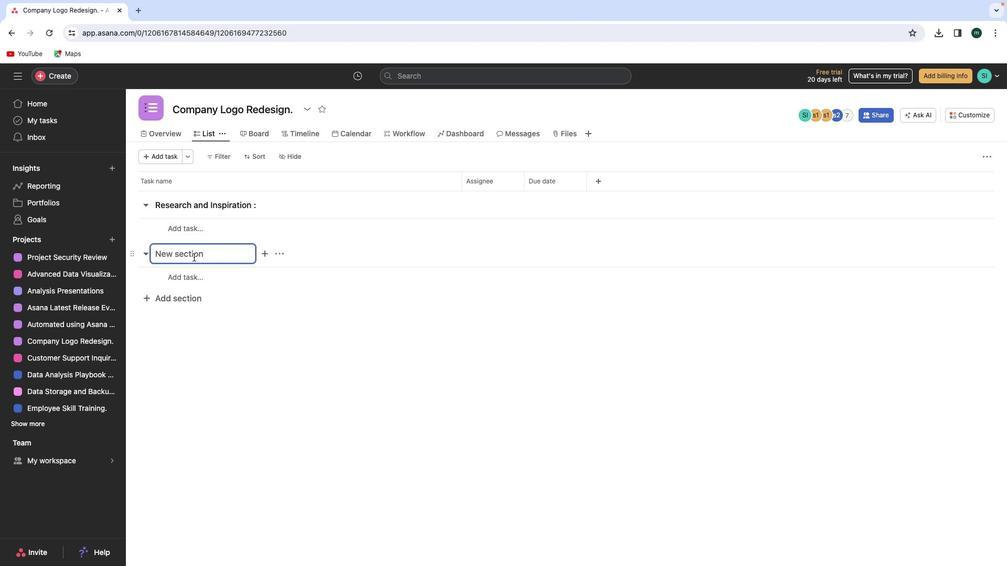 
Action: Key pressed 'C''o''n''c''e''p''t''u''a''l''i''z''a''t''i''o''n'Key.spaceKey.shift_r':'Key.space
Screenshot: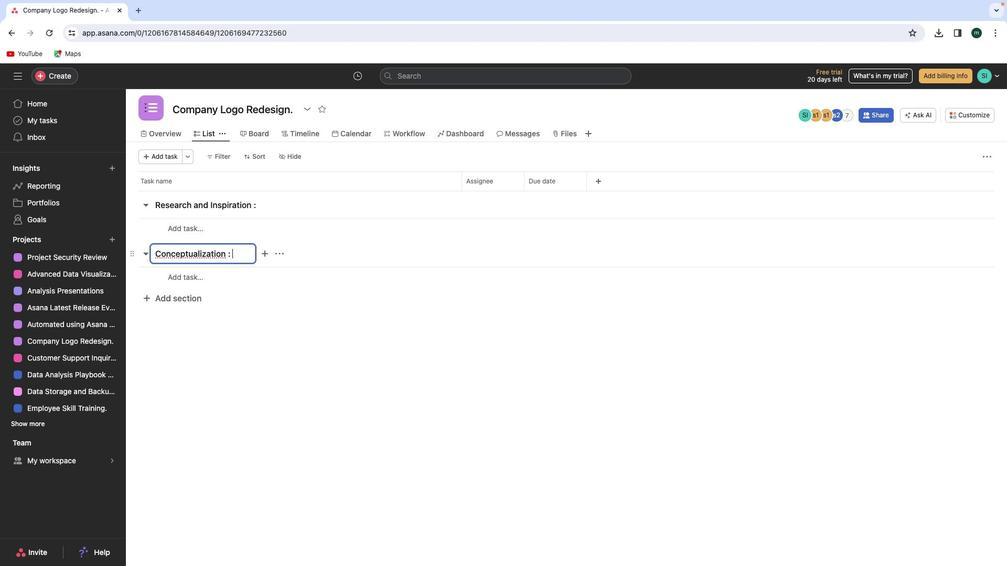 
Action: Mouse moved to (411, 303)
Screenshot: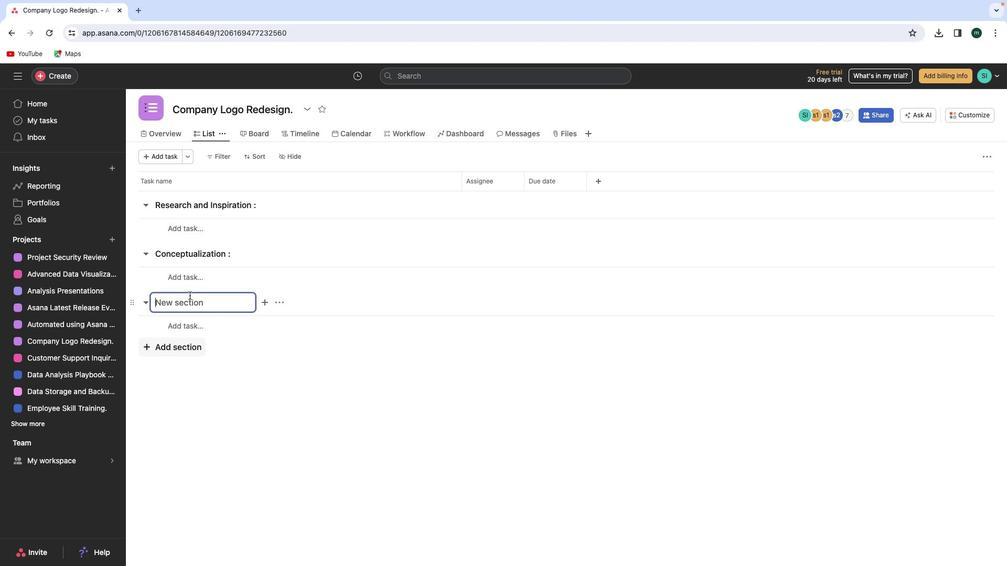 
Action: Mouse pressed left at (411, 303)
